 Task: Open an excel sheet with  and write heading  'Weekly Attendance Record', containing 10 values:  ' Lucas Wilson, Harper Thomas, Aiden Garcia, Charlotte Martinez, Jackson Robinson, Amelia Thompson, Samuel Clark, Abigail Rodriguez, Benjamin Lewis, Emily Hall,'Lucas Wilson 'is present on Monday,Wednesday,Thursday,Friday & Saturday but absent on Tuesday'Harper Thomas is present on Monday,Tuesday,Thursday,Friday & Saturday but absent on wednesdayAiden Garcia is present on Monday,Tuesday,wednesday,Friday & Saturday but absent on ThursdayCharlotte Martinez 'is present on Monday,tuesday,Thursday,Friday & Saturday but absent on Wednesday'Jackson Robinson 'is present on Monday, Tuesday,Thursday,Friday & Saturday but absent on Wednesday'Amelia Thompson is present on Tuesday,wednesday,Thursday,Friday & Saturday but absent on MondaySamuel Clark is present on Monday,Tuesday,Wednesday,Thursday,& Saturday but absent on friday Abigail Rodriguez is present on Monday, Wednesday,Thursday,Friday & Saturday but absent on TuesdayBenjamin Lewis is present on Monday,Tuesday,Wednesday,& Friday & Saturday but absent on ThursdayEmily Hall is present on Monday,Tuesday,Wednesday,Thursday,& Friday but absent on SaturdayIn this sheet Sunday is 'holiday'  MarkH for holiday. Mark A on absent & Mark P for persent. Save page Data Collection Workbook Templatebook
Action: Mouse moved to (1102, 709)
Screenshot: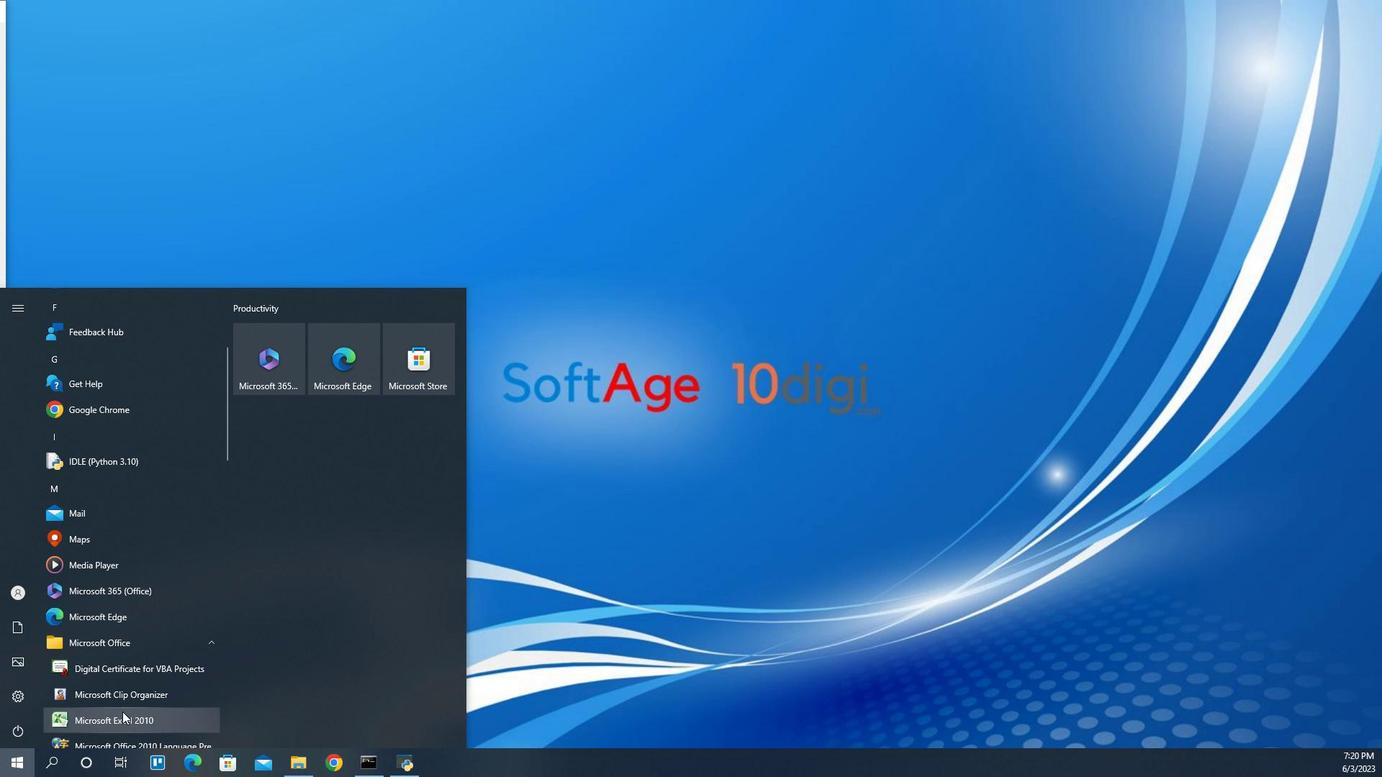 
Action: Mouse pressed left at (1102, 709)
Screenshot: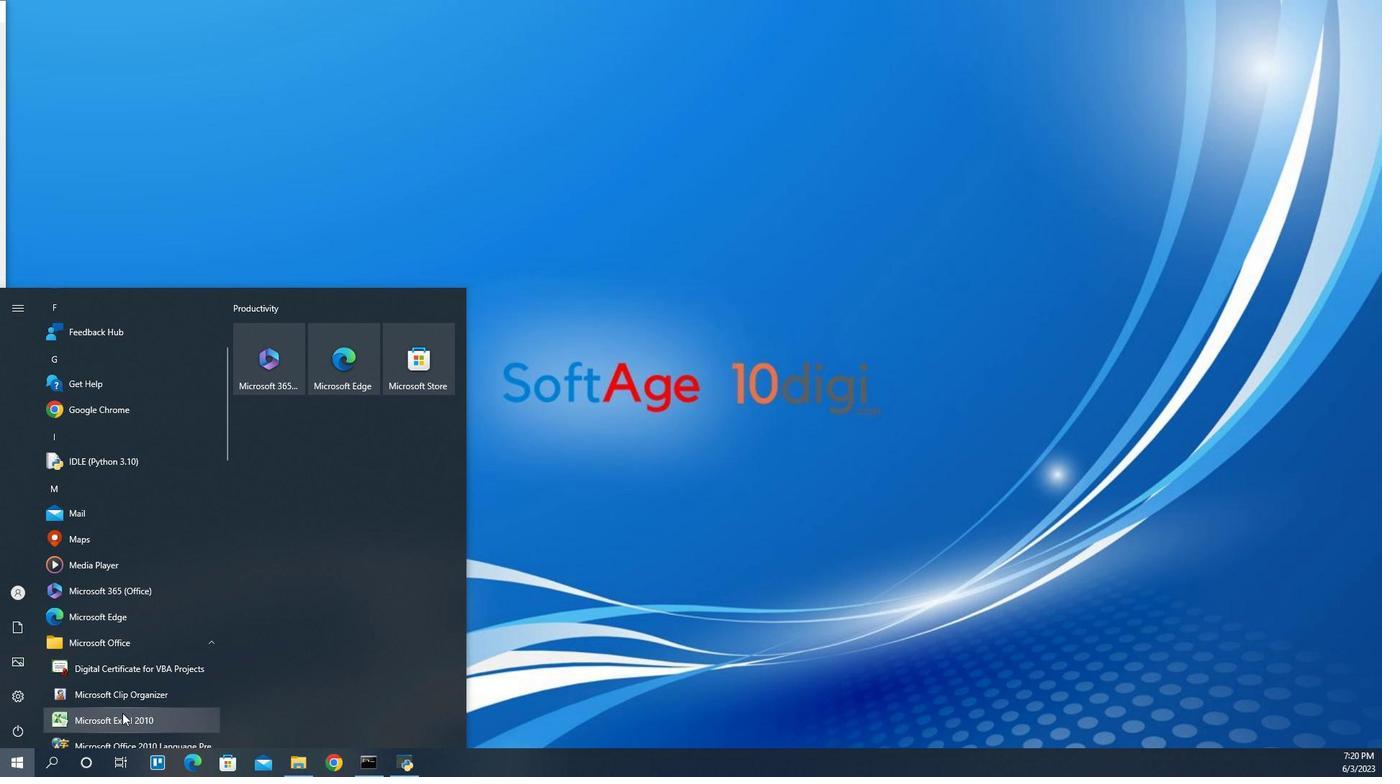 
Action: Mouse moved to (1026, 138)
Screenshot: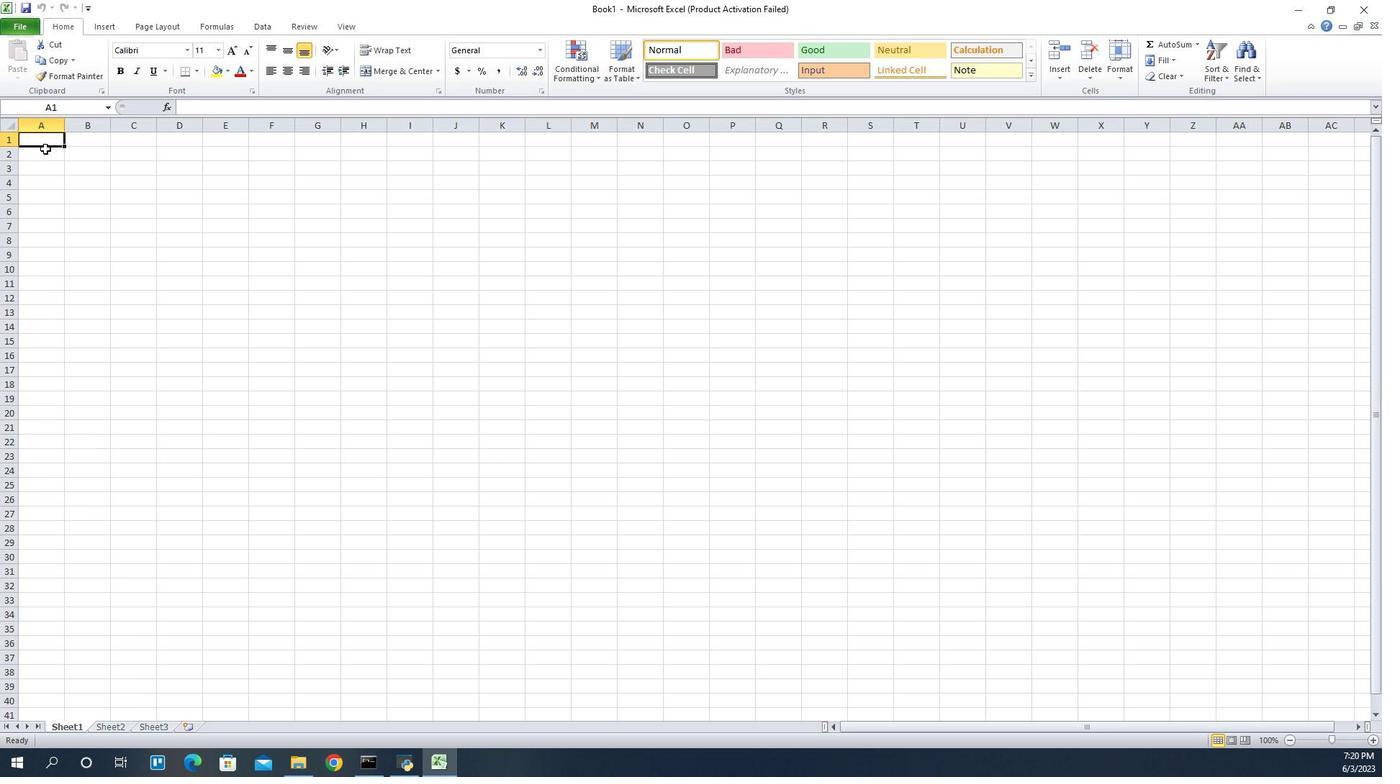 
Action: Key pressed <Key.caps_lock>W<Key.caps_lock>eekly<Key.space><Key.caps_lock>A<Key.caps_lock>ttendance<Key.space><Key.caps_lock>R<Key.caps_lock>ecord<Key.enter><Key.caps_lock>C<Key.caps_lock>
Screenshot: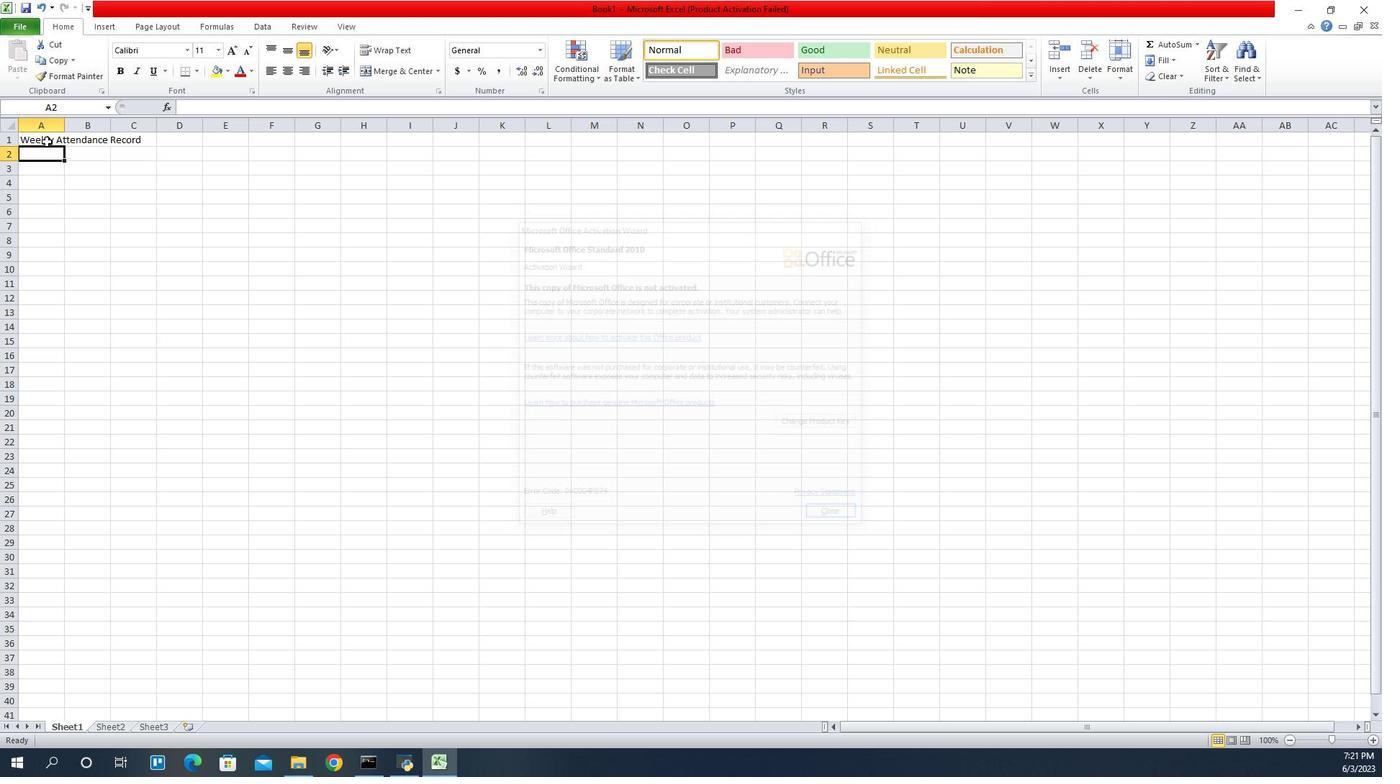 
Action: Mouse moved to (1026, 149)
Screenshot: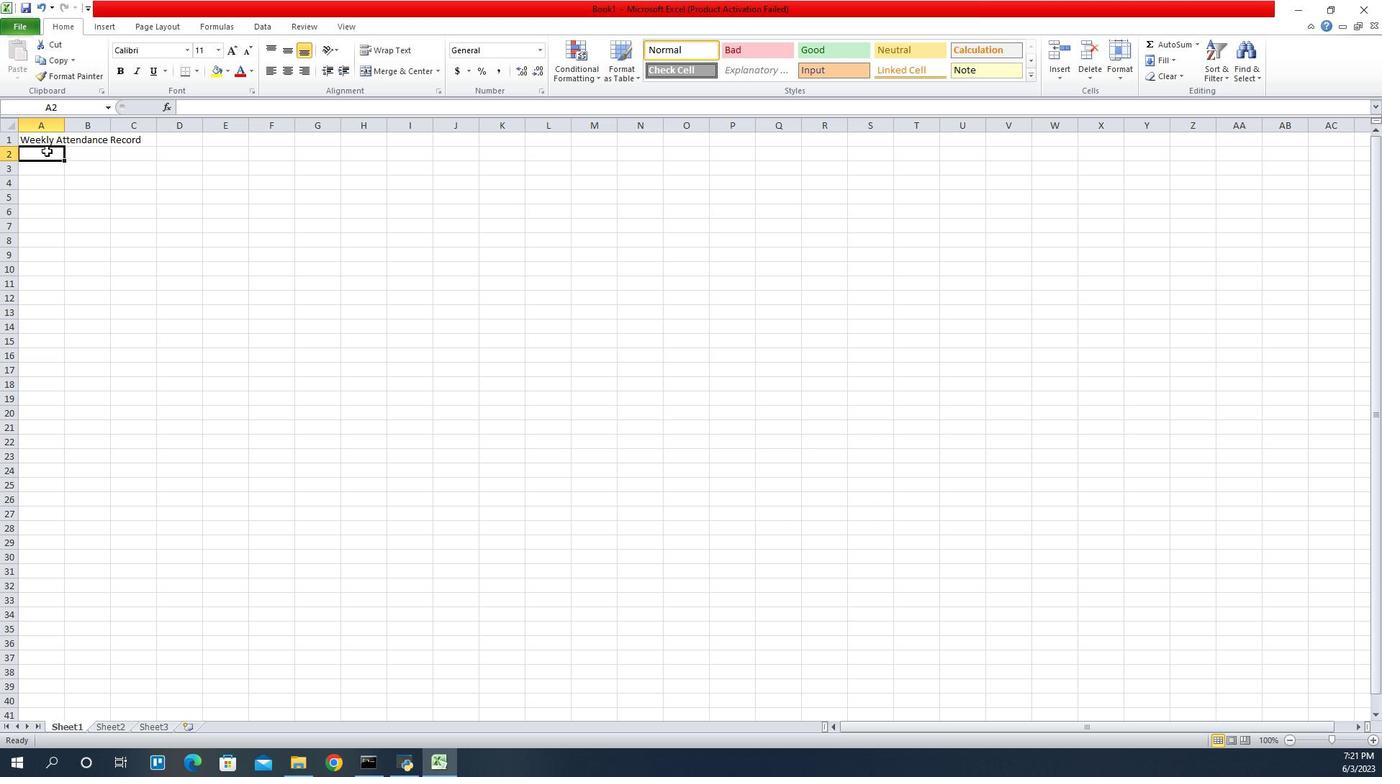 
Action: Mouse pressed left at (1026, 149)
Screenshot: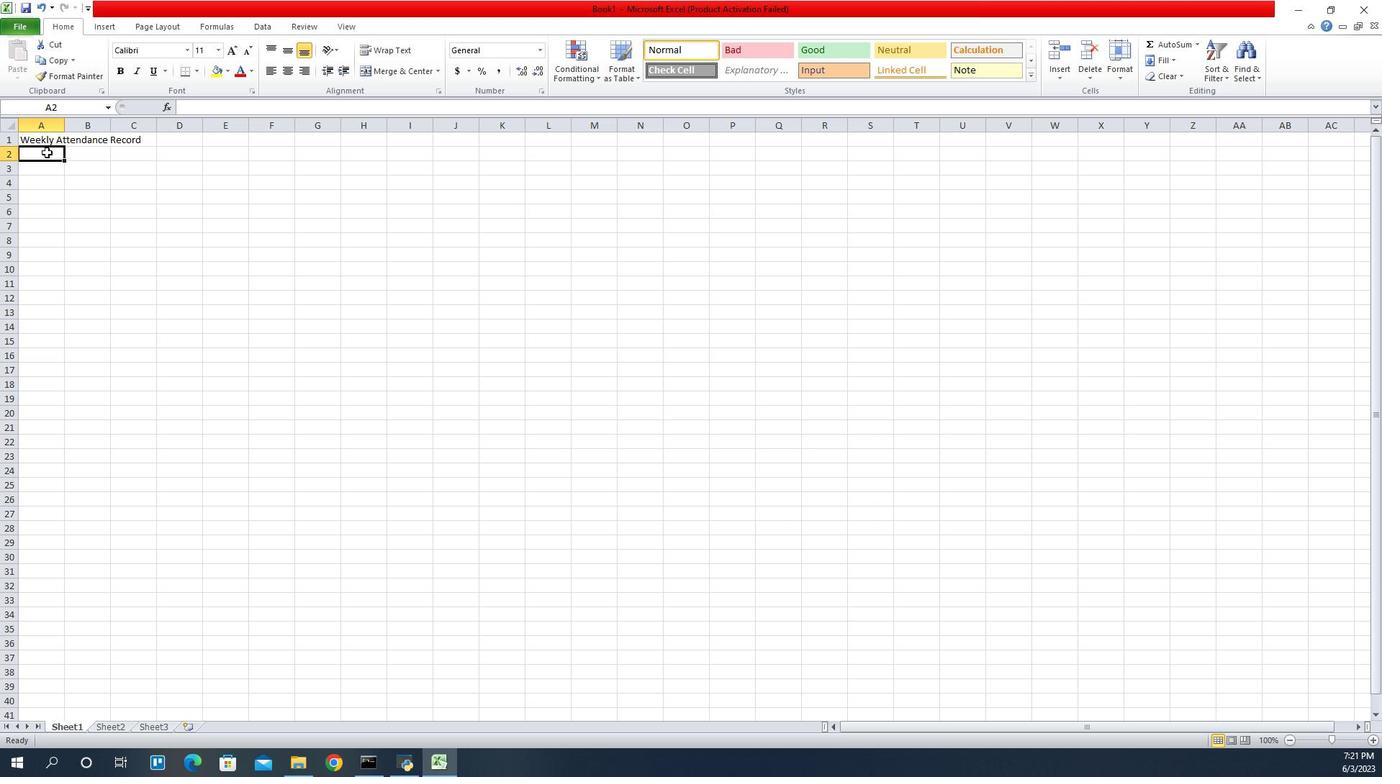 
Action: Key pressed <Key.caps_lock>C<Key.caps_lock>ontaining<Key.enter><Key.caps_lock>L<Key.caps_lock>ucas<Key.space><Key.caps_lock>W<Key.caps_lock>ilson<Key.enter><Key.caps_lock>H<Key.caps_lock>arper<Key.space><Key.caps_lock>T<Key.caps_lock>homas<Key.enter><Key.caps_lock>A<Key.caps_lock>iden<Key.space><Key.caps_lock>G<Key.caps_lock>arcia<Key.enter><Key.caps_lock>C<Key.caps_lock>harlotte<Key.space><Key.caps_lock>M<Key.caps_lock>artinez<Key.enter><Key.caps_lock>J<Key.caps_lock>ackson<Key.space><Key.caps_lock>R<Key.caps_lock>obinson<Key.enter><Key.caps_lock>A<Key.caps_lock>melia<Key.space><Key.caps_lock>T<Key.caps_lock>hompson<Key.enter><Key.caps_lock>S<Key.caps_lock>amuel<Key.space><Key.caps_lock>C<Key.caps_lock>lark<Key.enter><Key.caps_lock>A<Key.caps_lock>bigail<Key.space><Key.caps_lock>T<Key.caps_lock>hompson<Key.enter><Key.up><Key.backspace><Key.caps_lock>A<Key.caps_lock>bigail<Key.space><Key.caps_lock>R<Key.caps_lock>odriguez<Key.enter><Key.caps_lock>B<Key.caps_lock>enjamin<Key.space><Key.caps_lock>L<Key.caps_lock>ewis<Key.enter><Key.caps_lock>E<Key.caps_lock>mily<Key.space><Key.caps_lock>H<Key.caps_lock>all
Screenshot: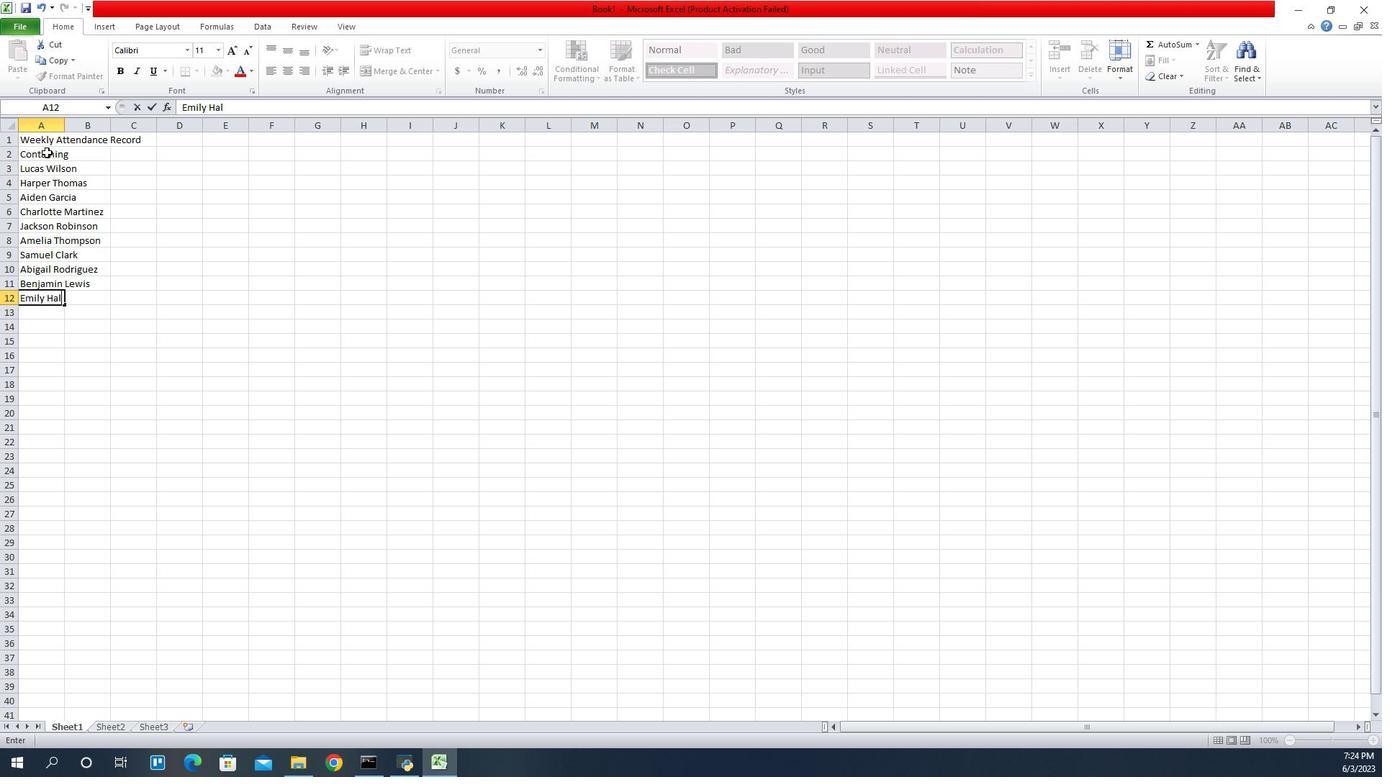 
Action: Mouse moved to (1046, 123)
Screenshot: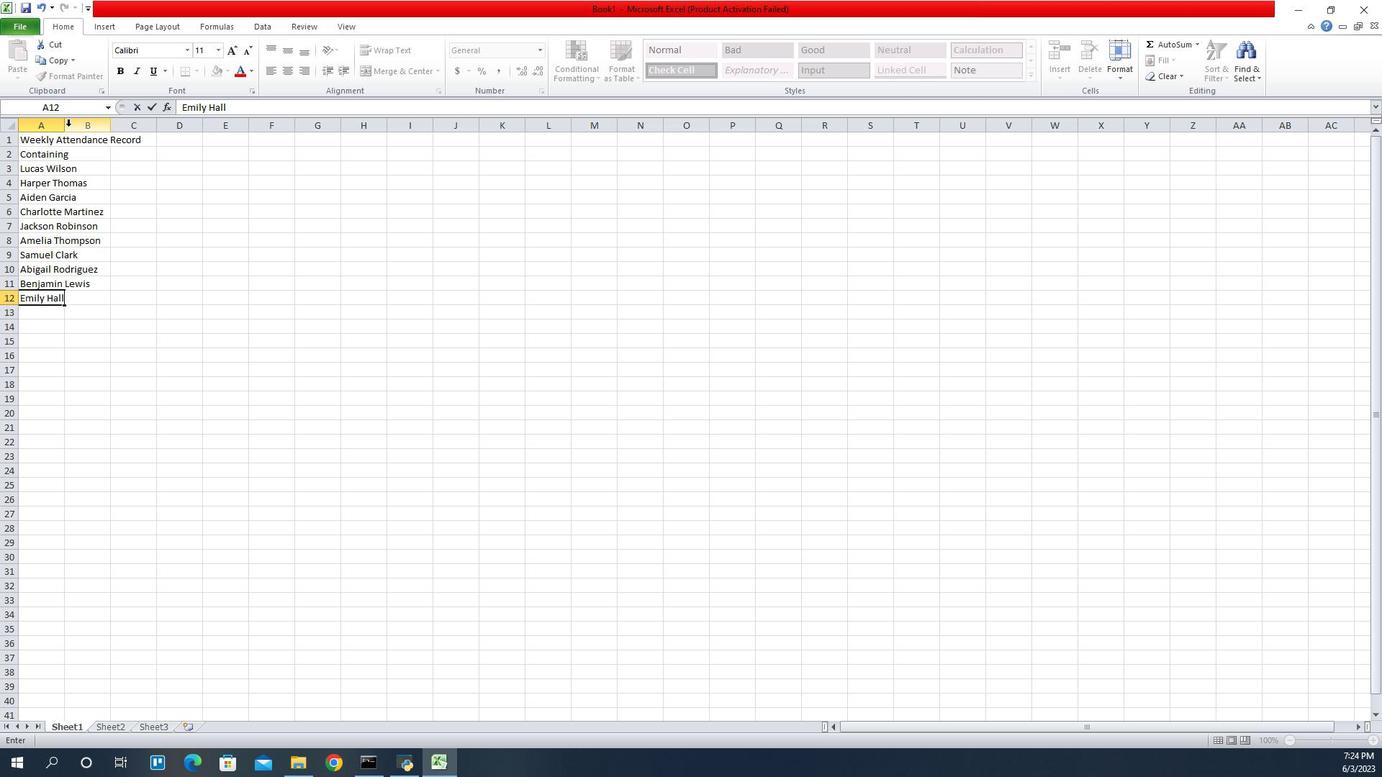 
Action: Mouse pressed left at (1046, 123)
Screenshot: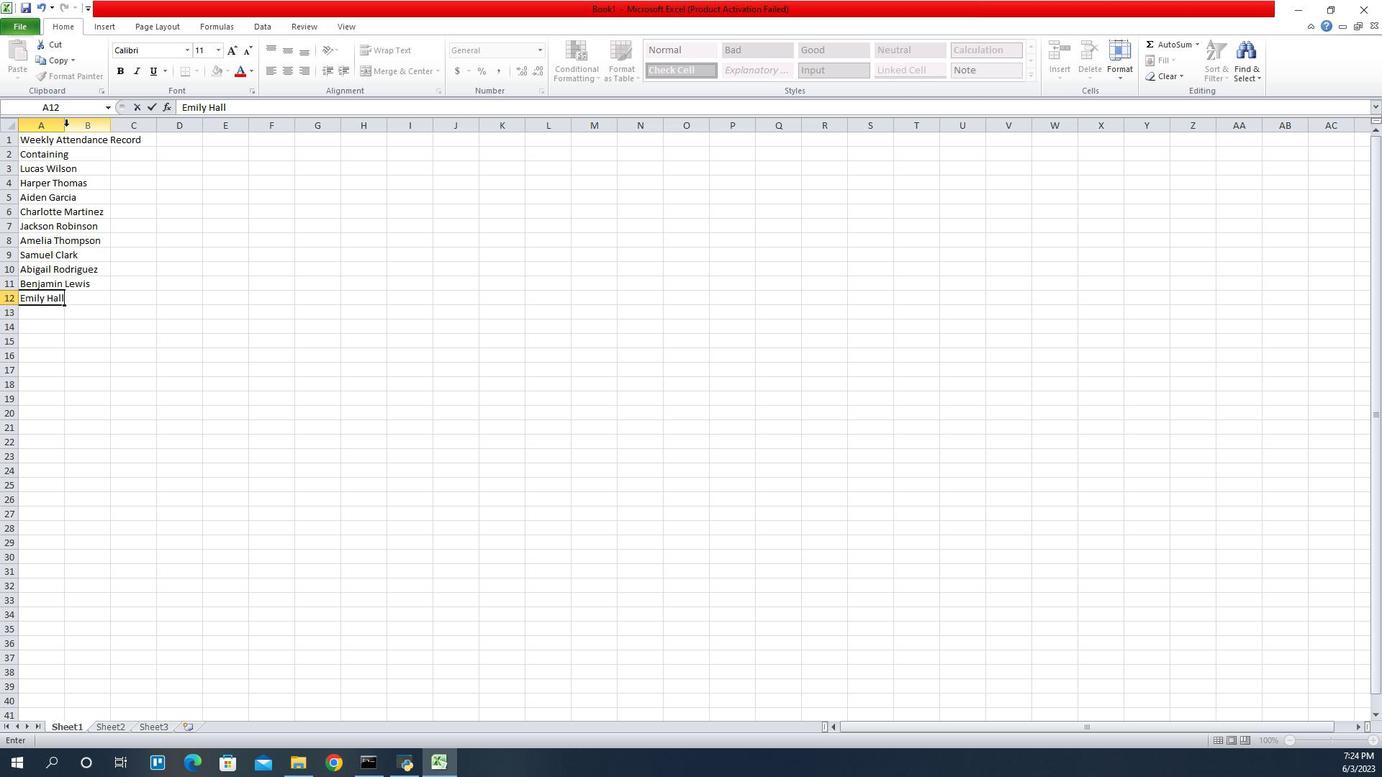 
Action: Mouse pressed left at (1046, 123)
Screenshot: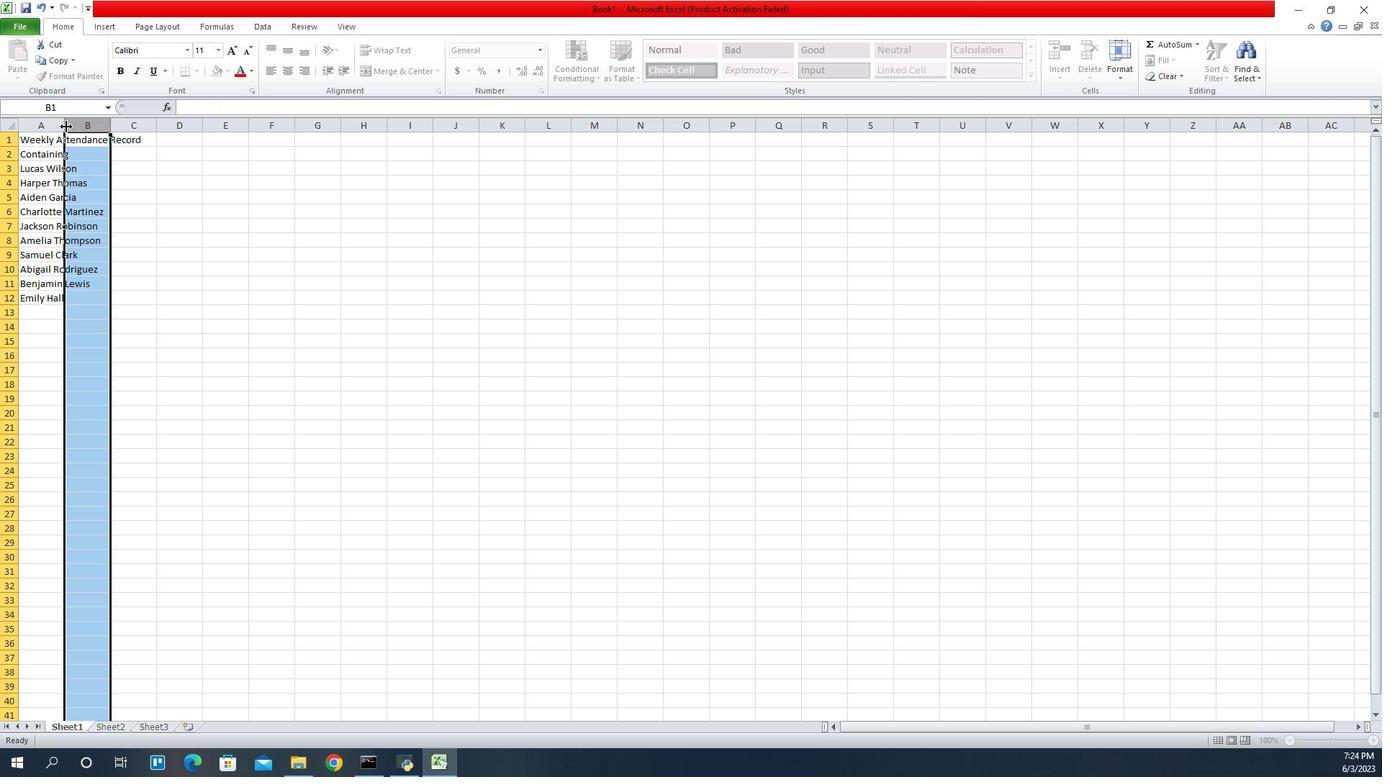 
Action: Mouse moved to (1154, 151)
Screenshot: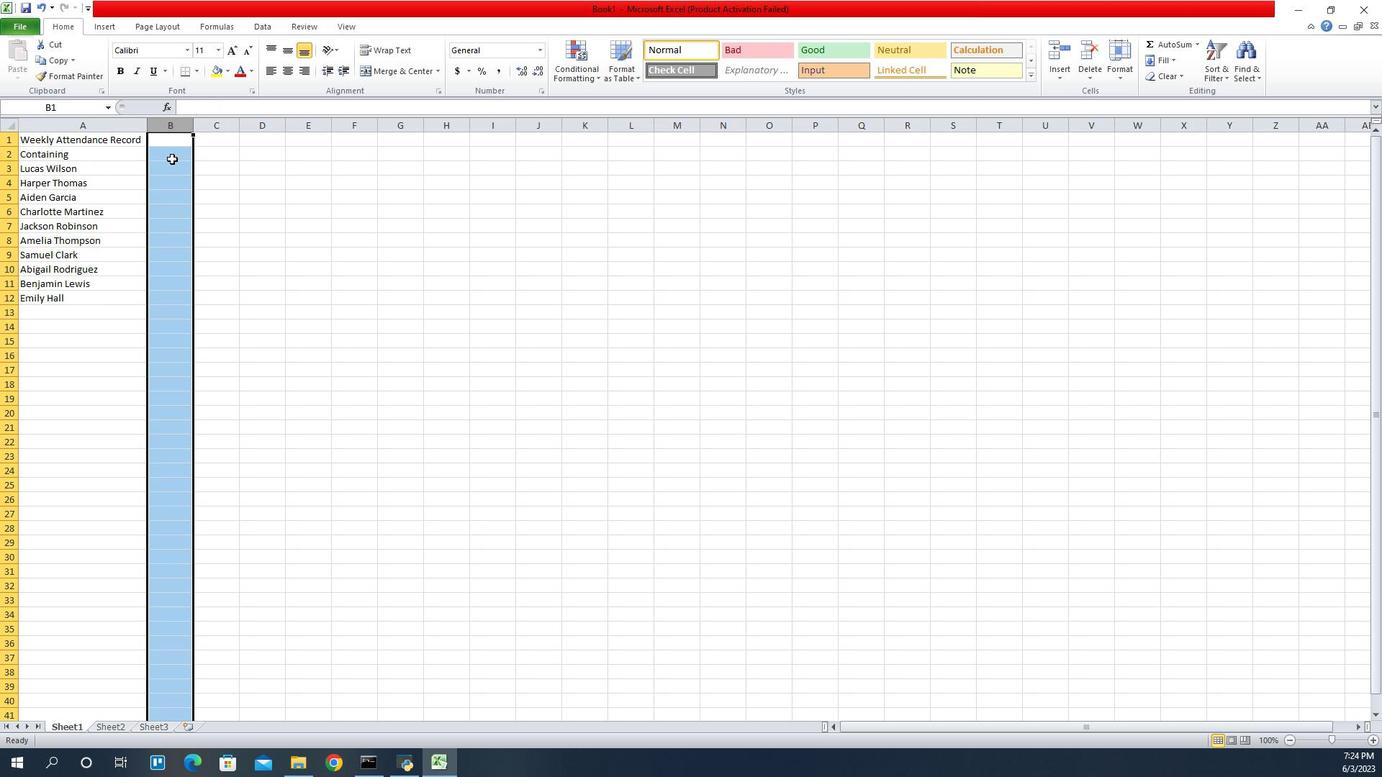 
Action: Mouse pressed left at (1154, 151)
Screenshot: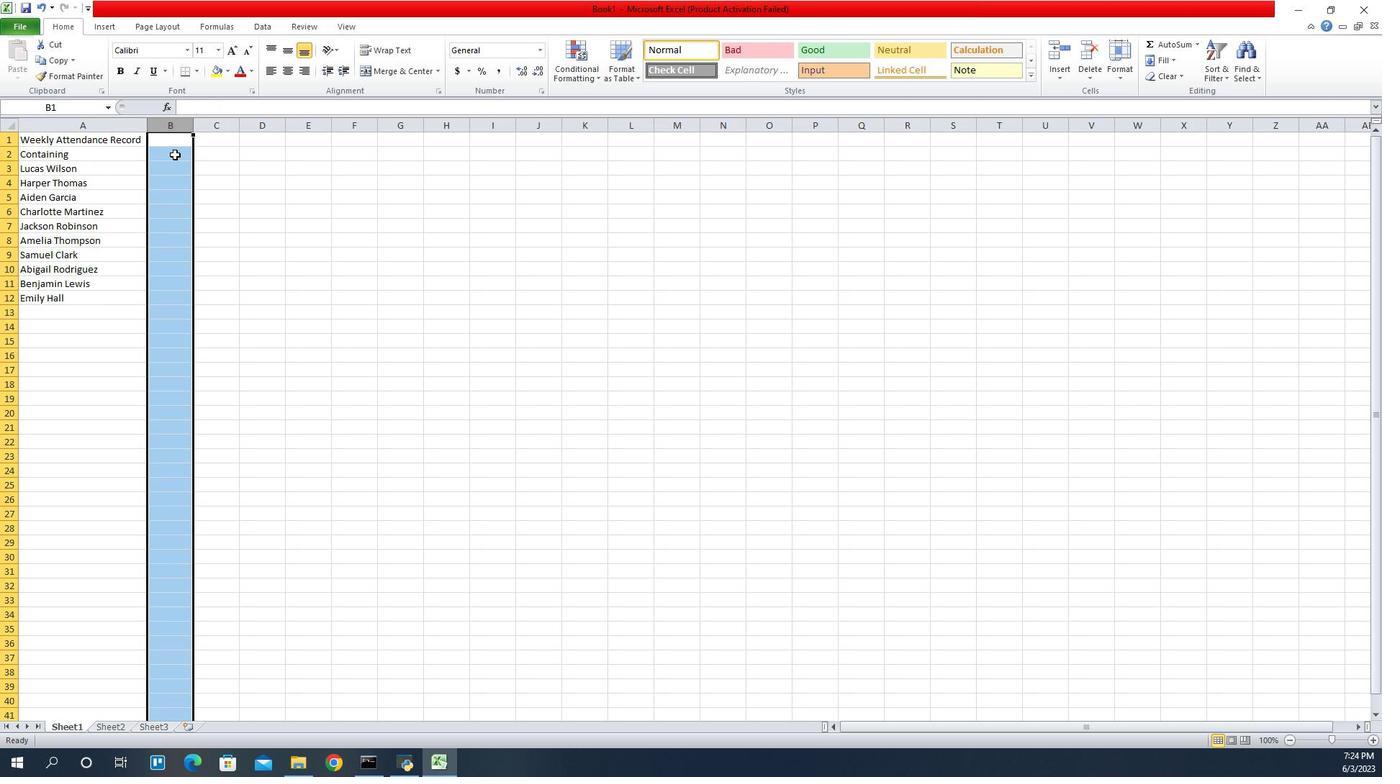 
Action: Key pressed <Key.caps_lock>M<Key.caps_lock>onday<Key.right><Key.caps_lock>T<Key.caps_lock>uesday<Key.right><Key.caps_lock>W<Key.caps_lock>ednesday<Key.right><Key.caps_lock>T<Key.caps_lock>hurday<Key.left><Key.right>
Screenshot: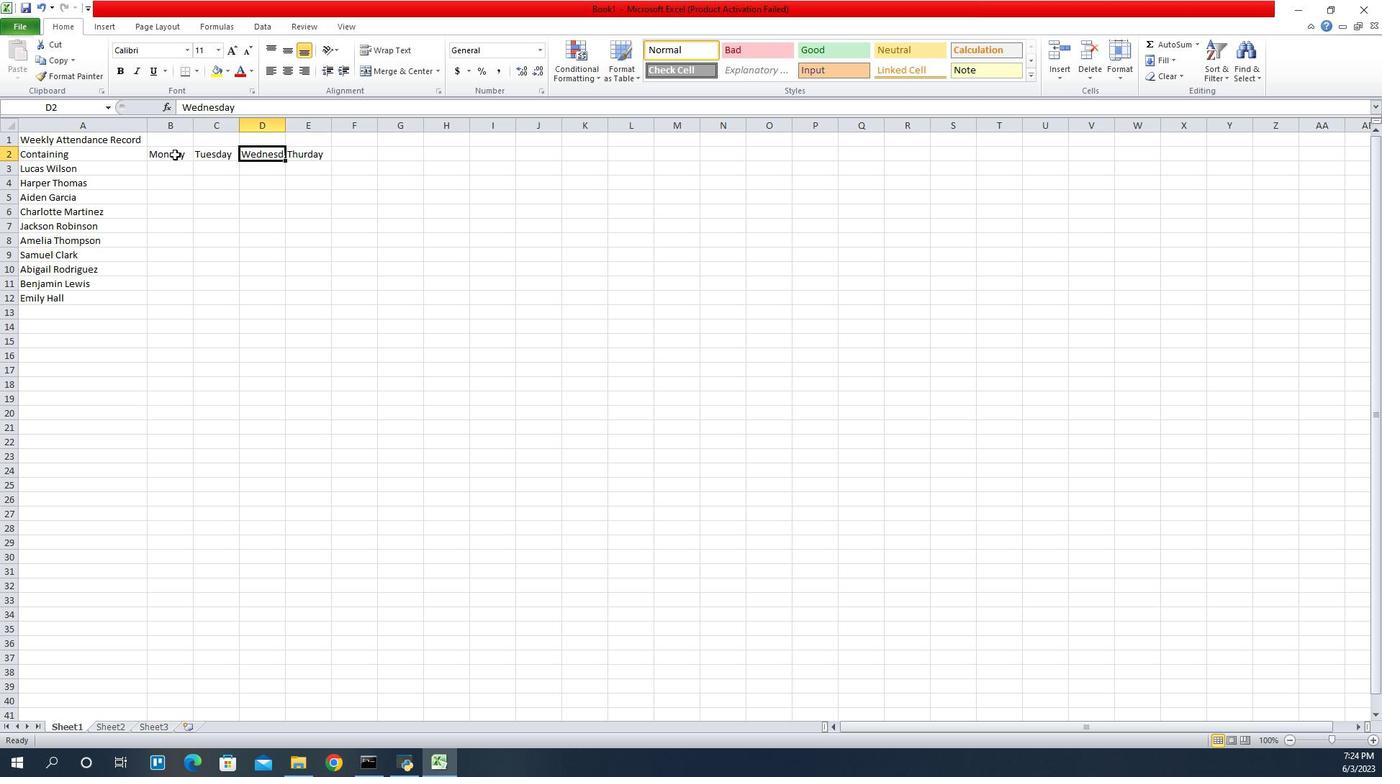 
Action: Mouse moved to (1180, 156)
Screenshot: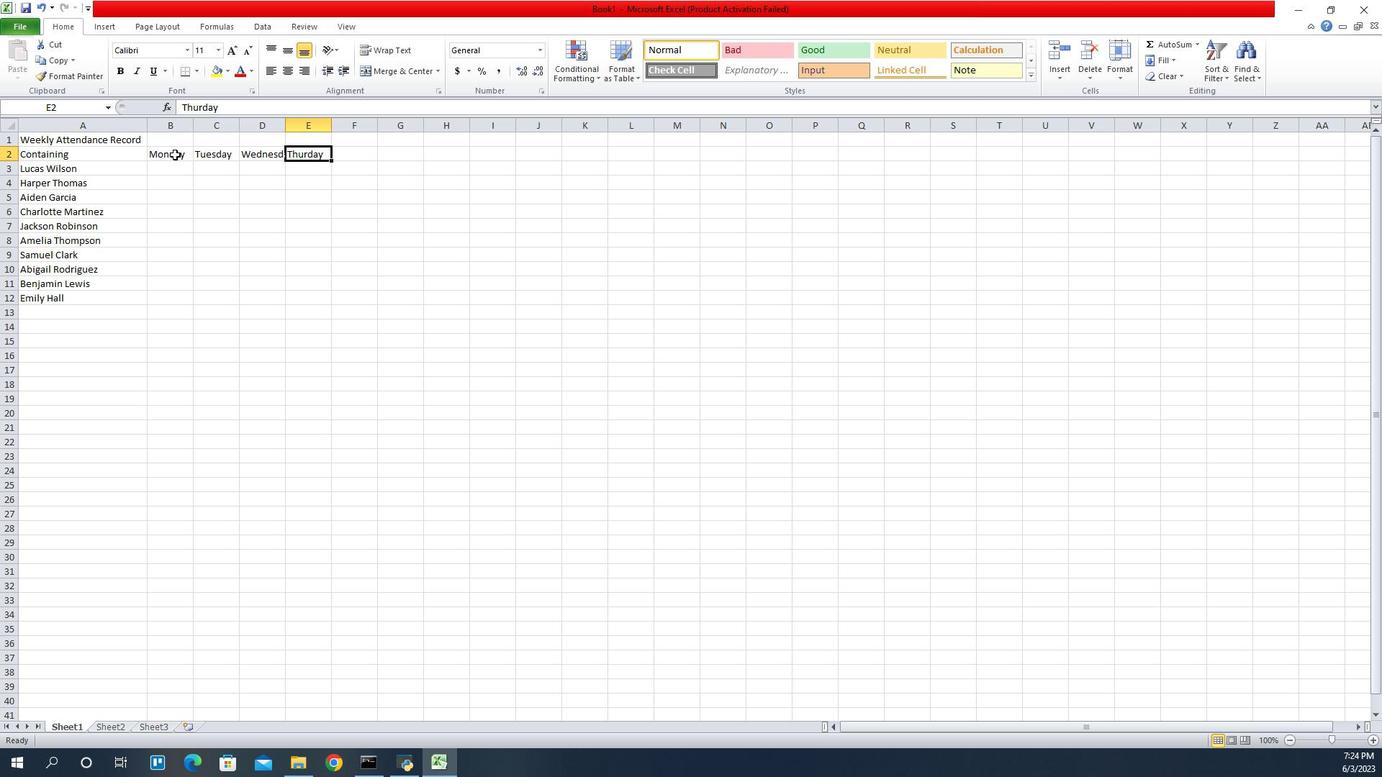 
Action: Key pressed <Key.backspace><Key.caps_lock>T<Key.caps_lock>hursday<Key.right><Key.caps_lock>F<Key.caps_lock>riday<Key.right><Key.caps_lock>S<Key.caps_lock>aturday
Screenshot: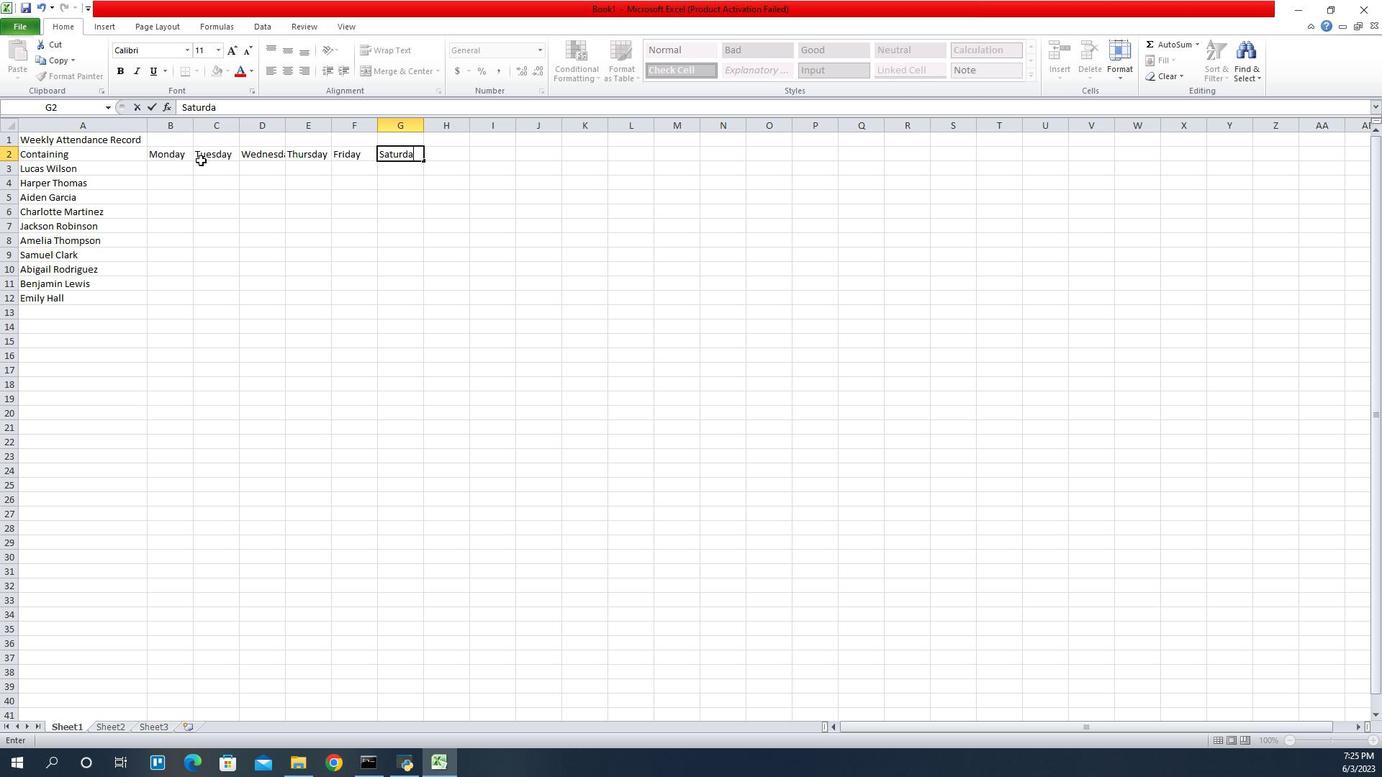 
Action: Mouse moved to (1155, 164)
Screenshot: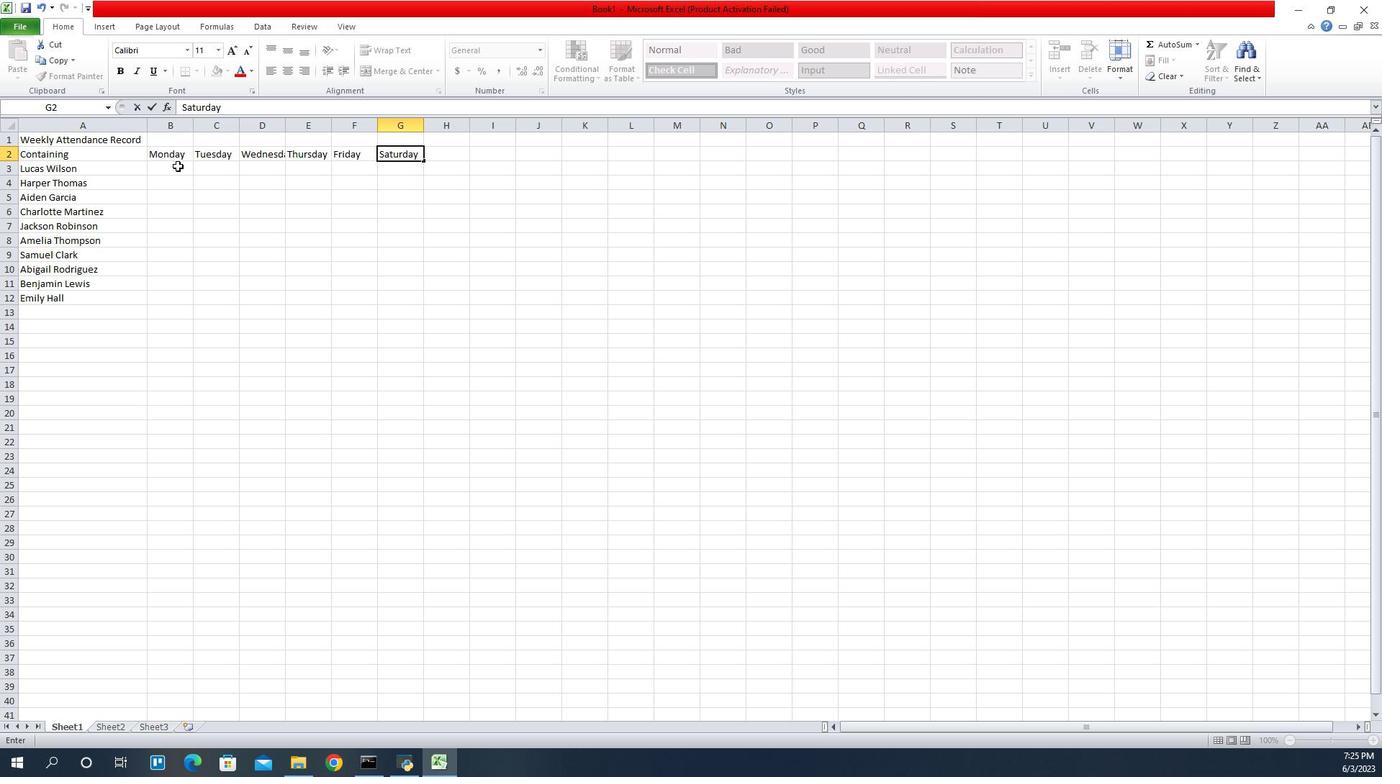 
Action: Mouse pressed left at (1155, 164)
Screenshot: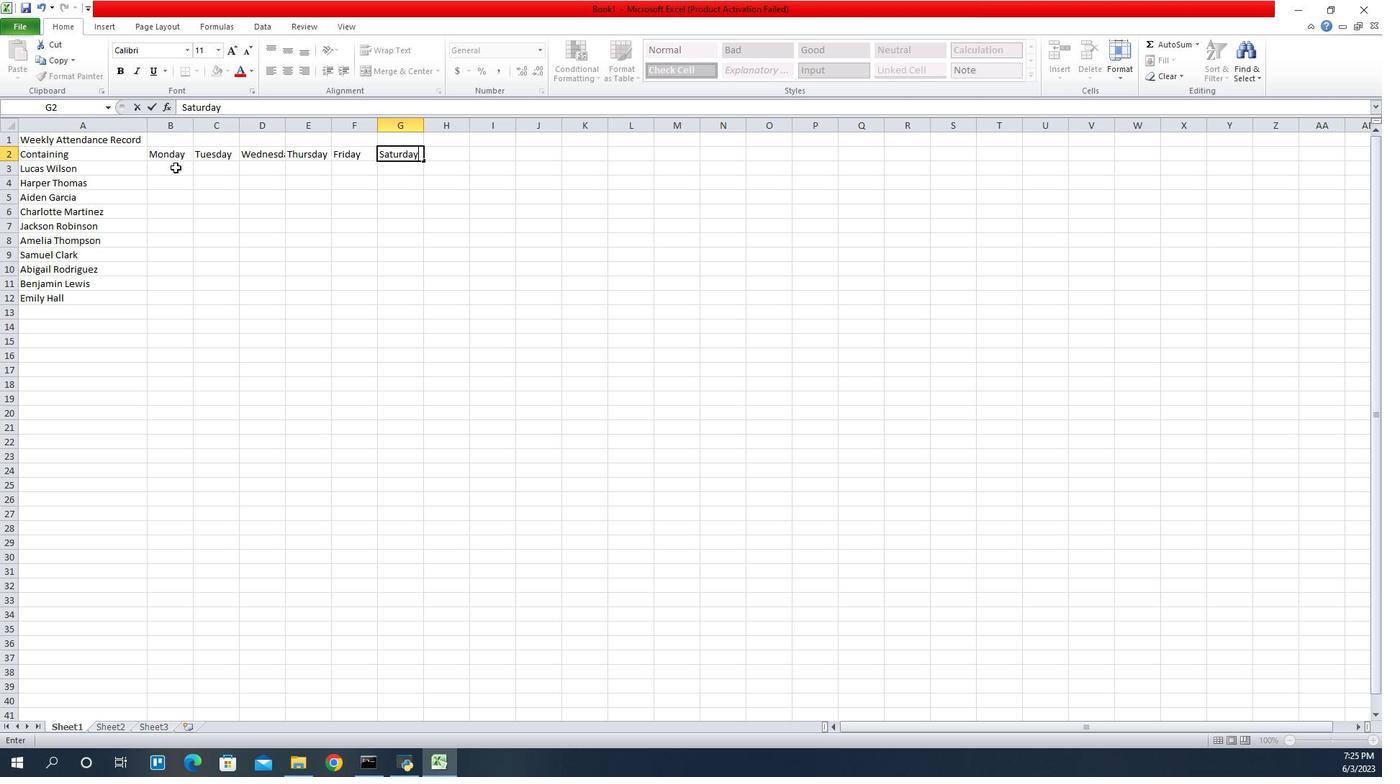 
Action: Mouse pressed left at (1155, 164)
Screenshot: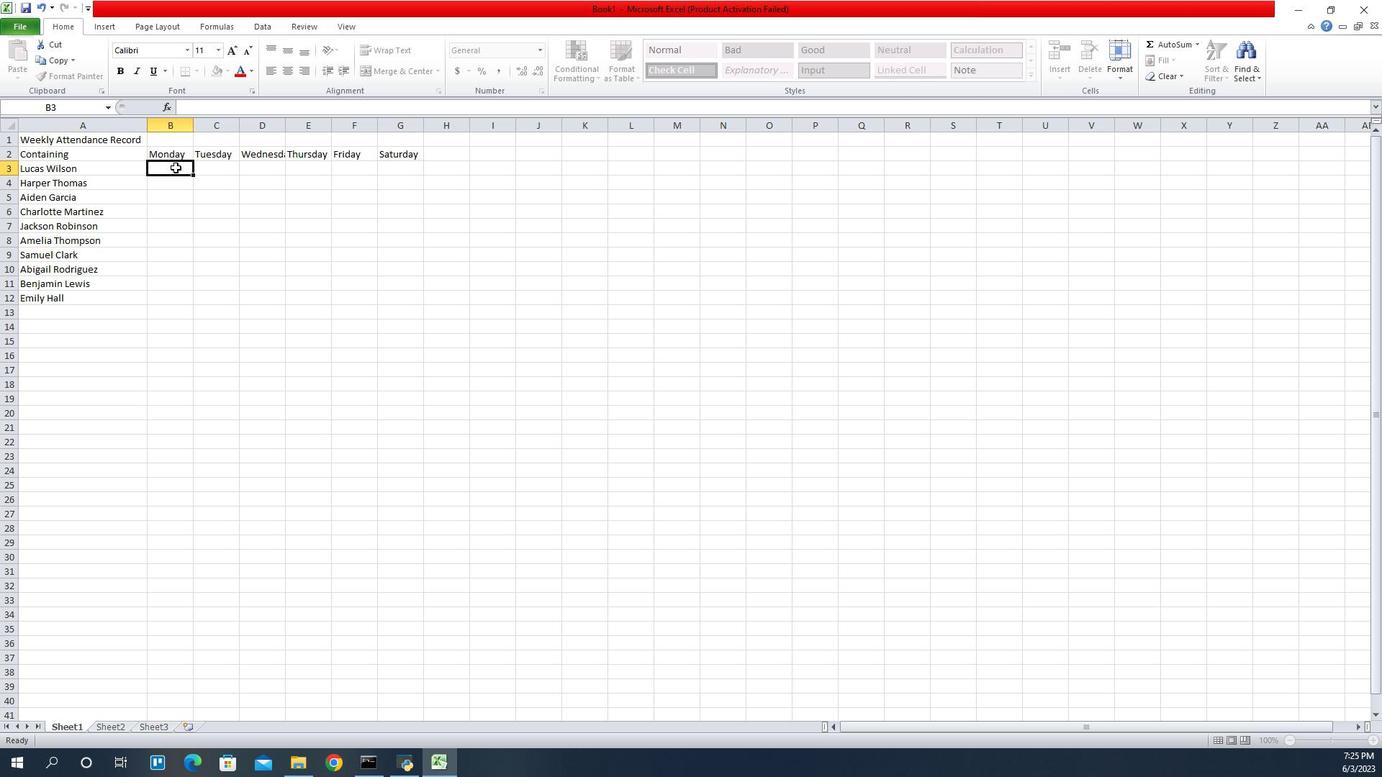 
Action: Key pressed <Key.caps_lock>P
Screenshot: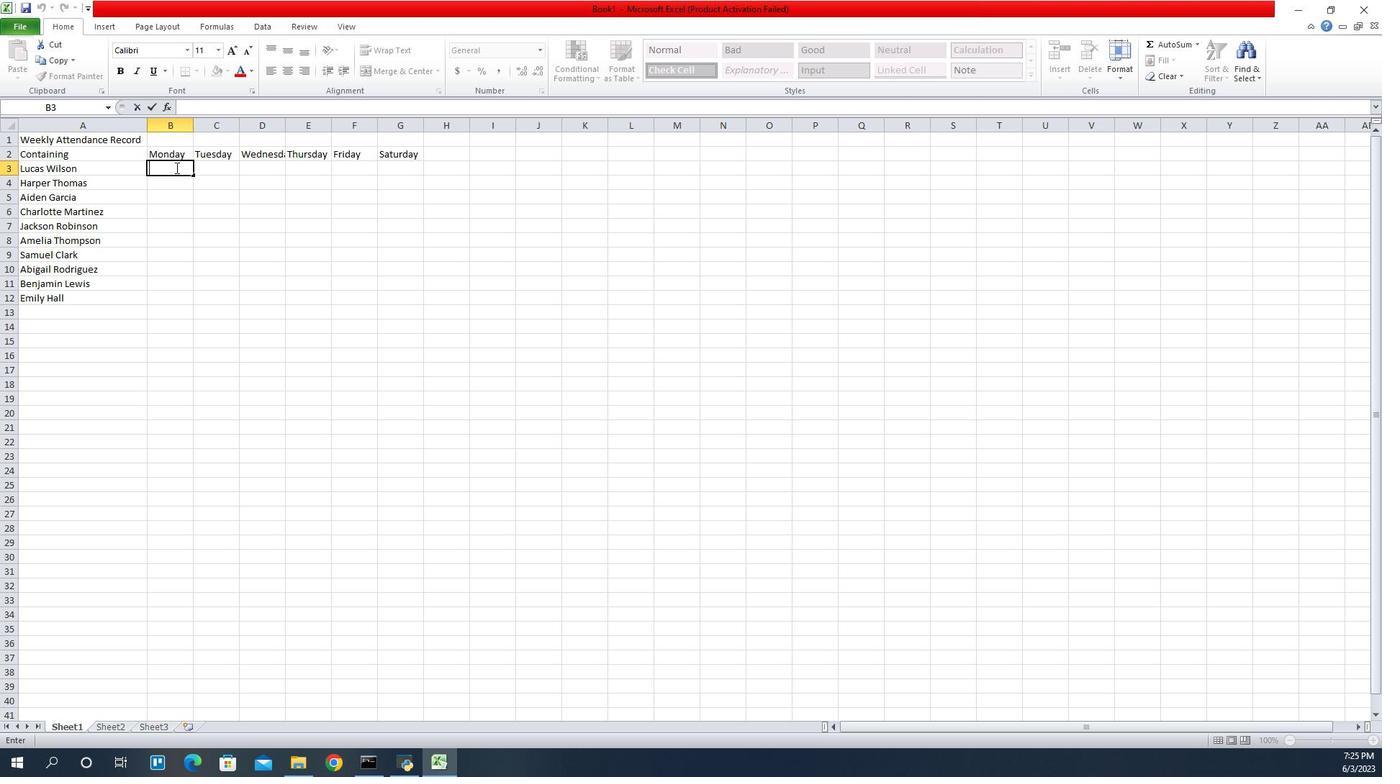 
Action: Mouse moved to (1200, 169)
Screenshot: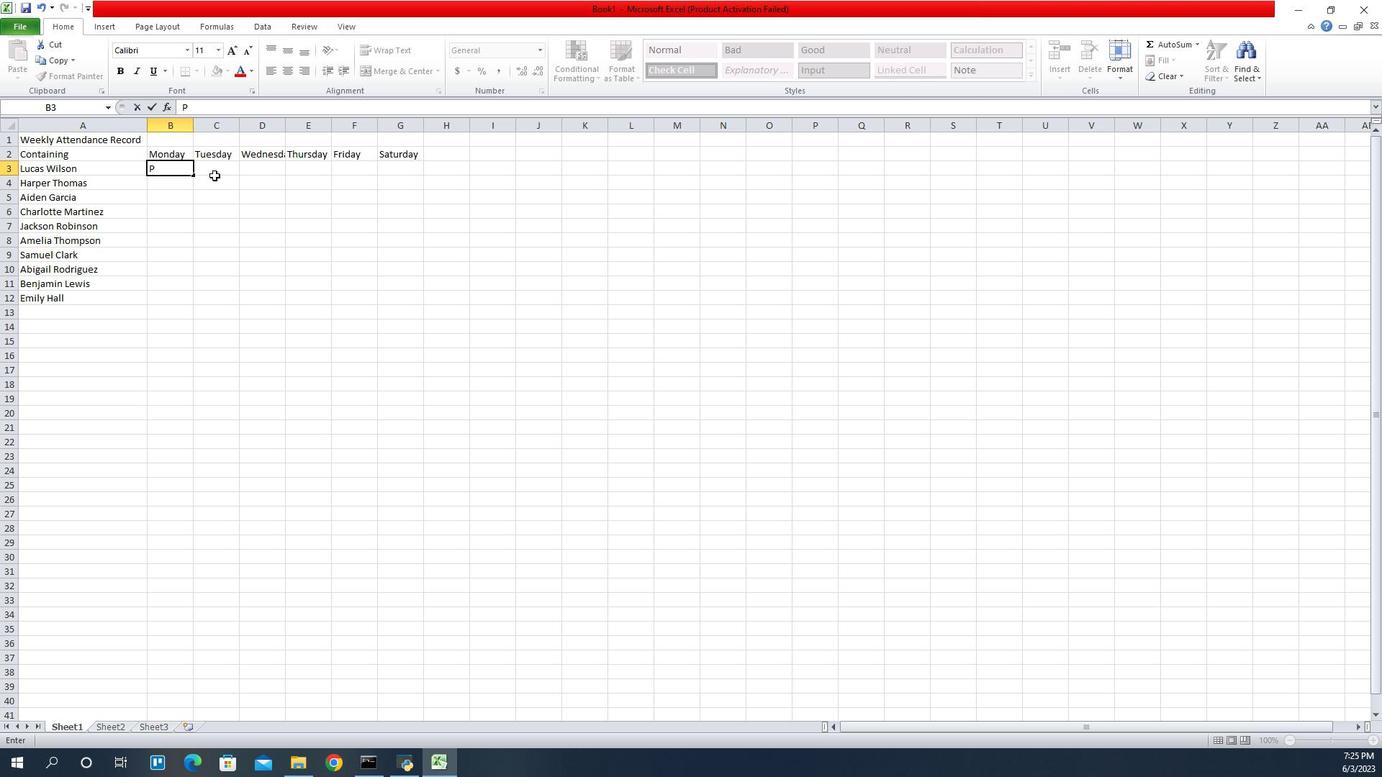 
Action: Mouse pressed left at (1200, 169)
Screenshot: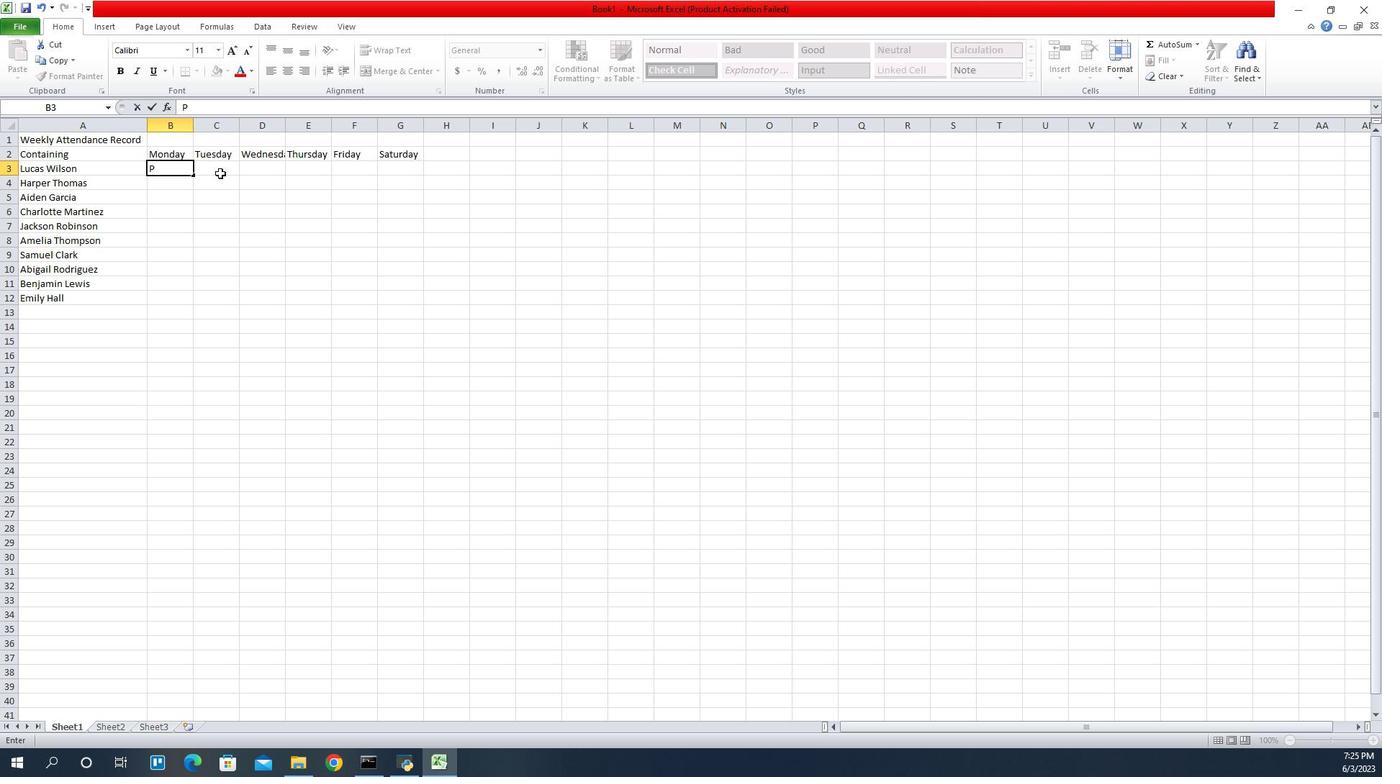 
Action: Key pressed A
Screenshot: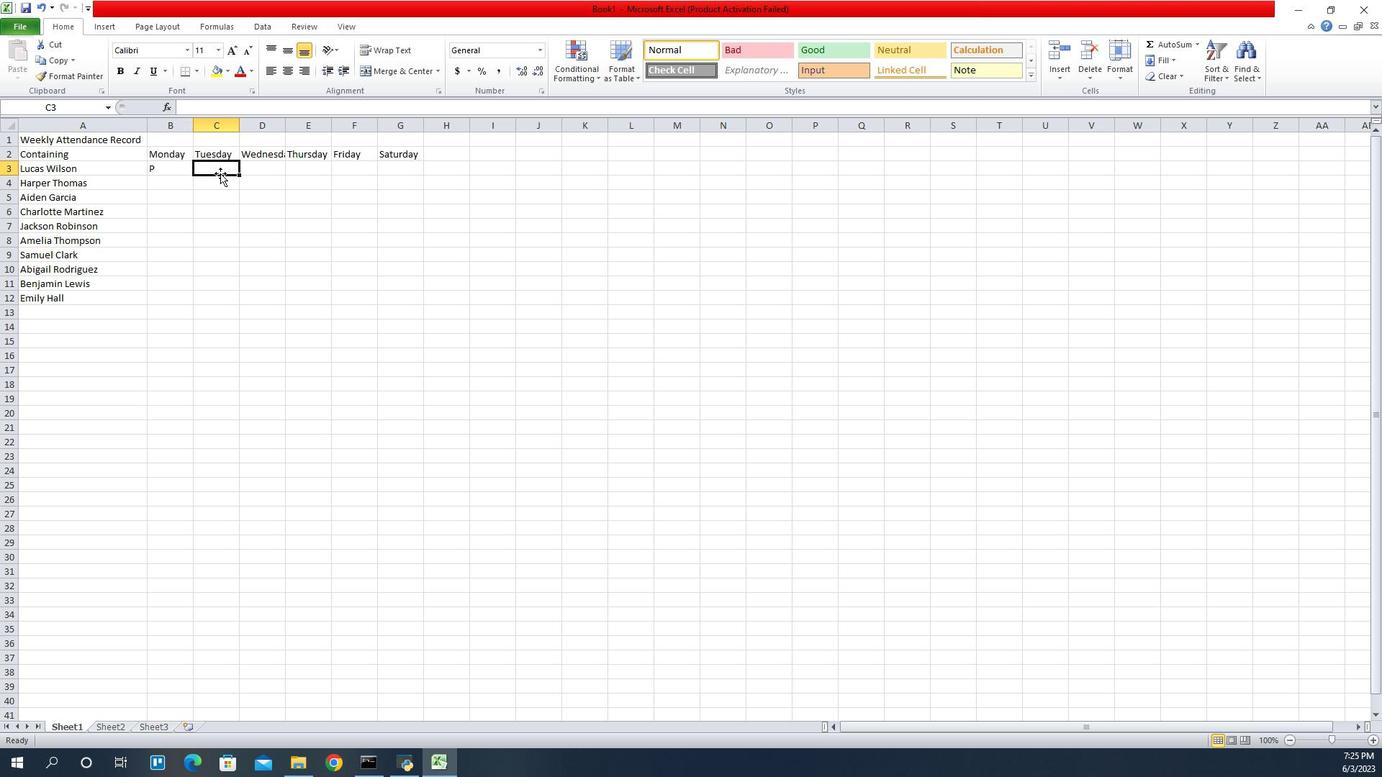 
Action: Mouse moved to (1242, 169)
Screenshot: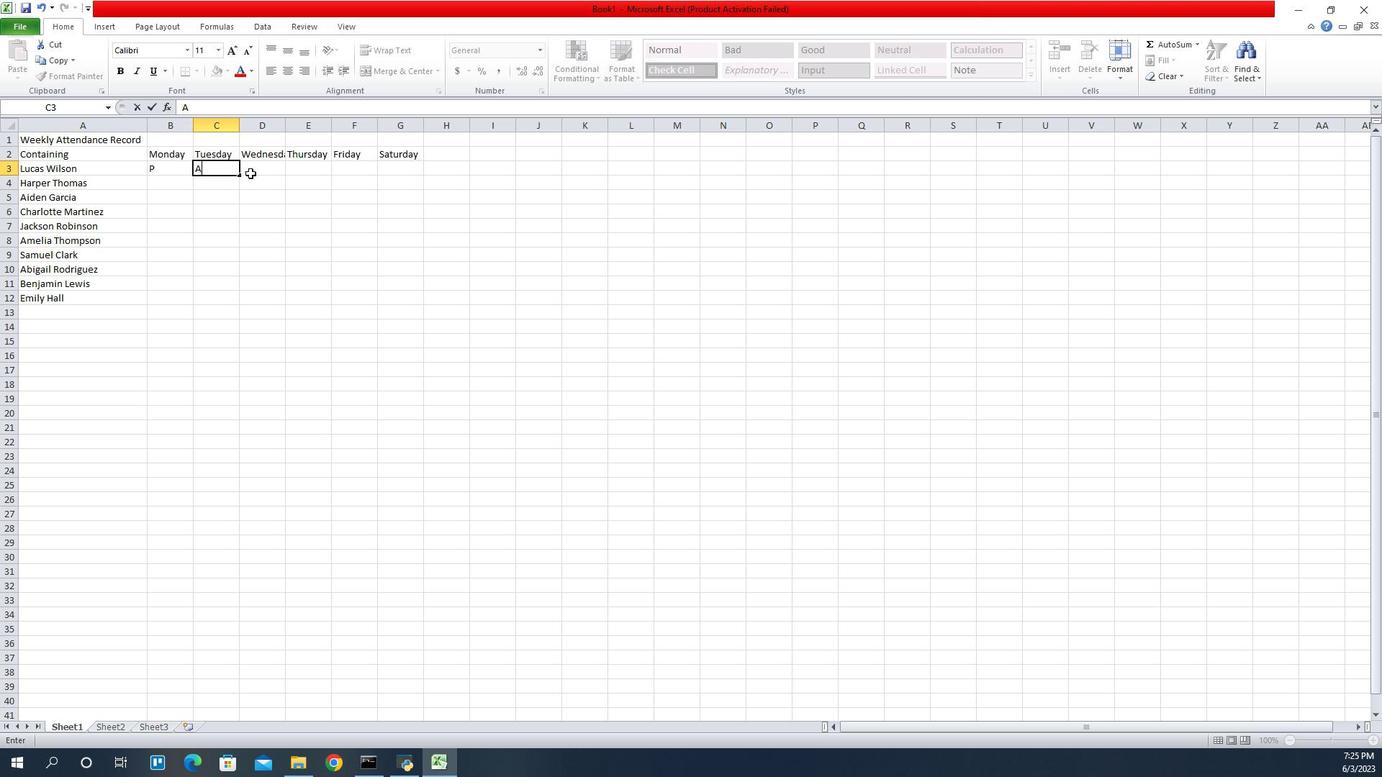 
Action: Mouse pressed left at (1242, 169)
Screenshot: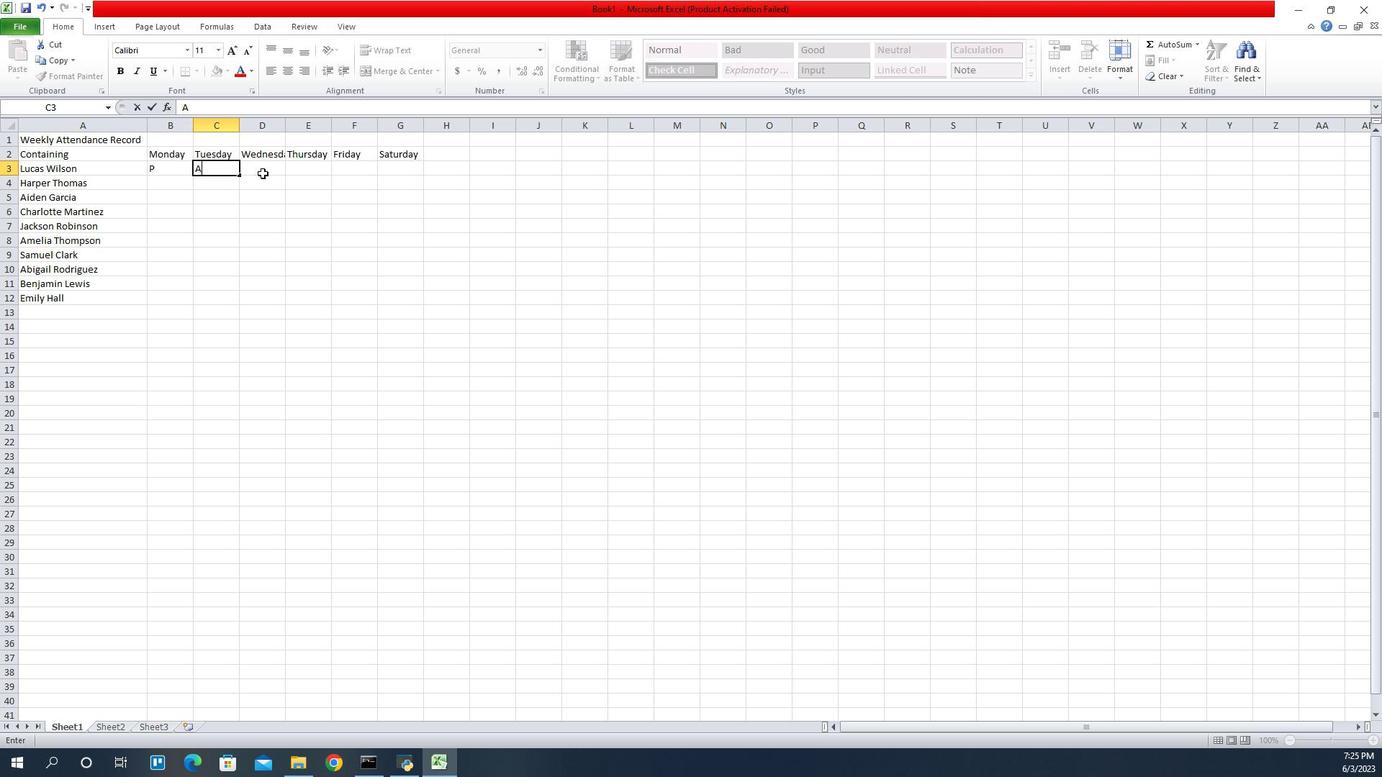 
Action: Key pressed P
Screenshot: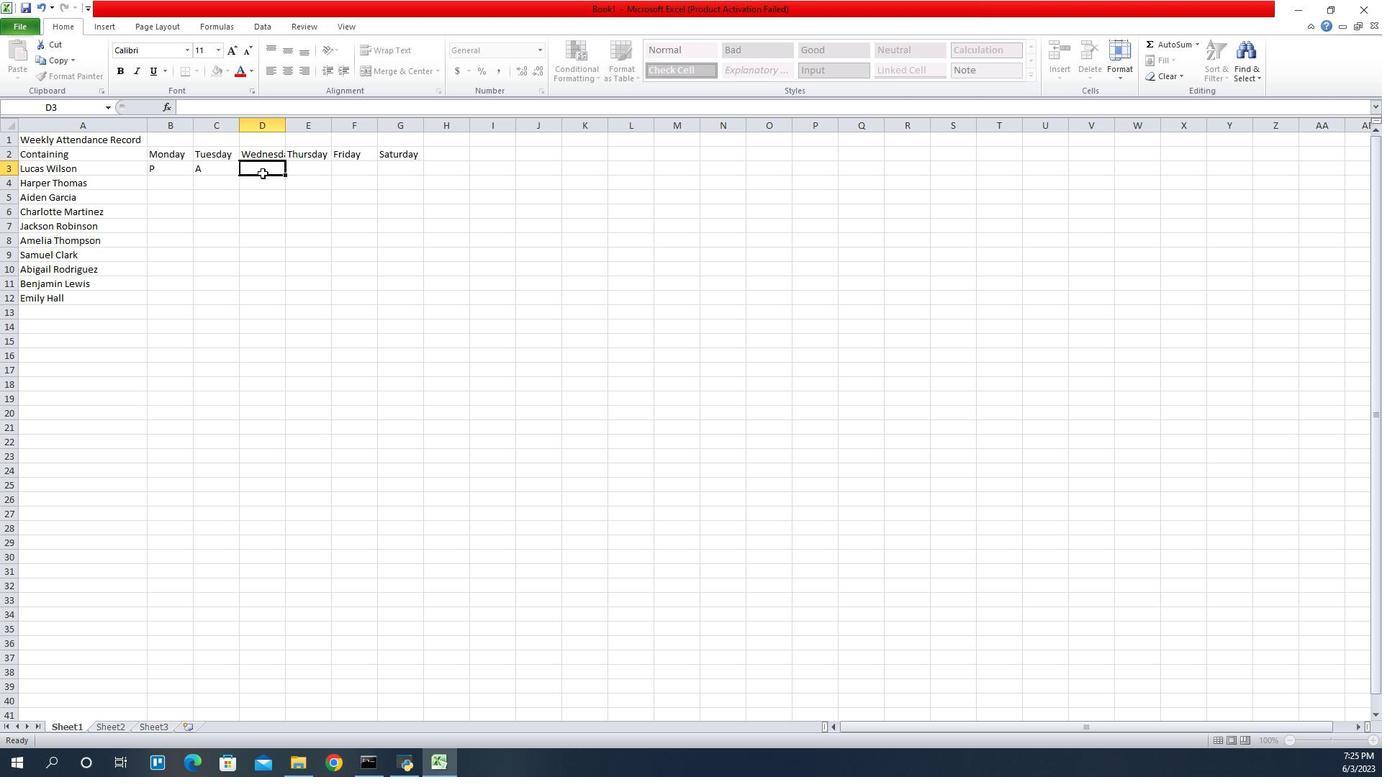 
Action: Mouse moved to (1305, 165)
Screenshot: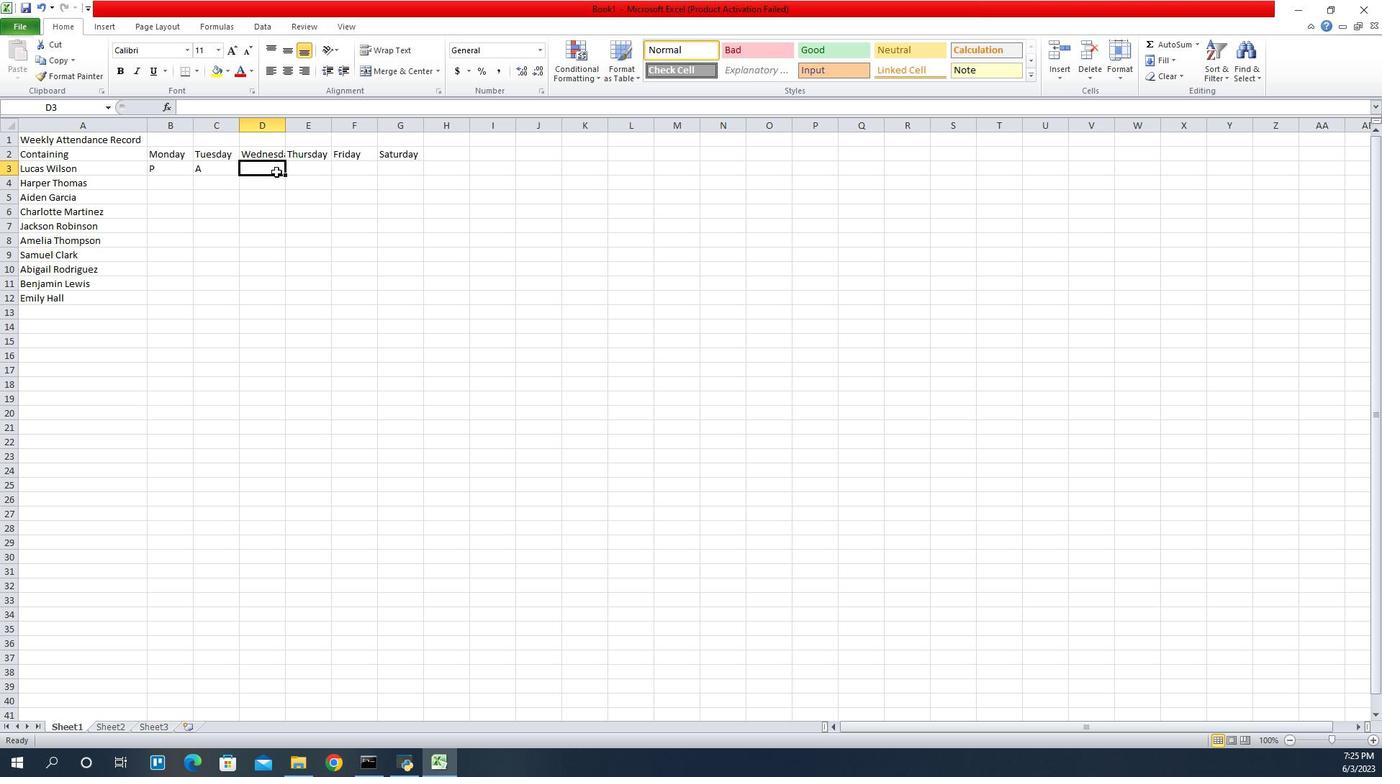
Action: Key pressed P
Screenshot: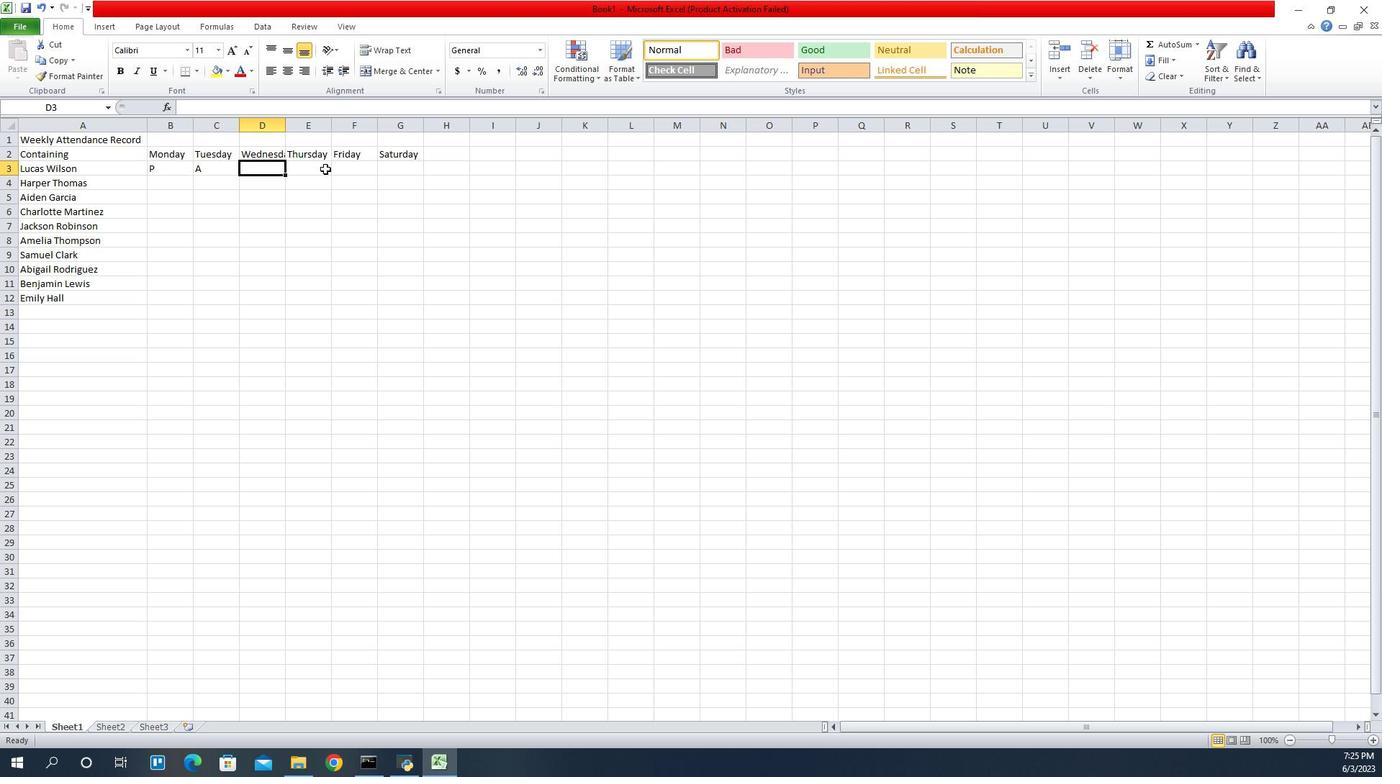 
Action: Mouse moved to (1297, 165)
Screenshot: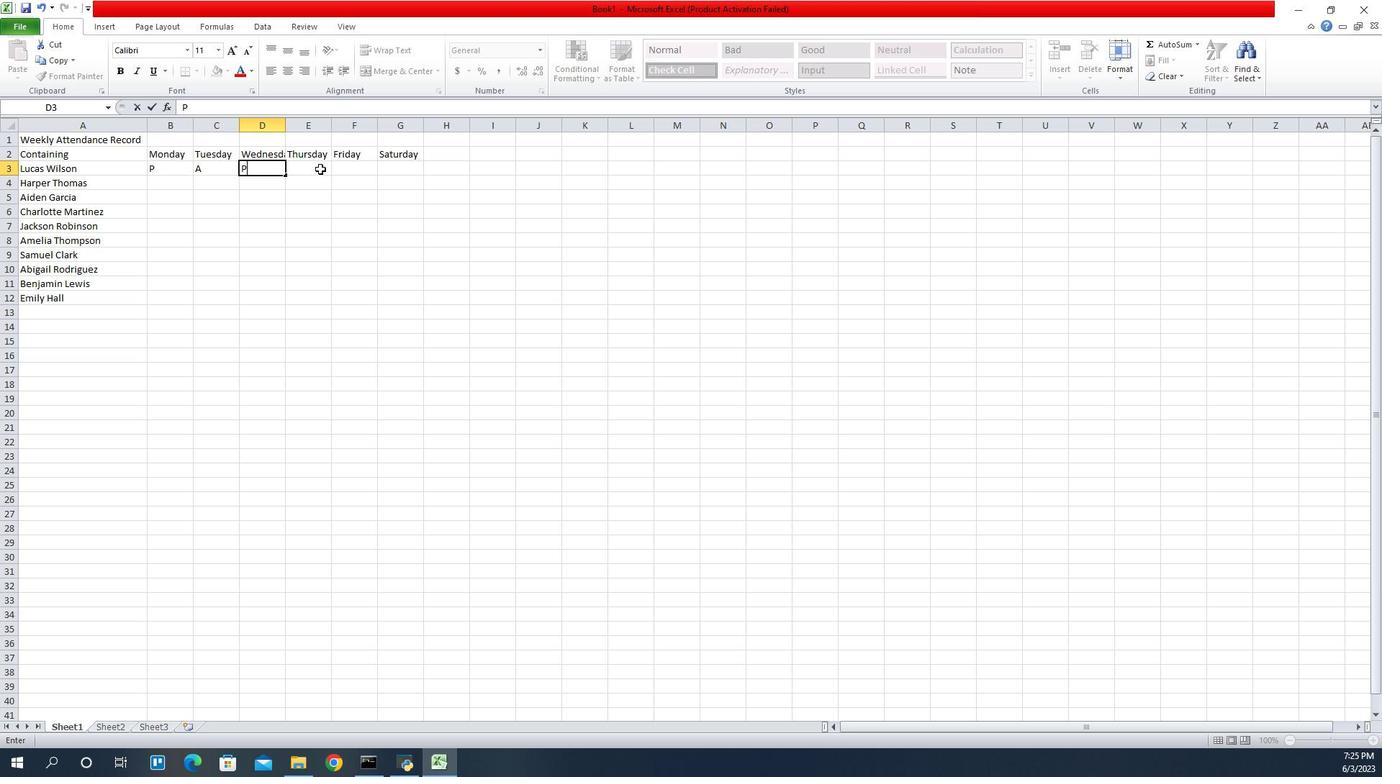 
Action: Mouse pressed left at (1297, 165)
Screenshot: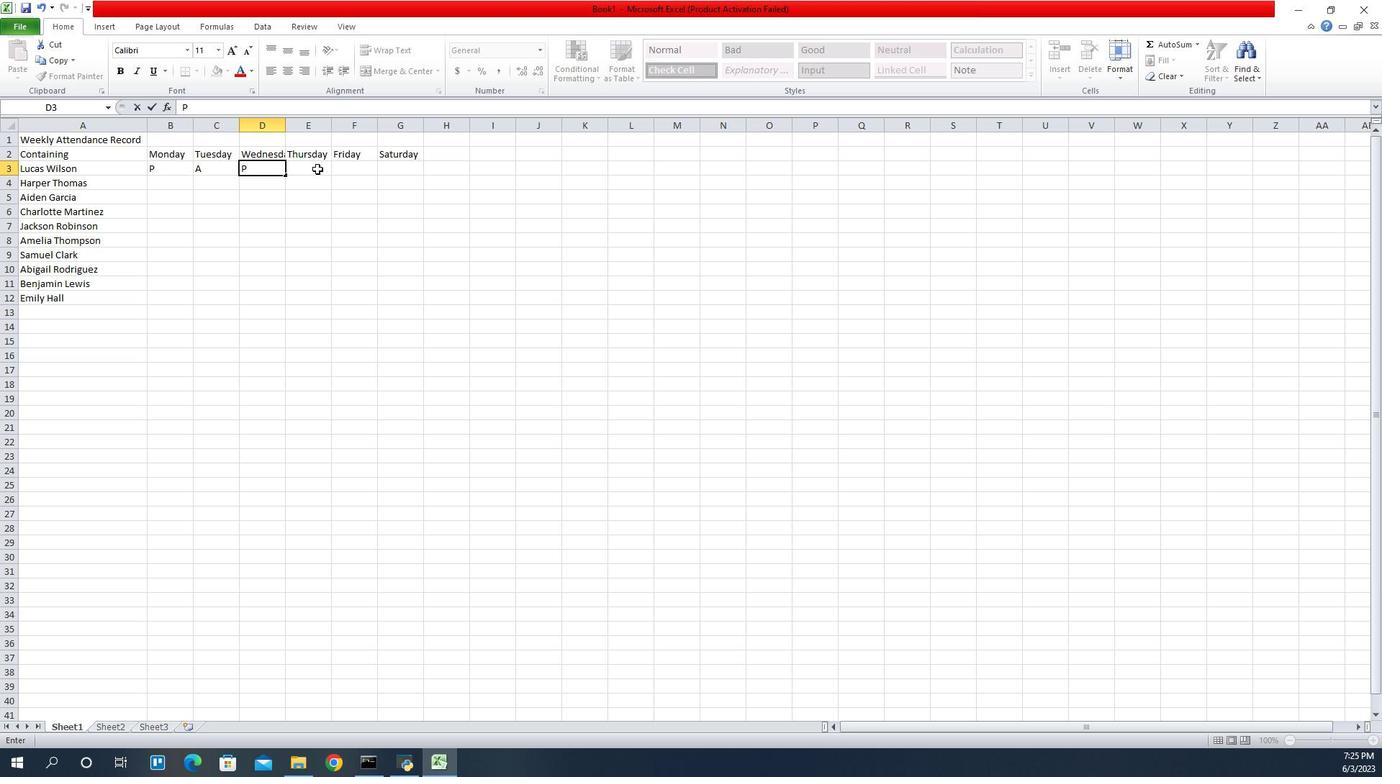 
Action: Key pressed P
Screenshot: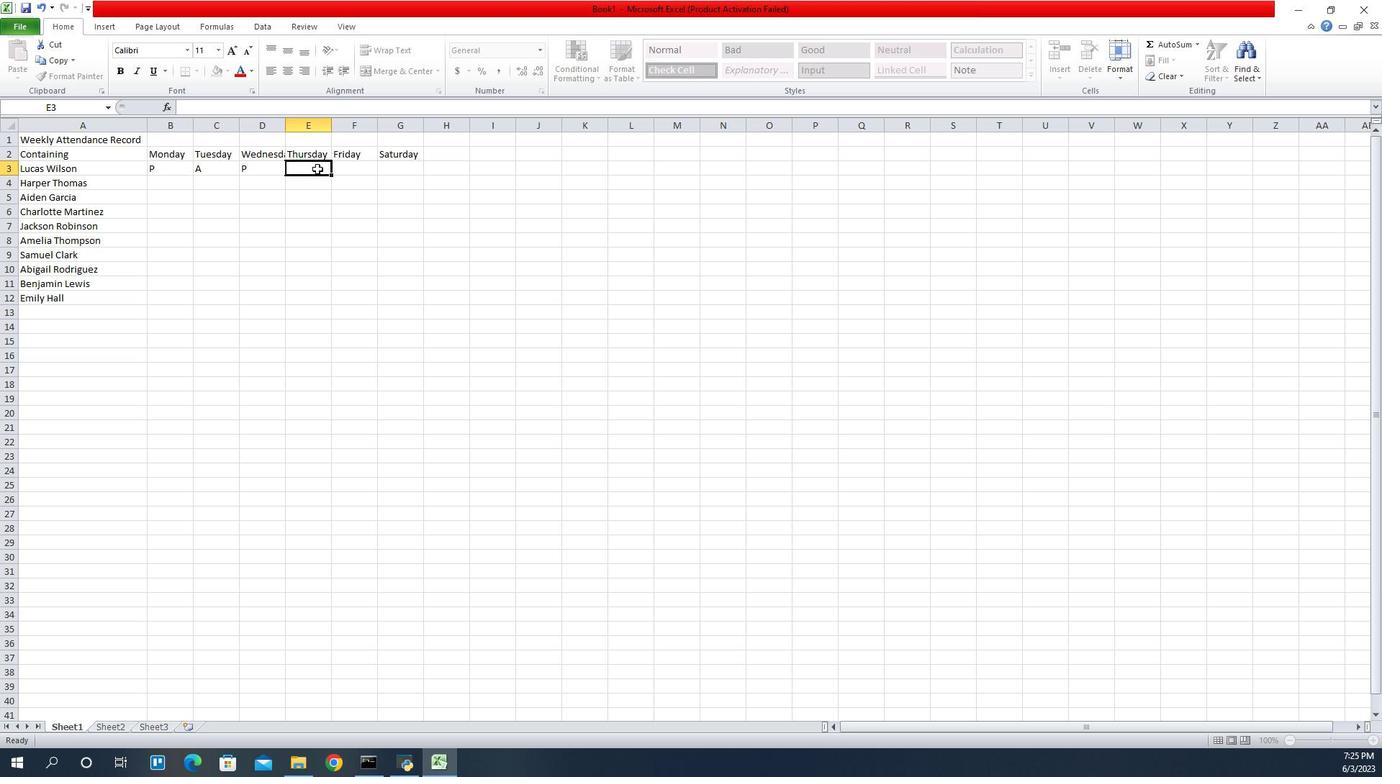 
Action: Mouse moved to (1318, 162)
Screenshot: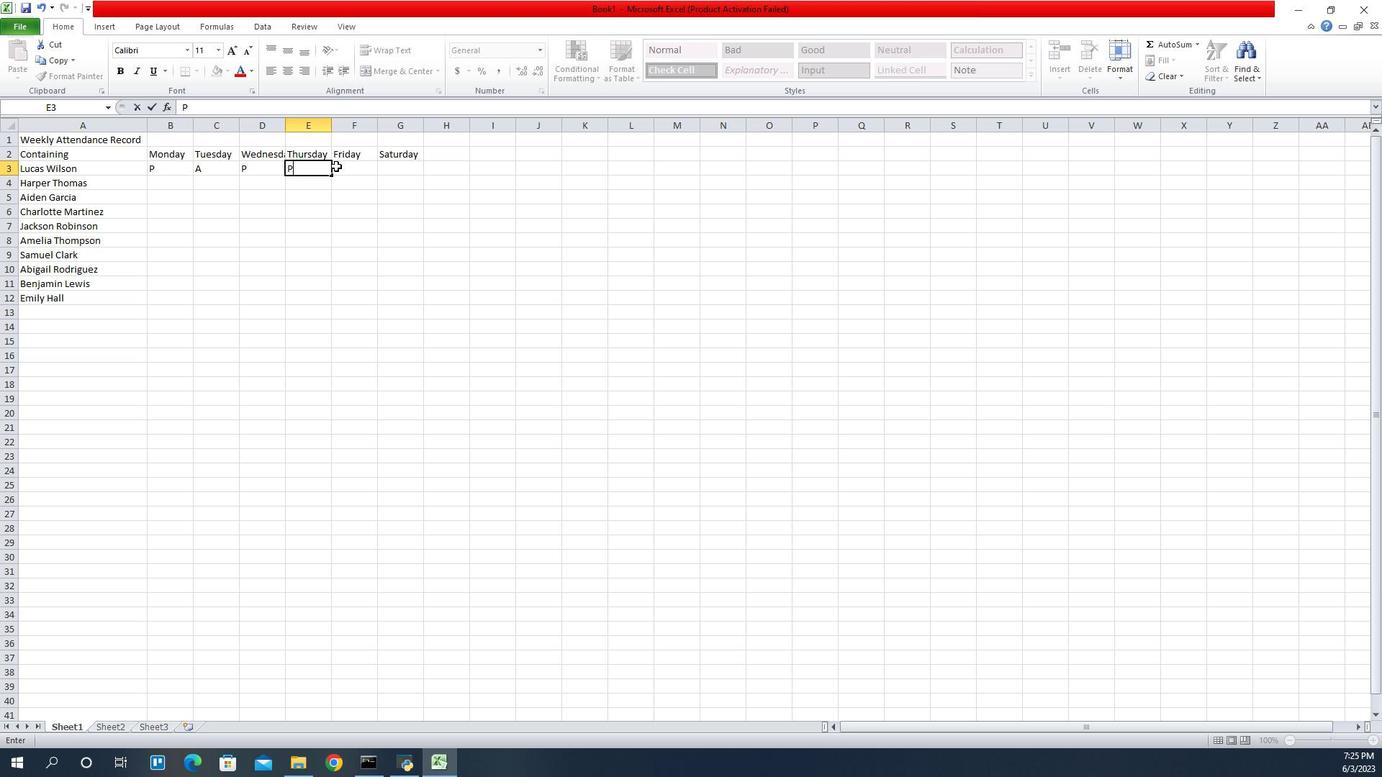 
Action: Mouse pressed left at (1318, 162)
Screenshot: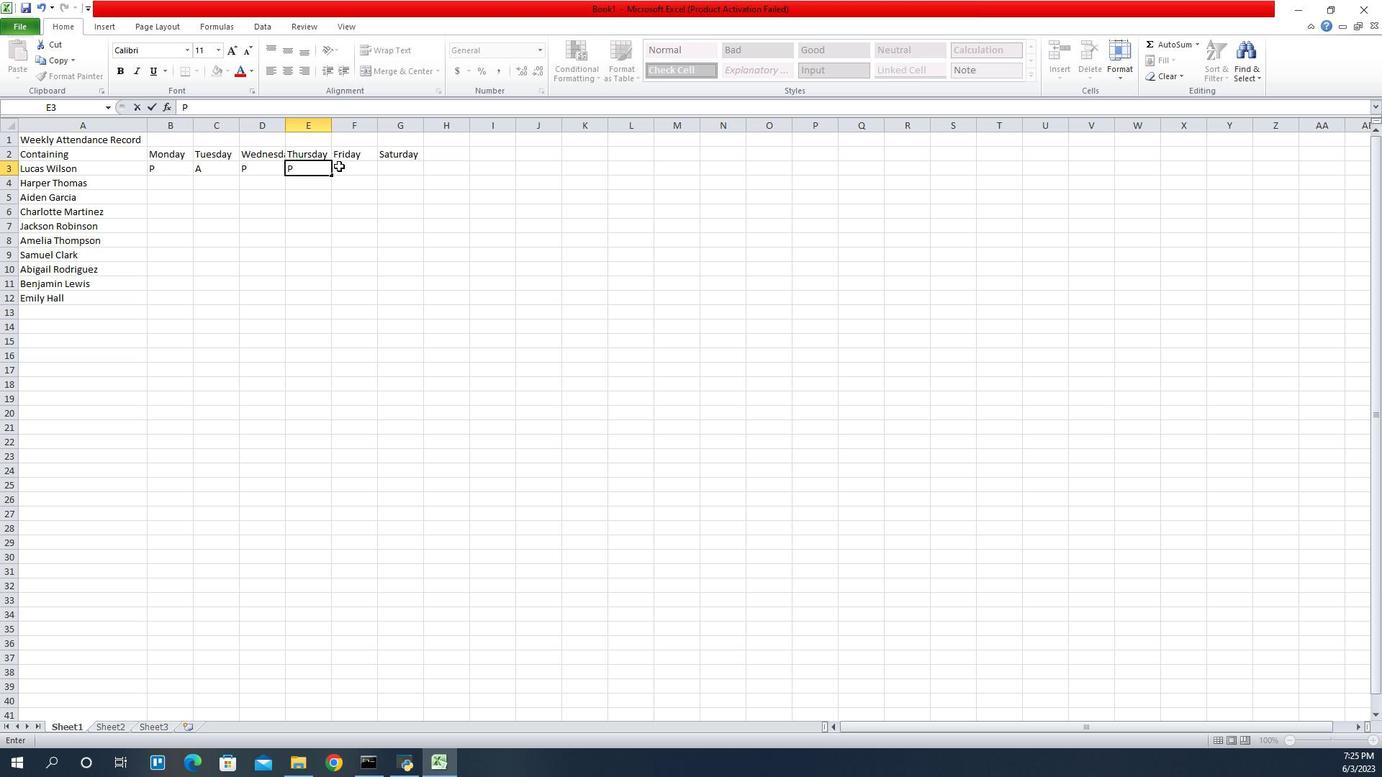 
Action: Key pressed P
Screenshot: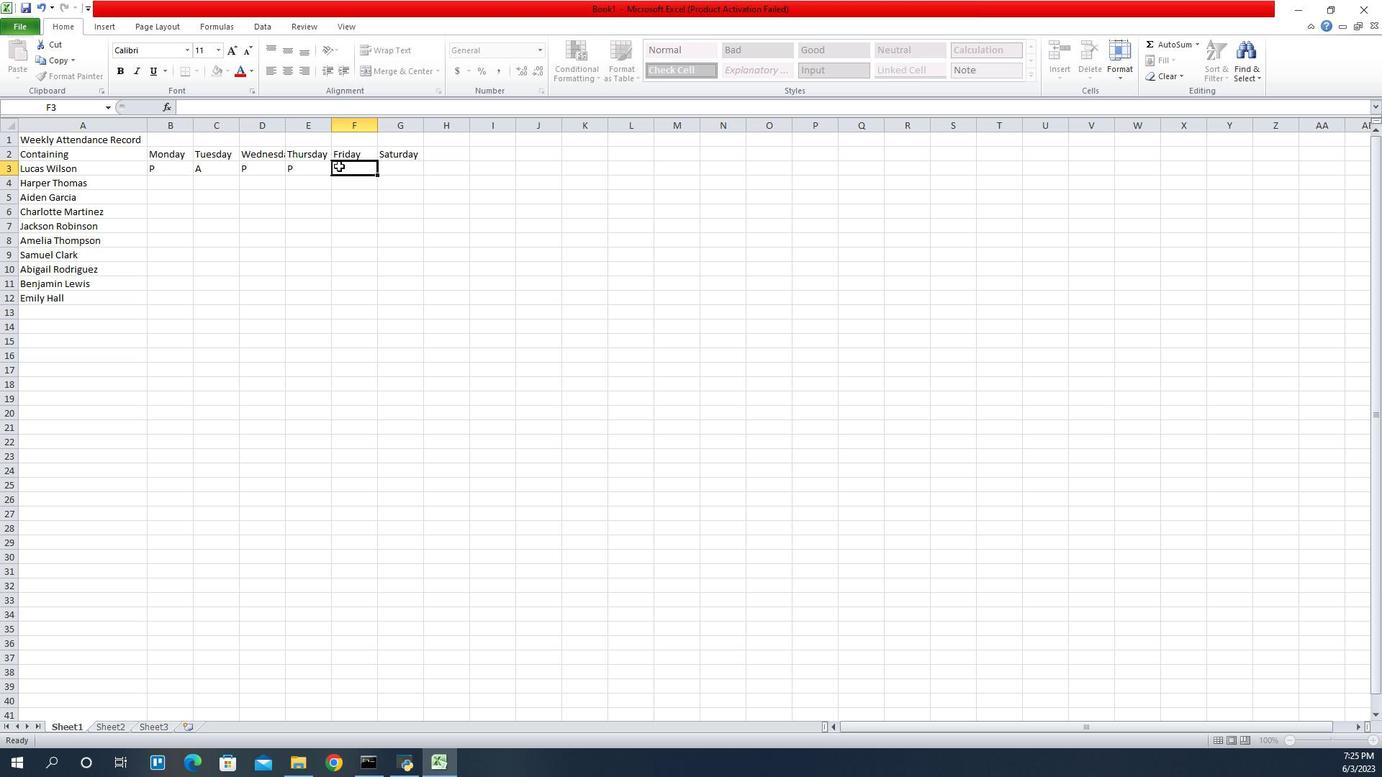 
Action: Mouse moved to (1381, 166)
Screenshot: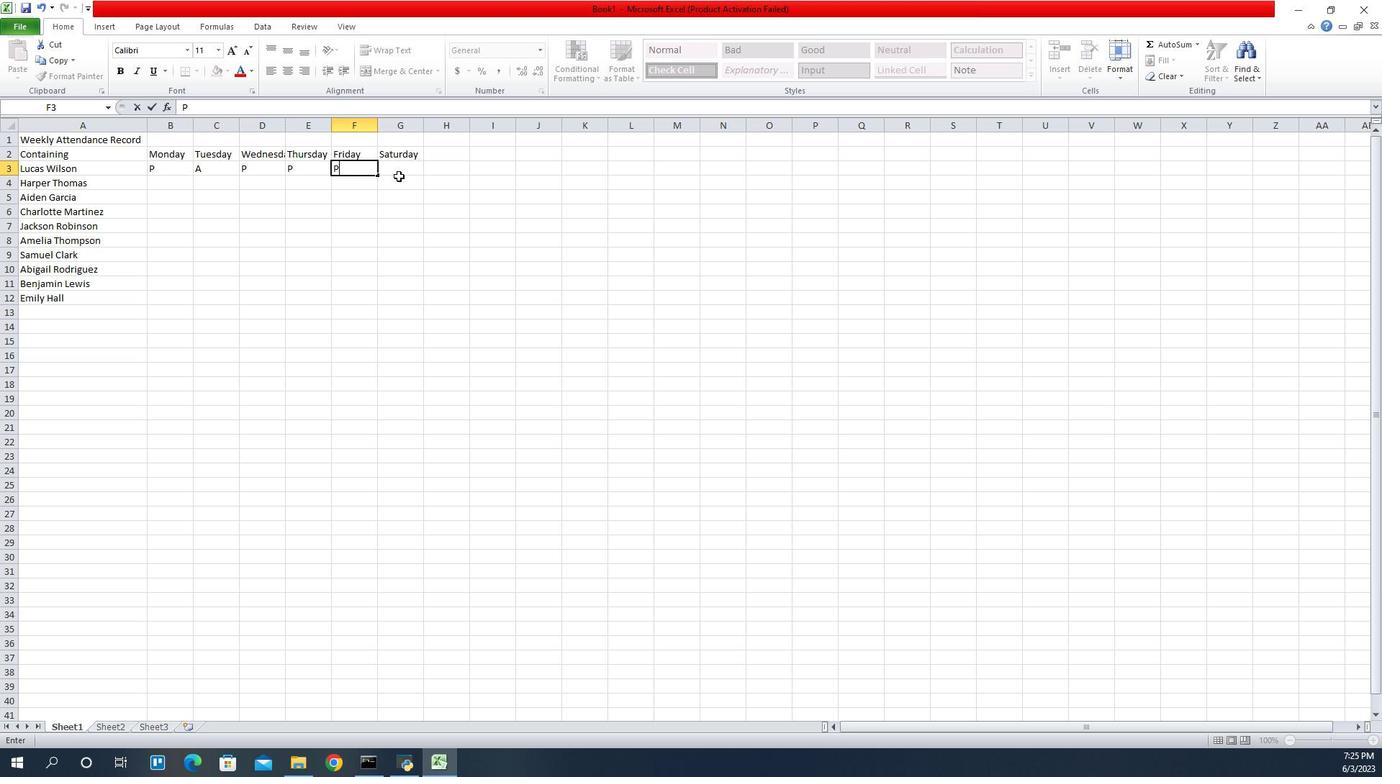 
Action: Mouse pressed left at (1381, 166)
Screenshot: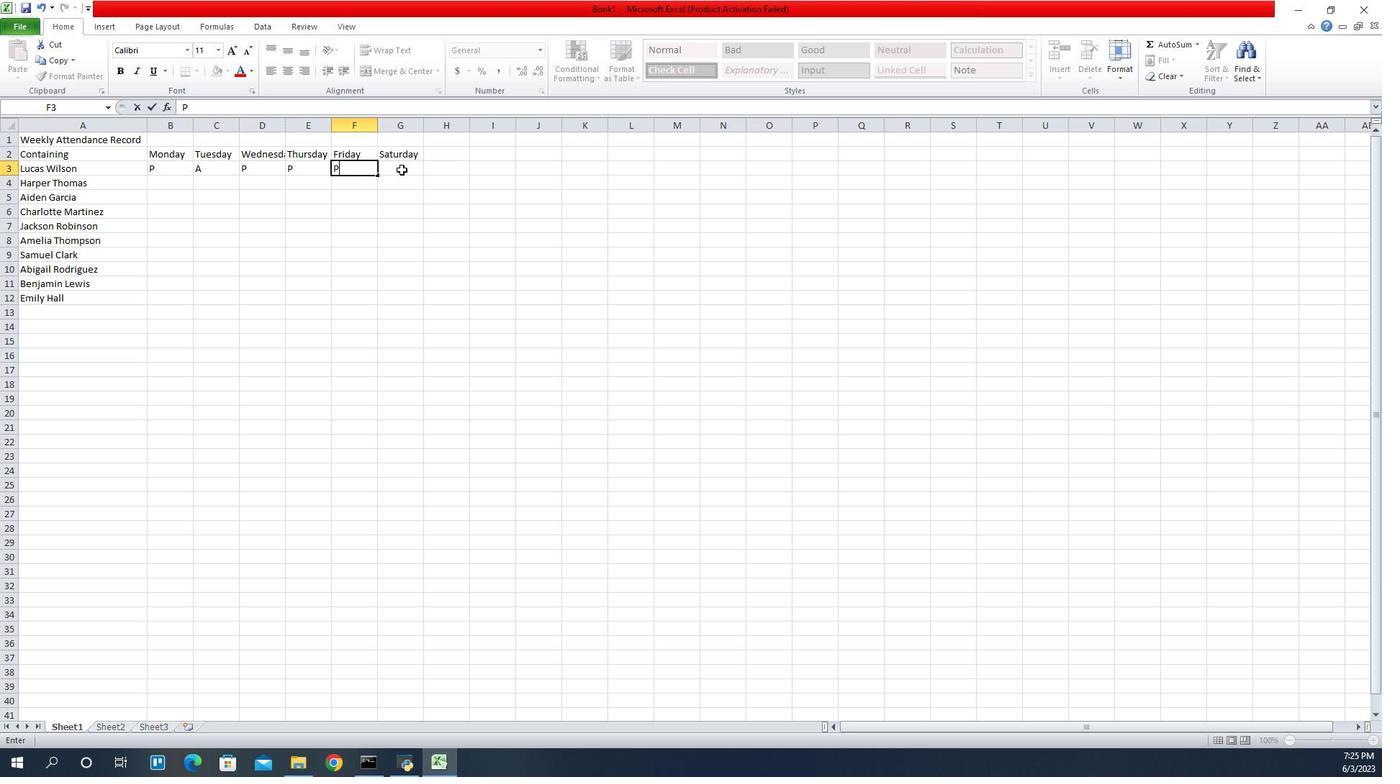 
Action: Key pressed P
Screenshot: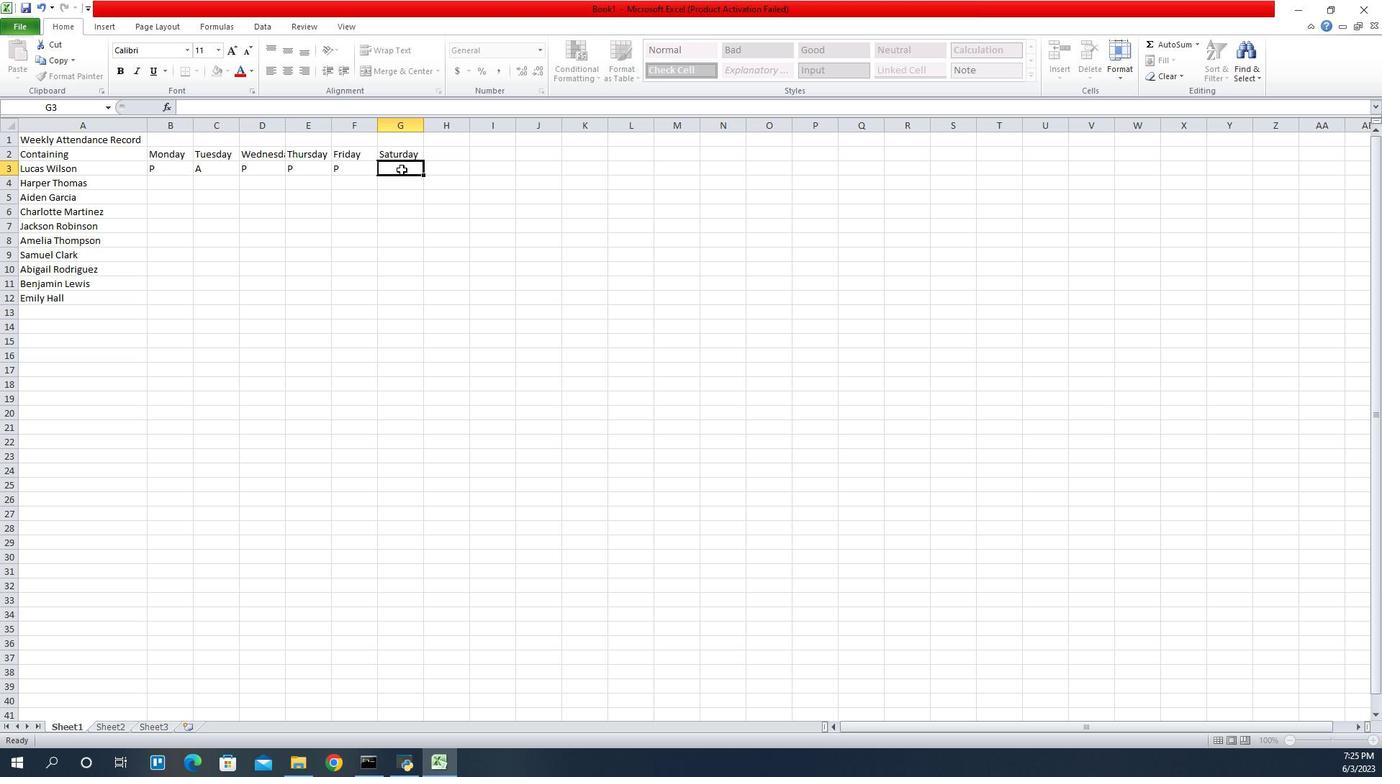 
Action: Mouse moved to (1152, 181)
Screenshot: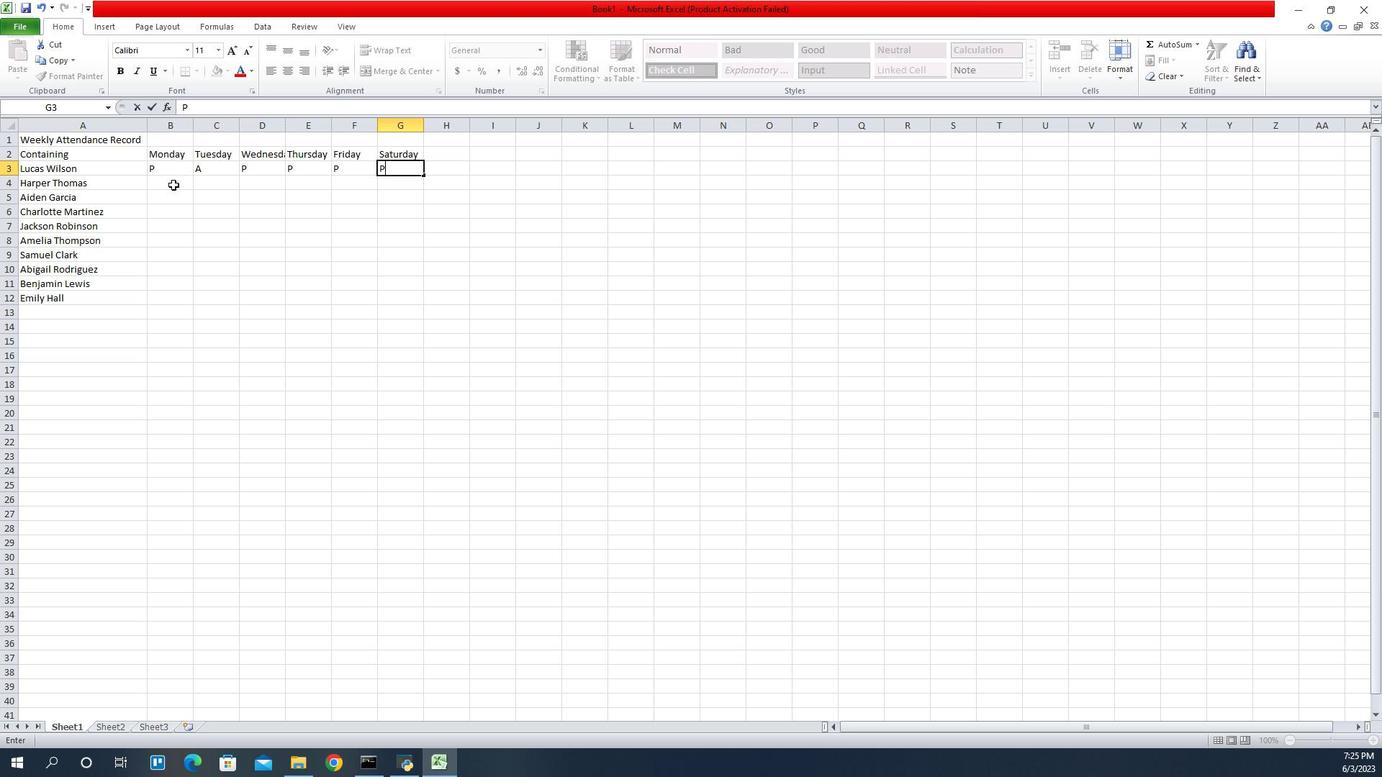 
Action: Mouse pressed left at (1152, 181)
Screenshot: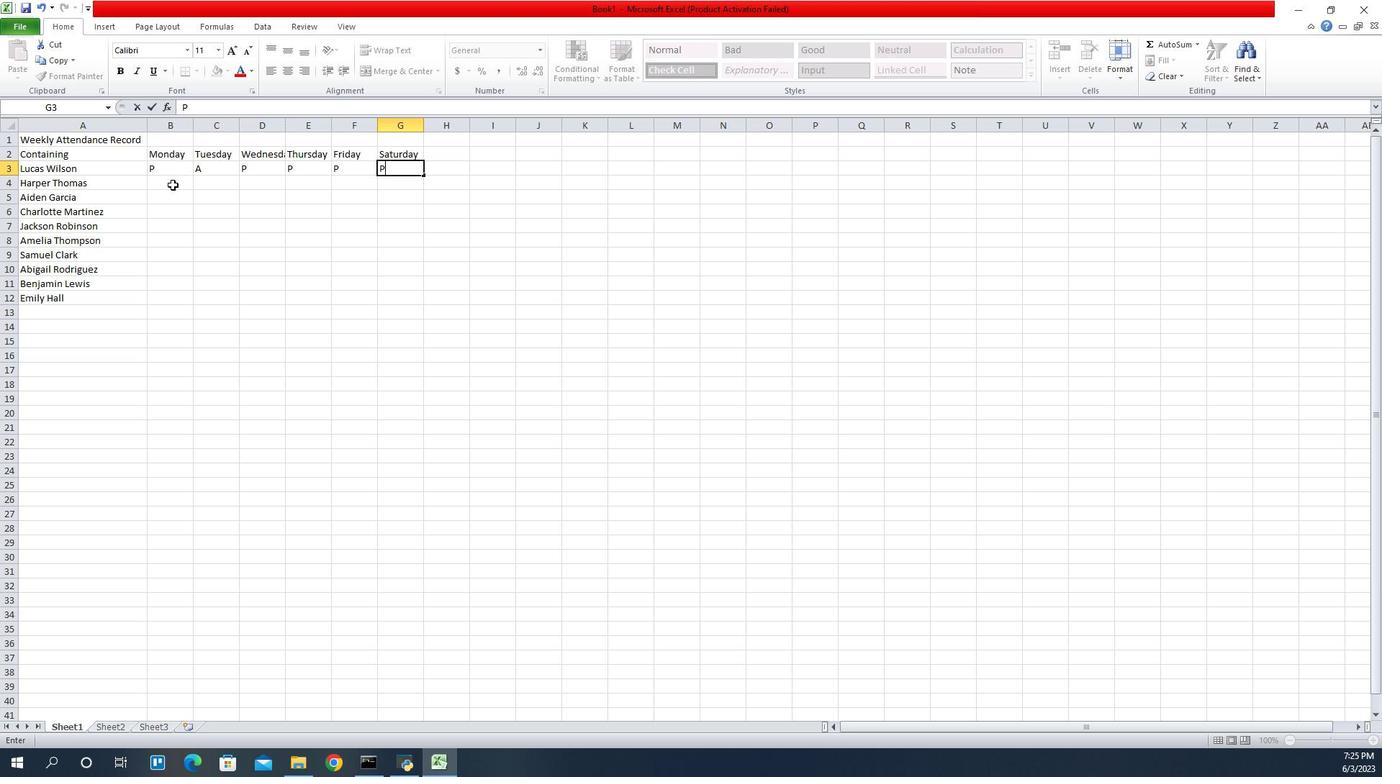 
Action: Key pressed P
Screenshot: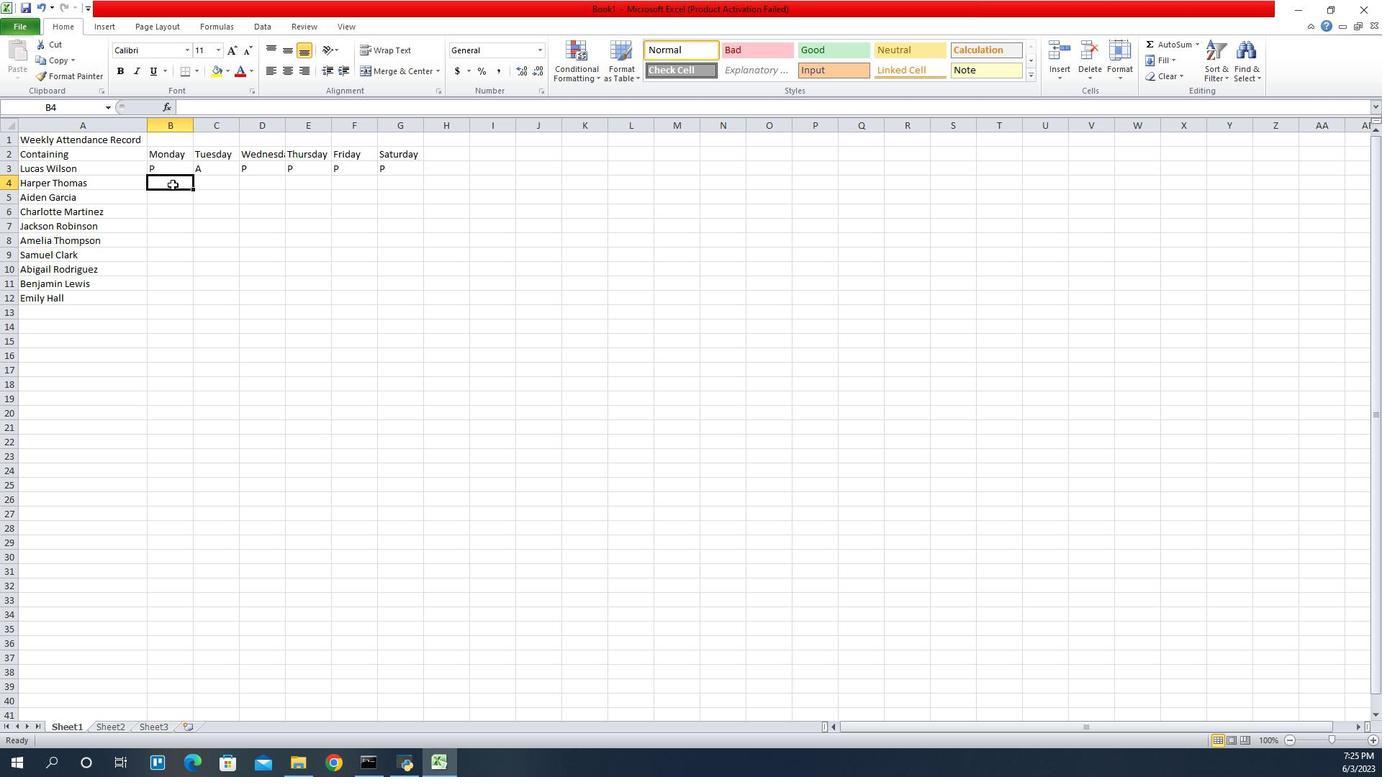 
Action: Mouse moved to (1185, 181)
Screenshot: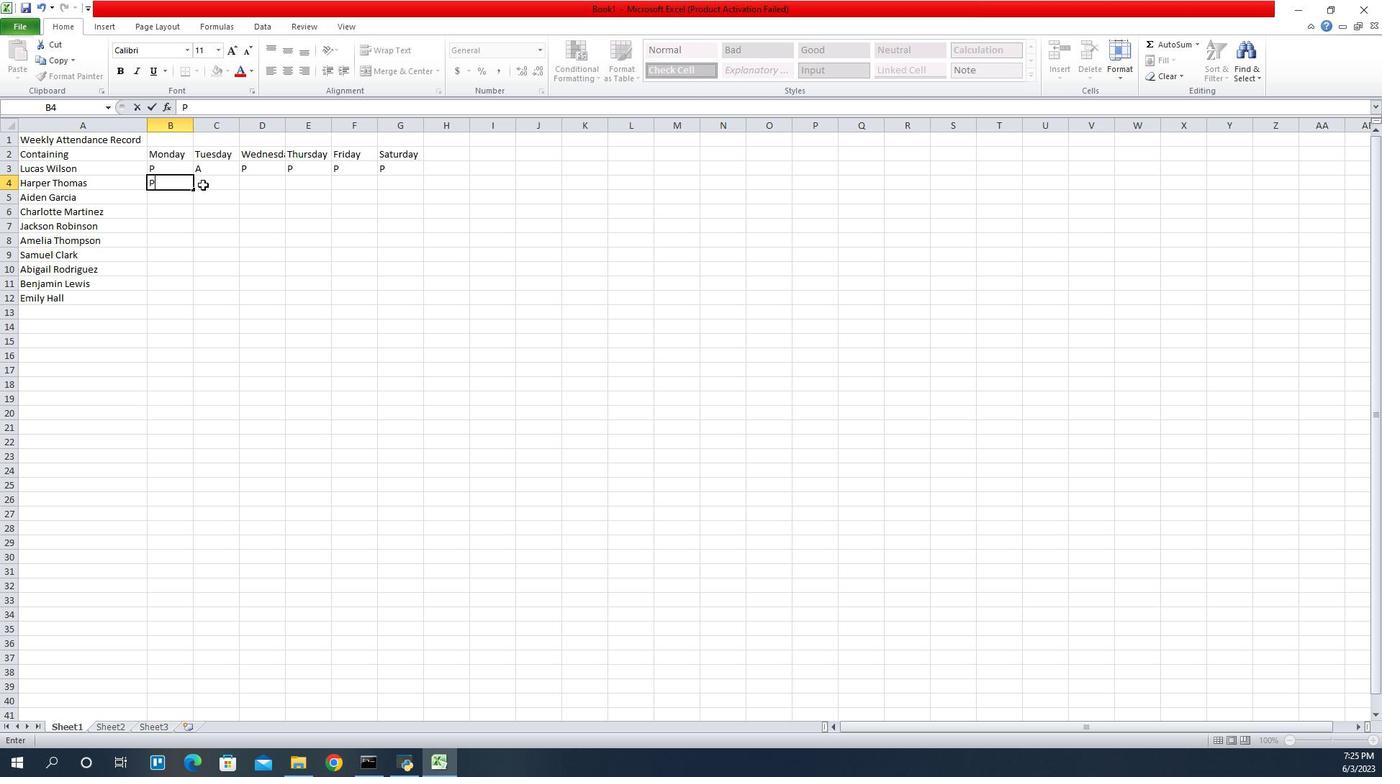 
Action: Mouse pressed left at (1185, 181)
Screenshot: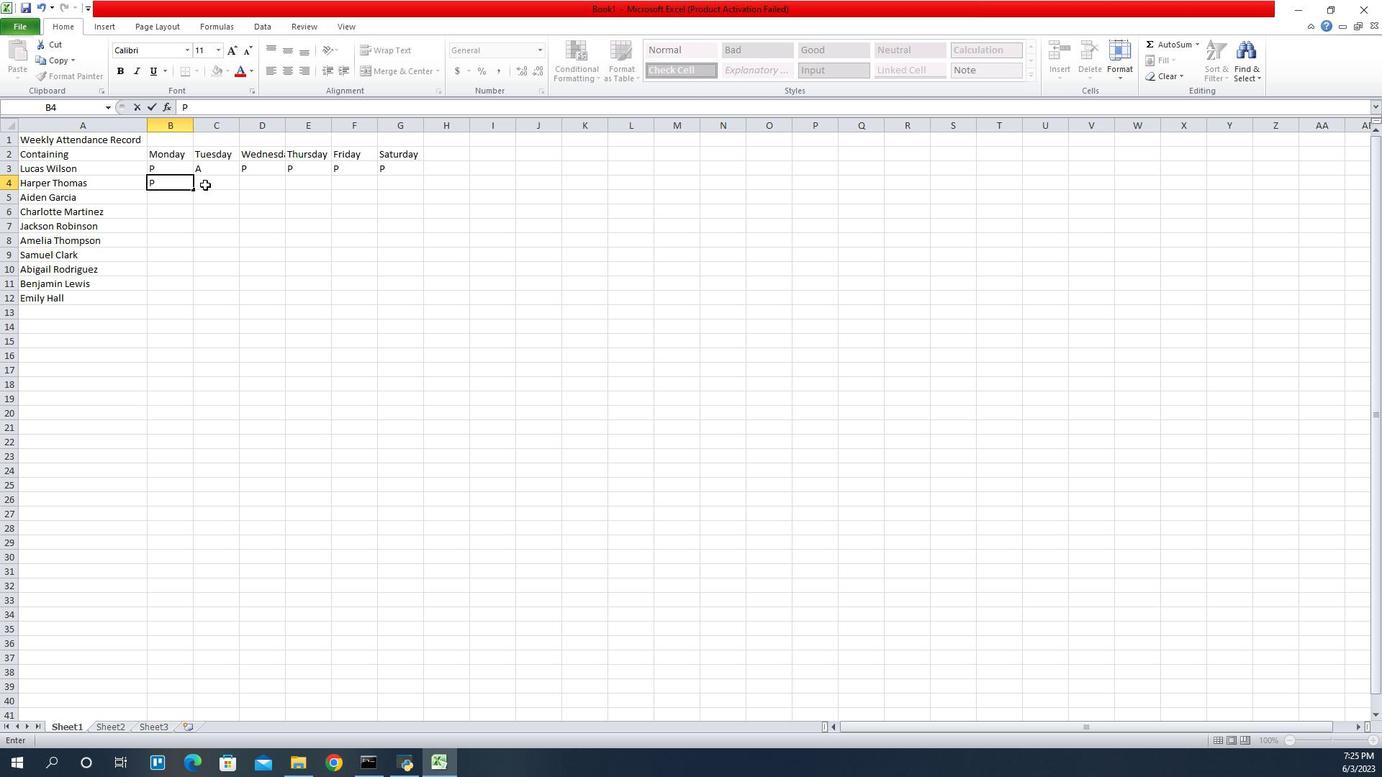
Action: Key pressed P
Screenshot: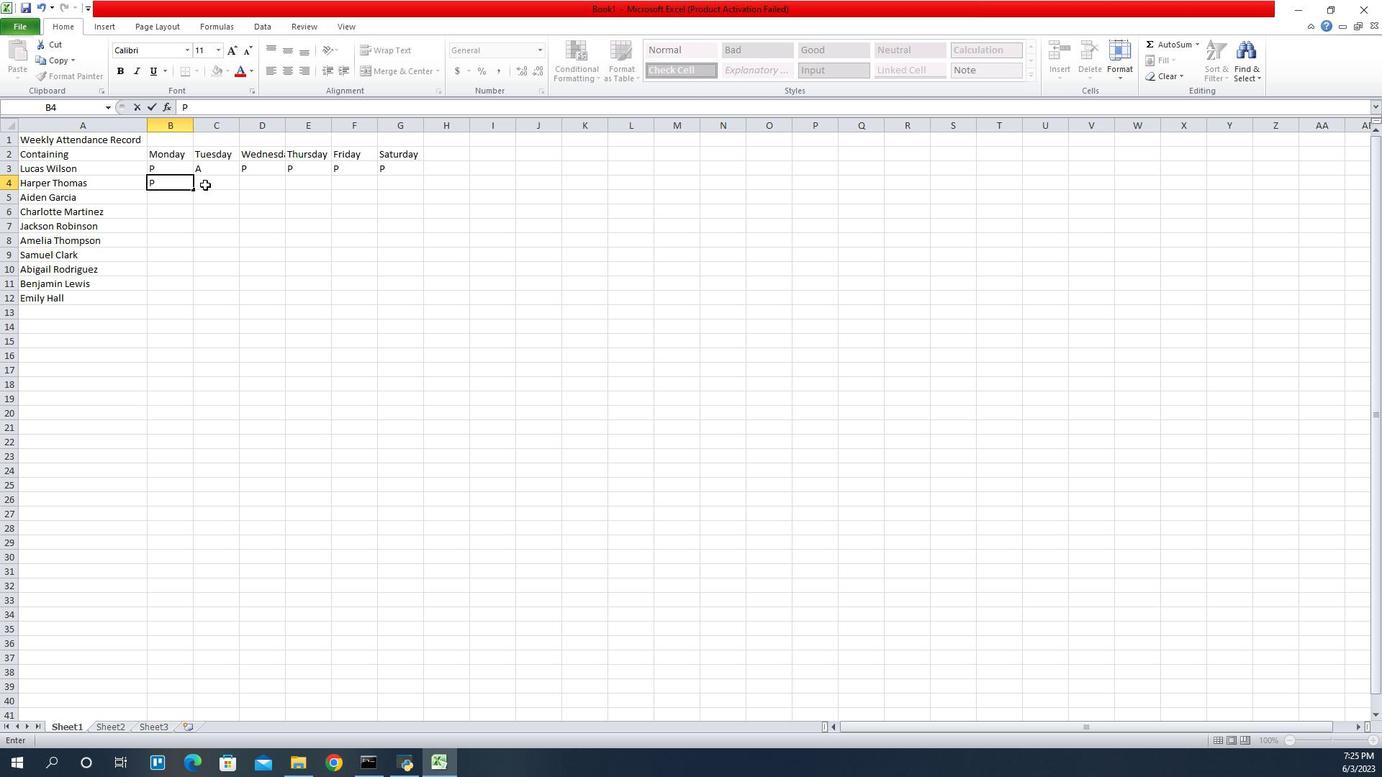 
Action: Mouse moved to (1228, 182)
Screenshot: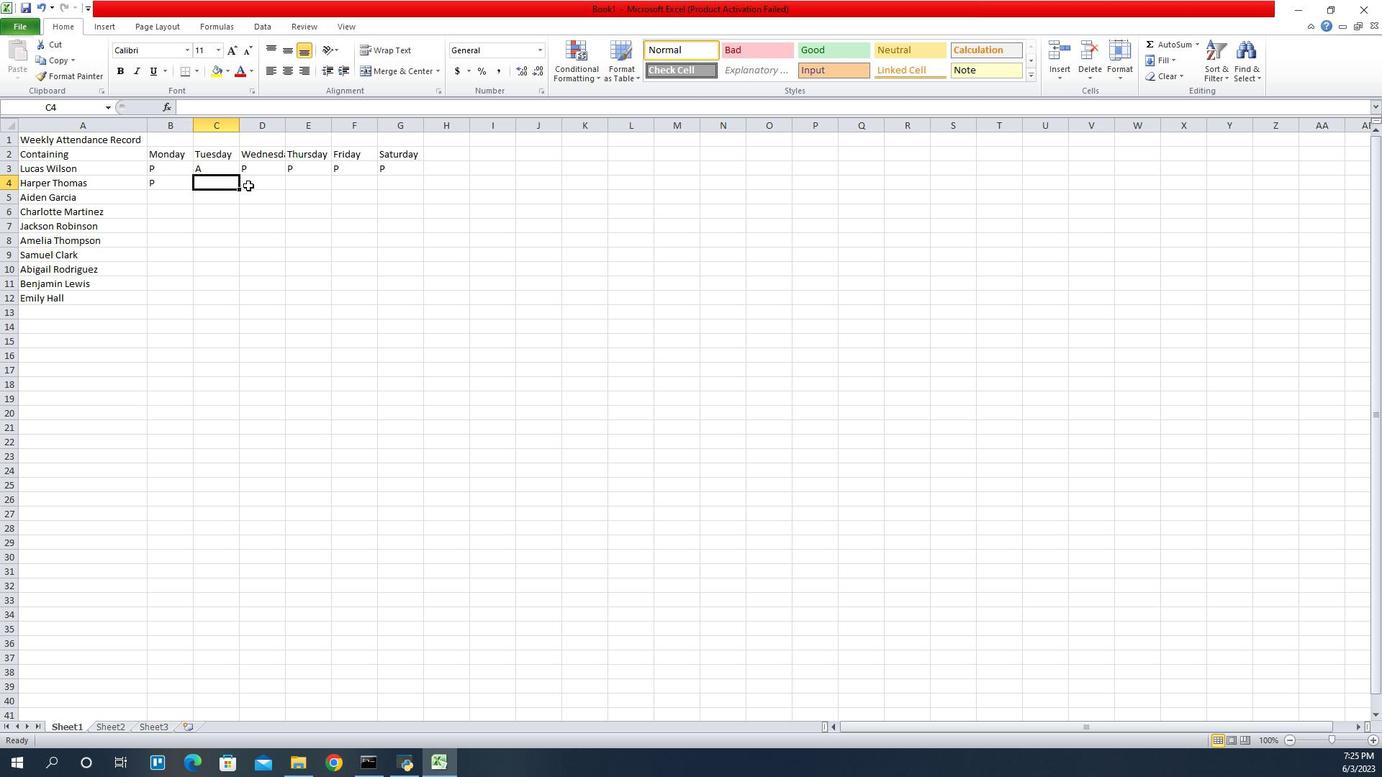 
Action: Key pressed P
Screenshot: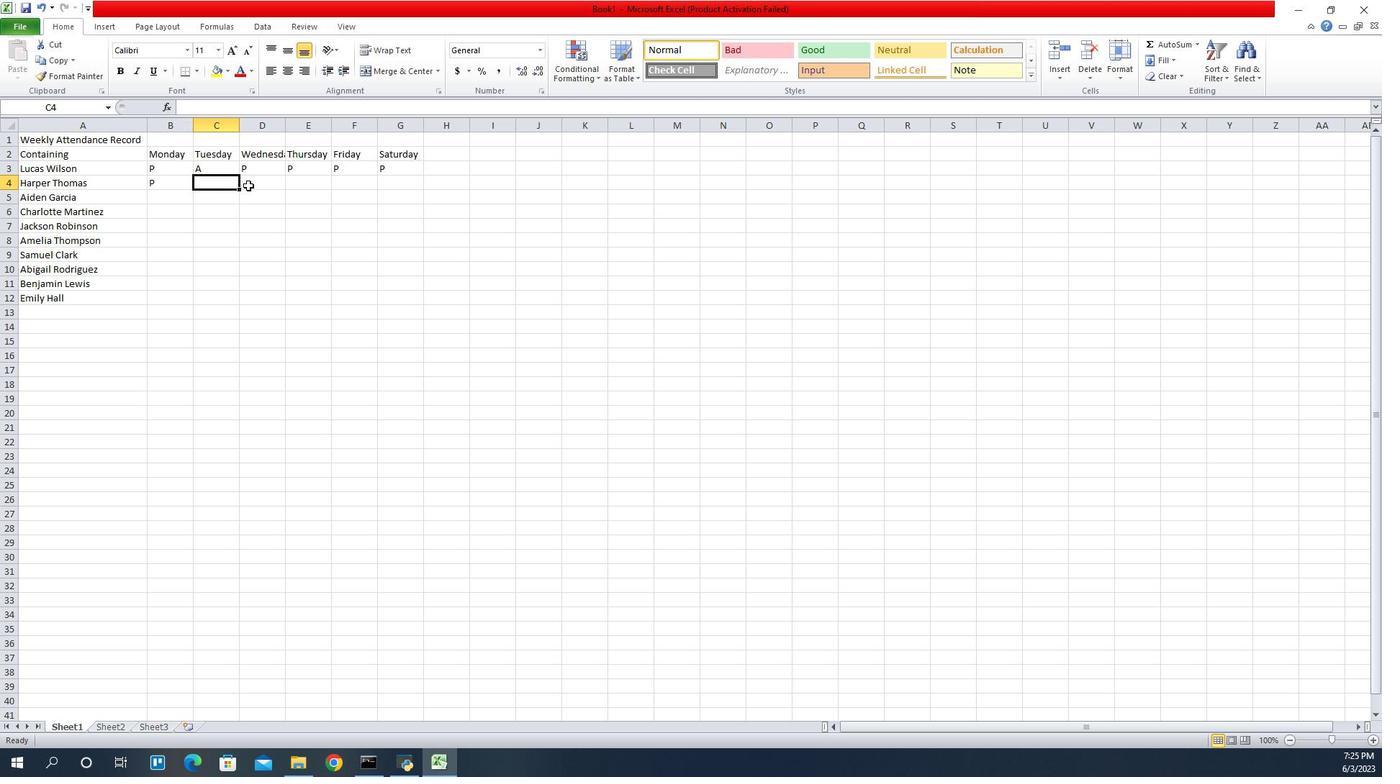 
Action: Mouse pressed left at (1228, 182)
Screenshot: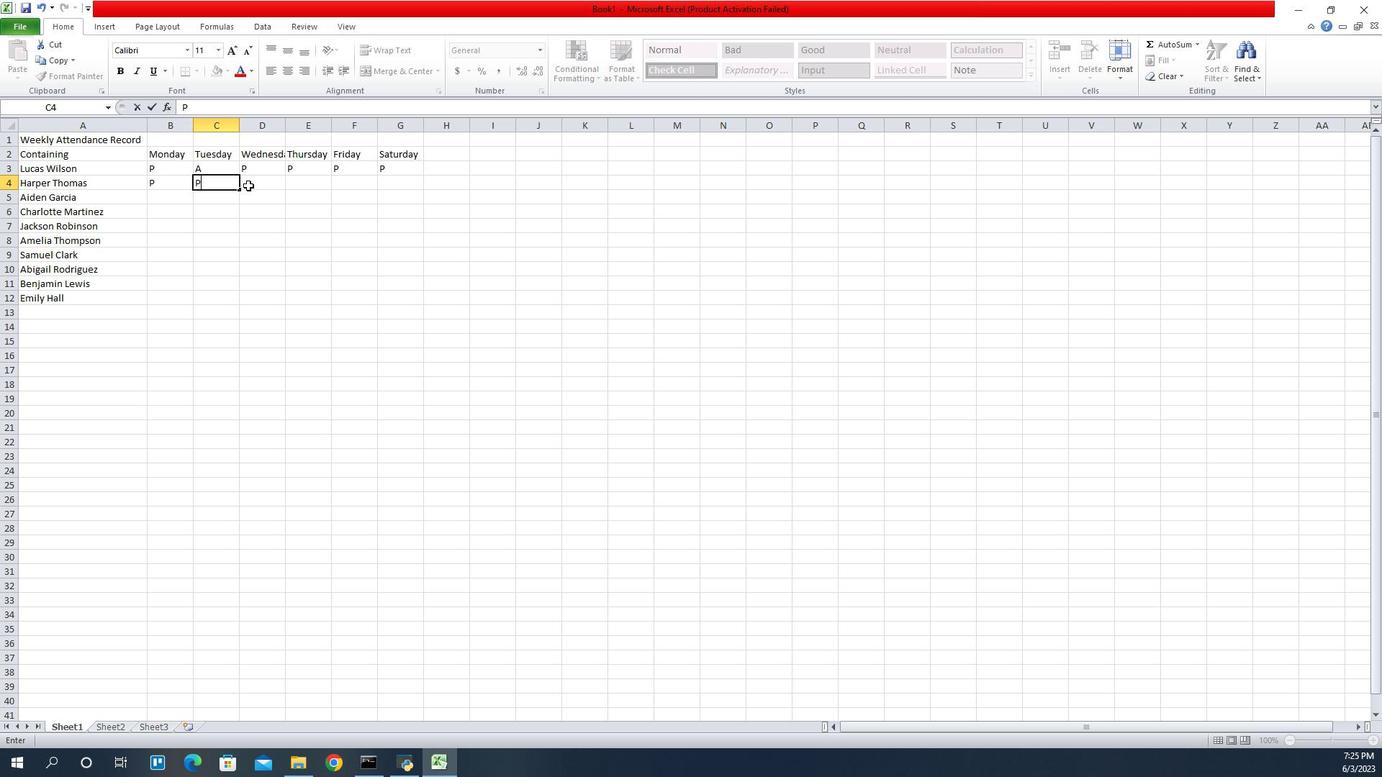 
Action: Key pressed A
Screenshot: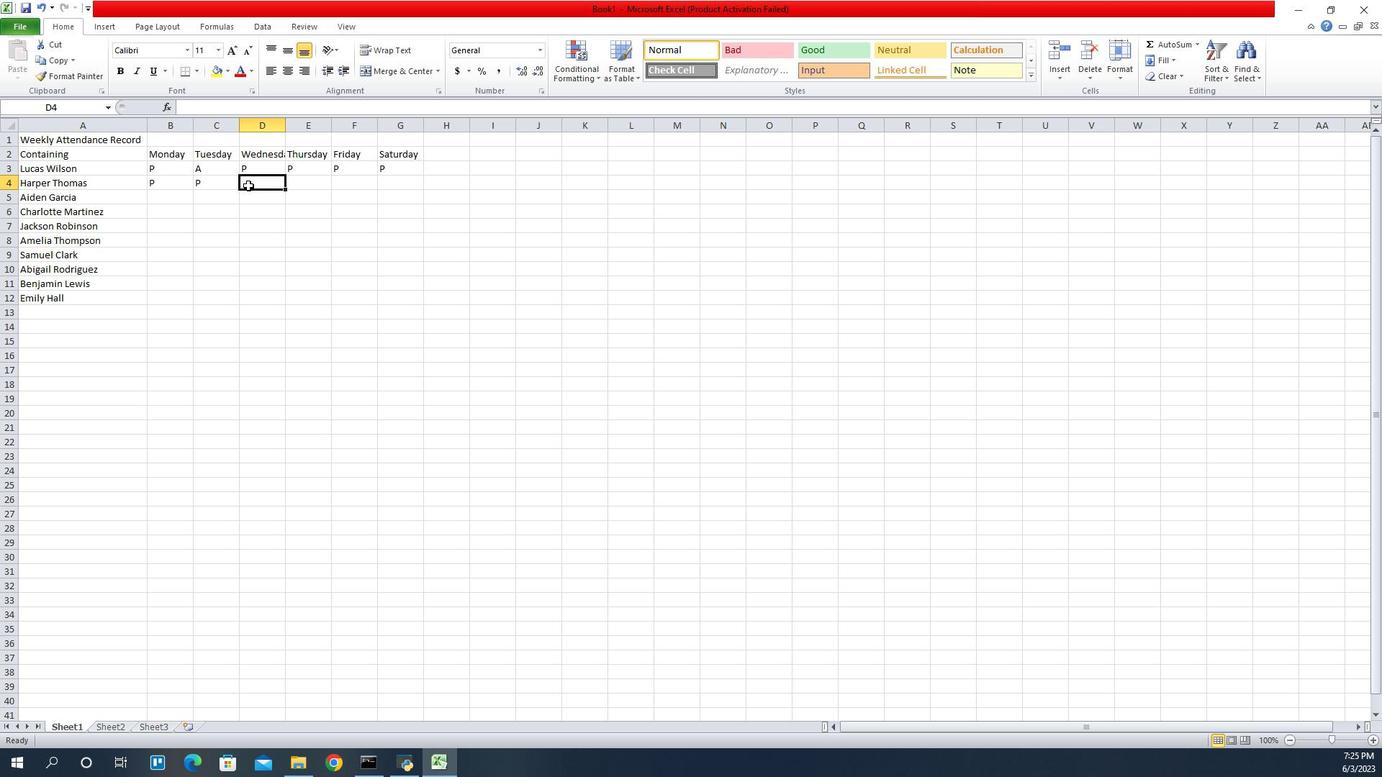 
Action: Mouse moved to (1293, 183)
Screenshot: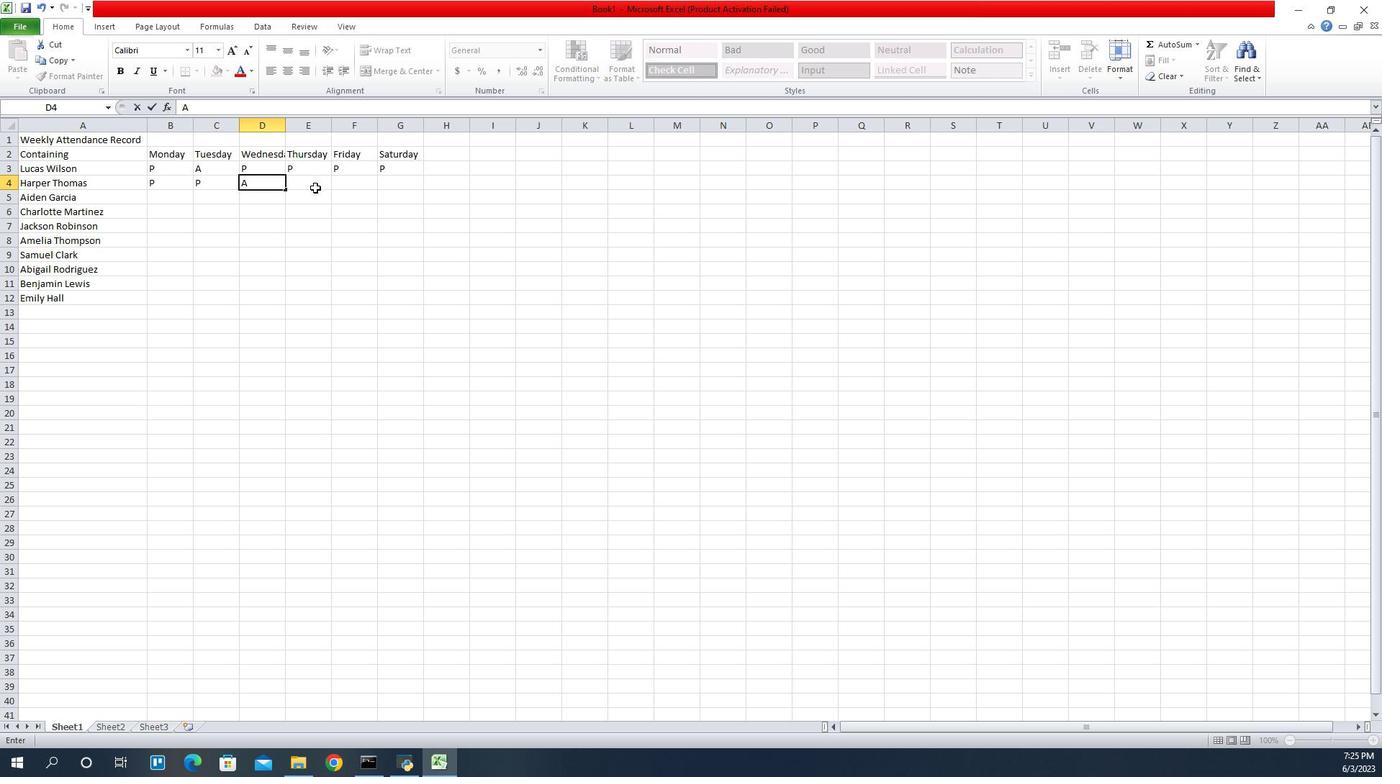 
Action: Mouse pressed left at (1293, 183)
Screenshot: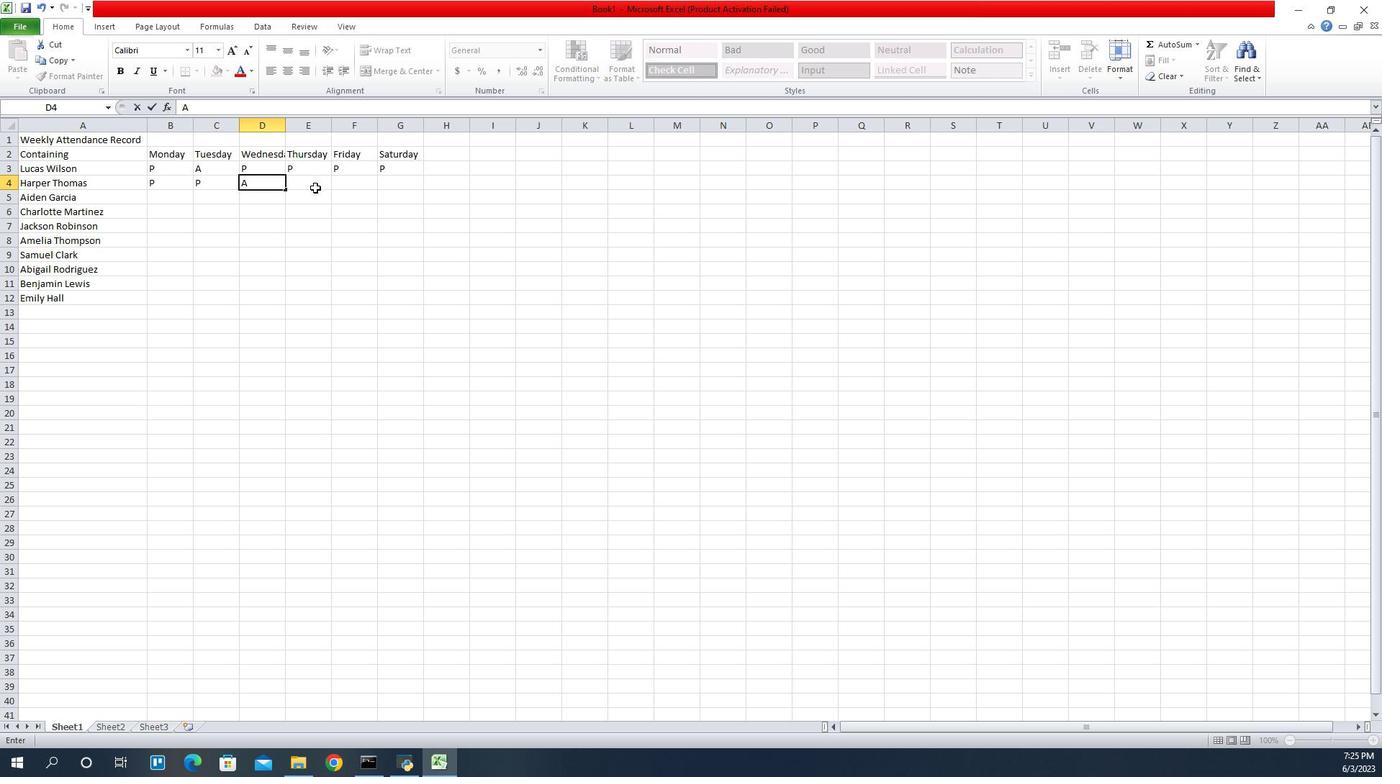 
Action: Key pressed P
Screenshot: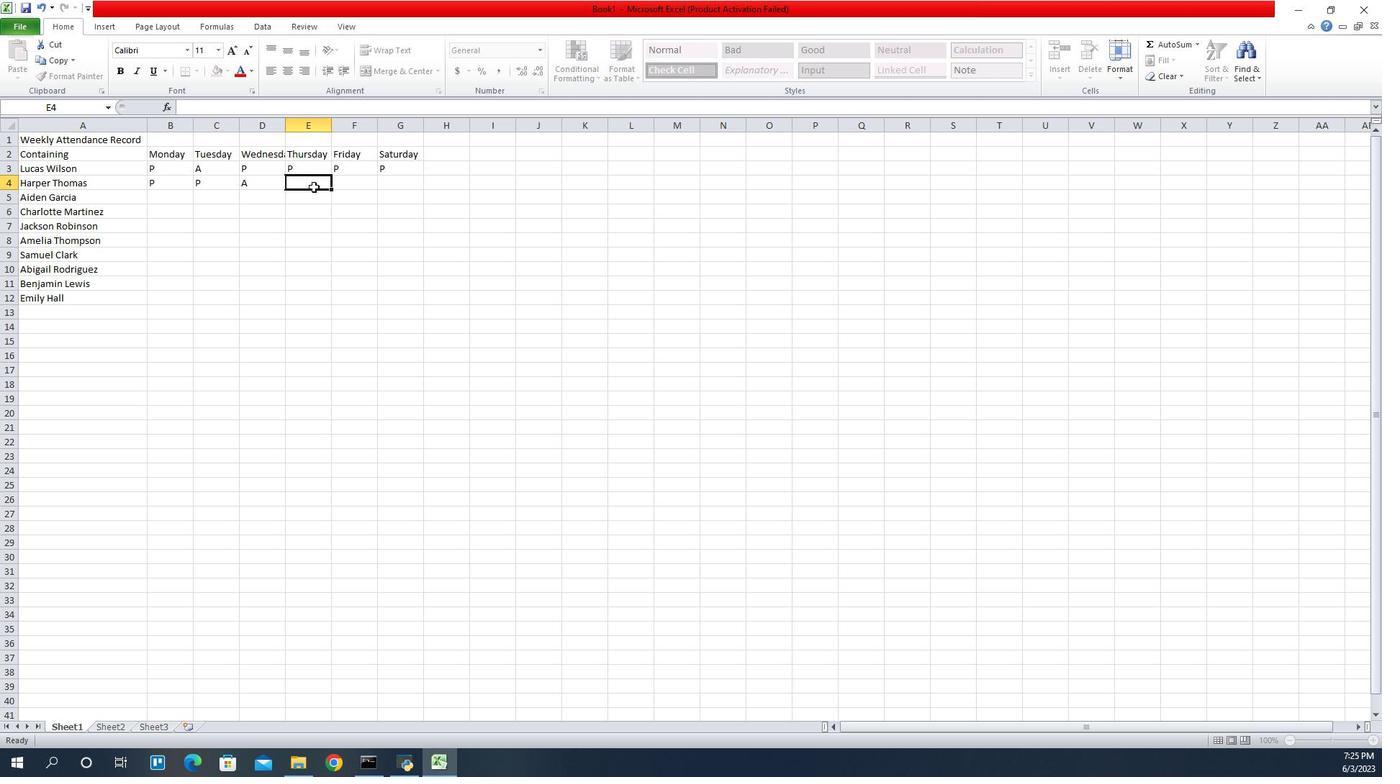 
Action: Mouse moved to (1320, 180)
Screenshot: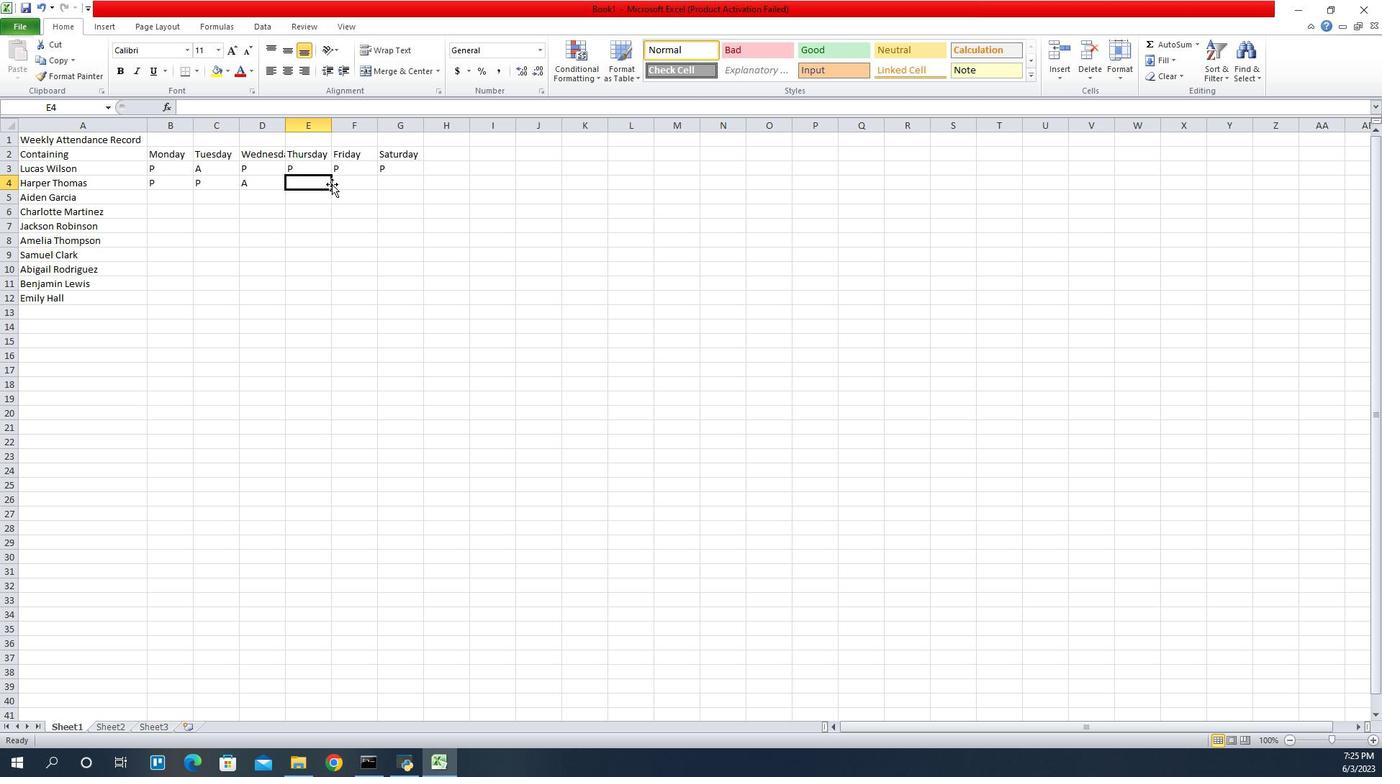 
Action: Key pressed P
Screenshot: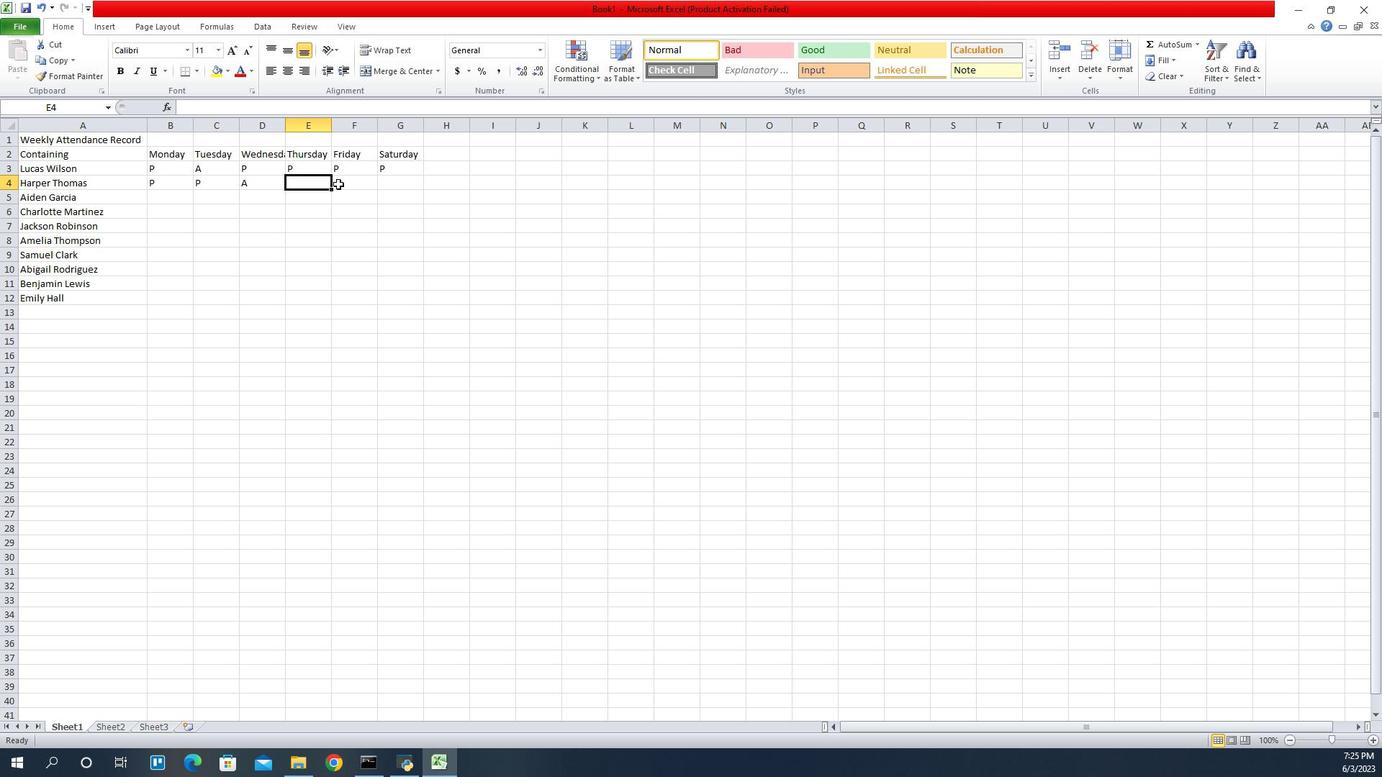 
Action: Mouse moved to (1323, 179)
Screenshot: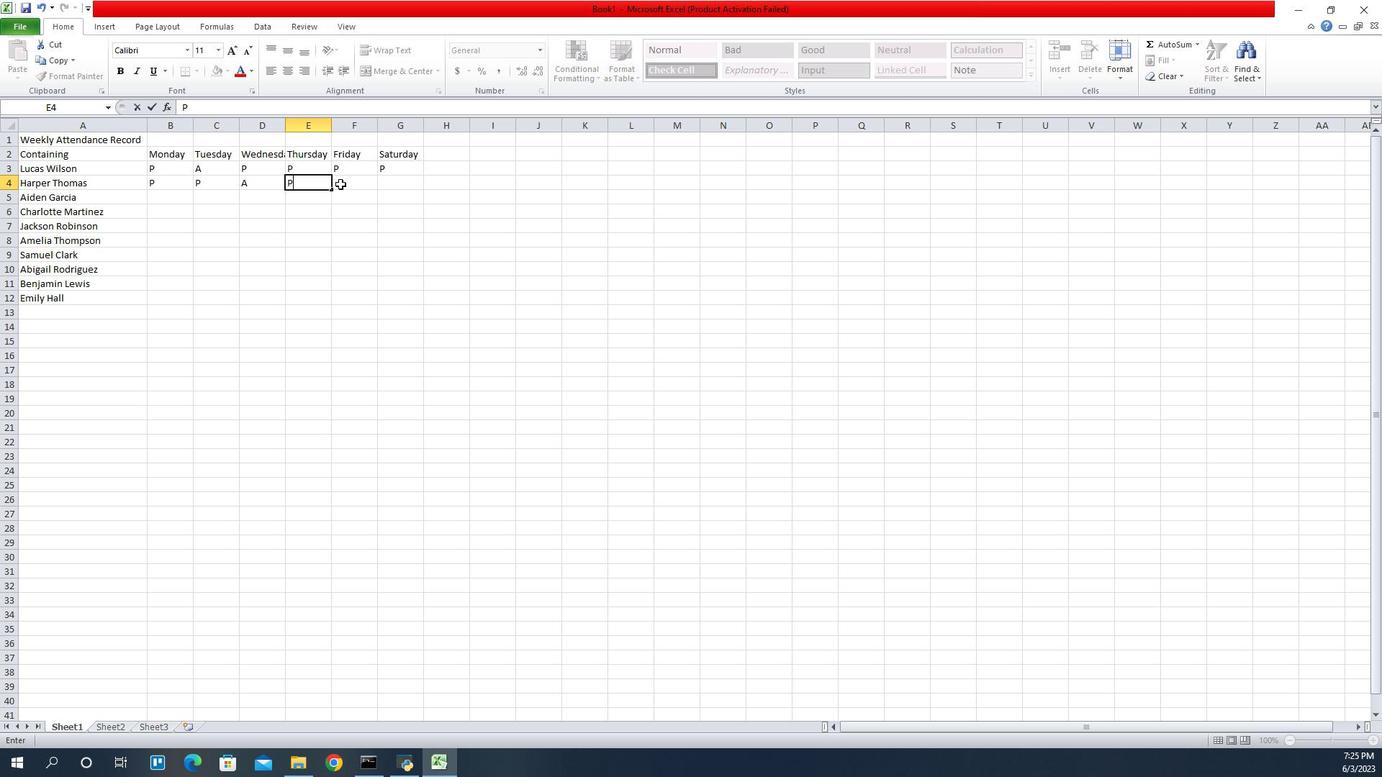 
Action: Mouse pressed left at (1323, 179)
Screenshot: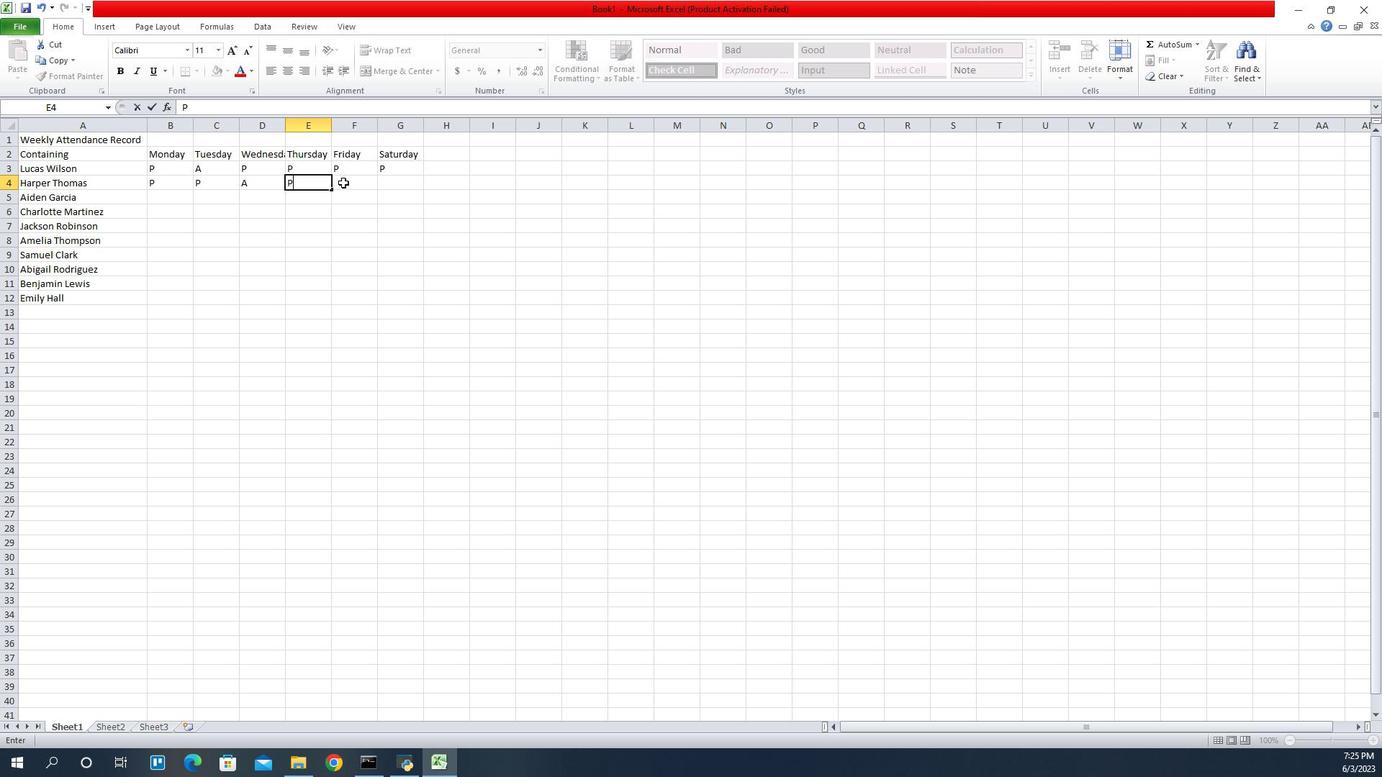 
Action: Mouse moved to (1384, 177)
Screenshot: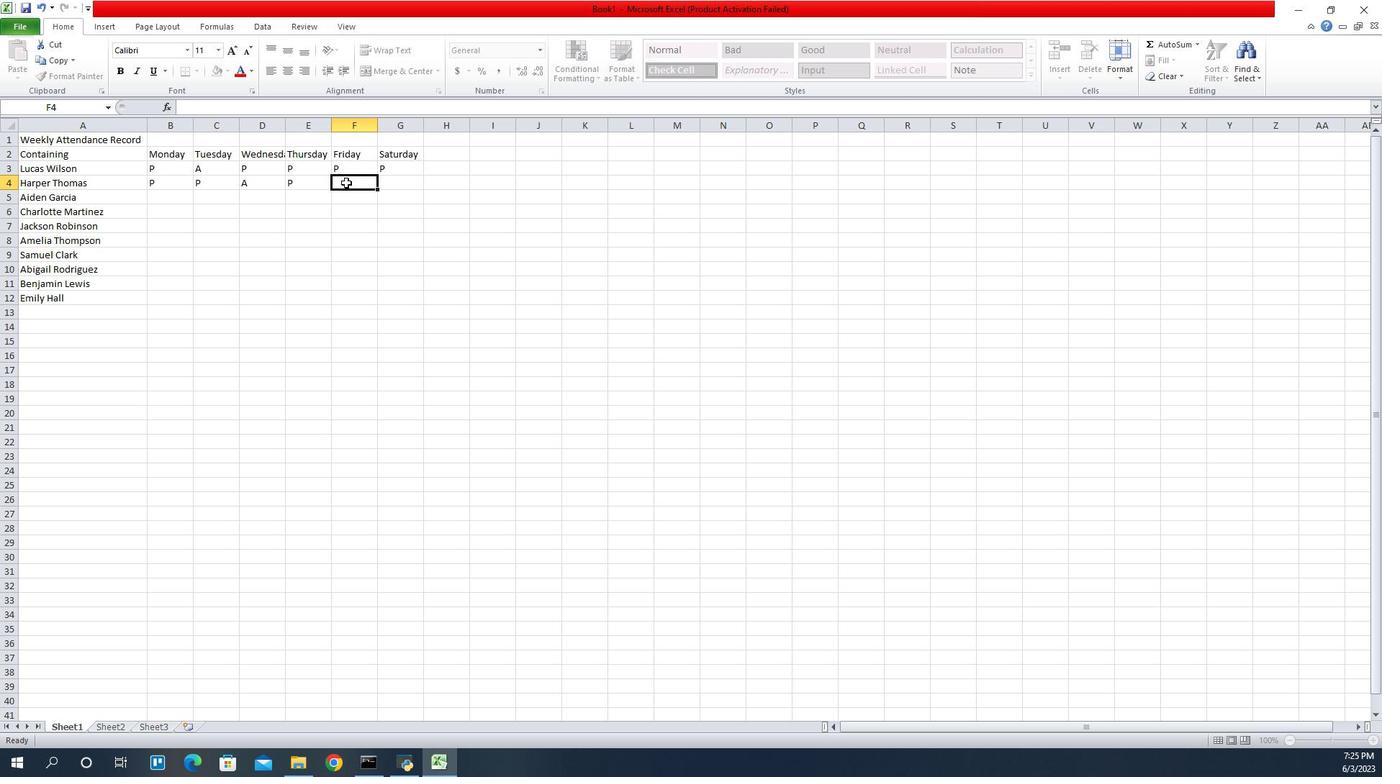 
Action: Key pressed P
Screenshot: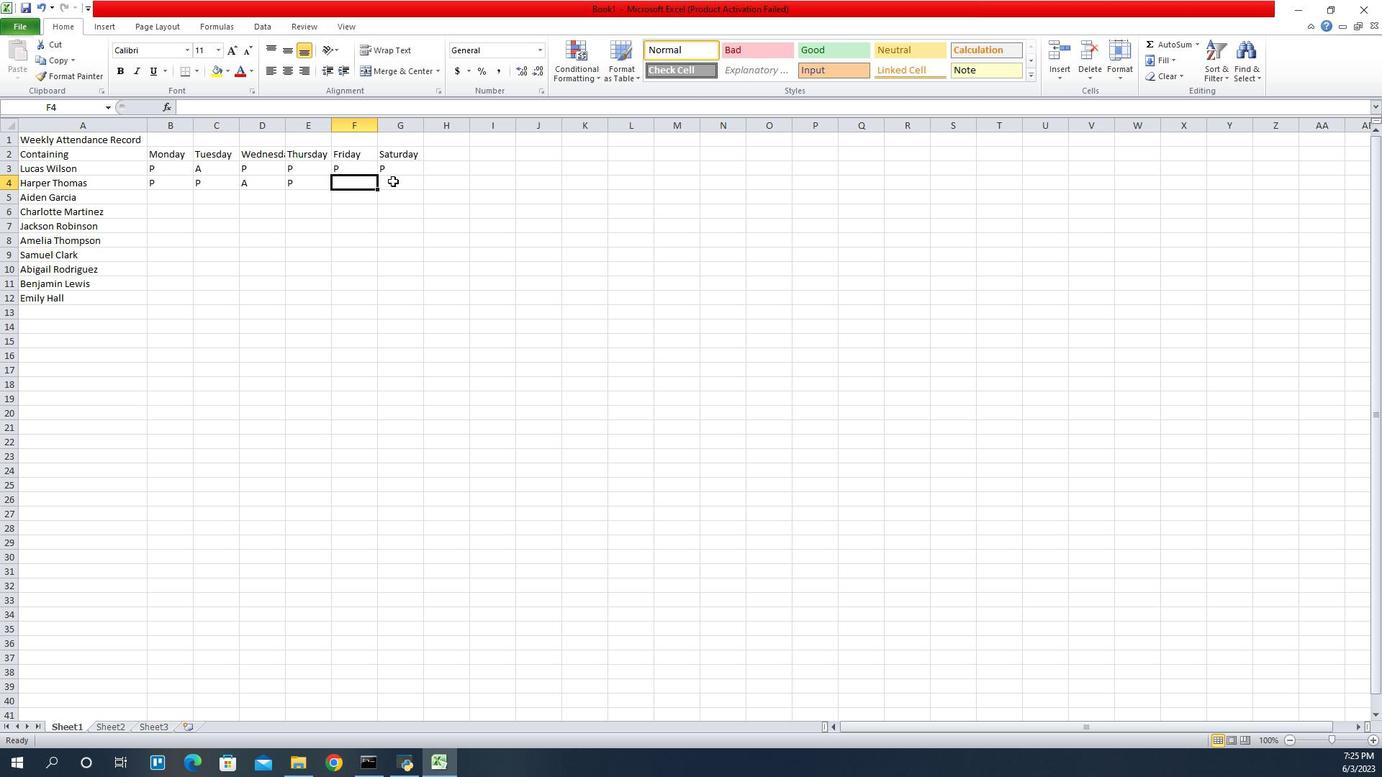 
Action: Mouse moved to (1387, 177)
Screenshot: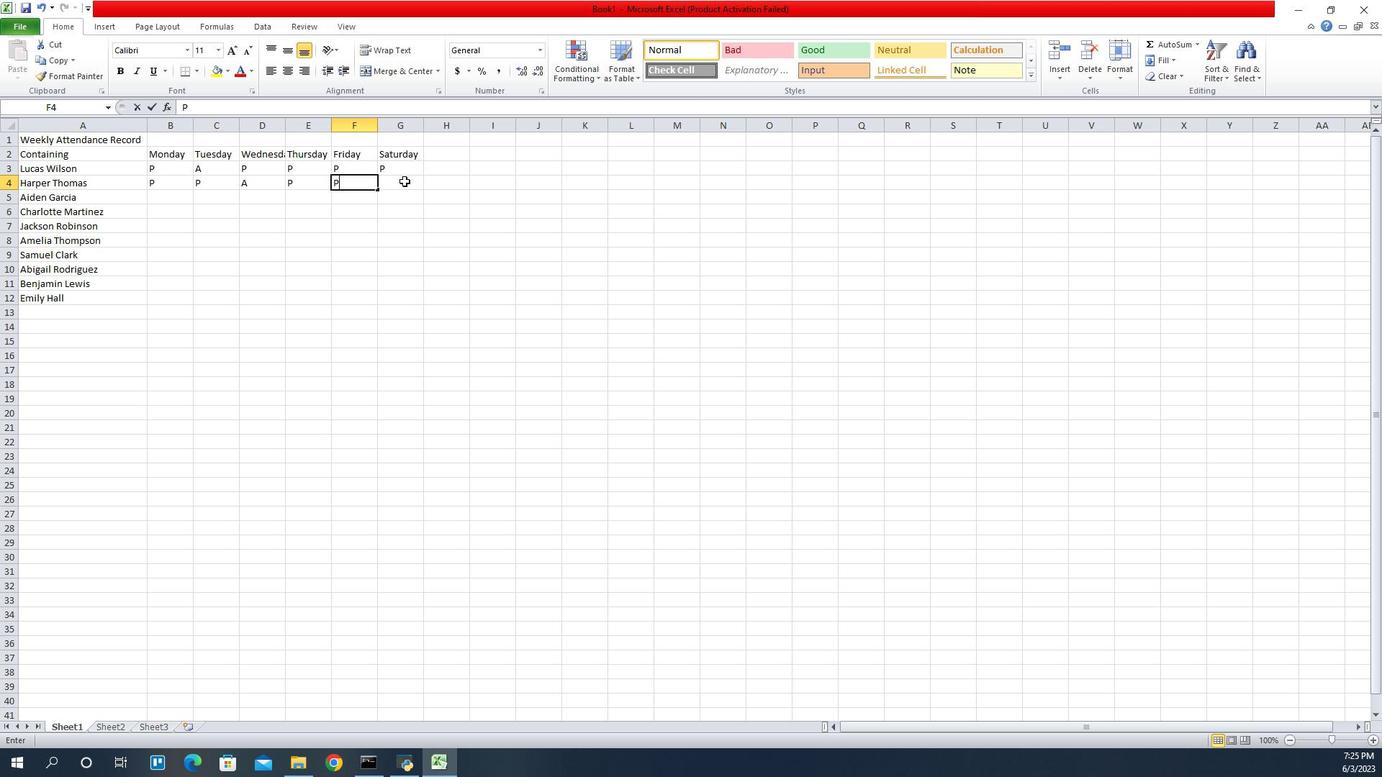 
Action: Mouse pressed left at (1387, 177)
Screenshot: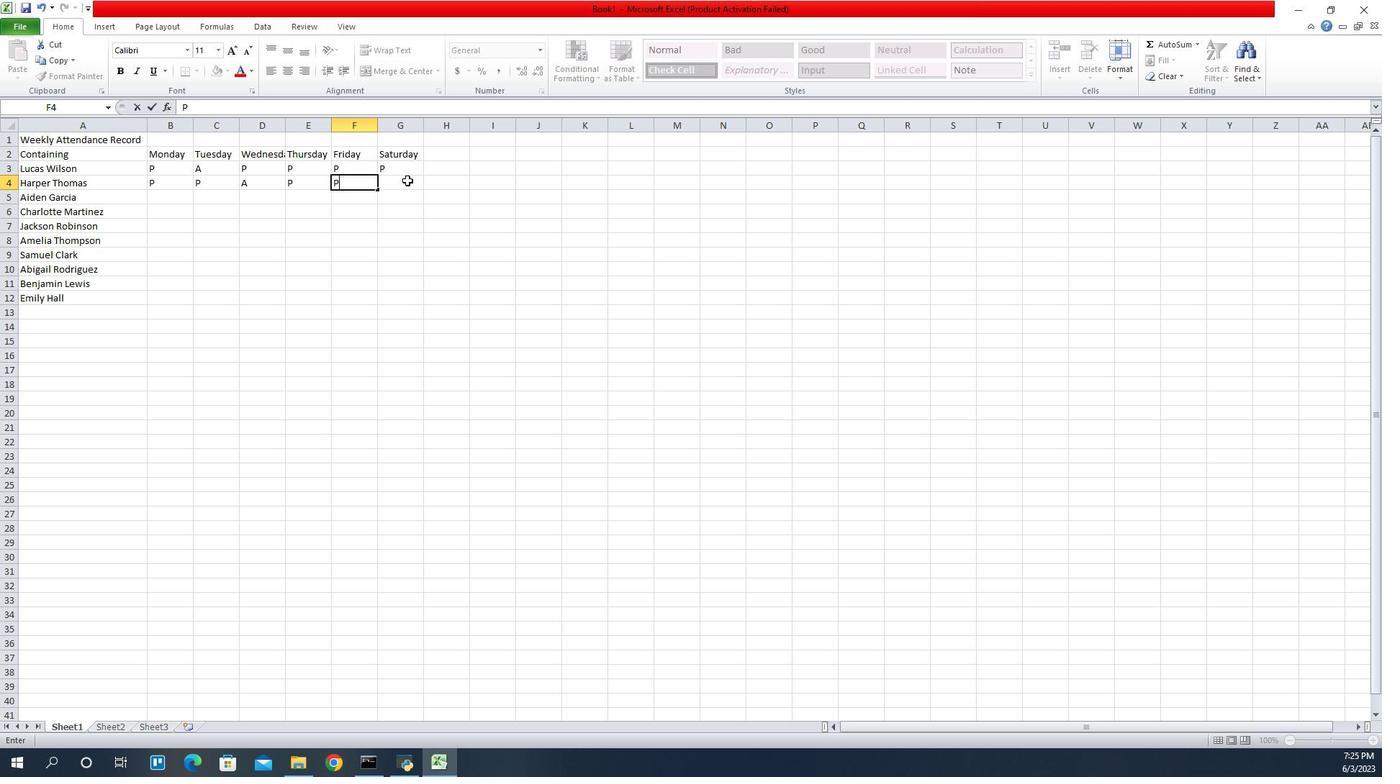 
Action: Key pressed P
Screenshot: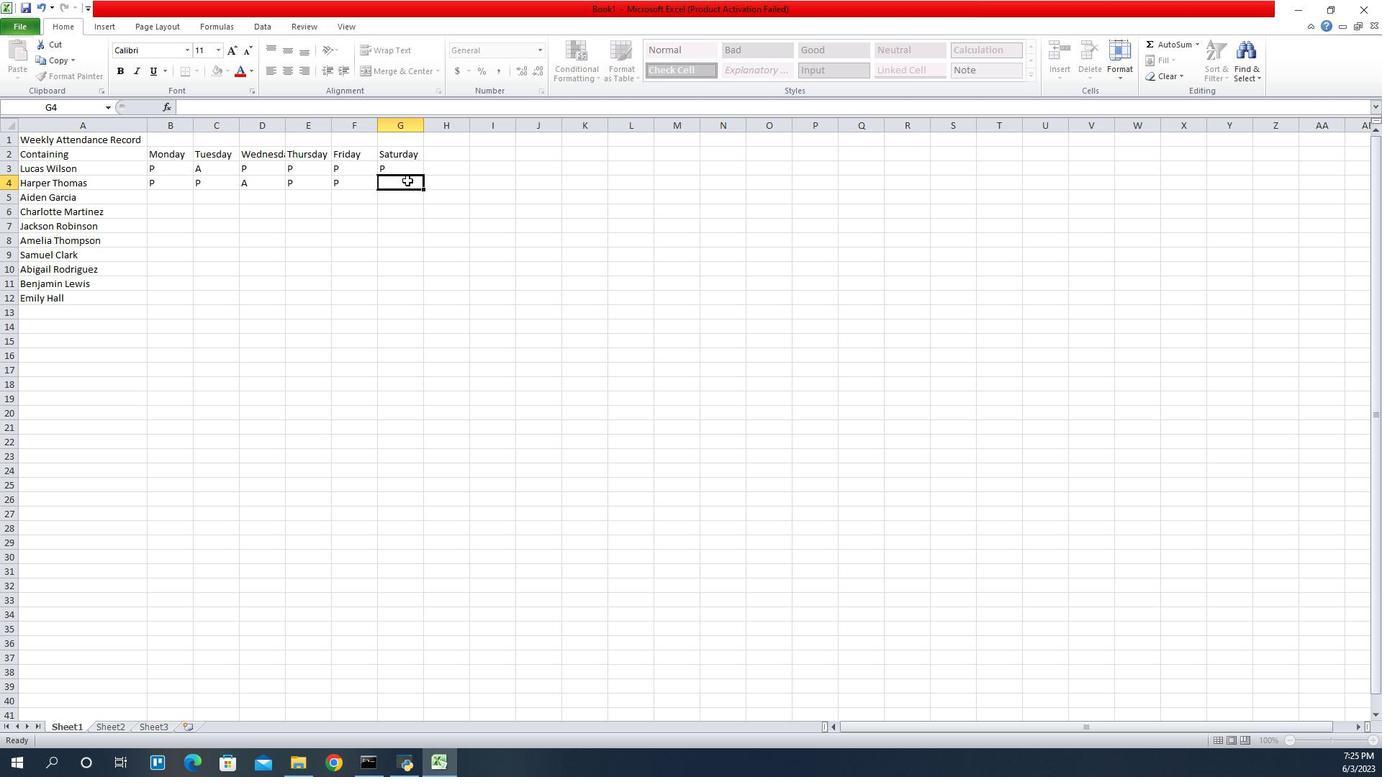 
Action: Mouse moved to (1287, 196)
Screenshot: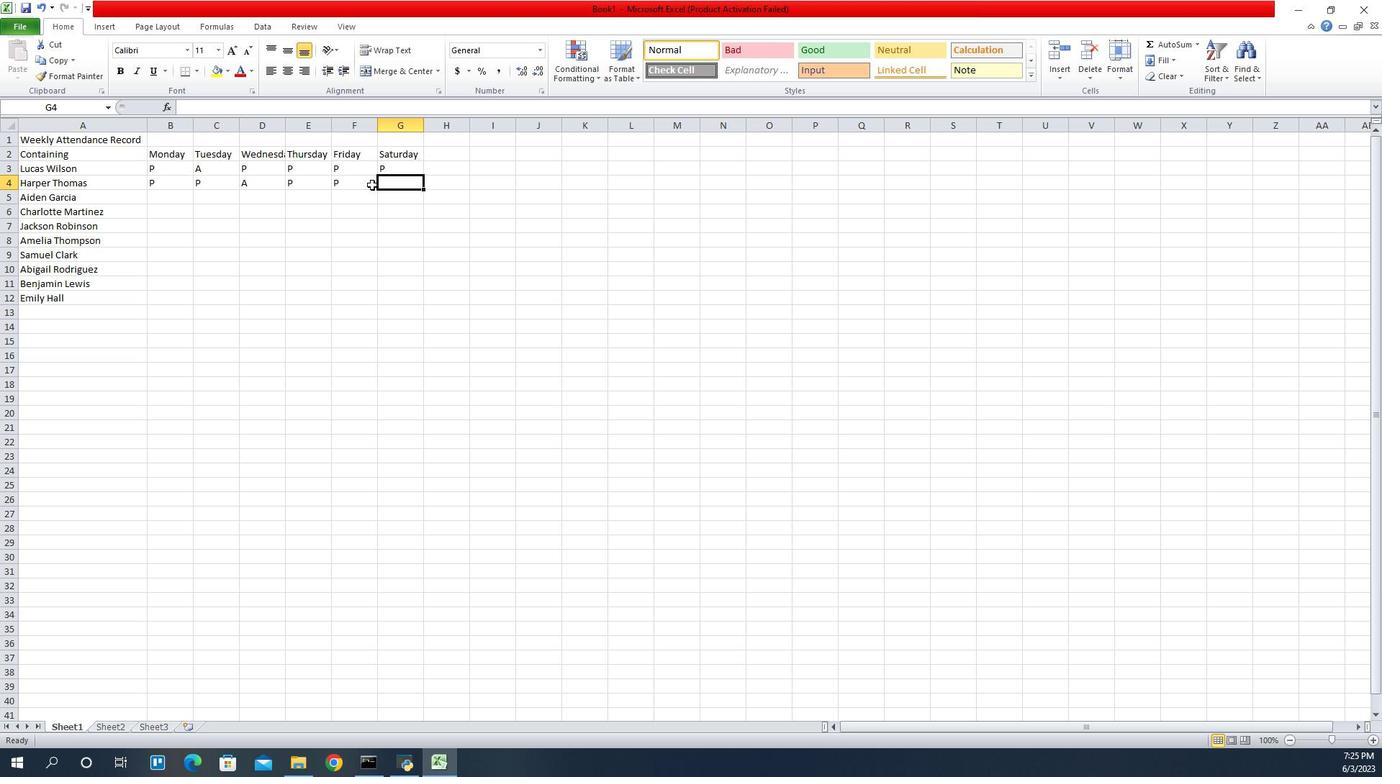 
Action: Key pressed P
Screenshot: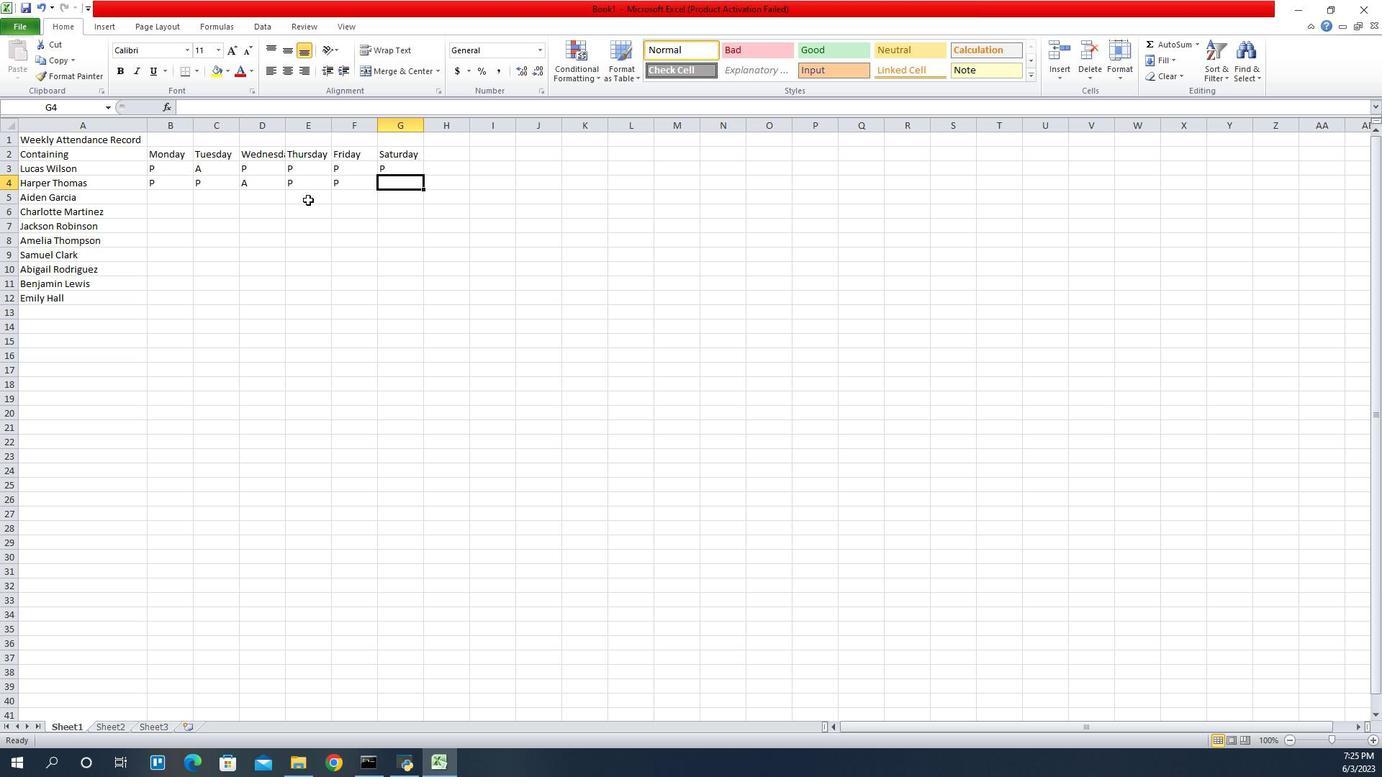 
Action: Mouse moved to (1131, 192)
Screenshot: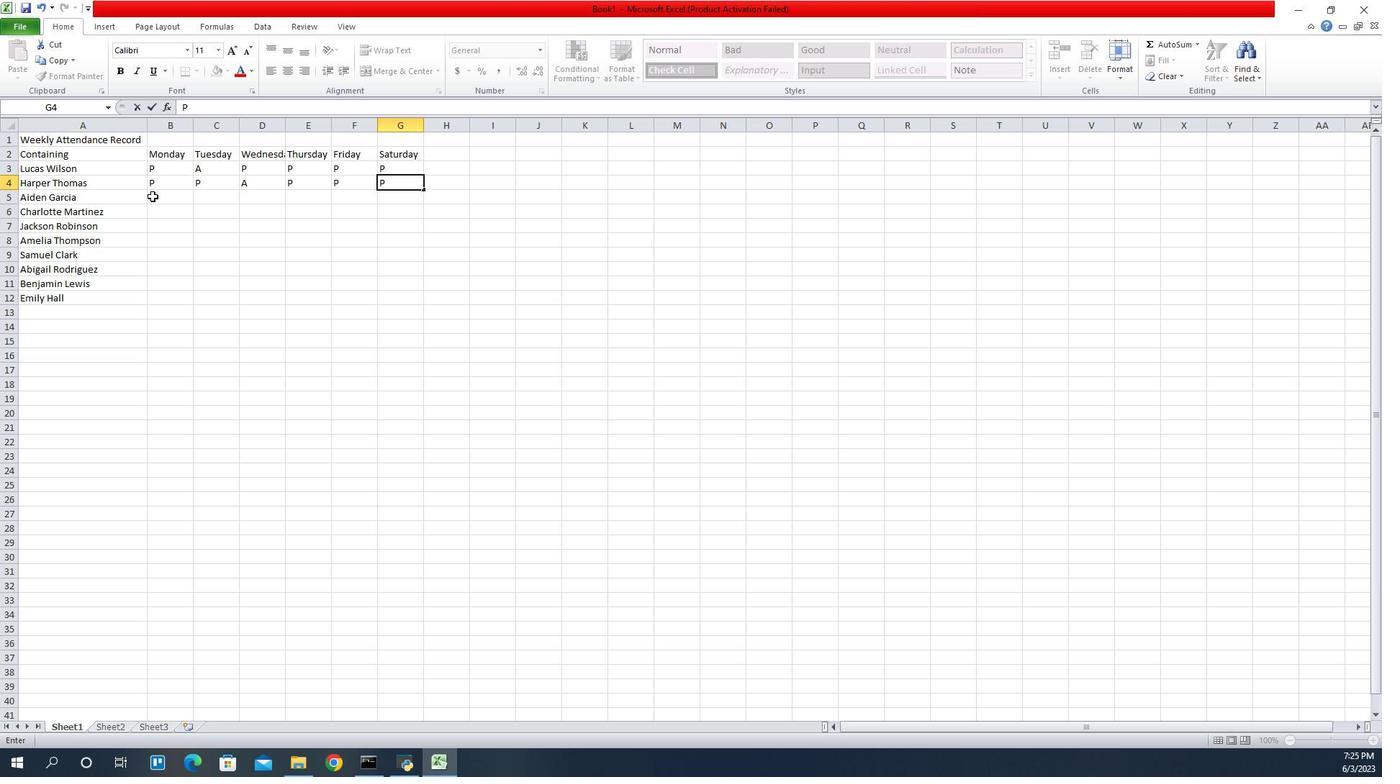 
Action: Mouse pressed left at (1131, 192)
Screenshot: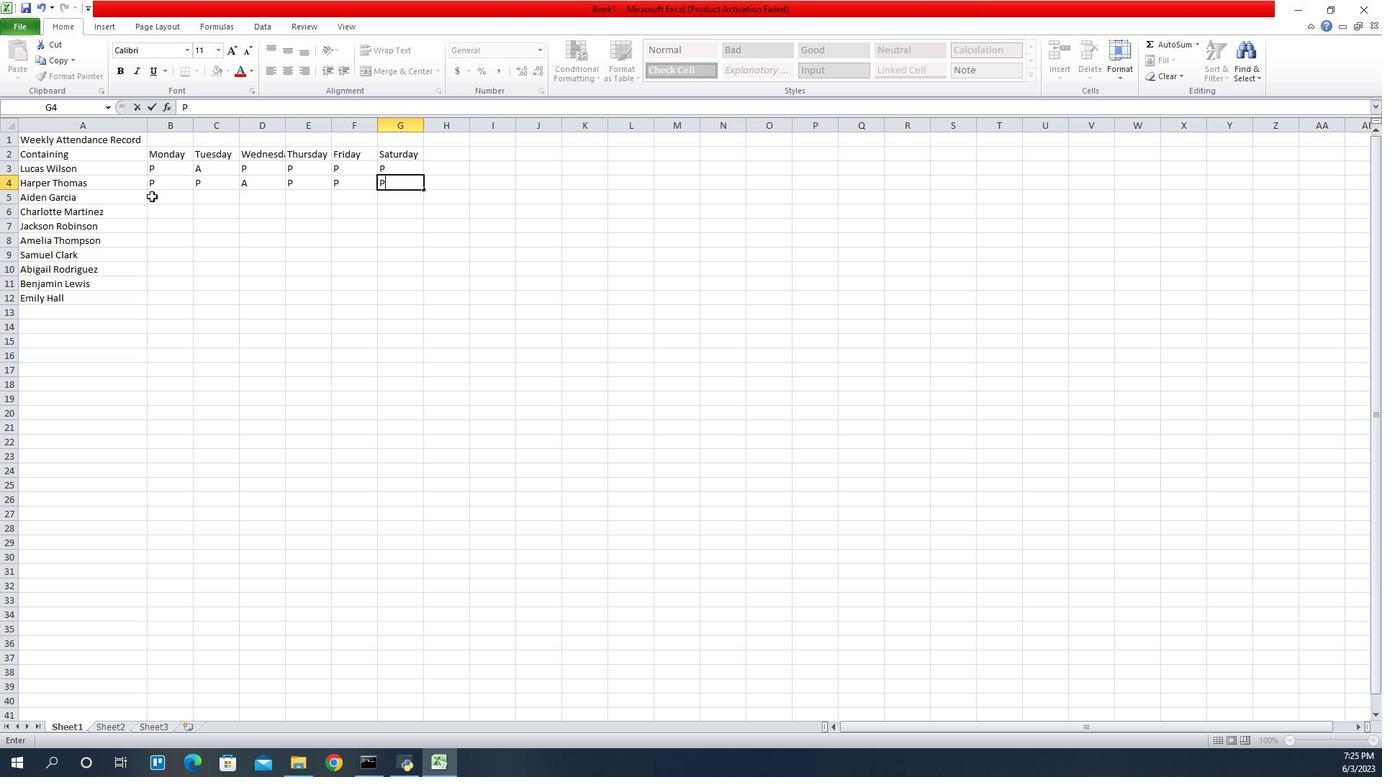 
Action: Mouse pressed left at (1131, 192)
Screenshot: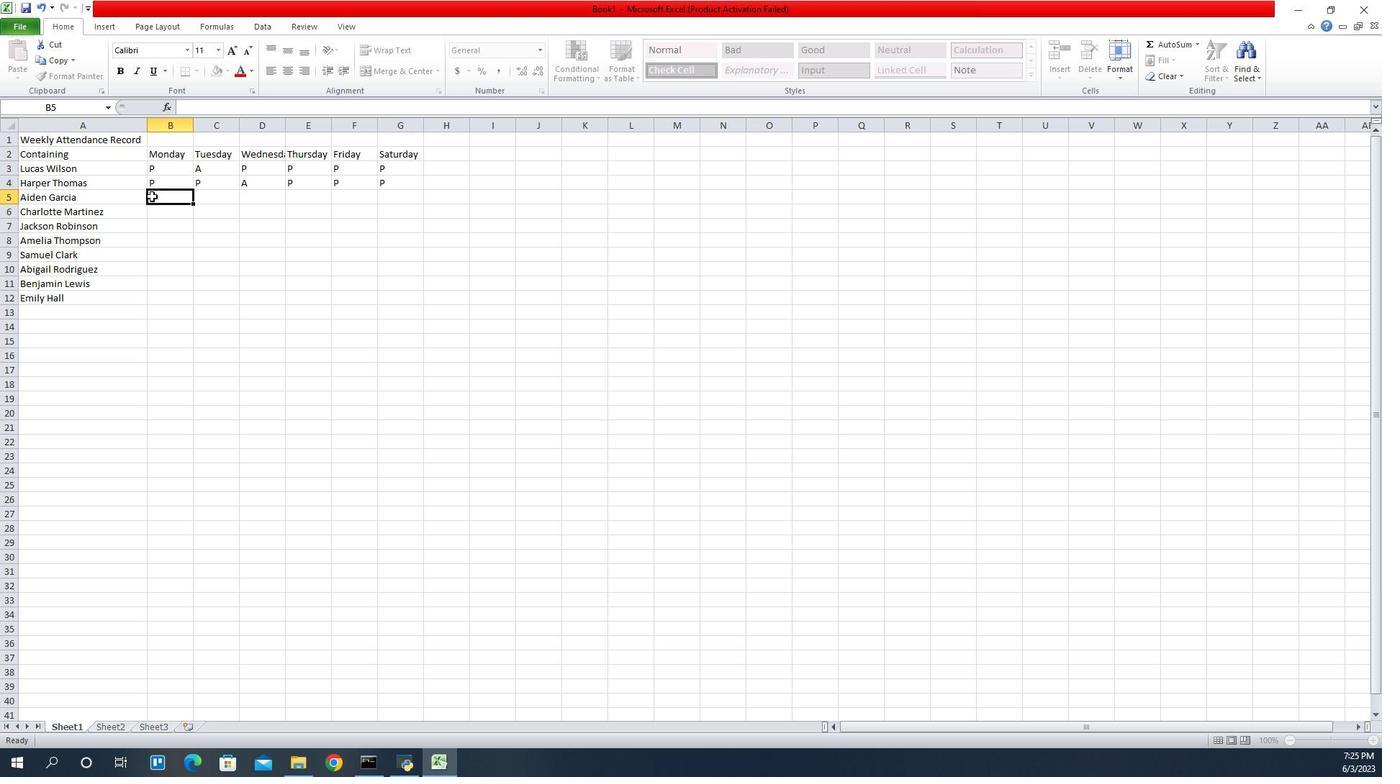 
Action: Key pressed P
Screenshot: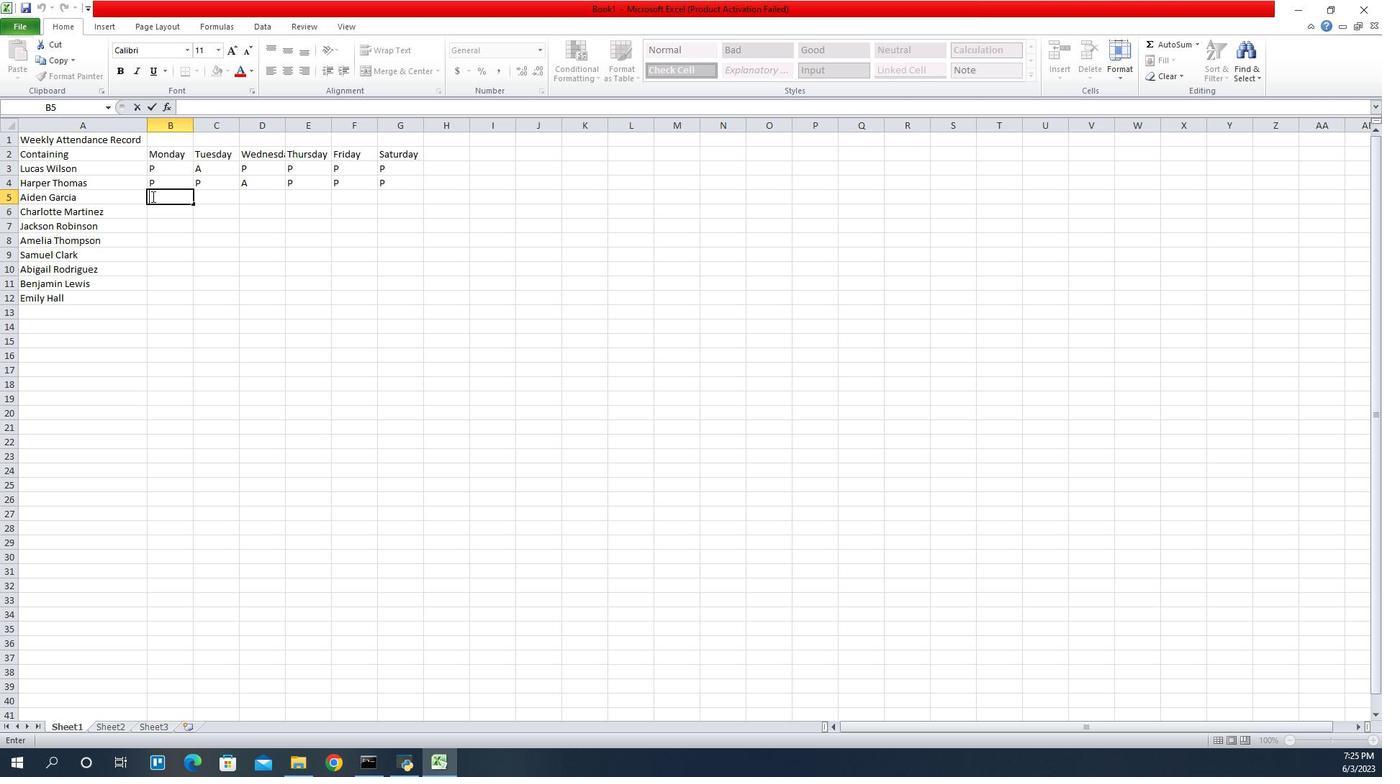 
Action: Mouse moved to (1203, 195)
Screenshot: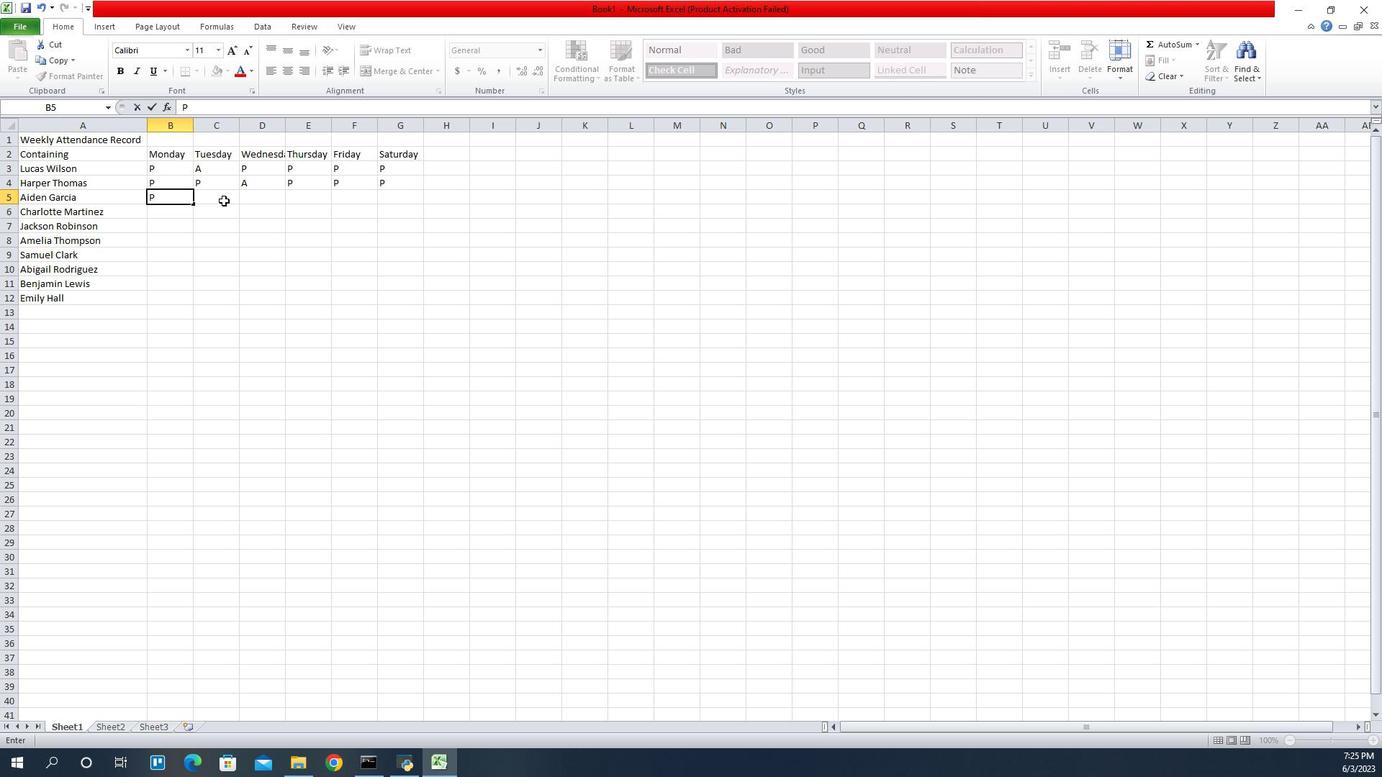 
Action: Mouse pressed left at (1203, 195)
Screenshot: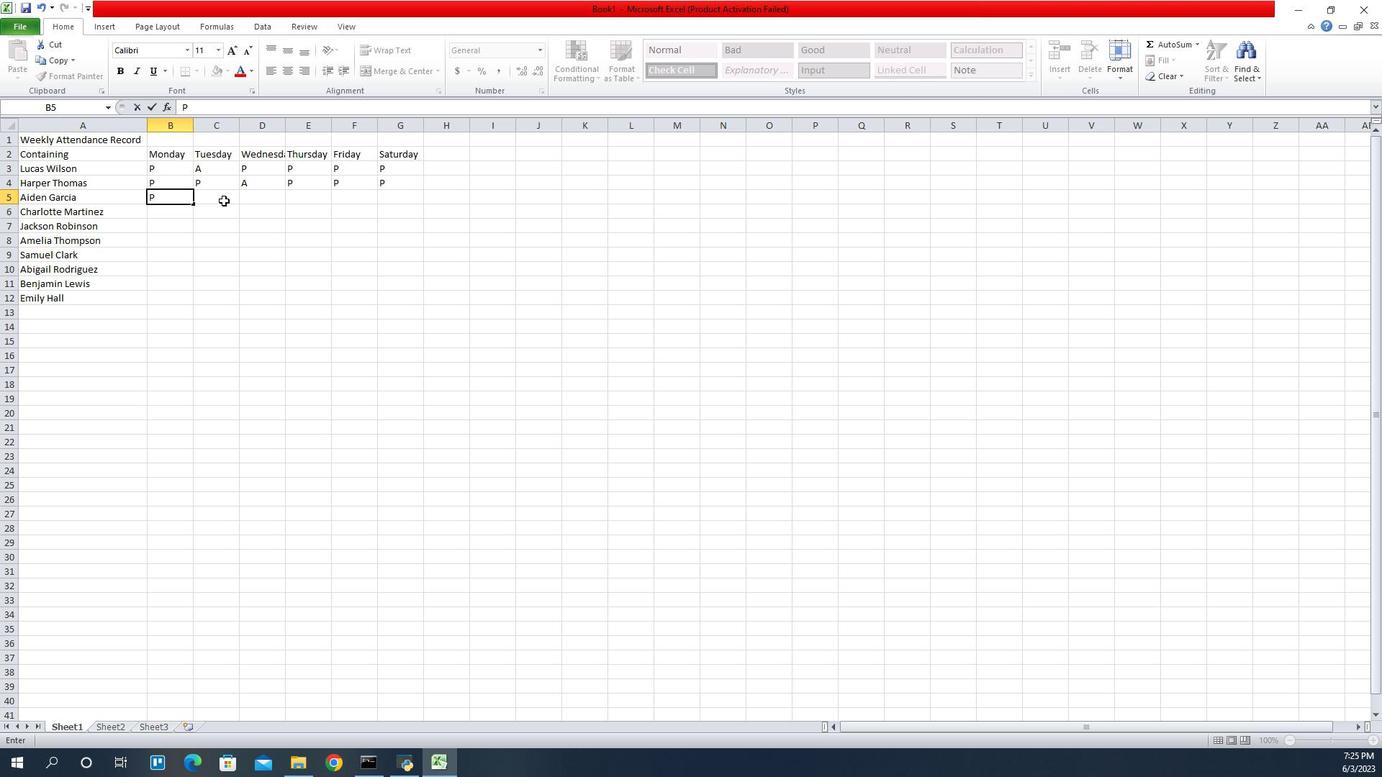 
Action: Key pressed P
Screenshot: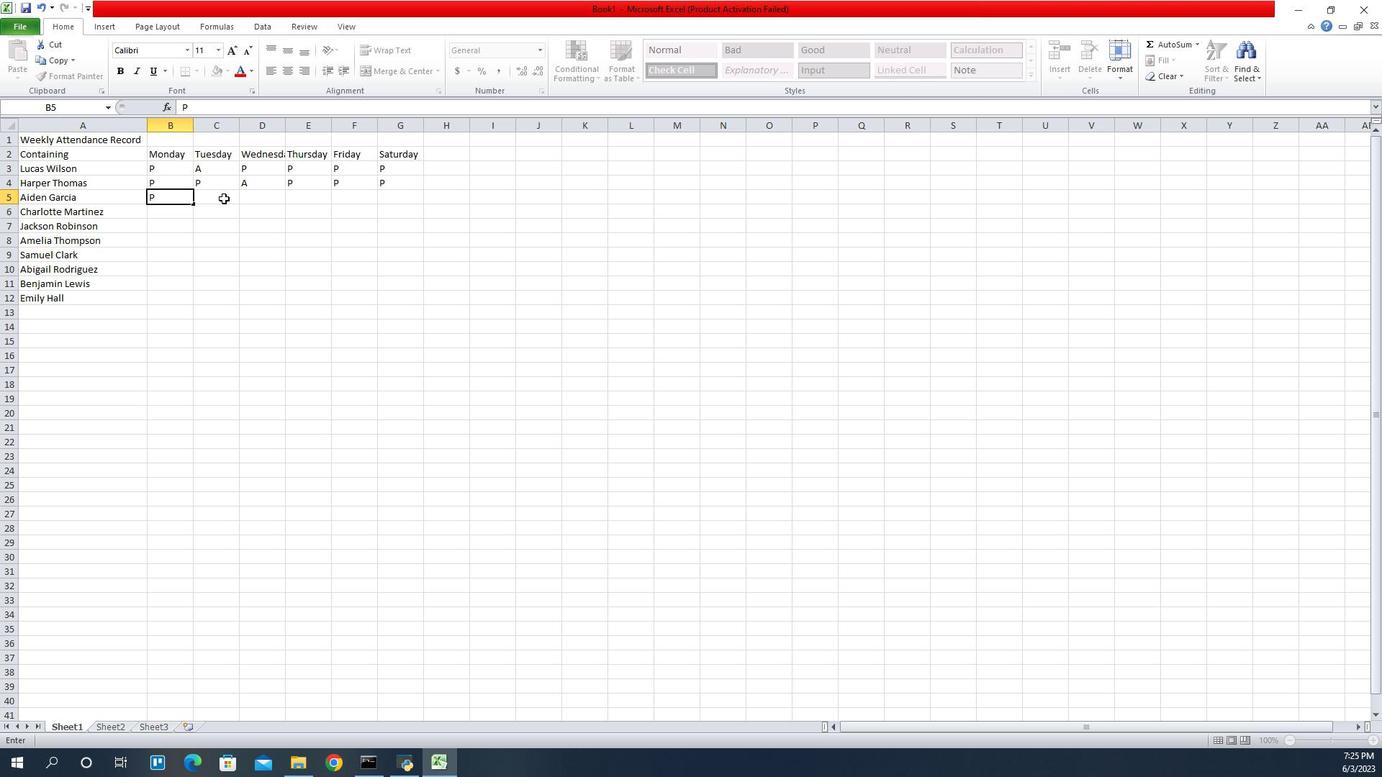 
Action: Mouse moved to (1249, 192)
Screenshot: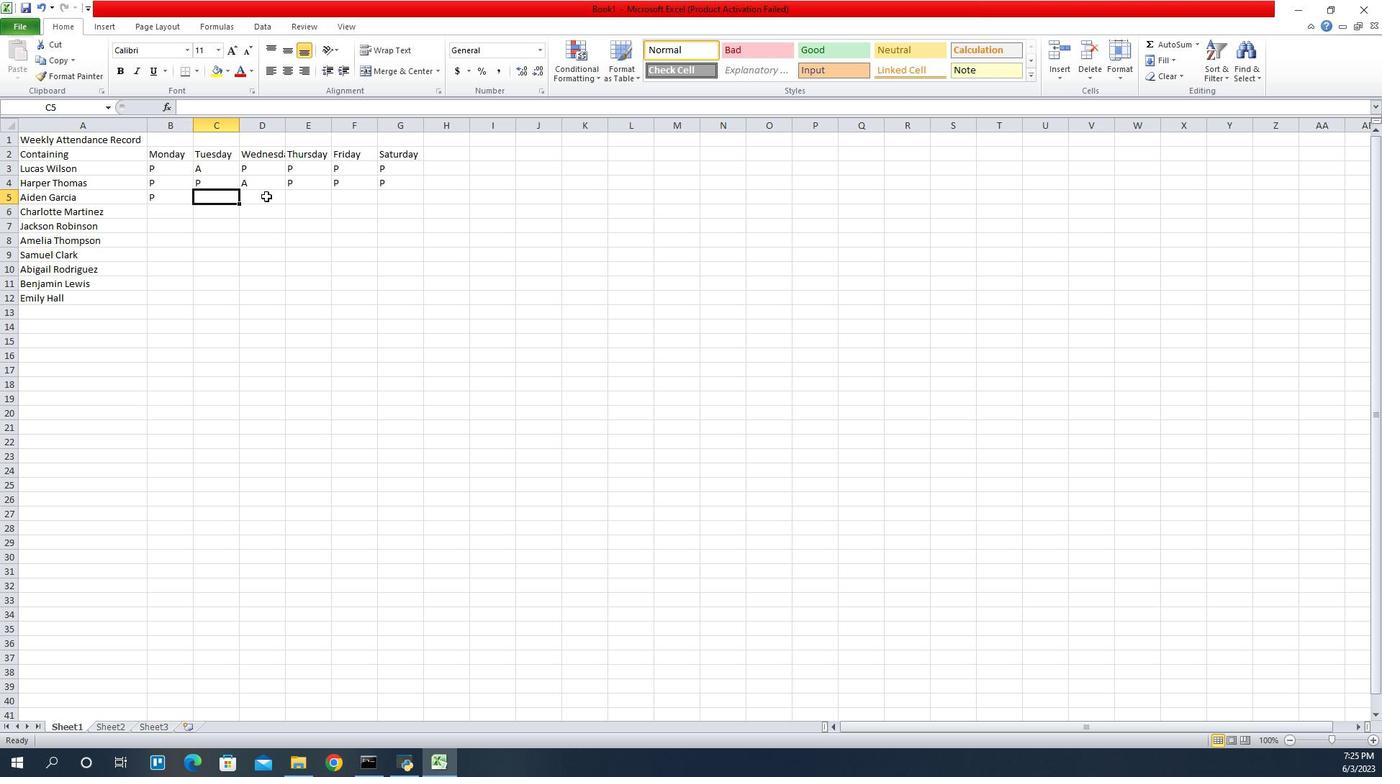 
Action: Key pressed P
Screenshot: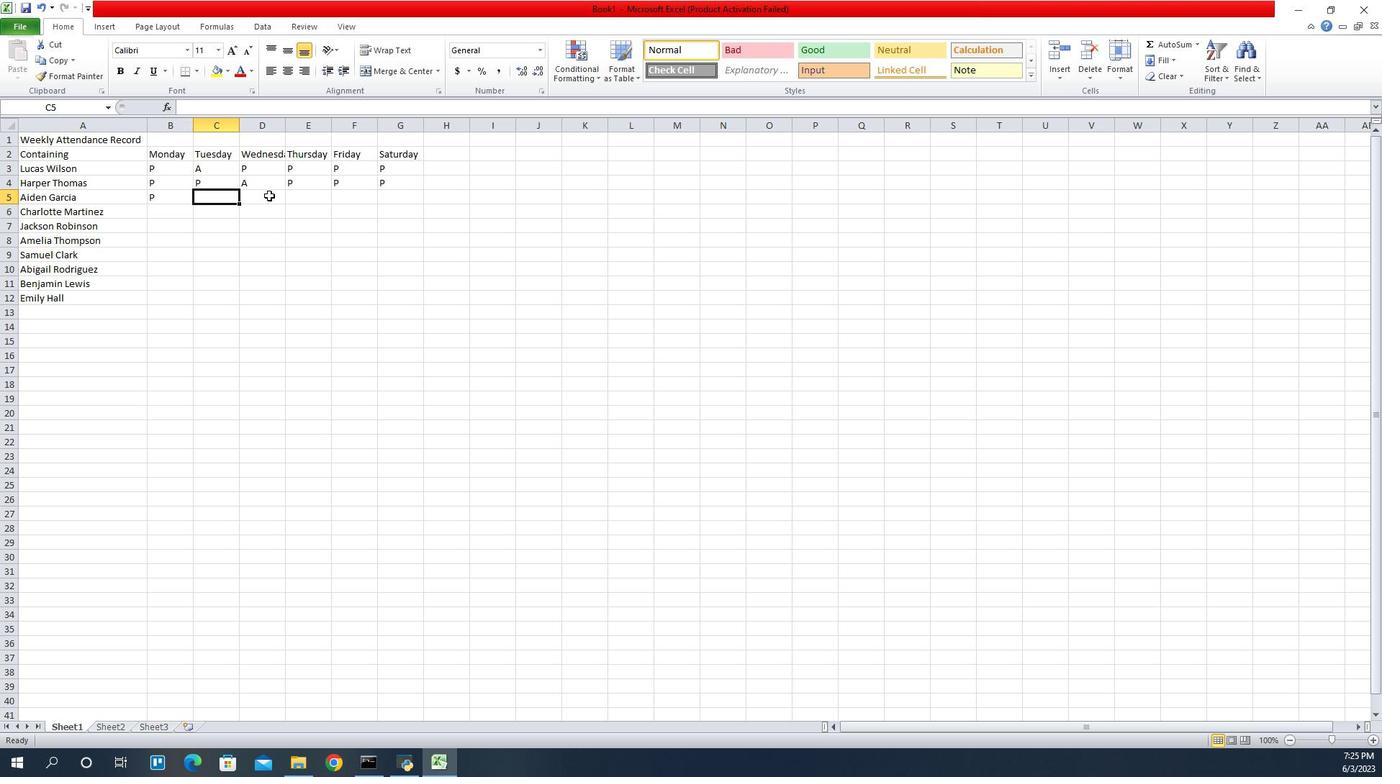 
Action: Mouse pressed left at (1249, 192)
Screenshot: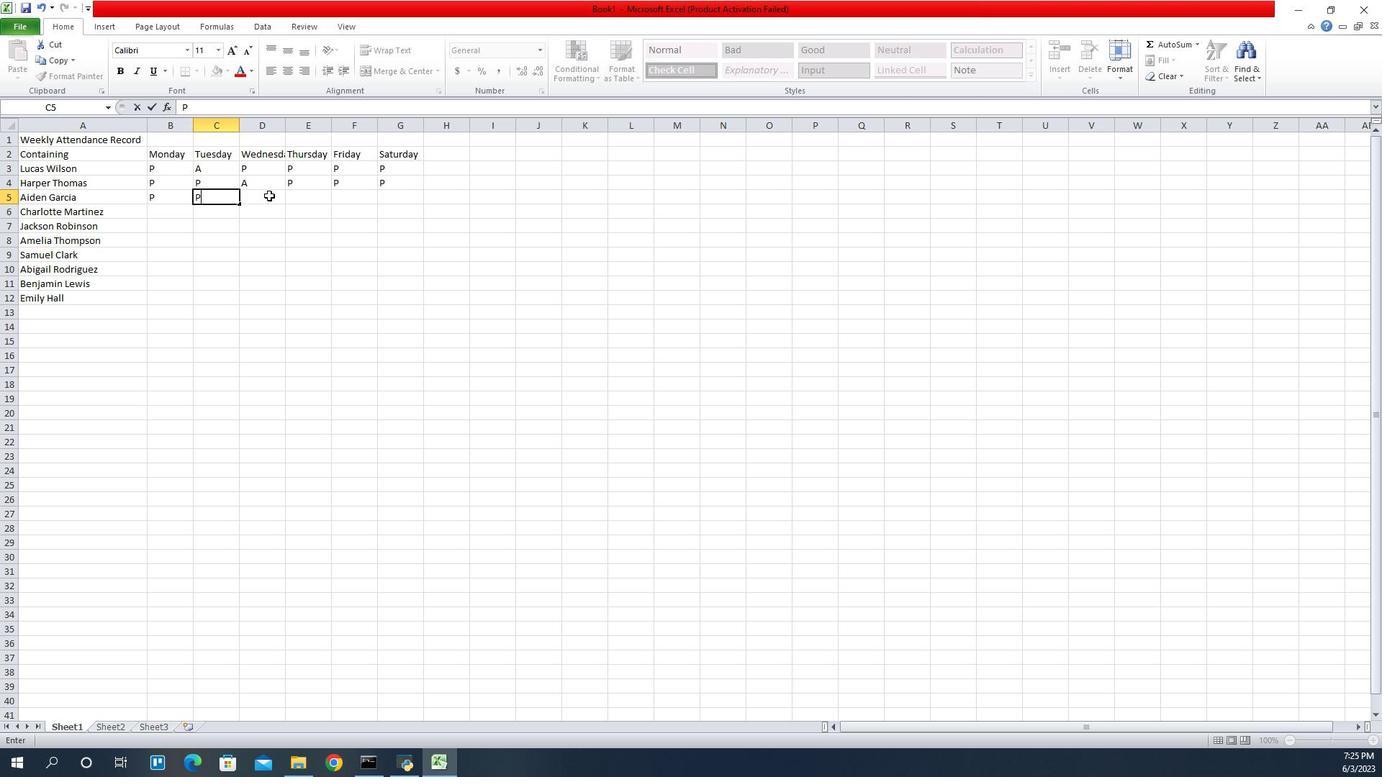 
Action: Key pressed P
Screenshot: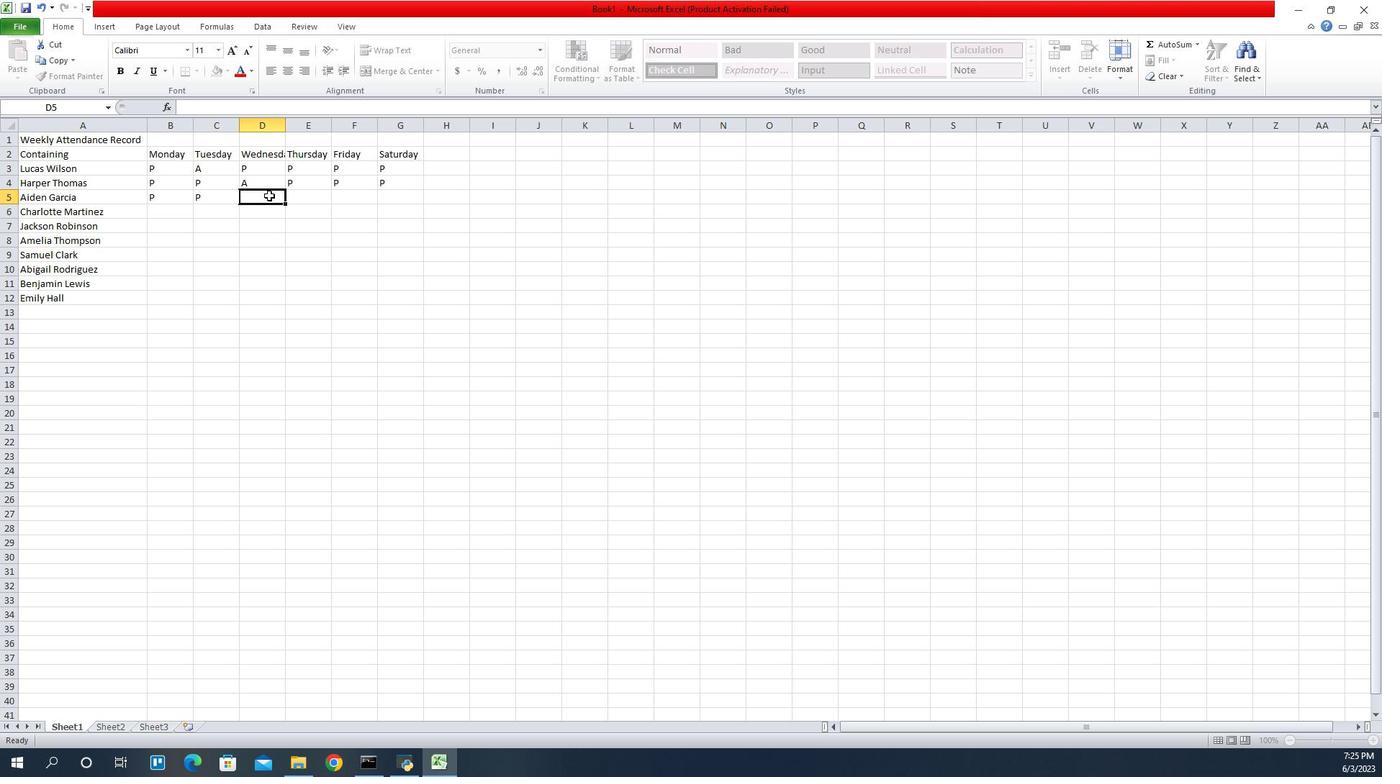 
Action: Mouse moved to (1280, 190)
Screenshot: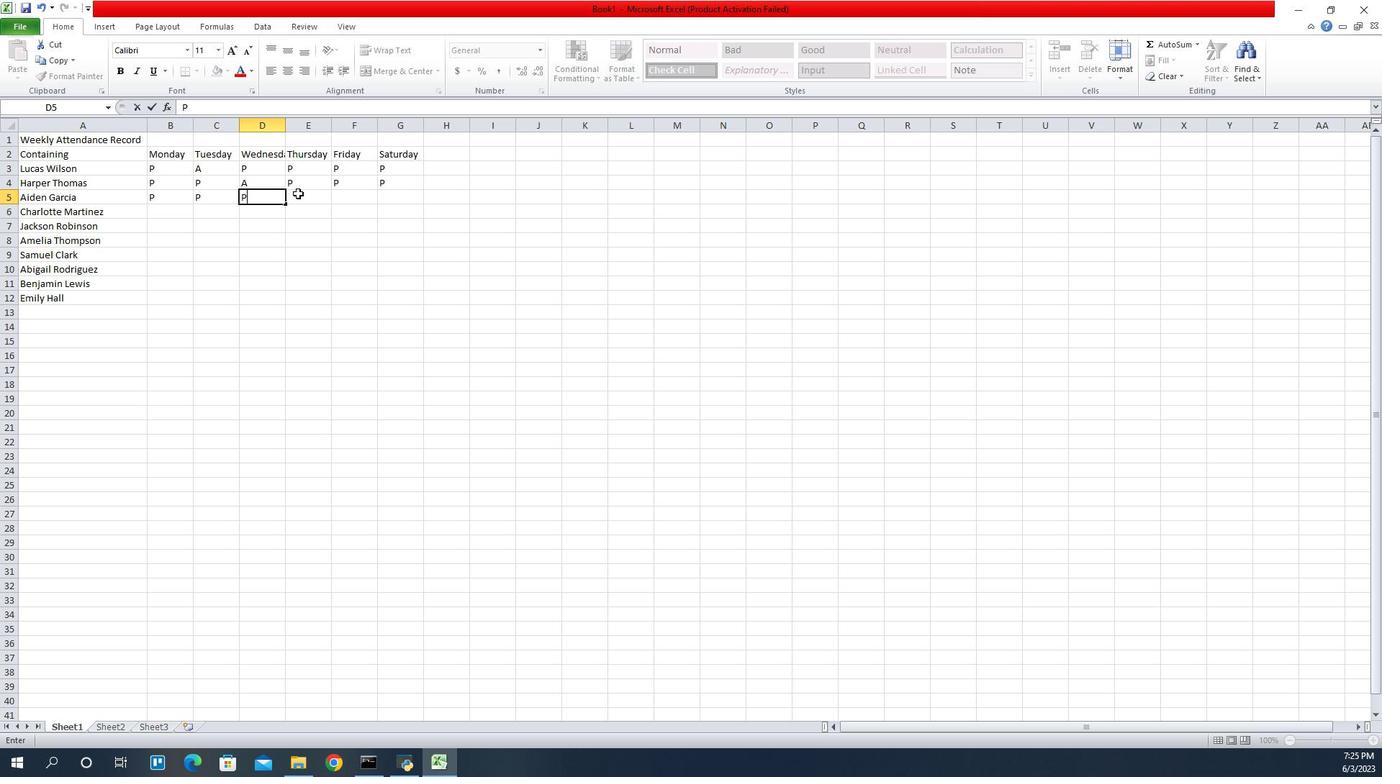 
Action: Mouse pressed left at (1280, 190)
Screenshot: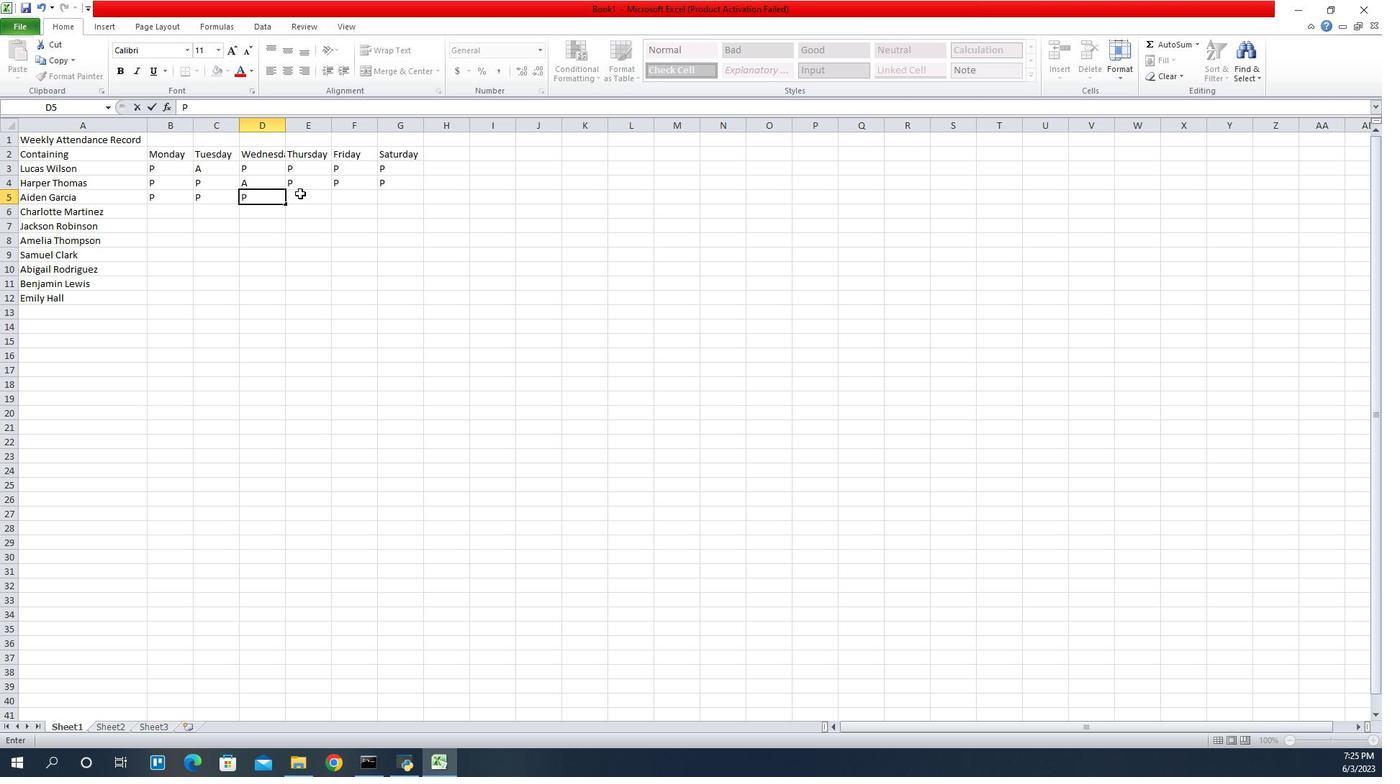 
Action: Key pressed A
Screenshot: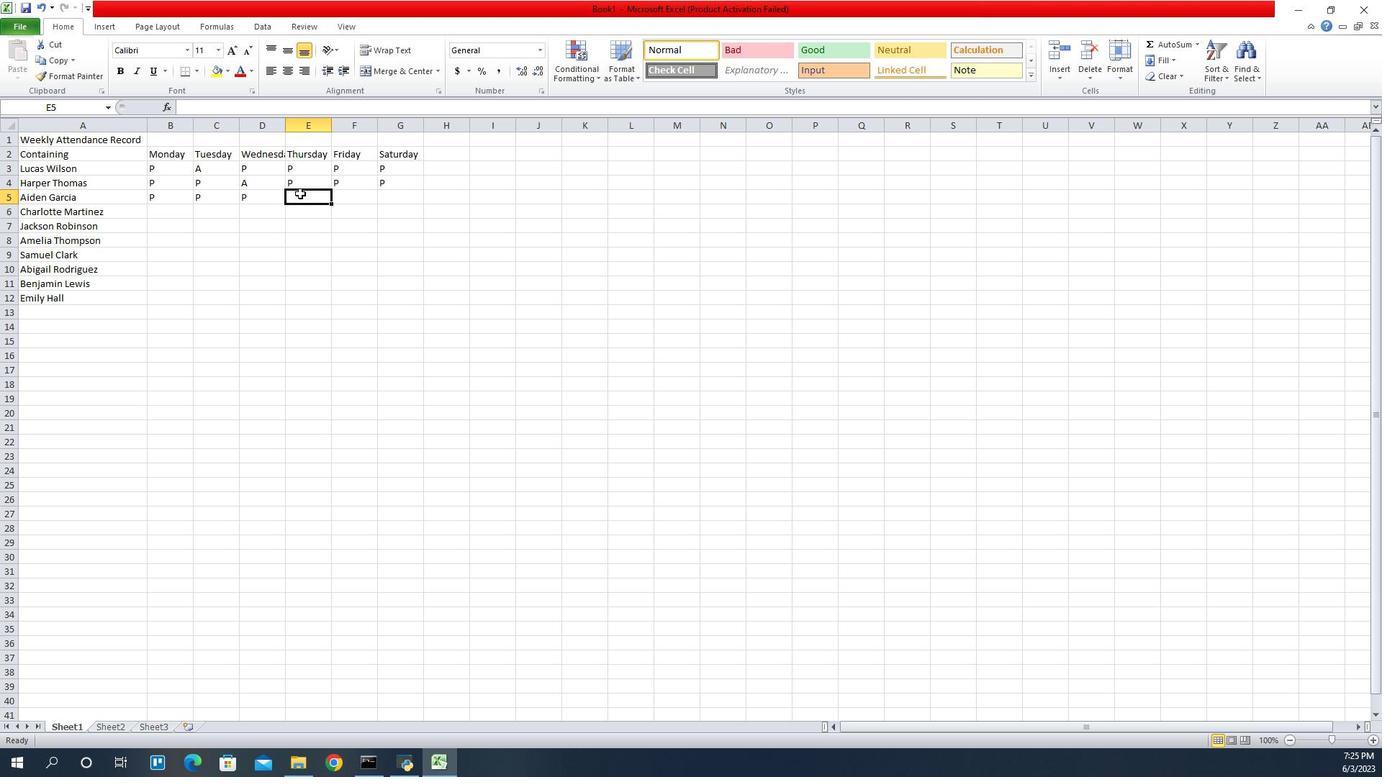 
Action: Mouse moved to (1326, 197)
Screenshot: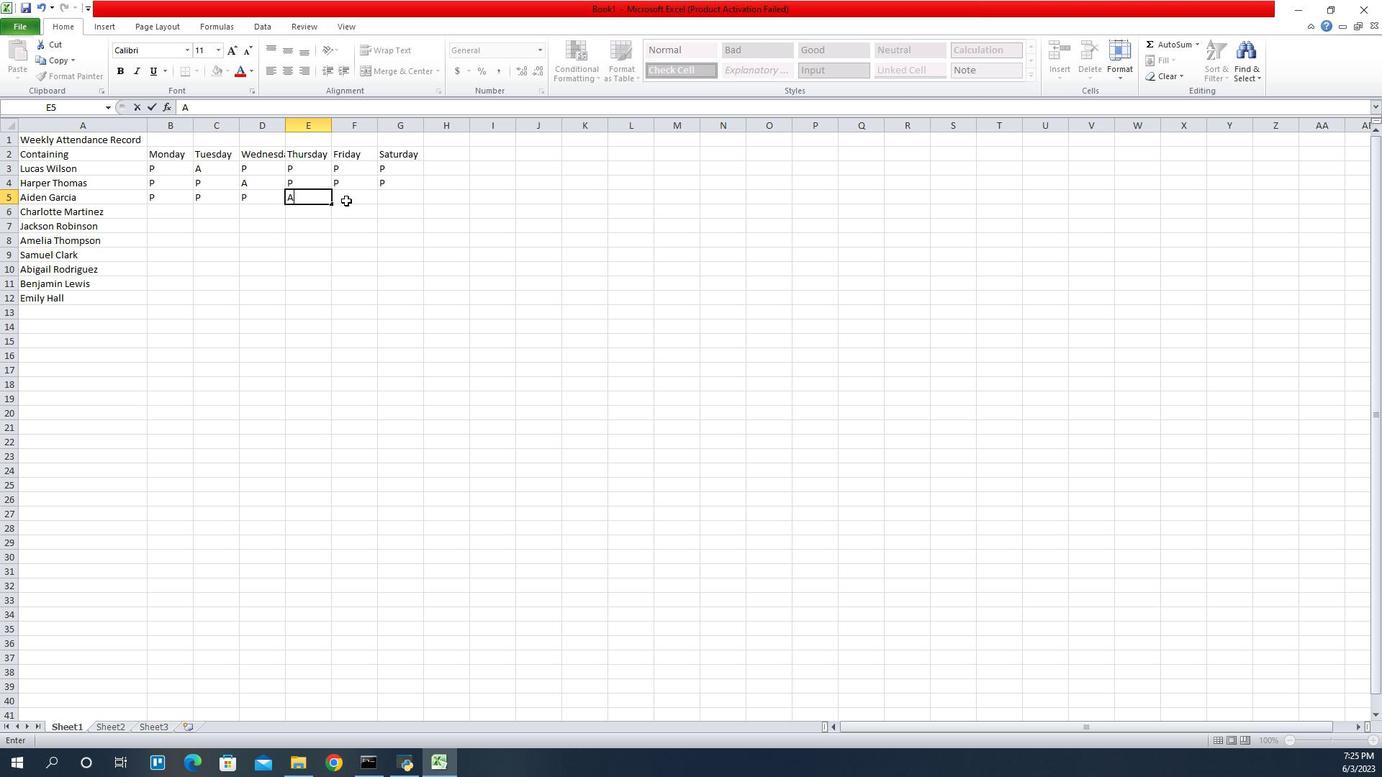 
Action: Mouse pressed left at (1326, 197)
Screenshot: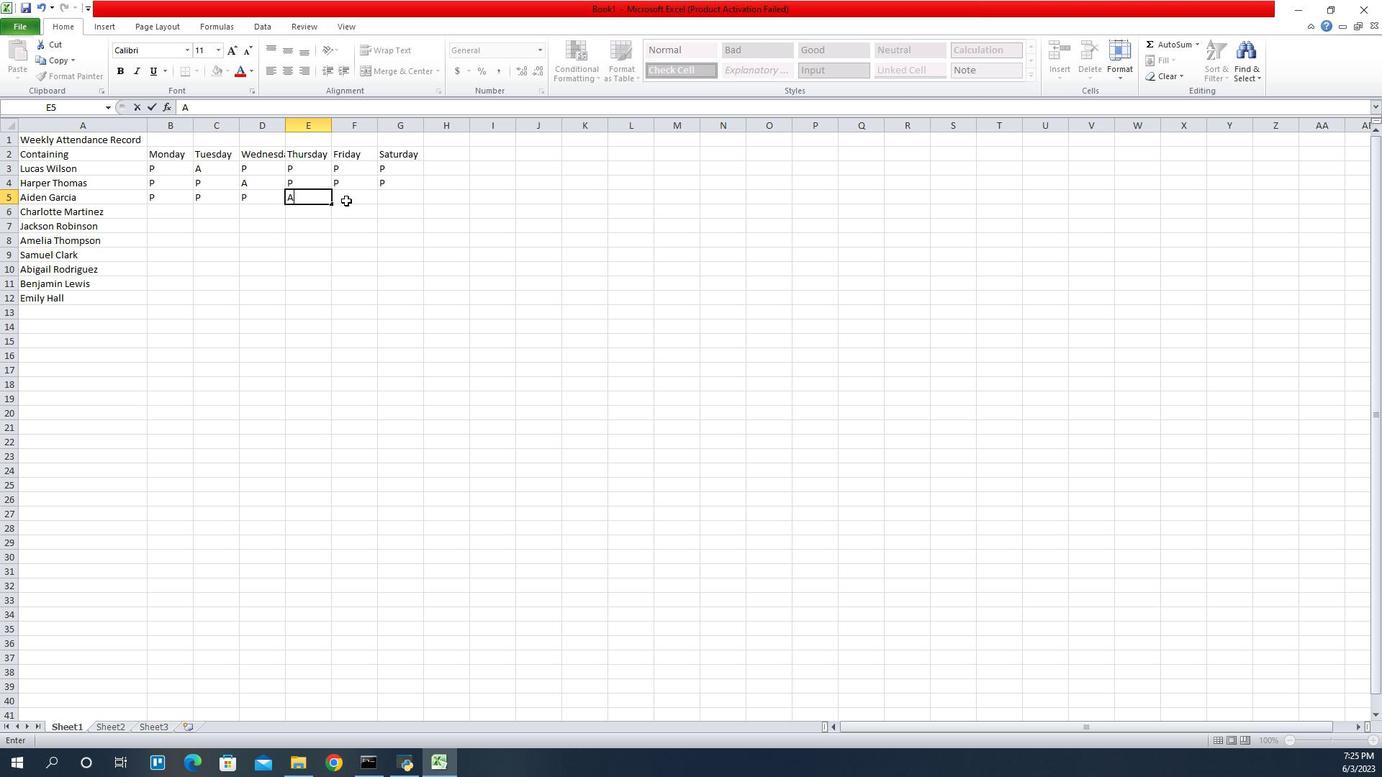 
Action: Key pressed P
Screenshot: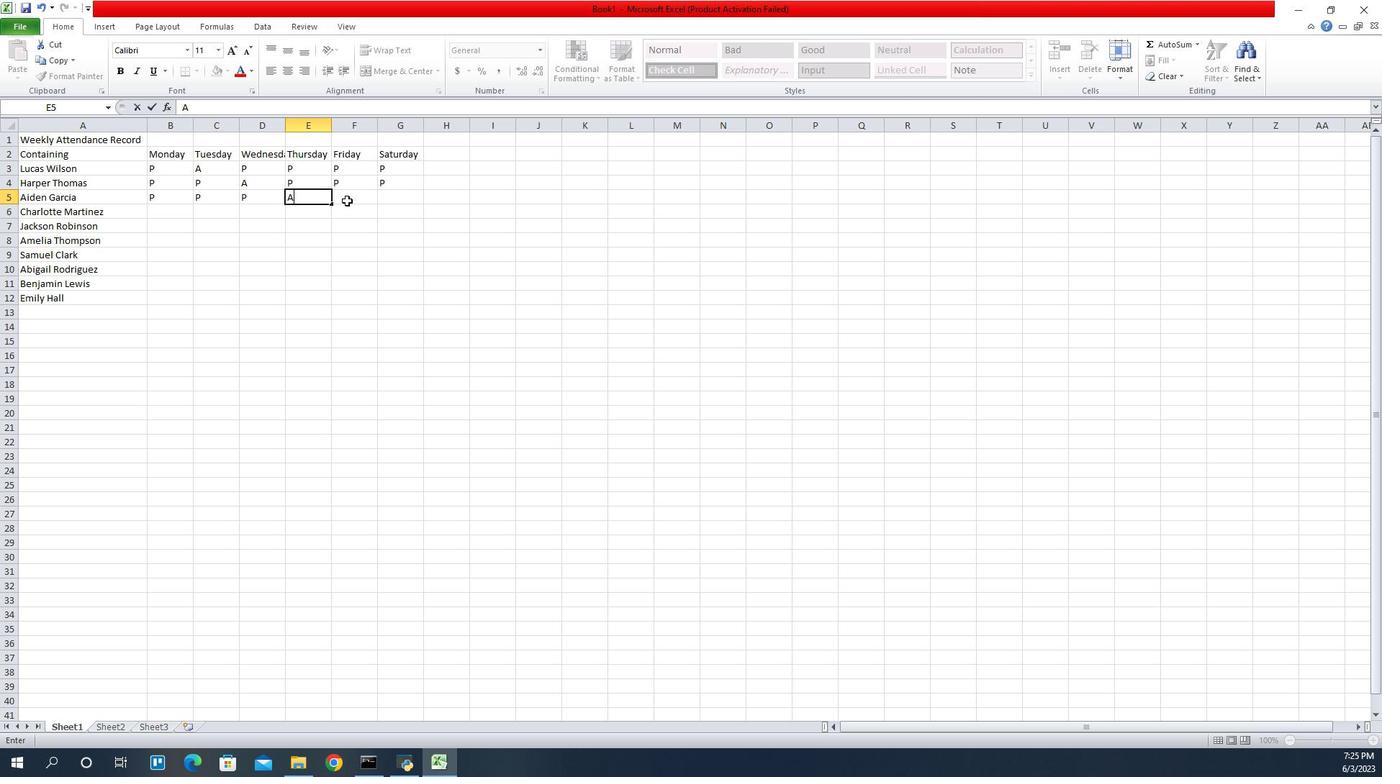 
Action: Mouse moved to (1375, 191)
Screenshot: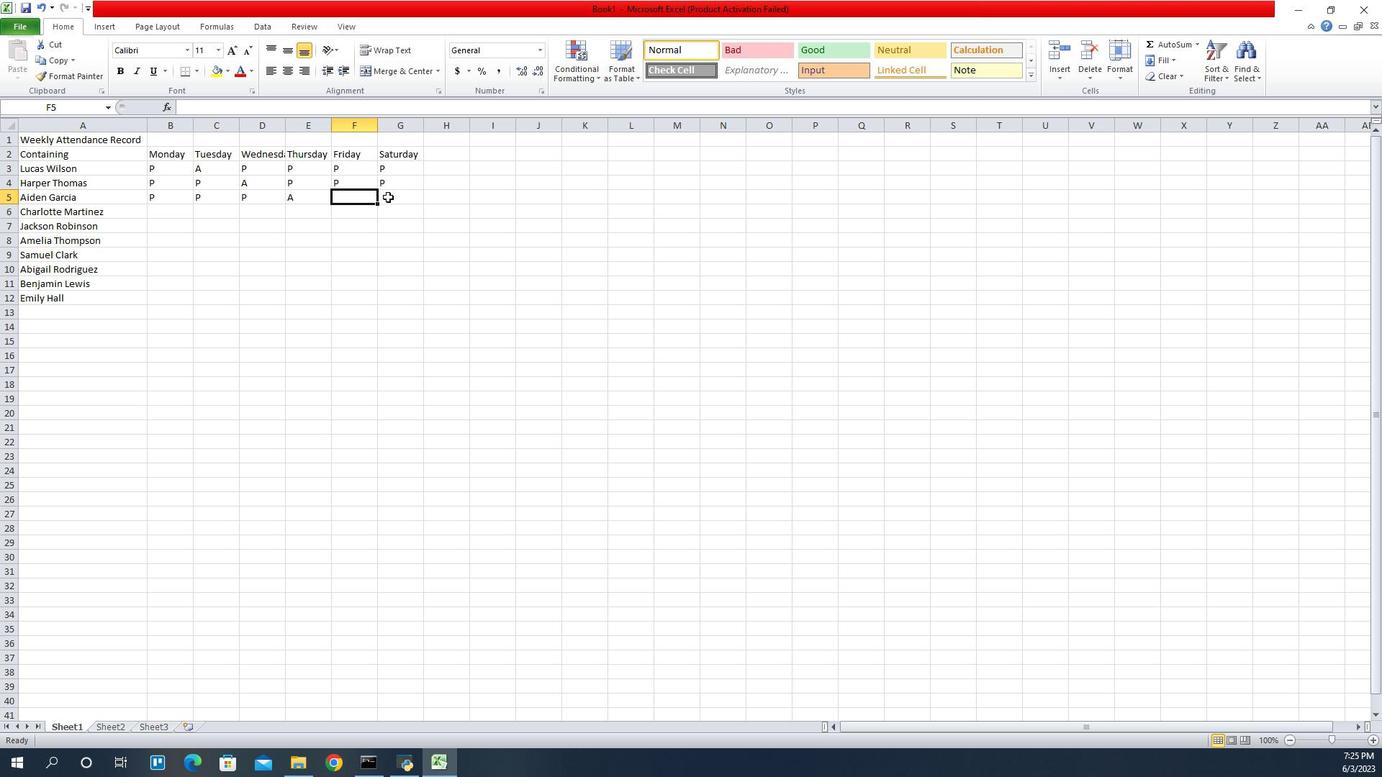
Action: Key pressed P
Screenshot: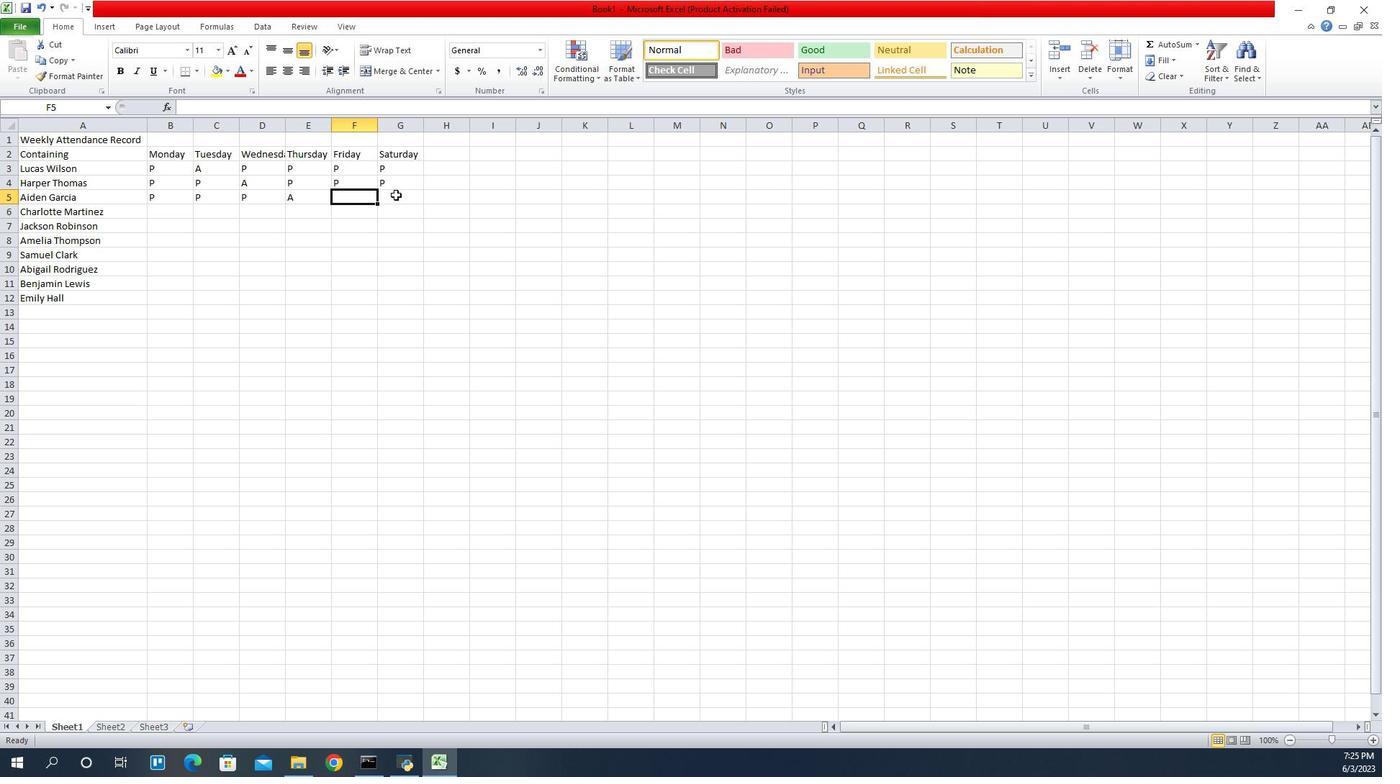 
Action: Mouse pressed left at (1375, 191)
Screenshot: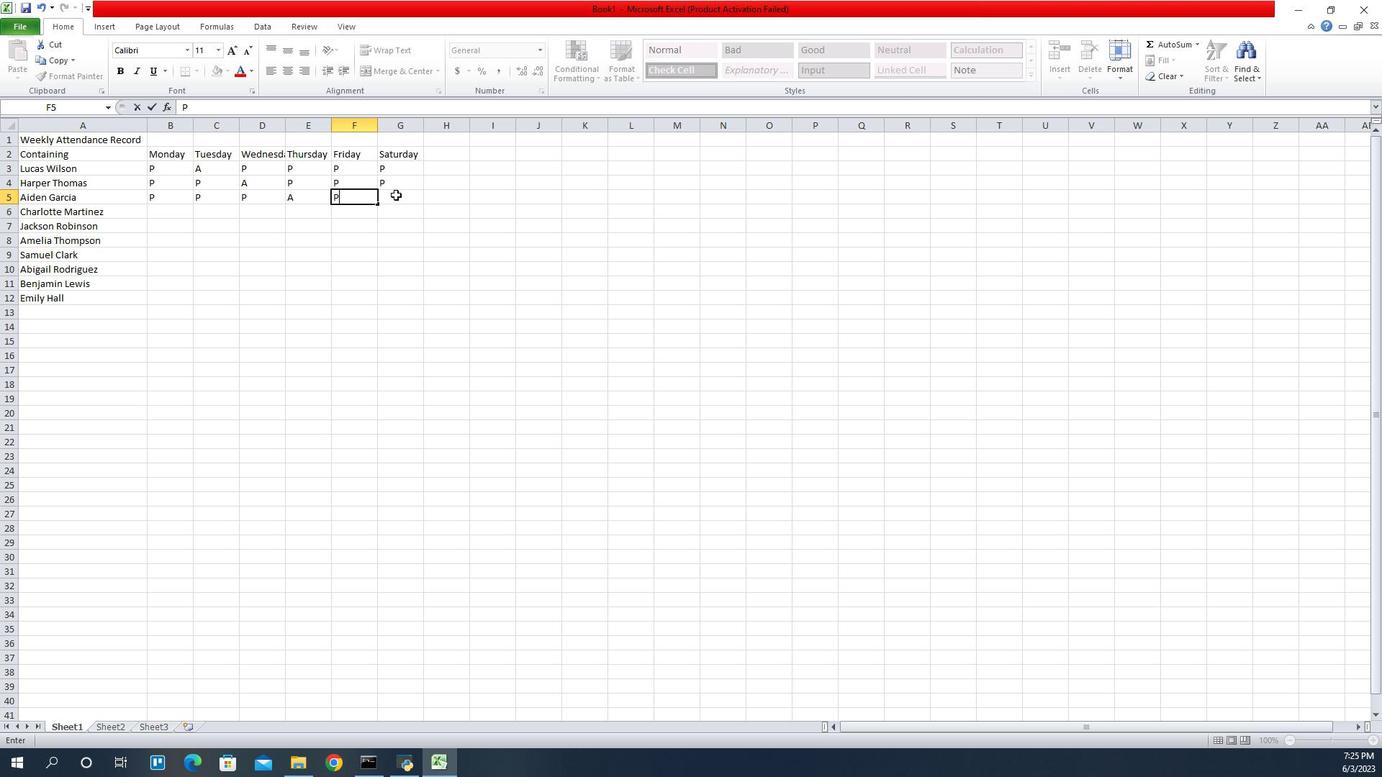 
Action: Mouse moved to (1272, 213)
Screenshot: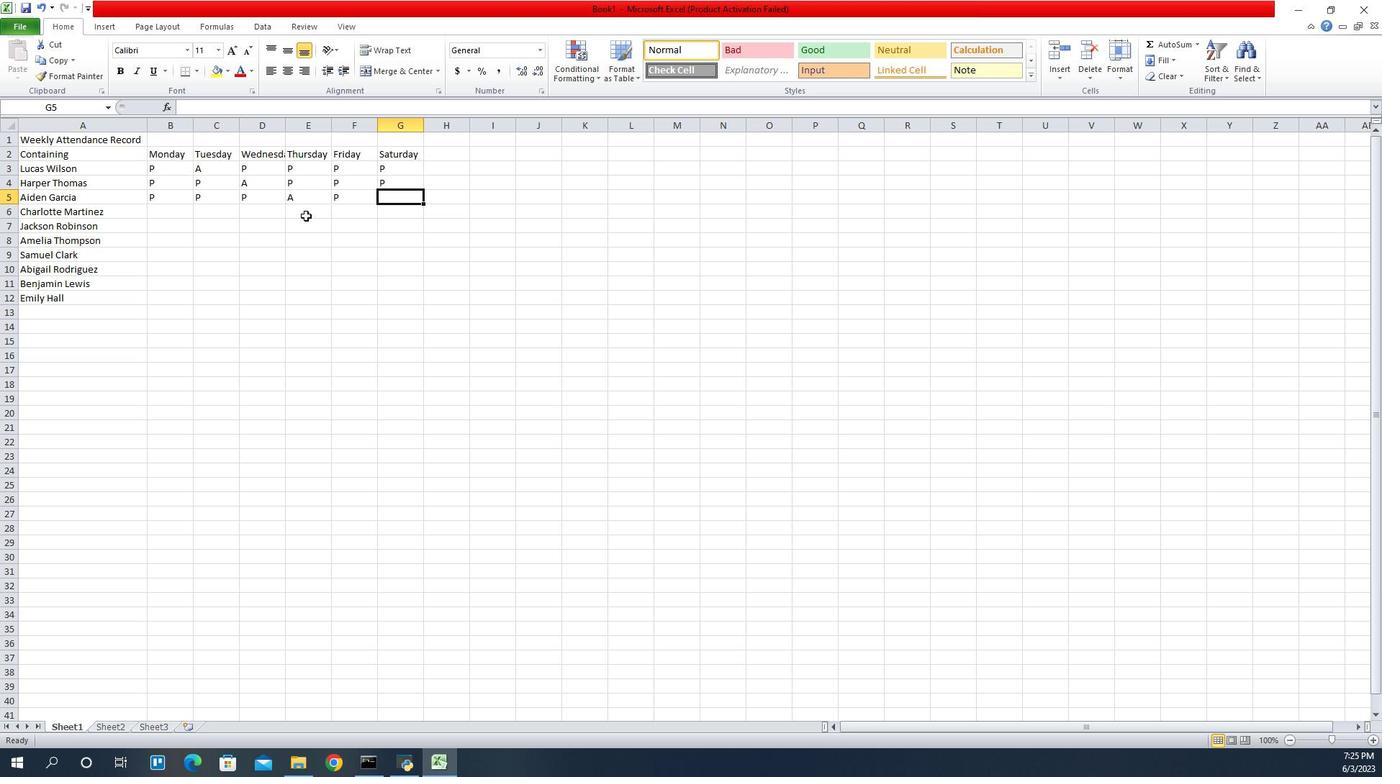 
Action: Key pressed P
Screenshot: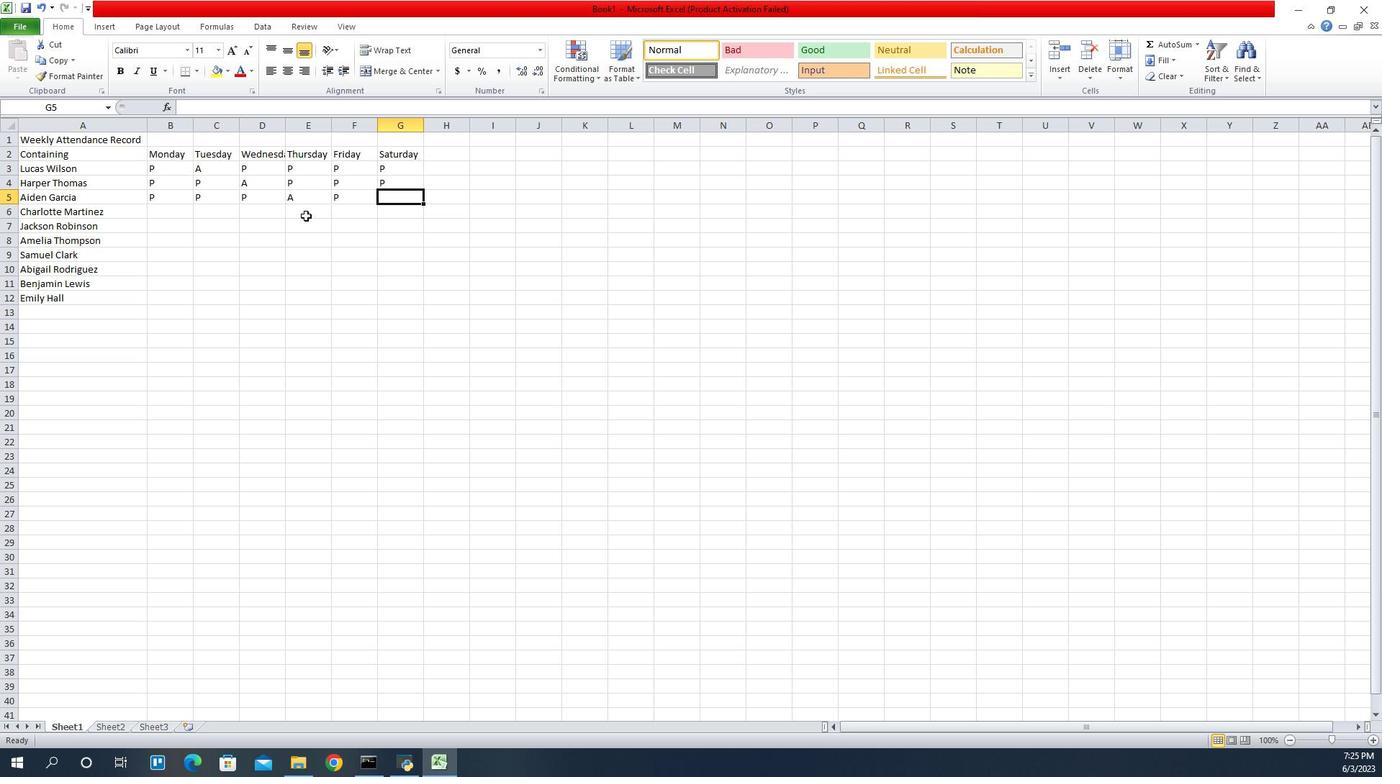 
Action: Mouse moved to (1136, 205)
Screenshot: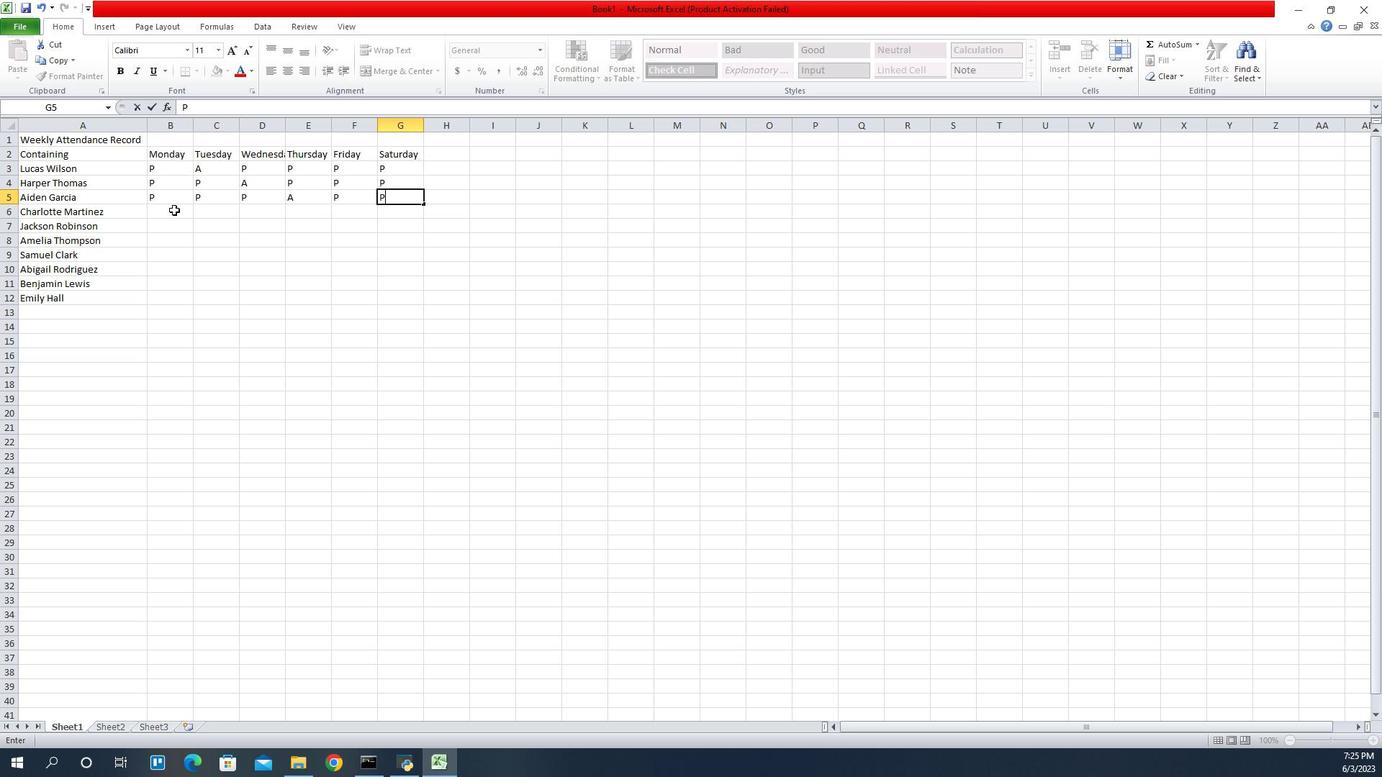 
Action: Mouse pressed left at (1136, 205)
Screenshot: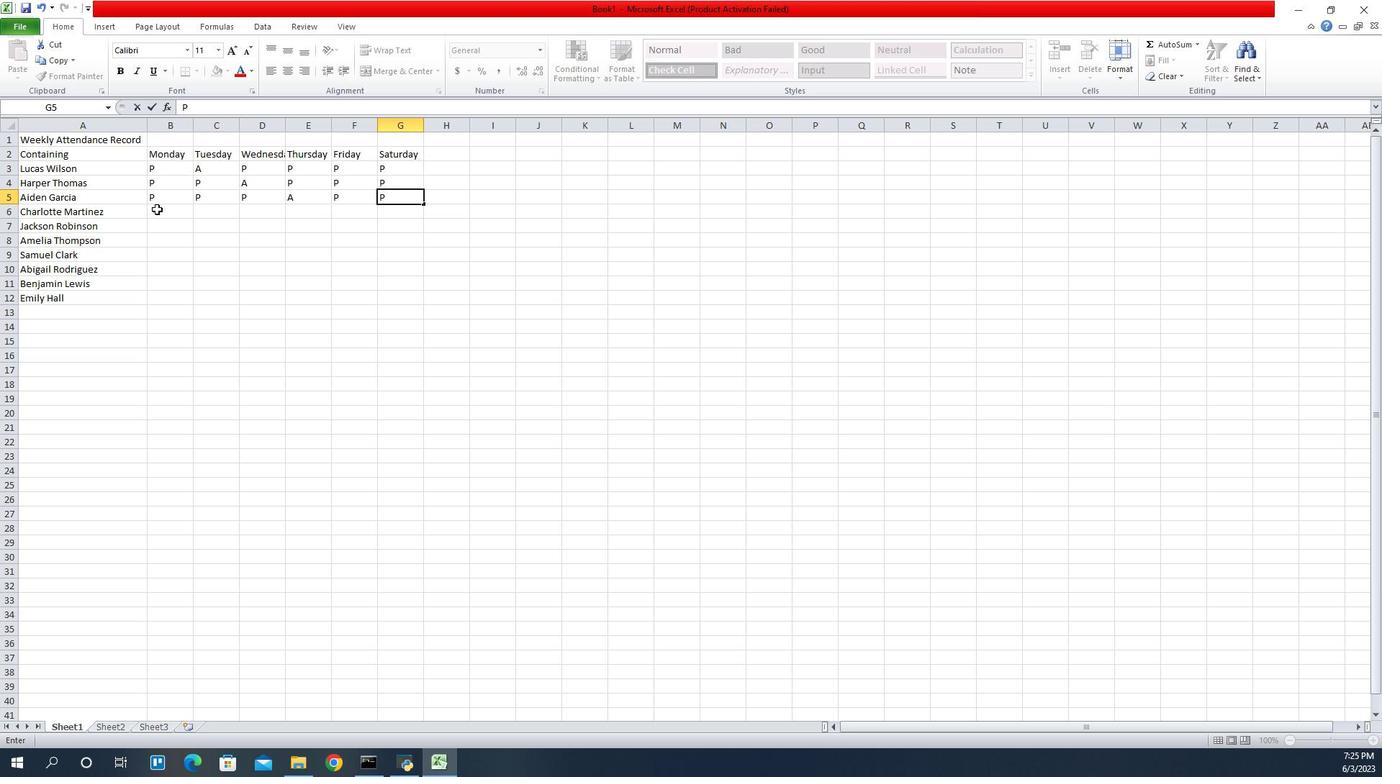 
Action: Mouse moved to (1136, 205)
Screenshot: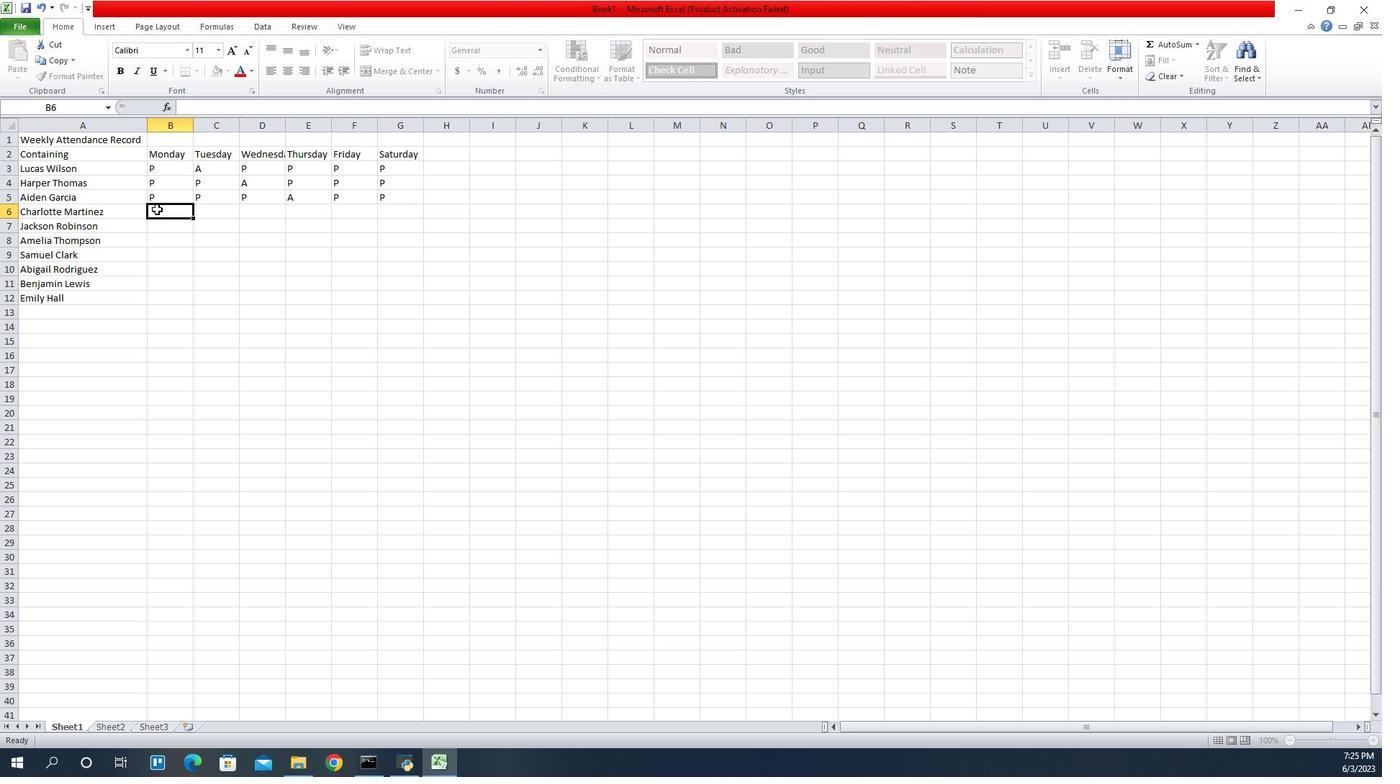 
Action: Key pressed P
Screenshot: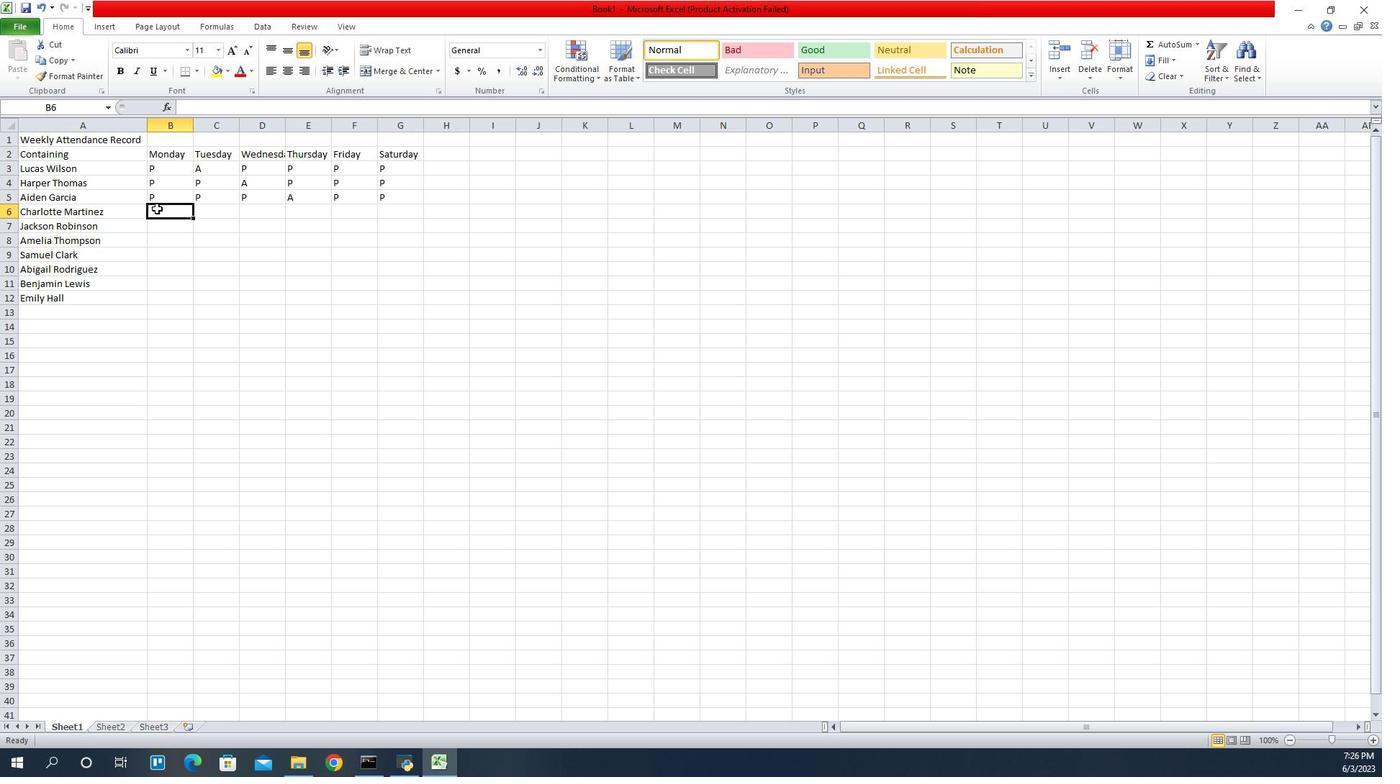 
Action: Mouse moved to (1190, 207)
Screenshot: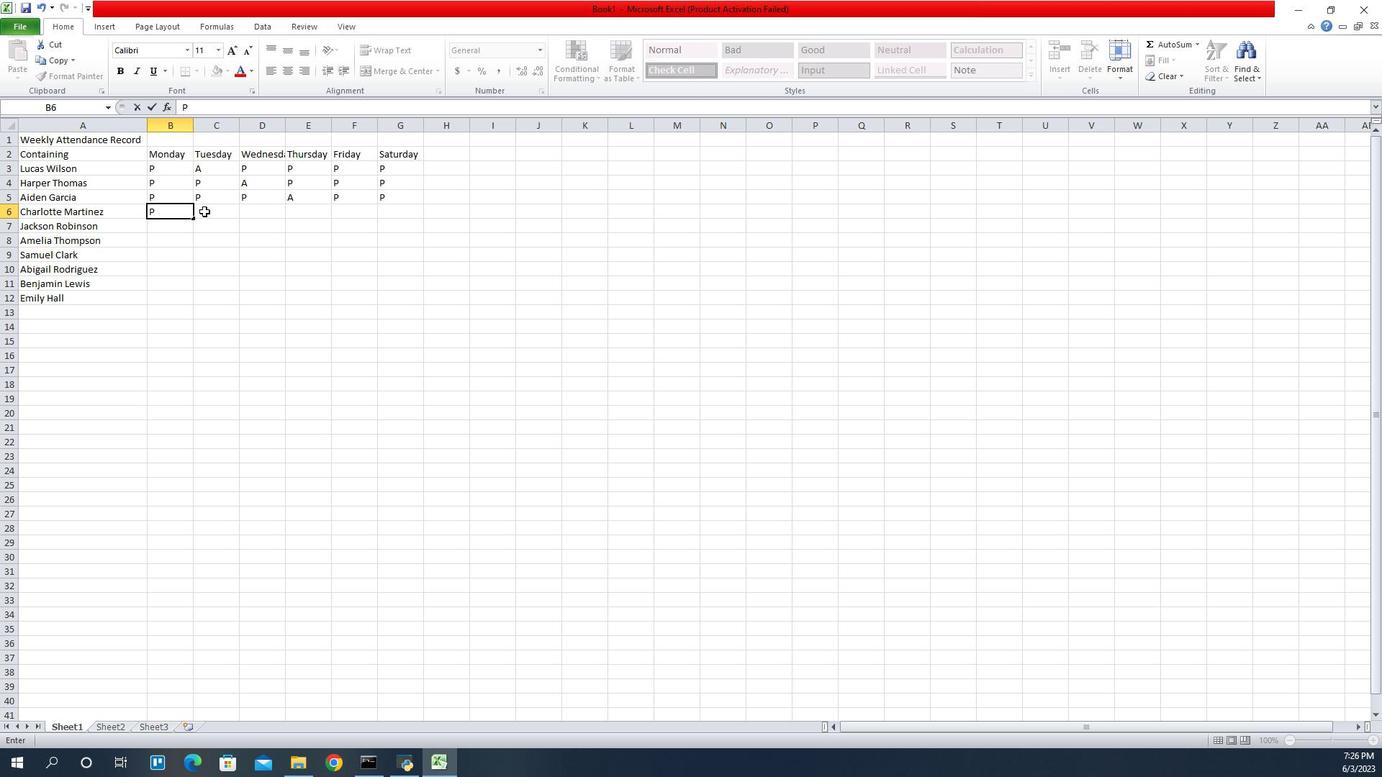 
Action: Mouse pressed left at (1190, 207)
Screenshot: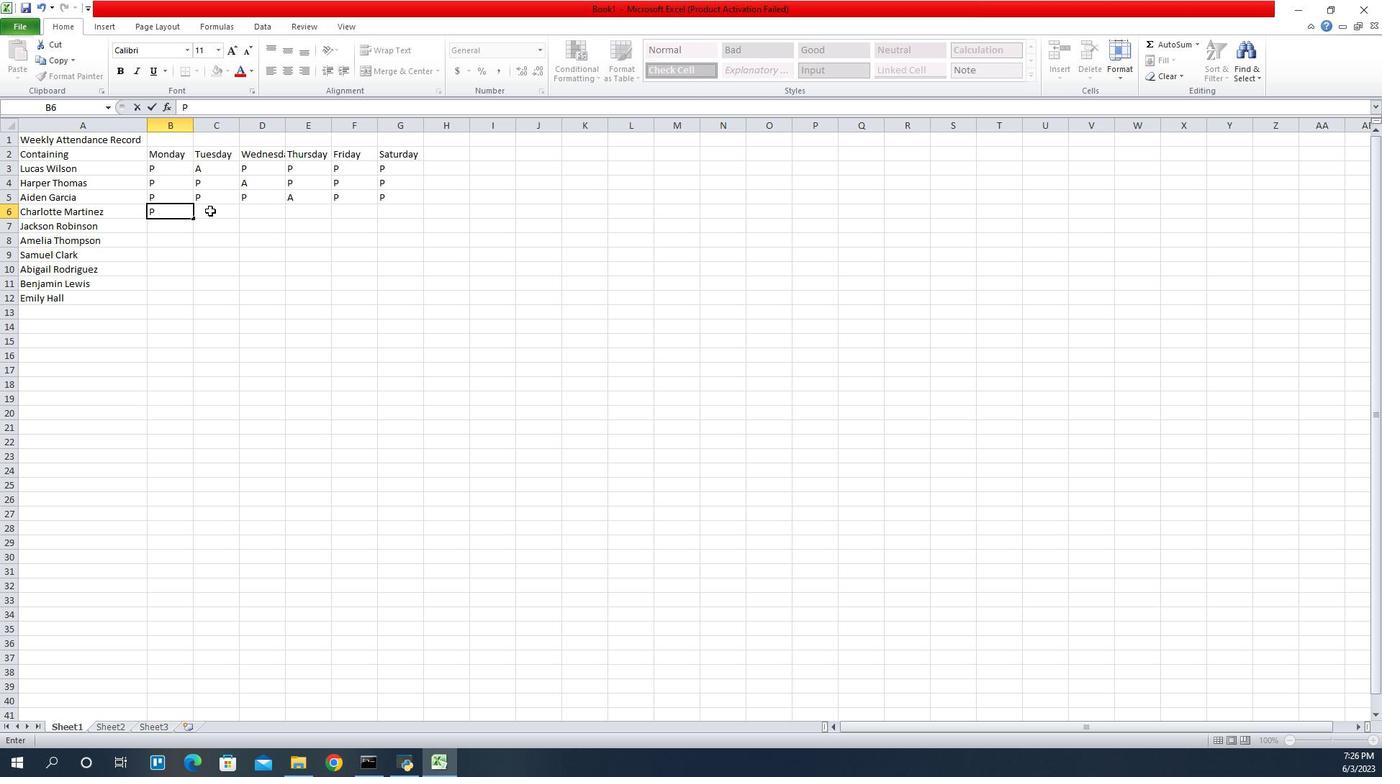 
Action: Key pressed P
Screenshot: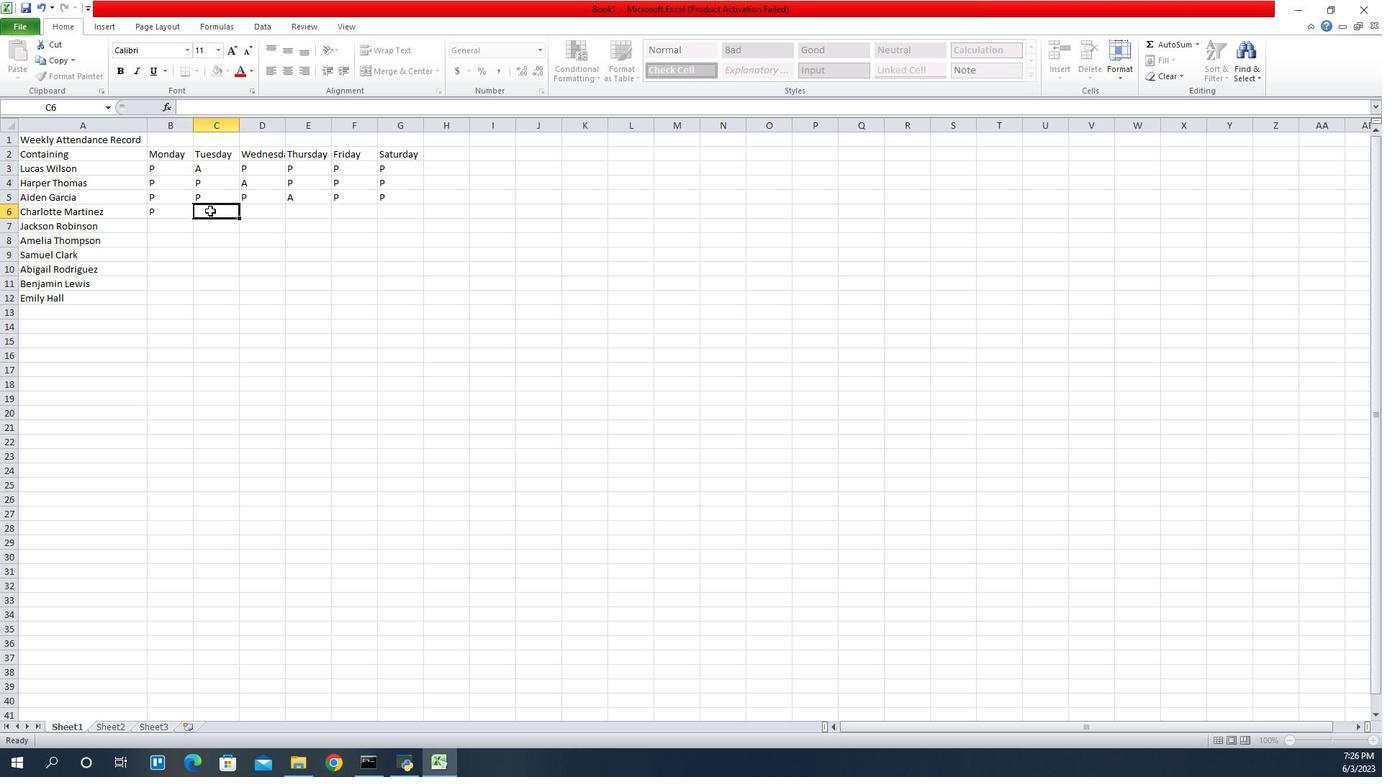 
Action: Mouse moved to (1223, 205)
Screenshot: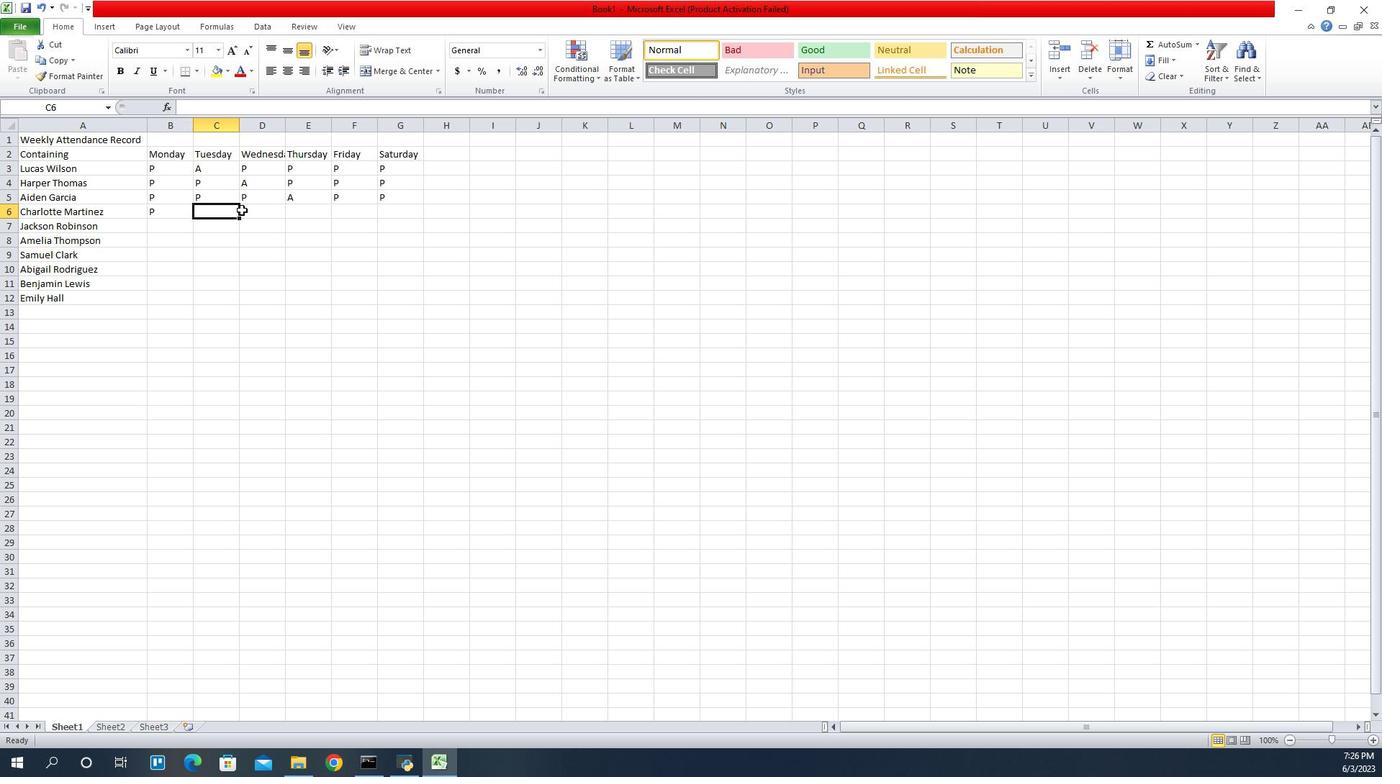 
Action: Key pressed P
Screenshot: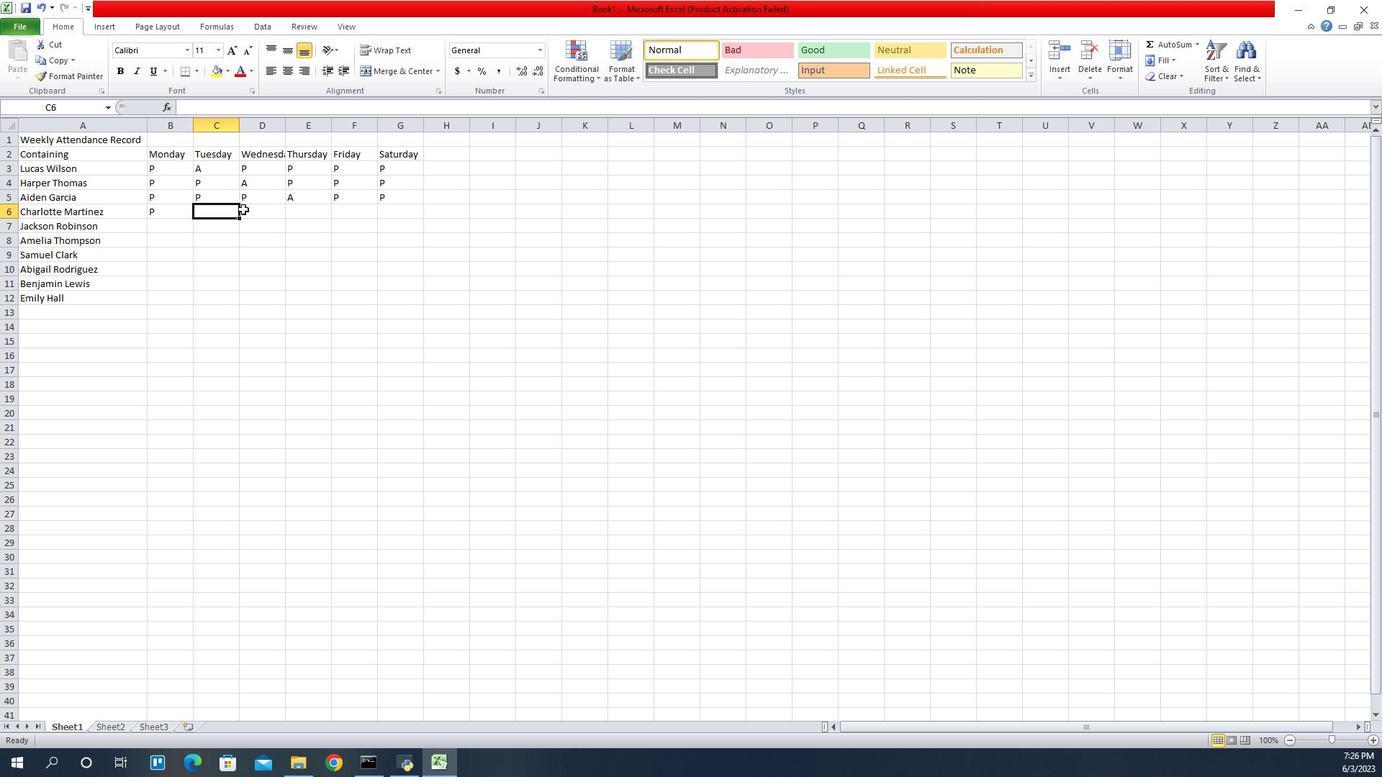 
Action: Mouse moved to (1226, 205)
Screenshot: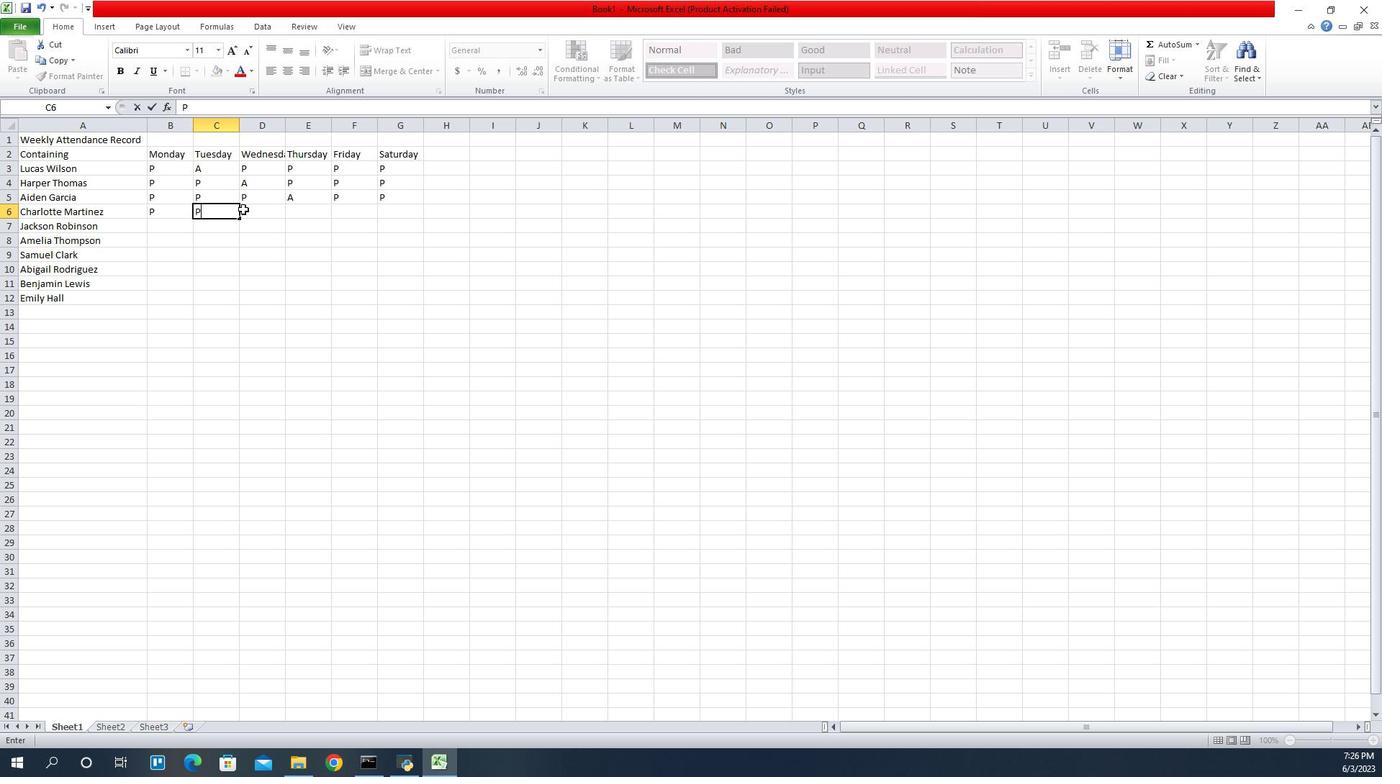 
Action: Mouse pressed left at (1226, 205)
Screenshot: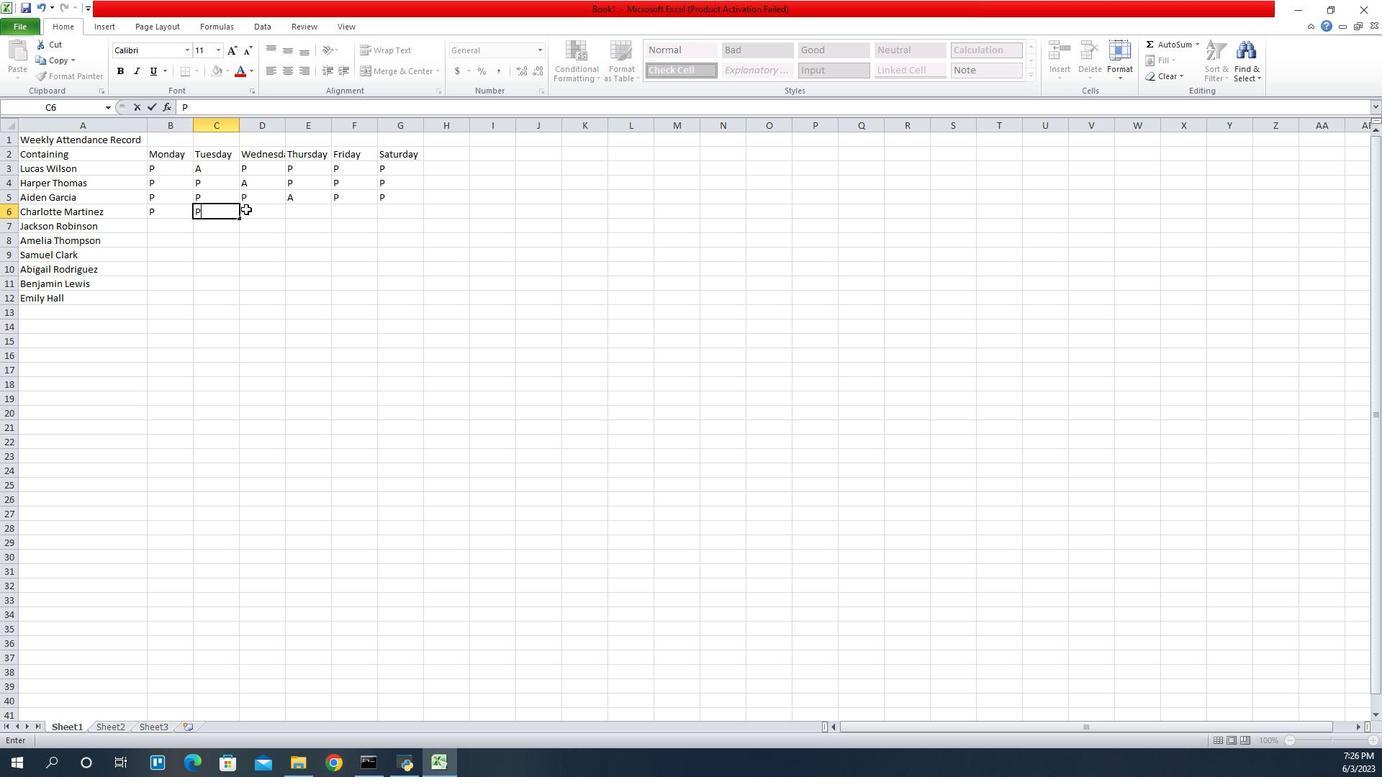 
Action: Key pressed A
Screenshot: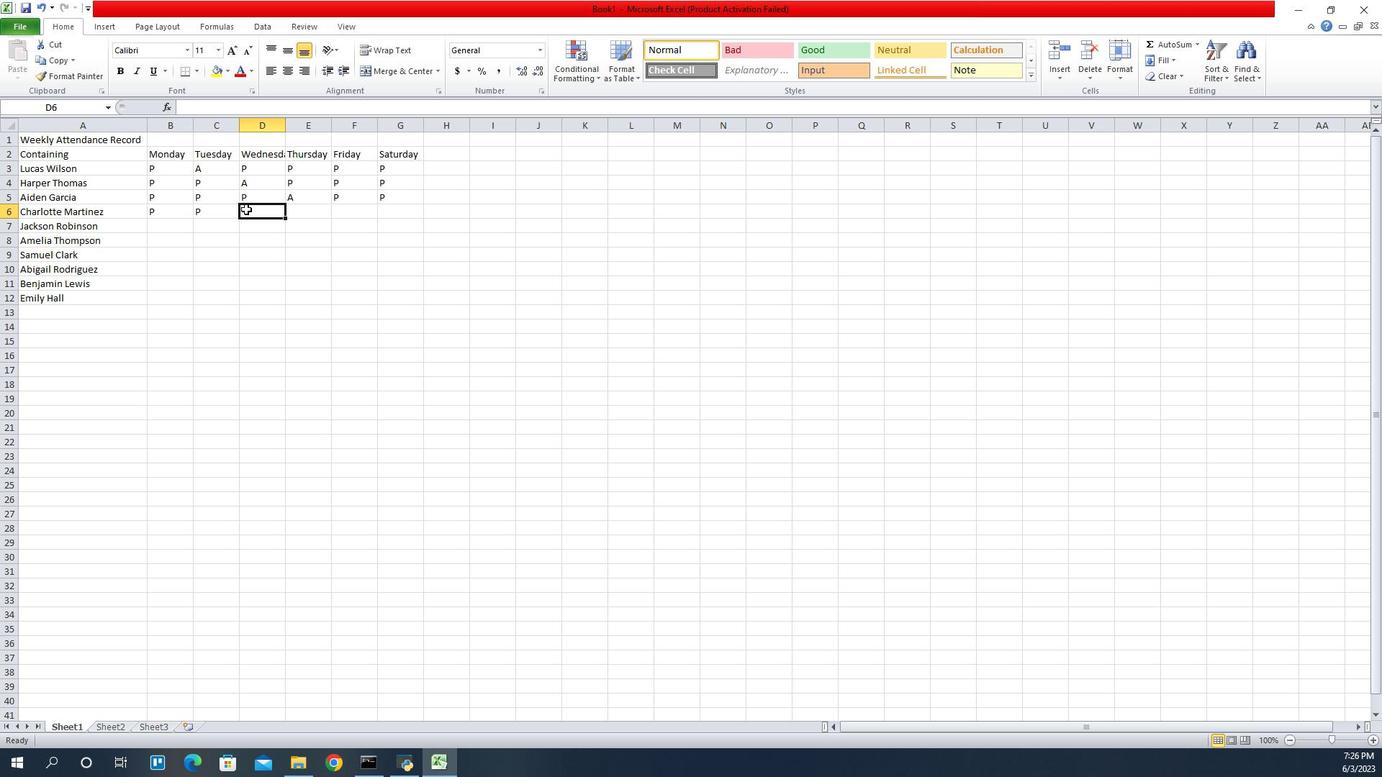 
Action: Mouse moved to (1286, 208)
Screenshot: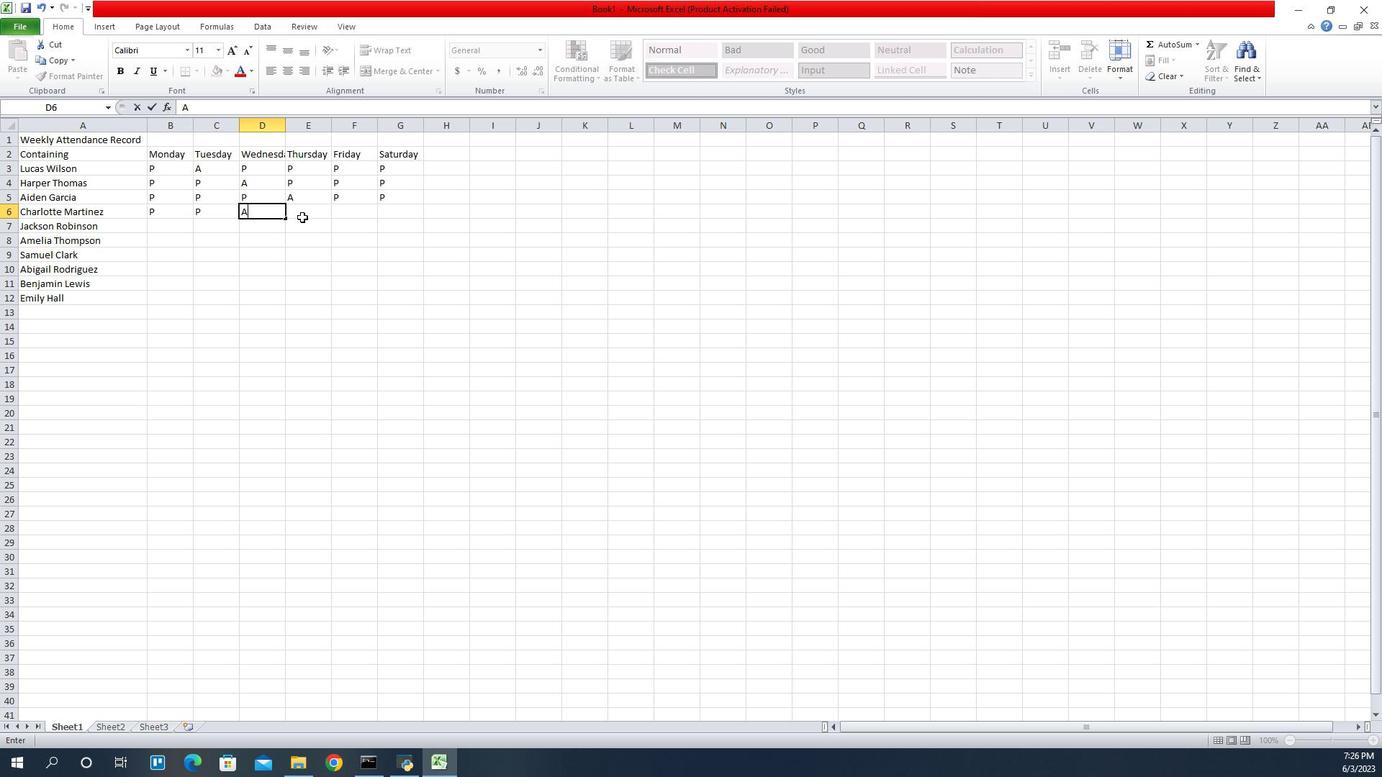
Action: Mouse pressed left at (1286, 208)
Screenshot: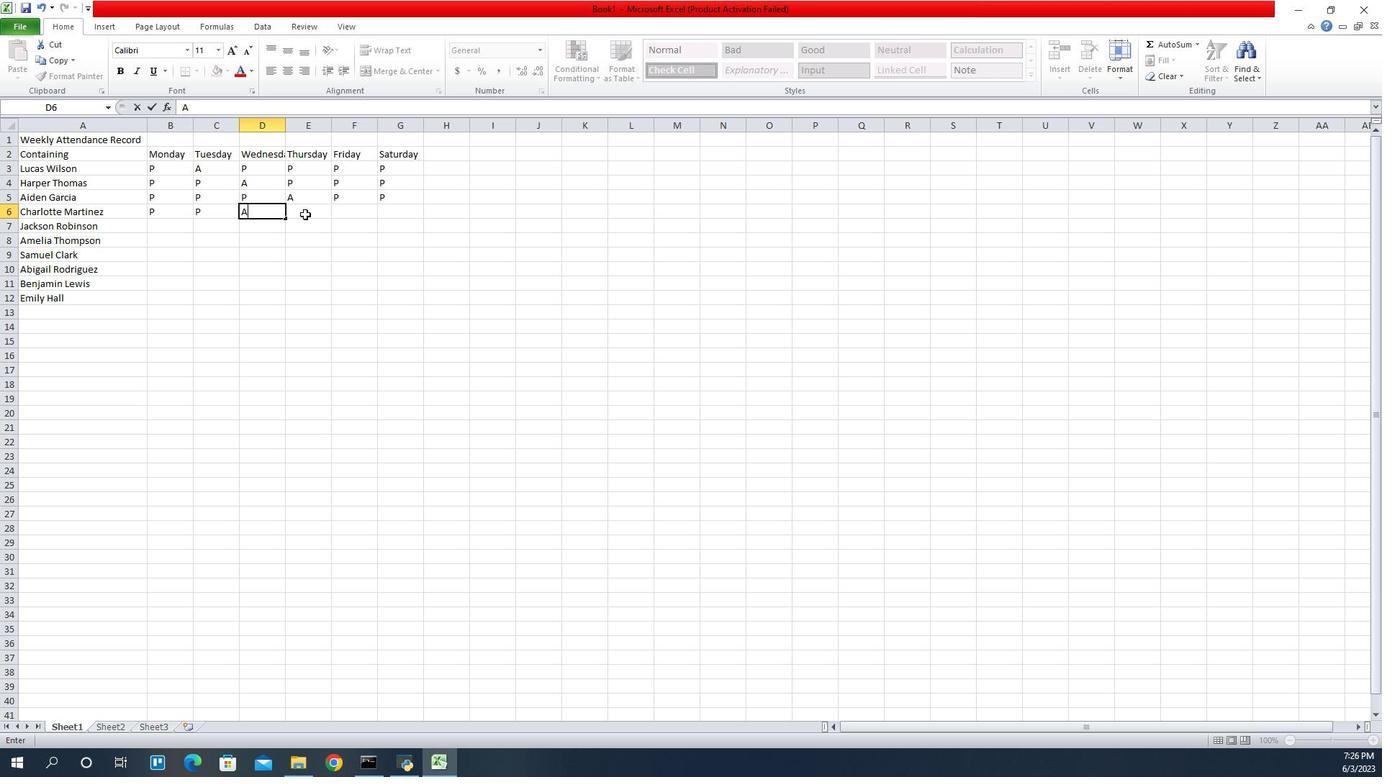 
Action: Key pressed P
Screenshot: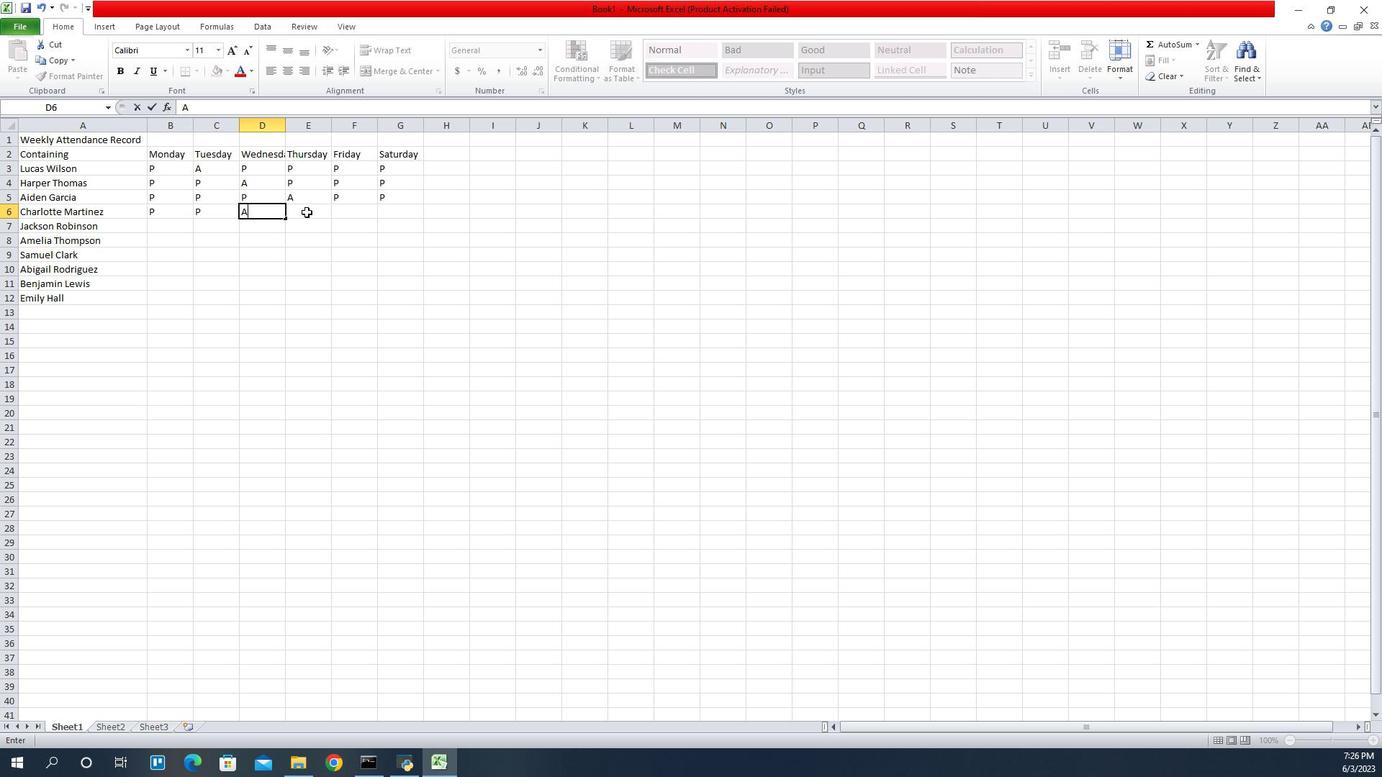 
Action: Mouse moved to (1347, 208)
Screenshot: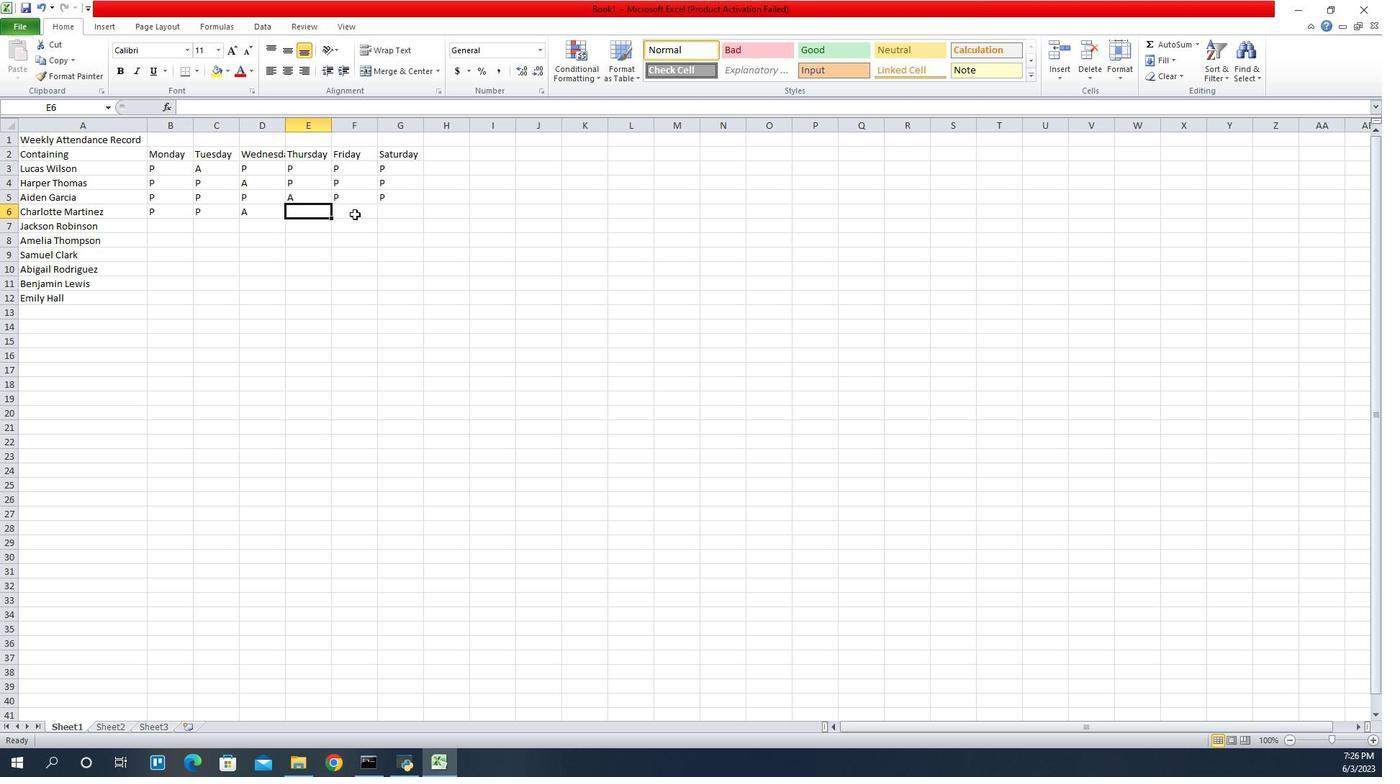 
Action: Key pressed P
Screenshot: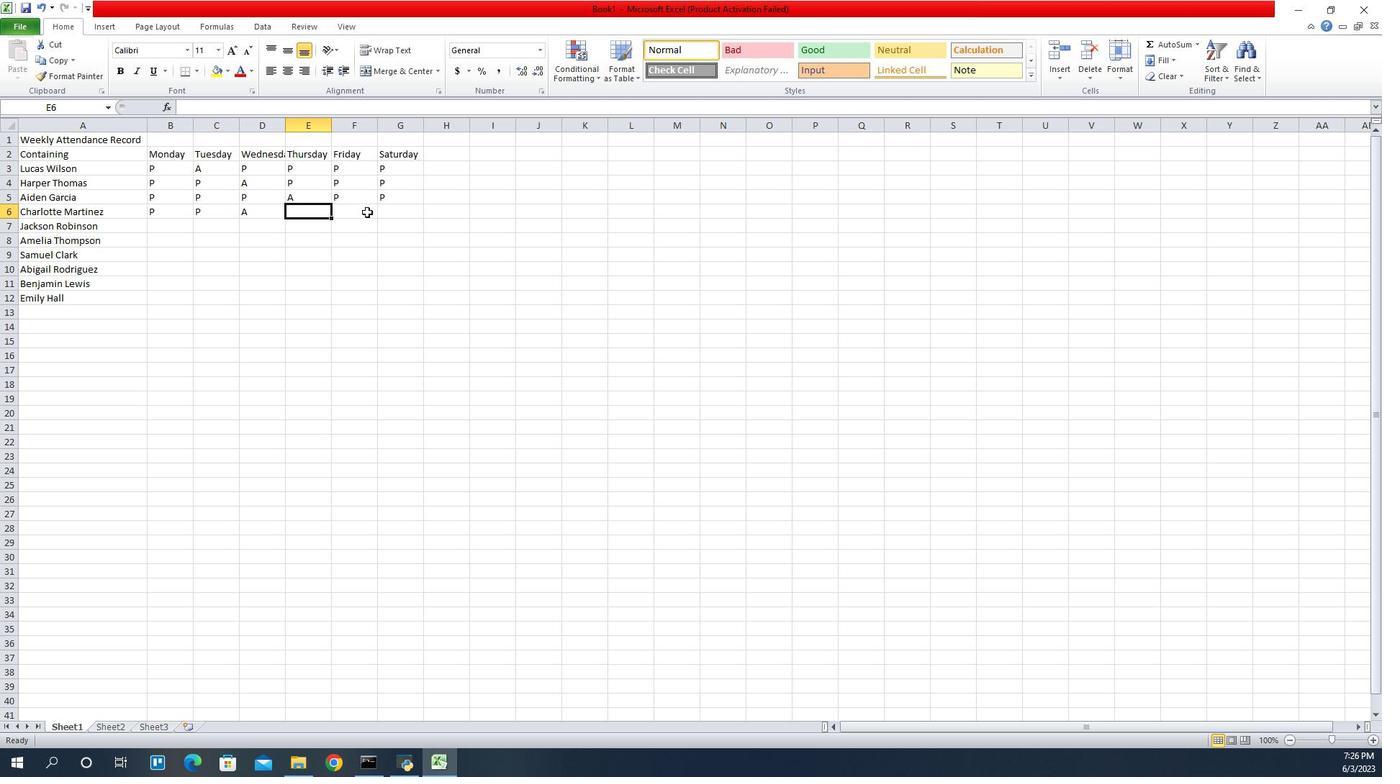 
Action: Mouse moved to (1347, 208)
Screenshot: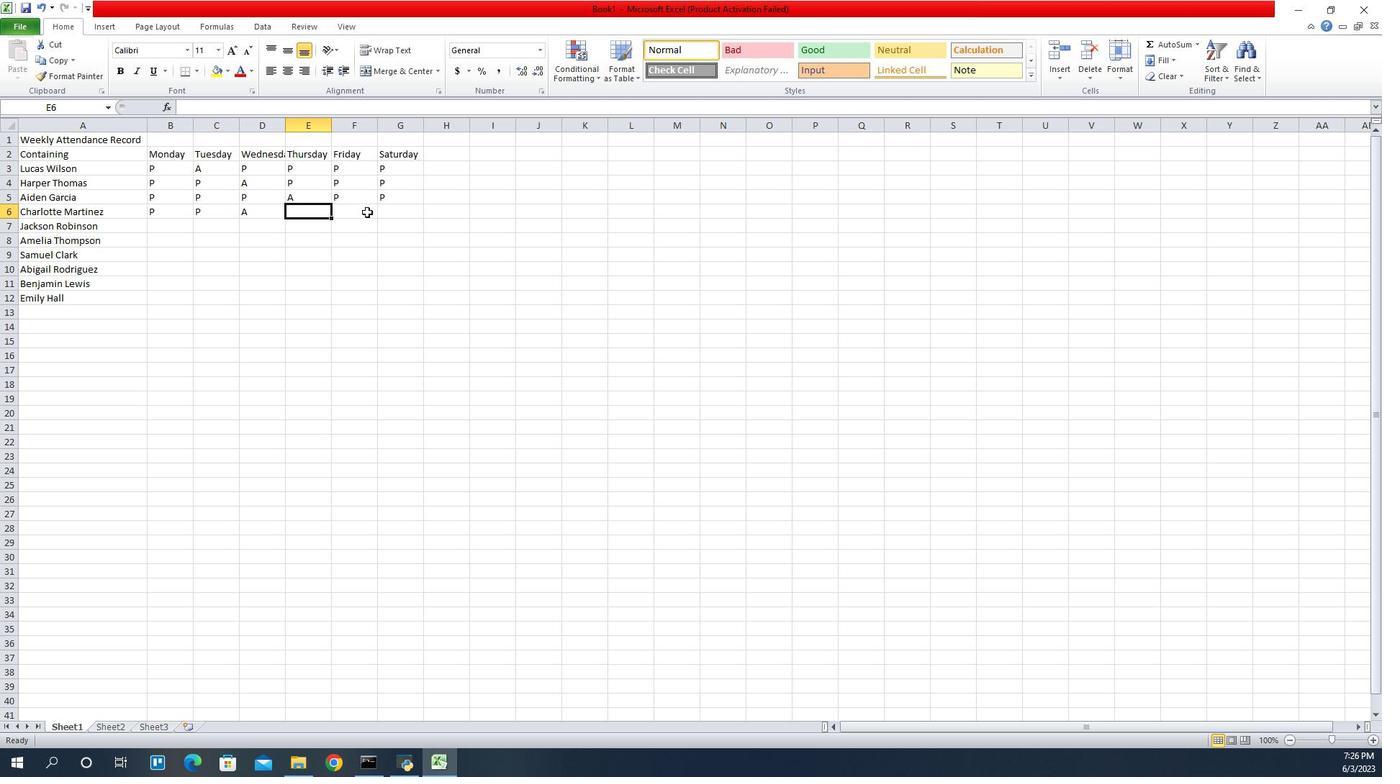 
Action: Mouse pressed left at (1347, 208)
Screenshot: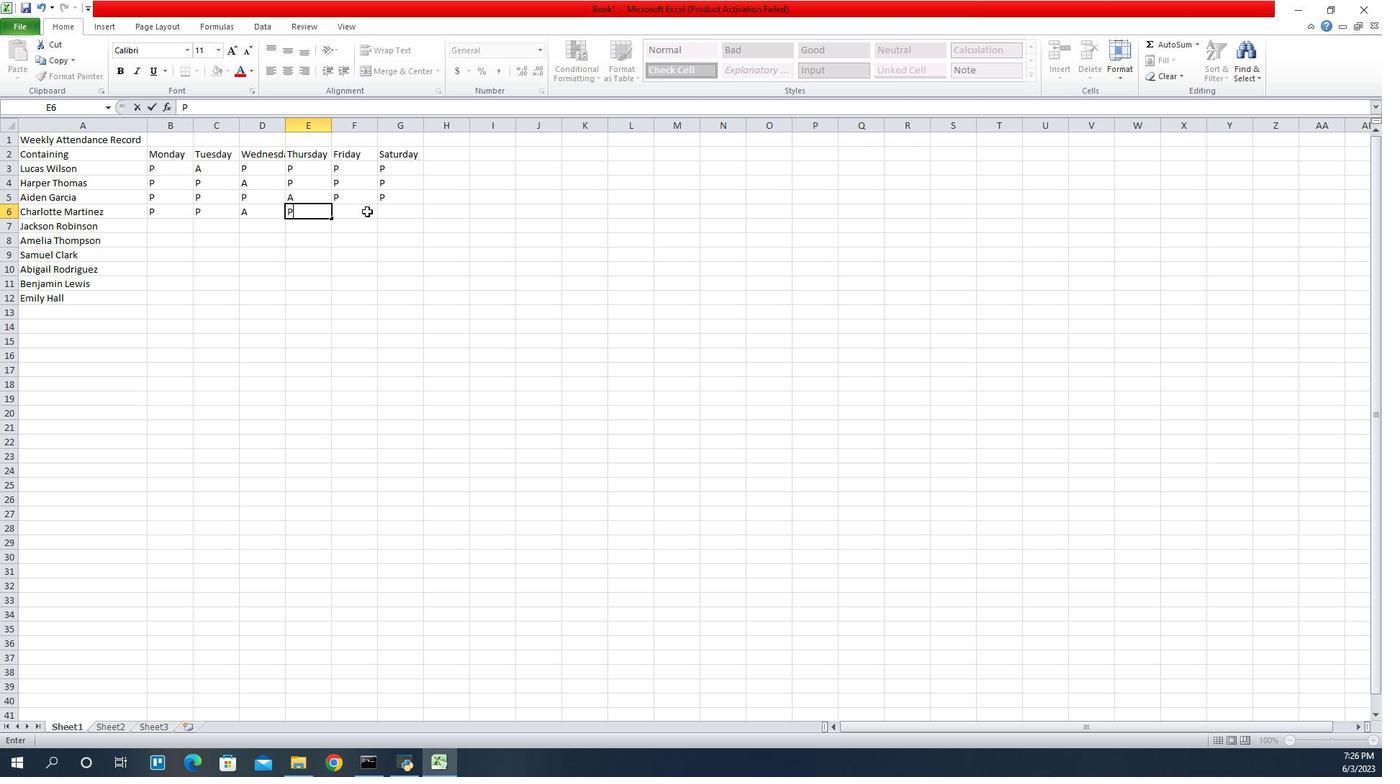 
Action: Key pressed P
Screenshot: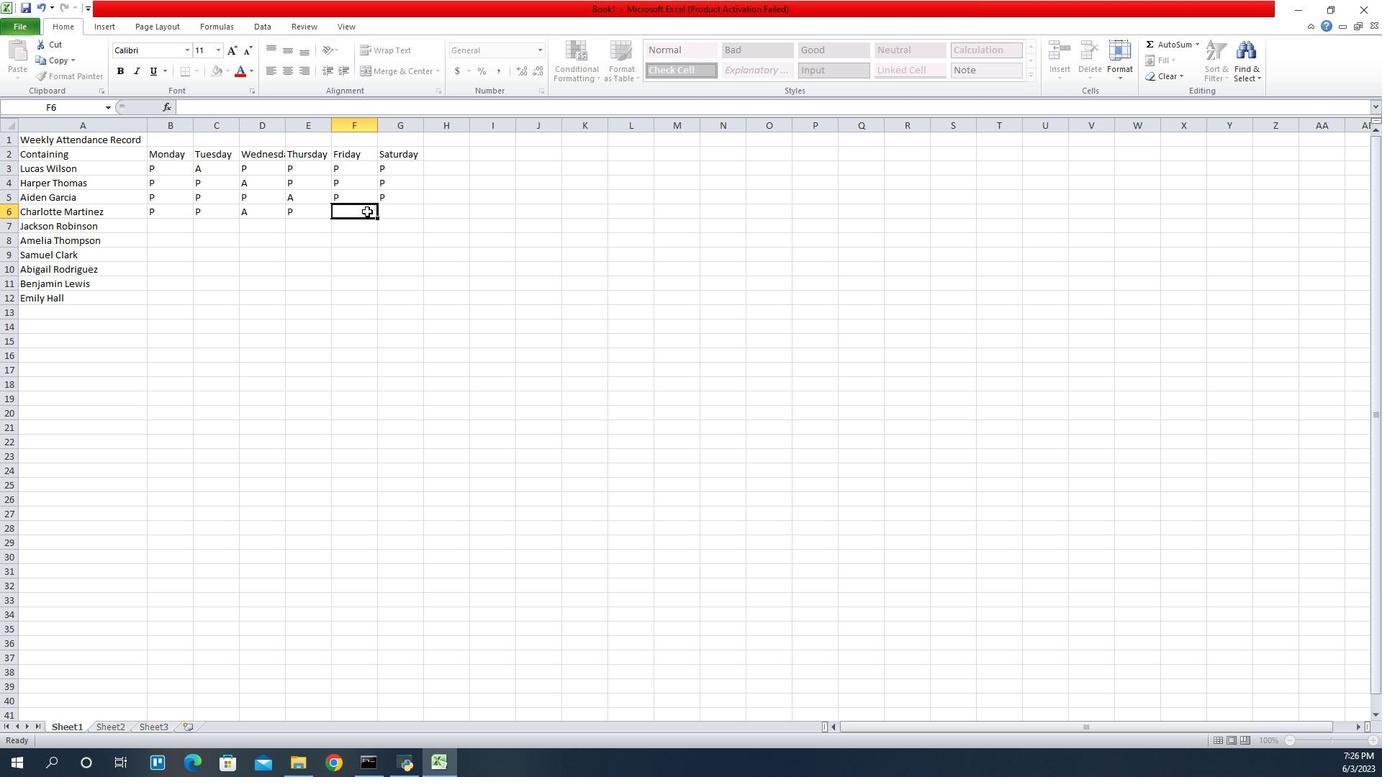 
Action: Mouse moved to (1377, 205)
Screenshot: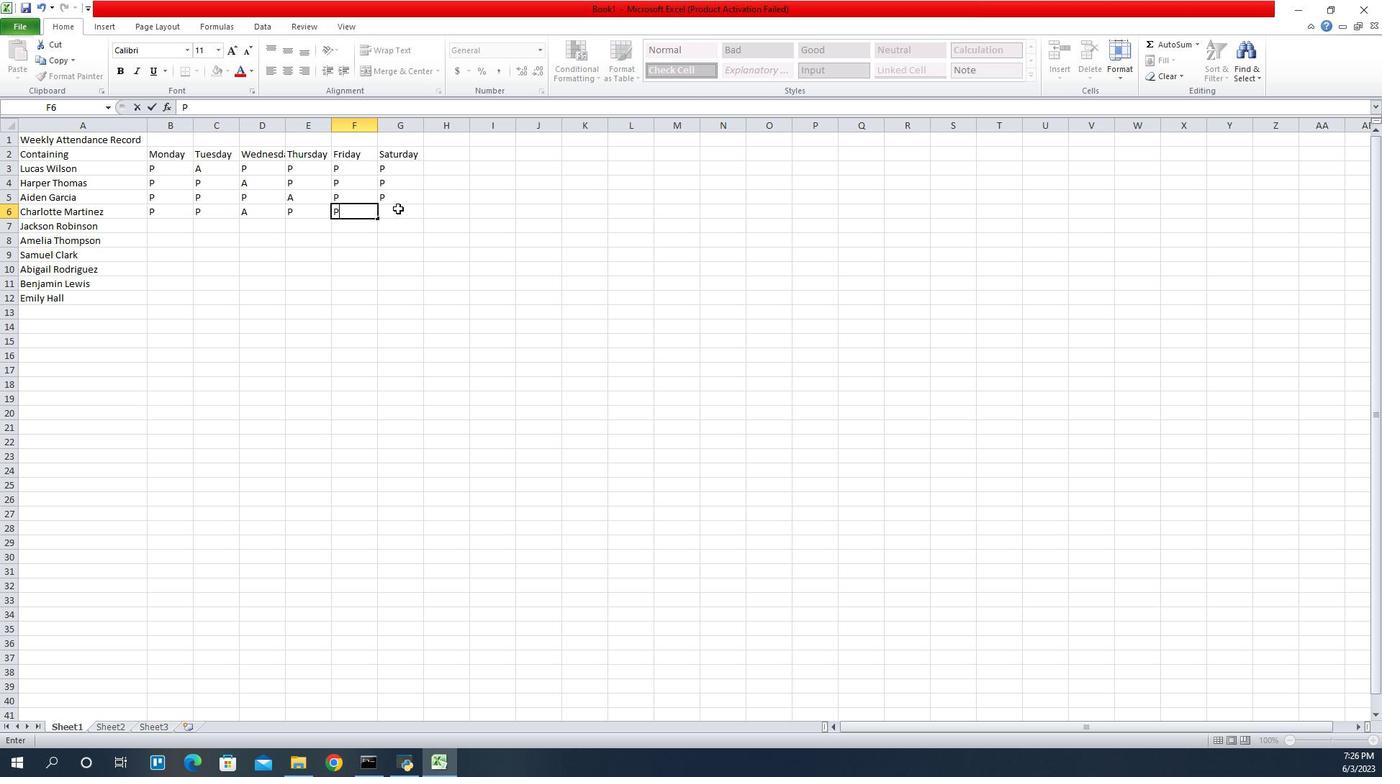 
Action: Mouse pressed left at (1377, 205)
Screenshot: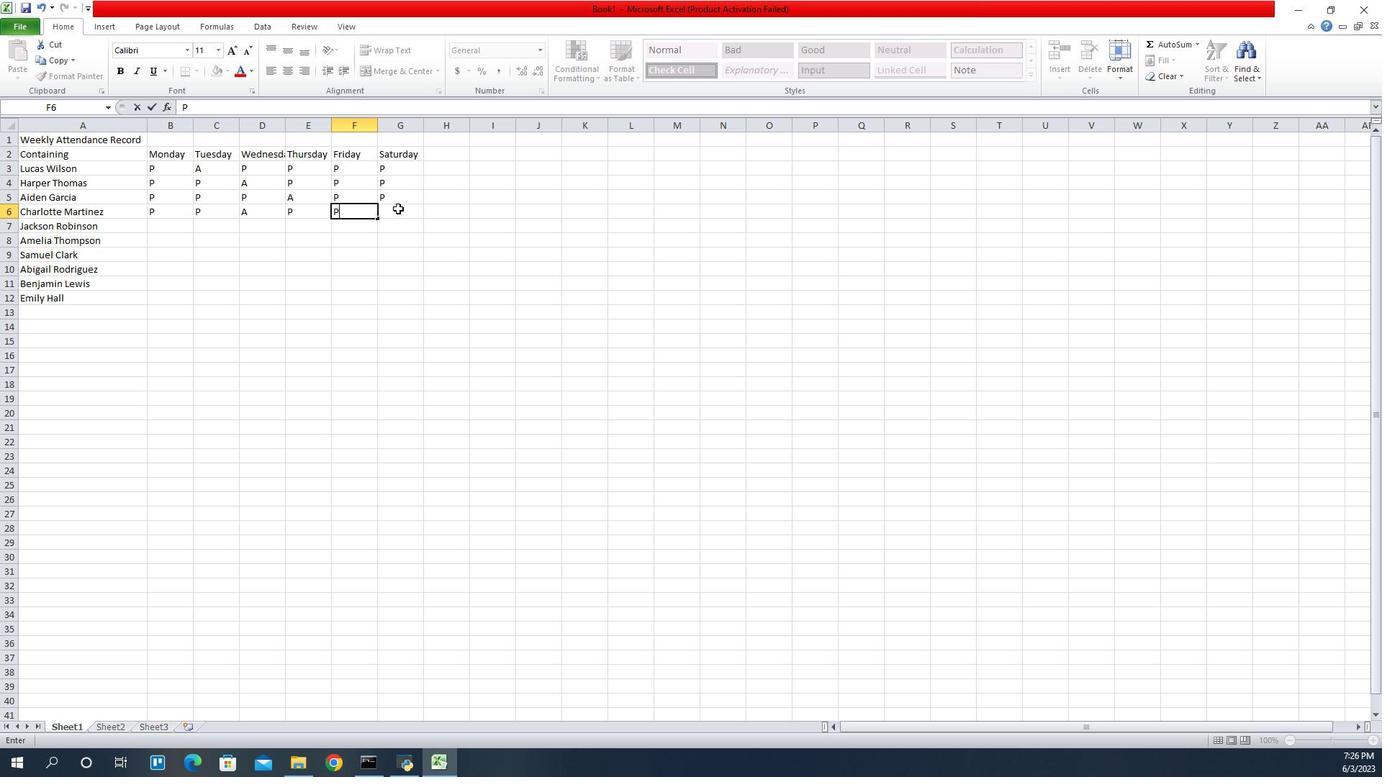 
Action: Key pressed P
Screenshot: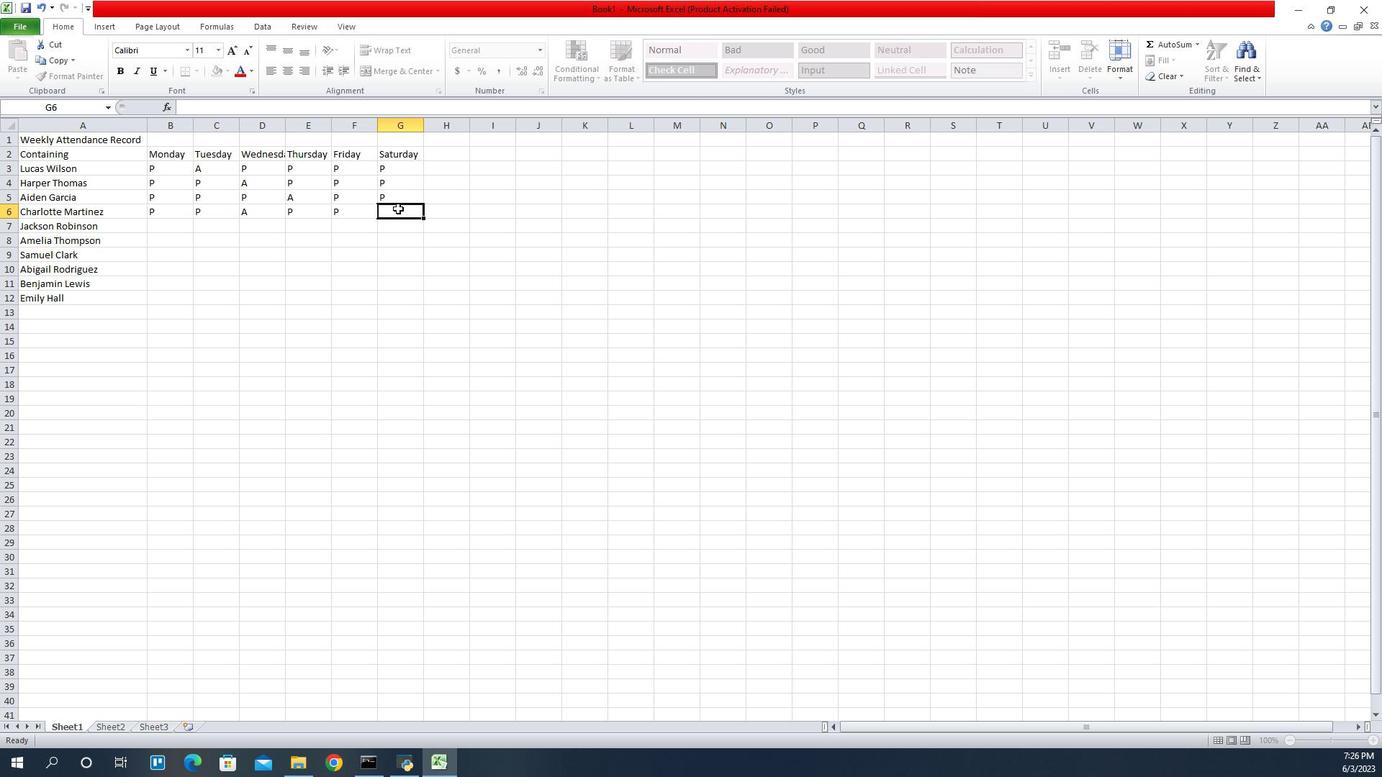 
Action: Mouse moved to (1144, 218)
Screenshot: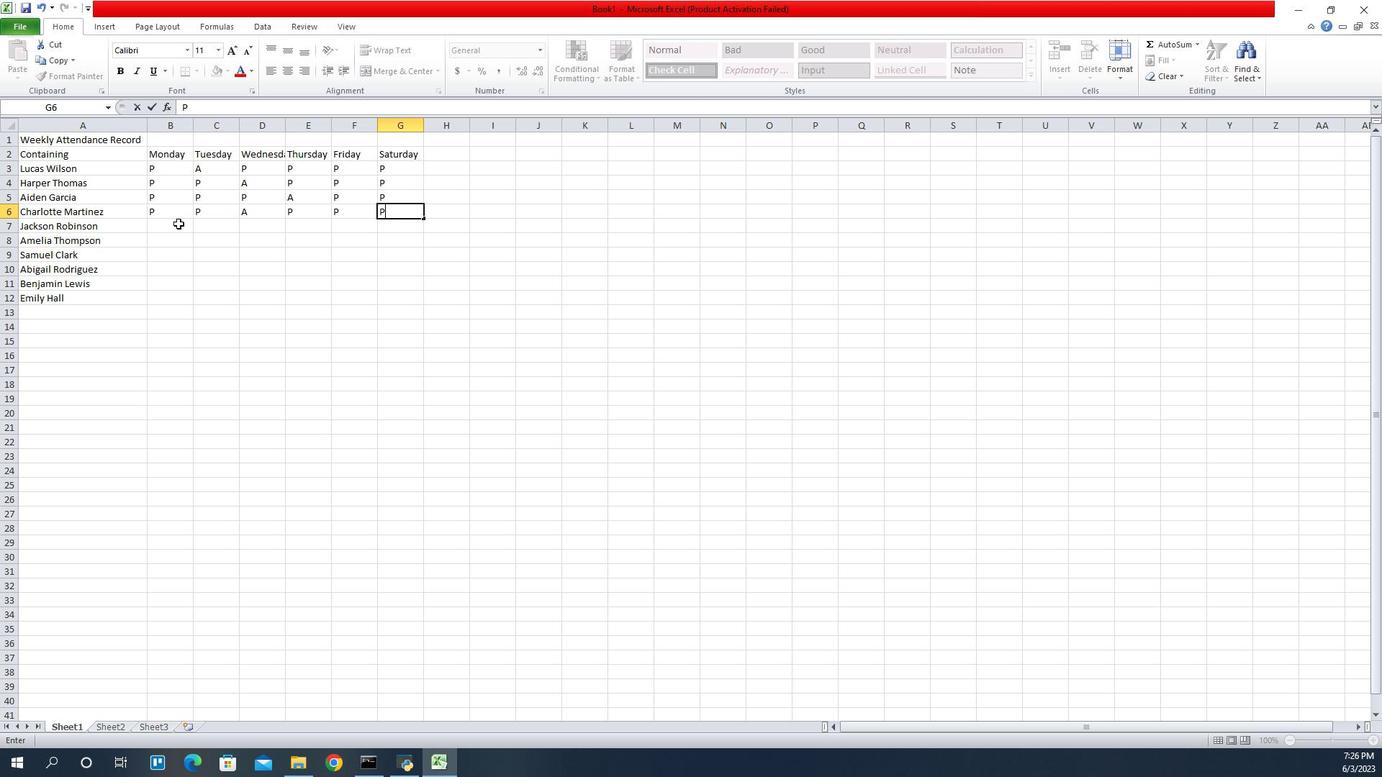 
Action: Mouse pressed left at (1144, 218)
Screenshot: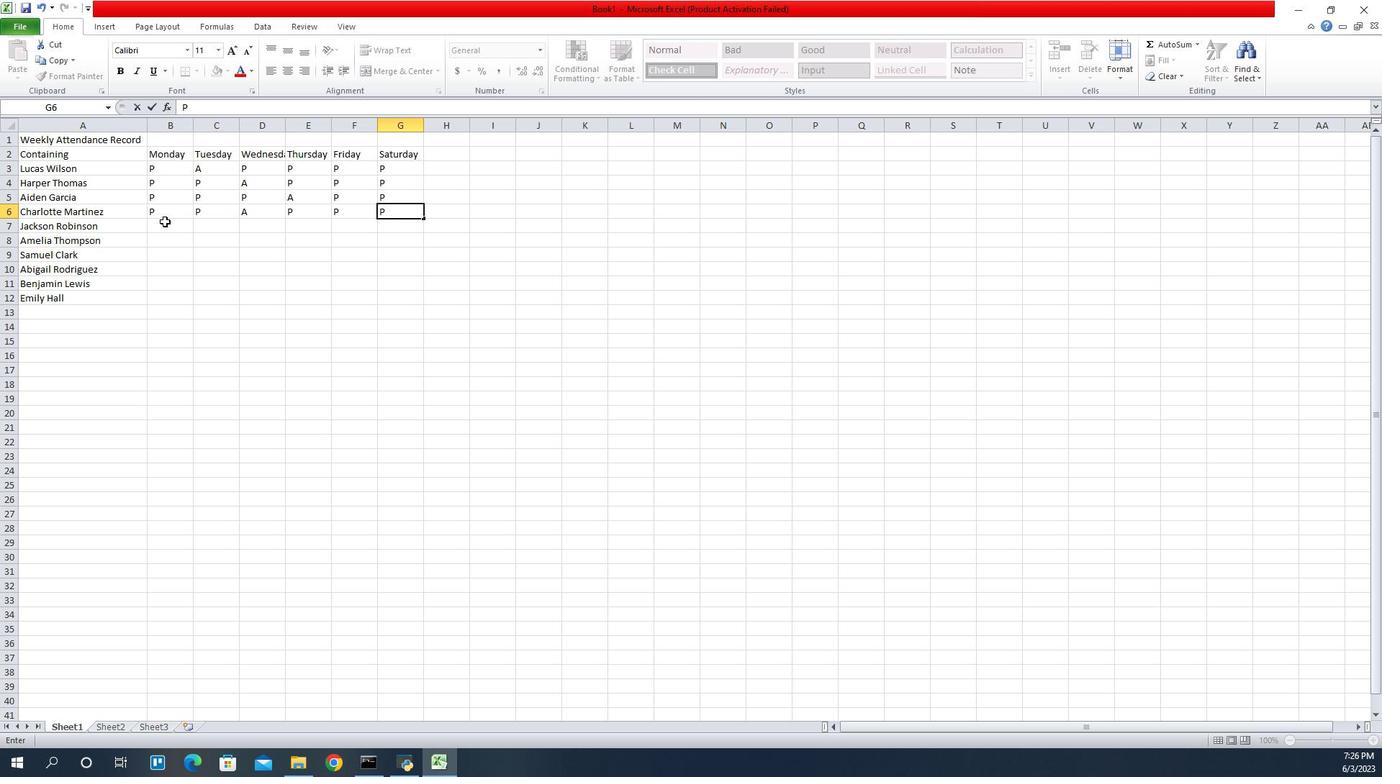 
Action: Mouse moved to (1141, 225)
Screenshot: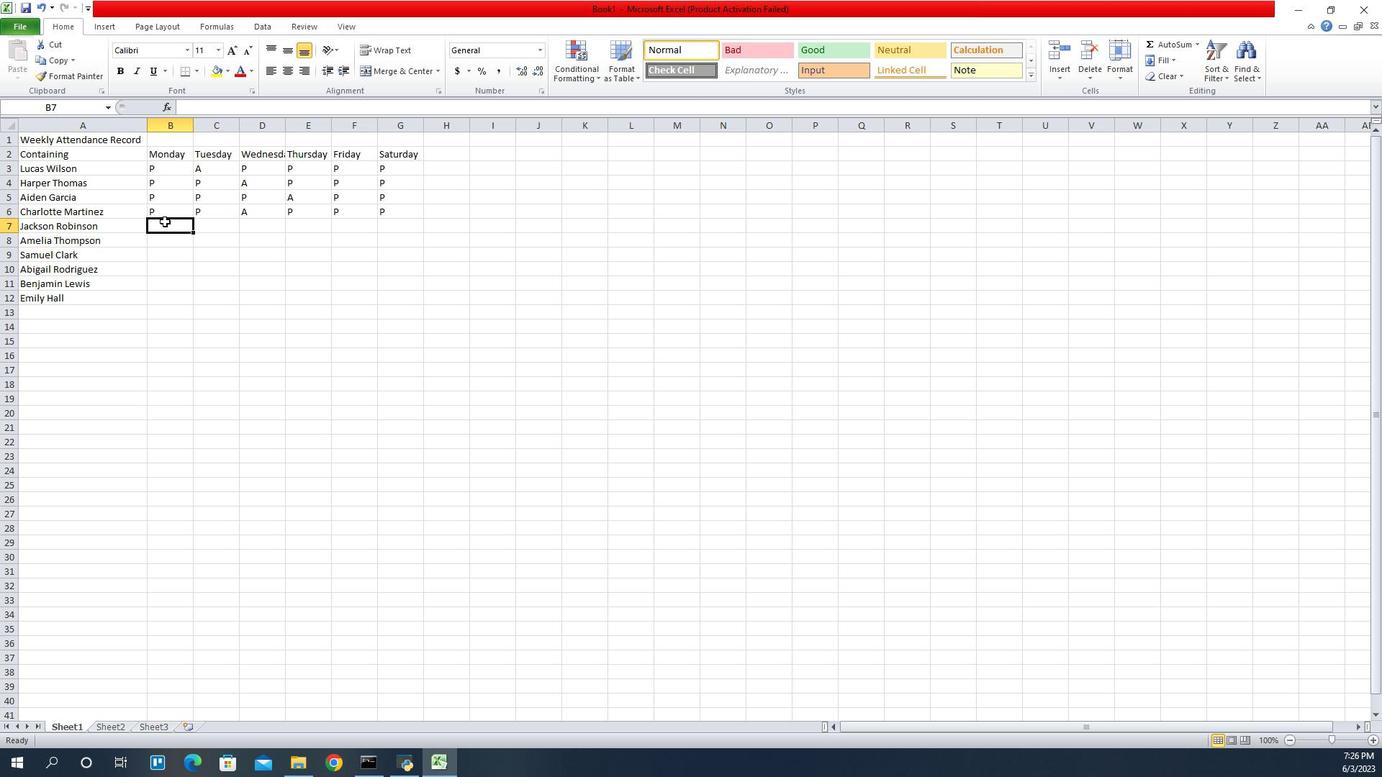 
Action: Key pressed P
Screenshot: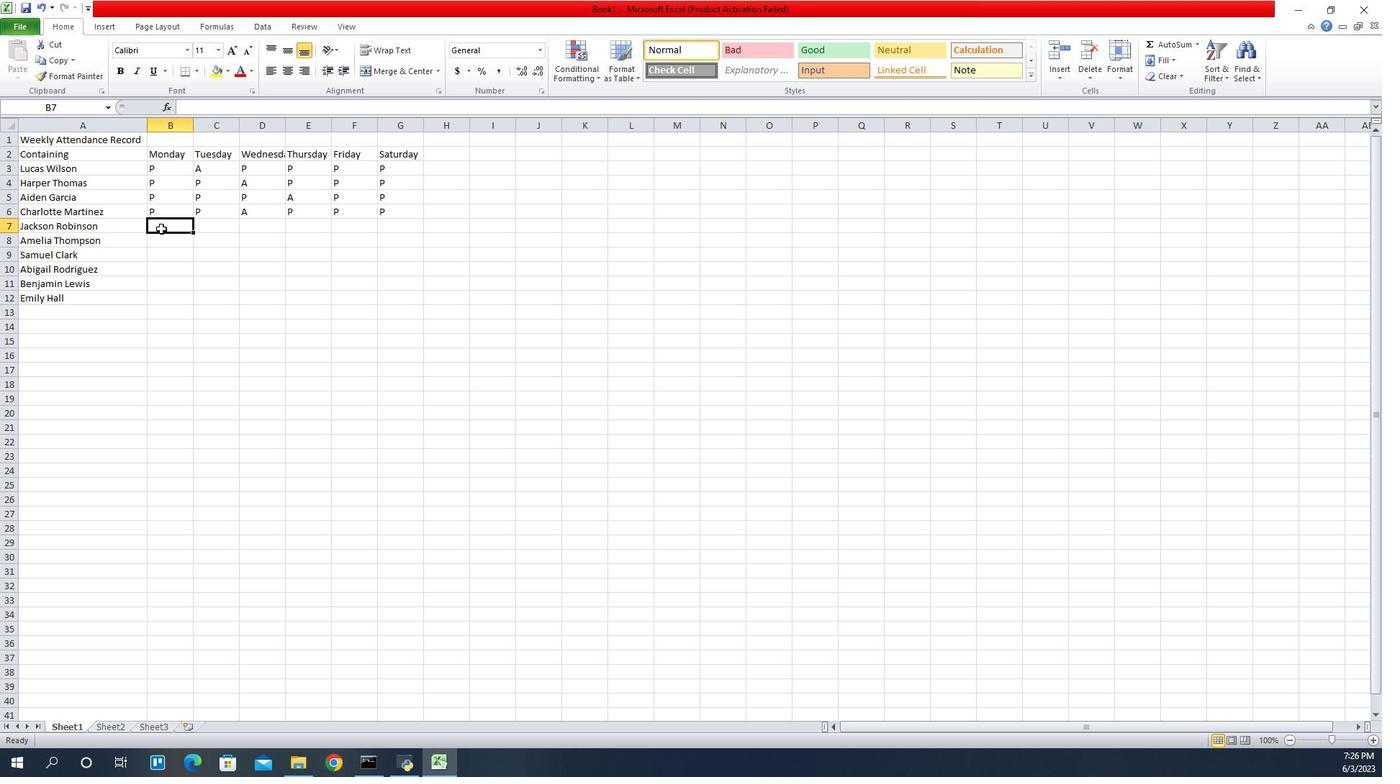 
Action: Mouse moved to (1190, 228)
Screenshot: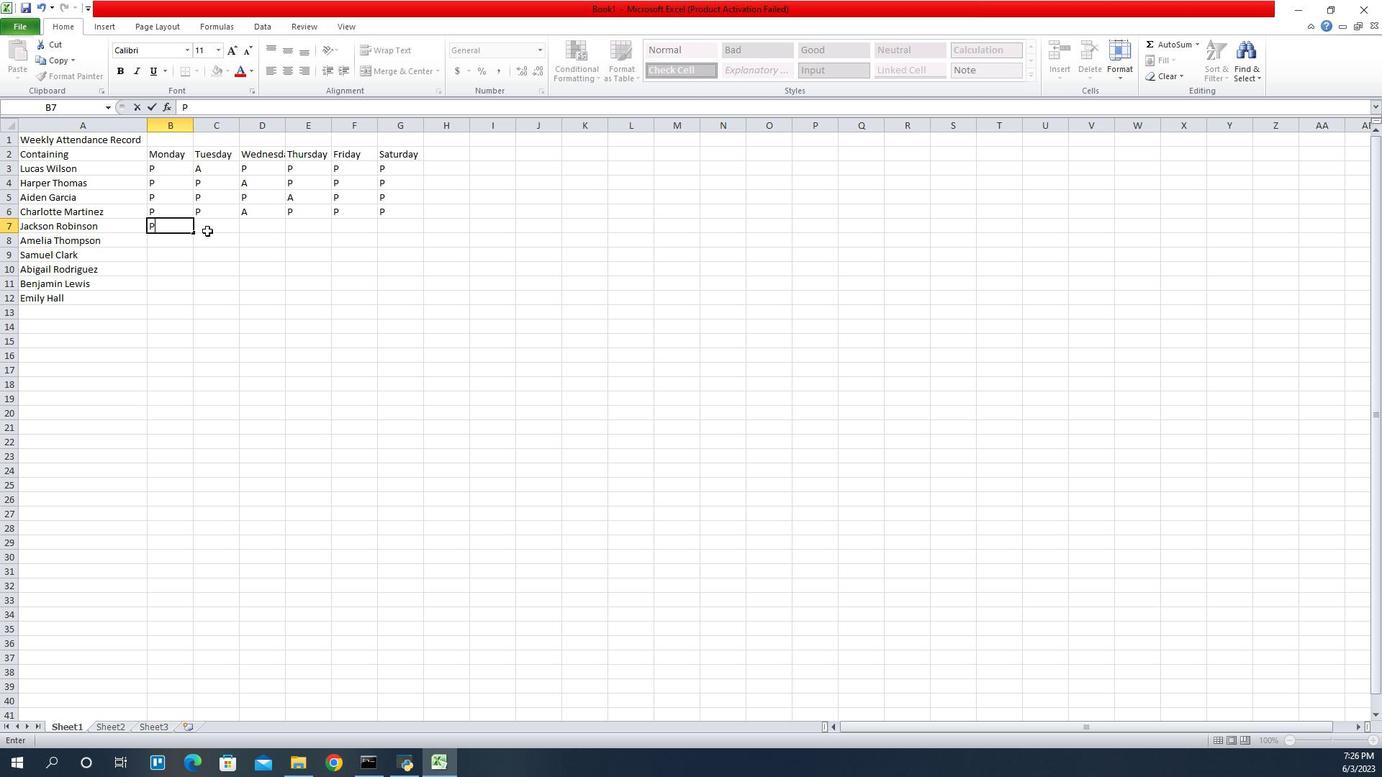 
Action: Mouse pressed left at (1190, 228)
Screenshot: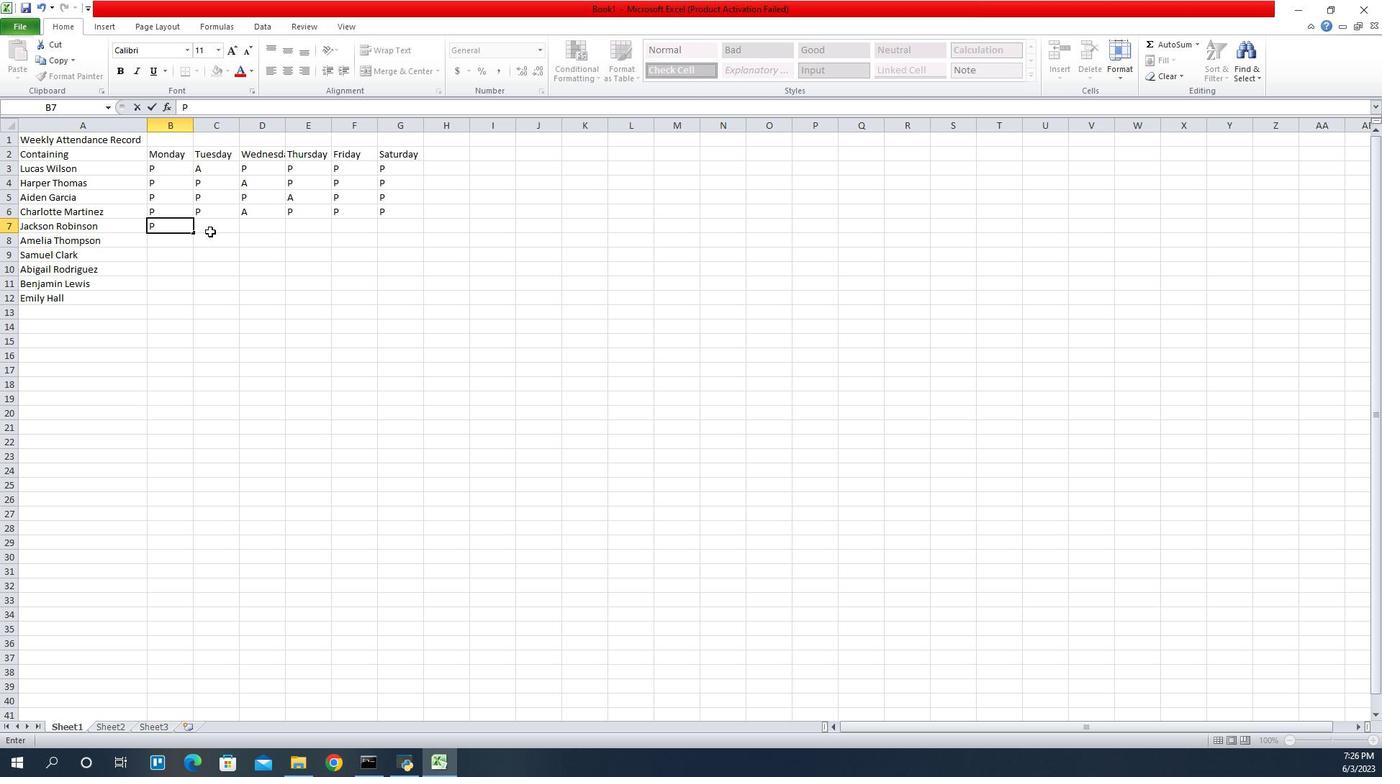 
Action: Key pressed P
Screenshot: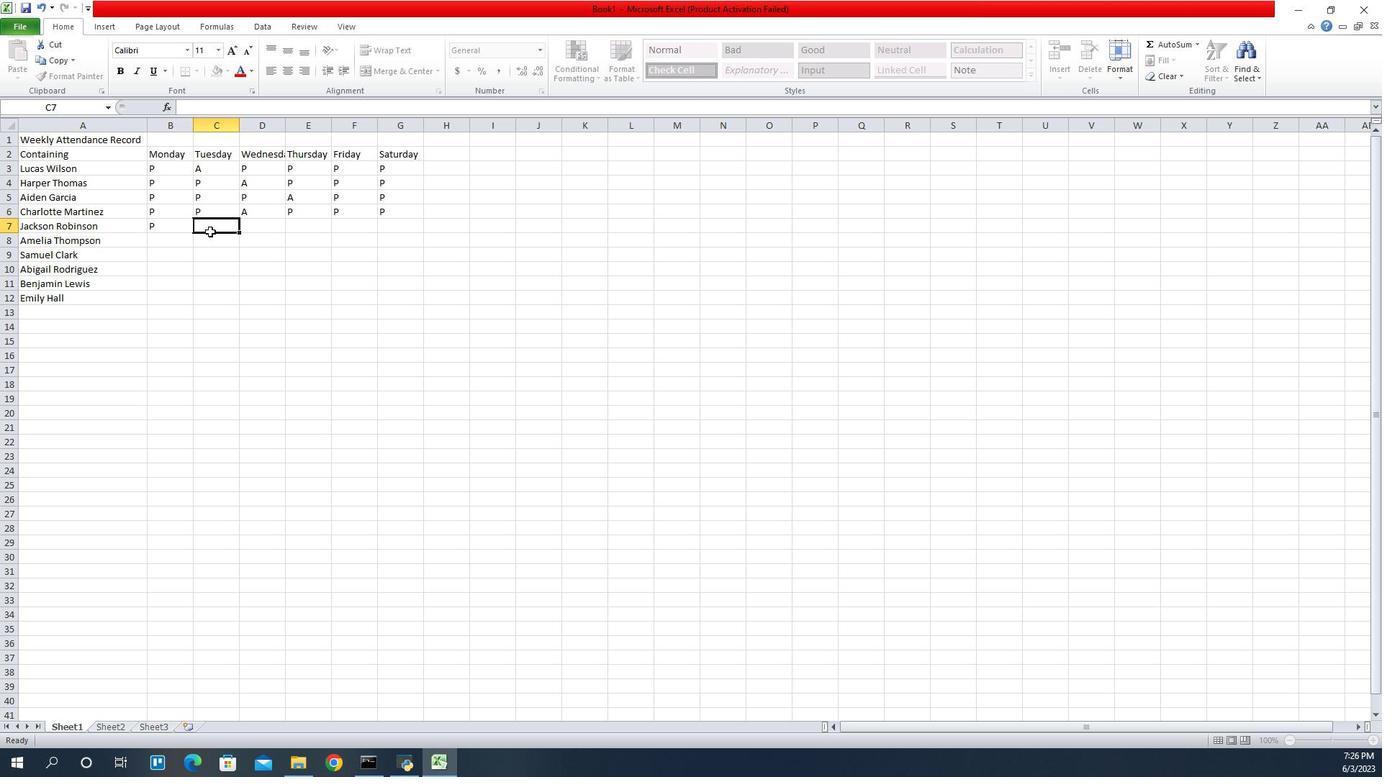 
Action: Mouse moved to (1203, 227)
Screenshot: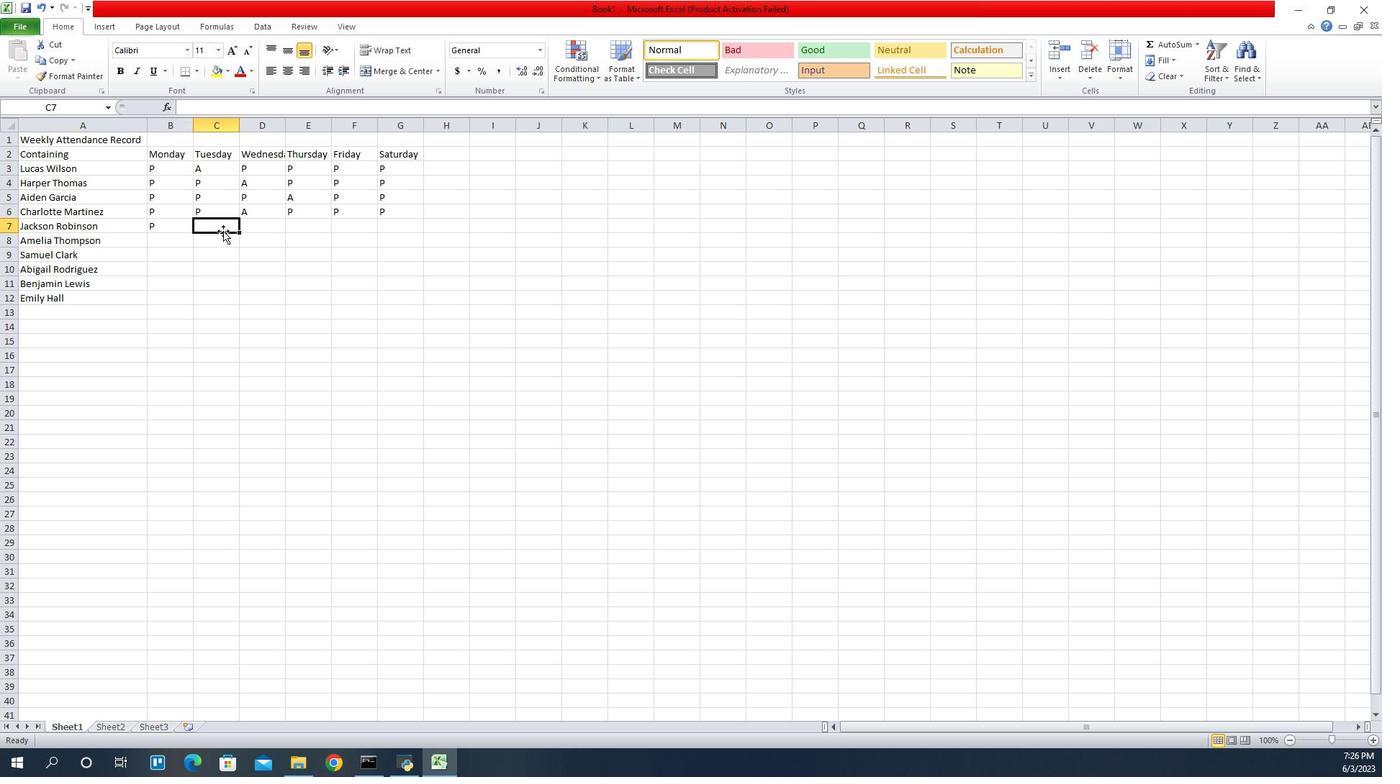 
Action: Key pressed P
Screenshot: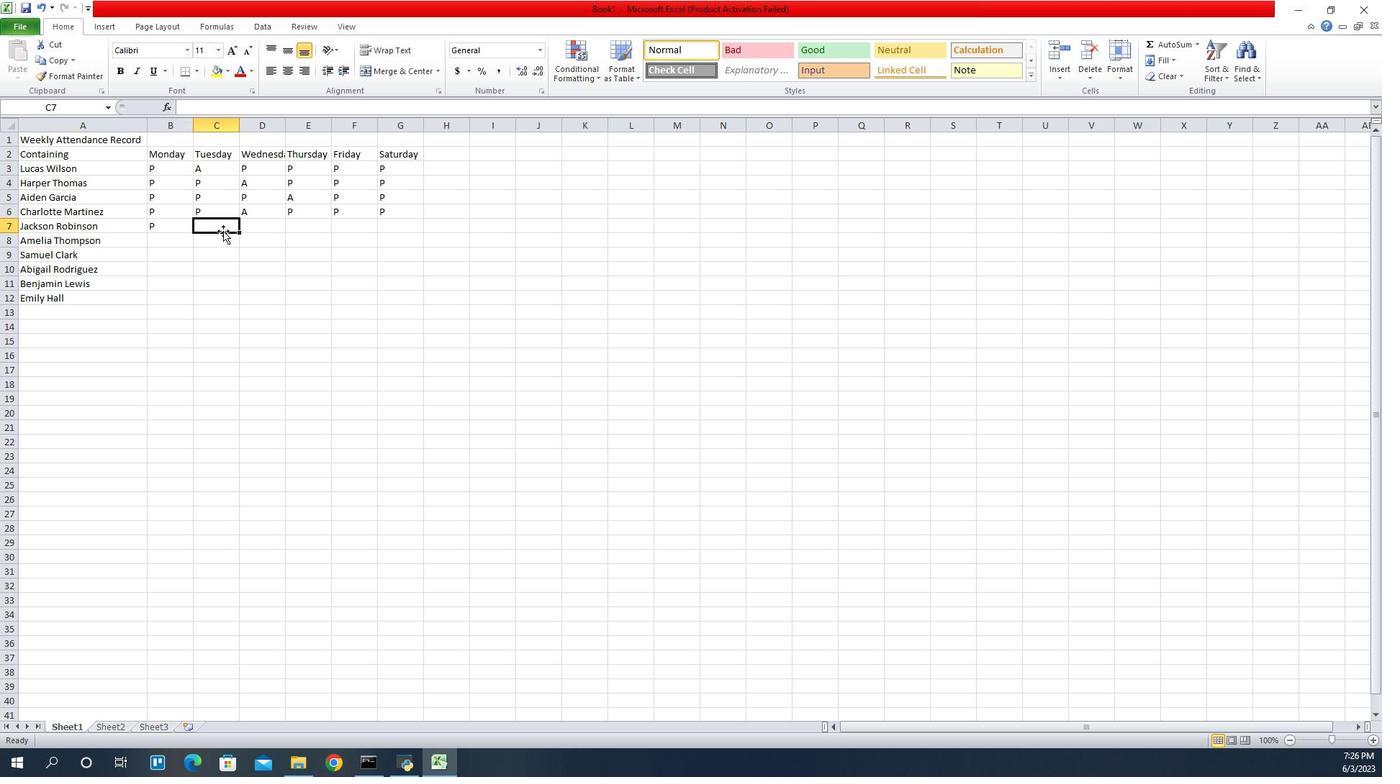 
Action: Mouse moved to (1230, 226)
Screenshot: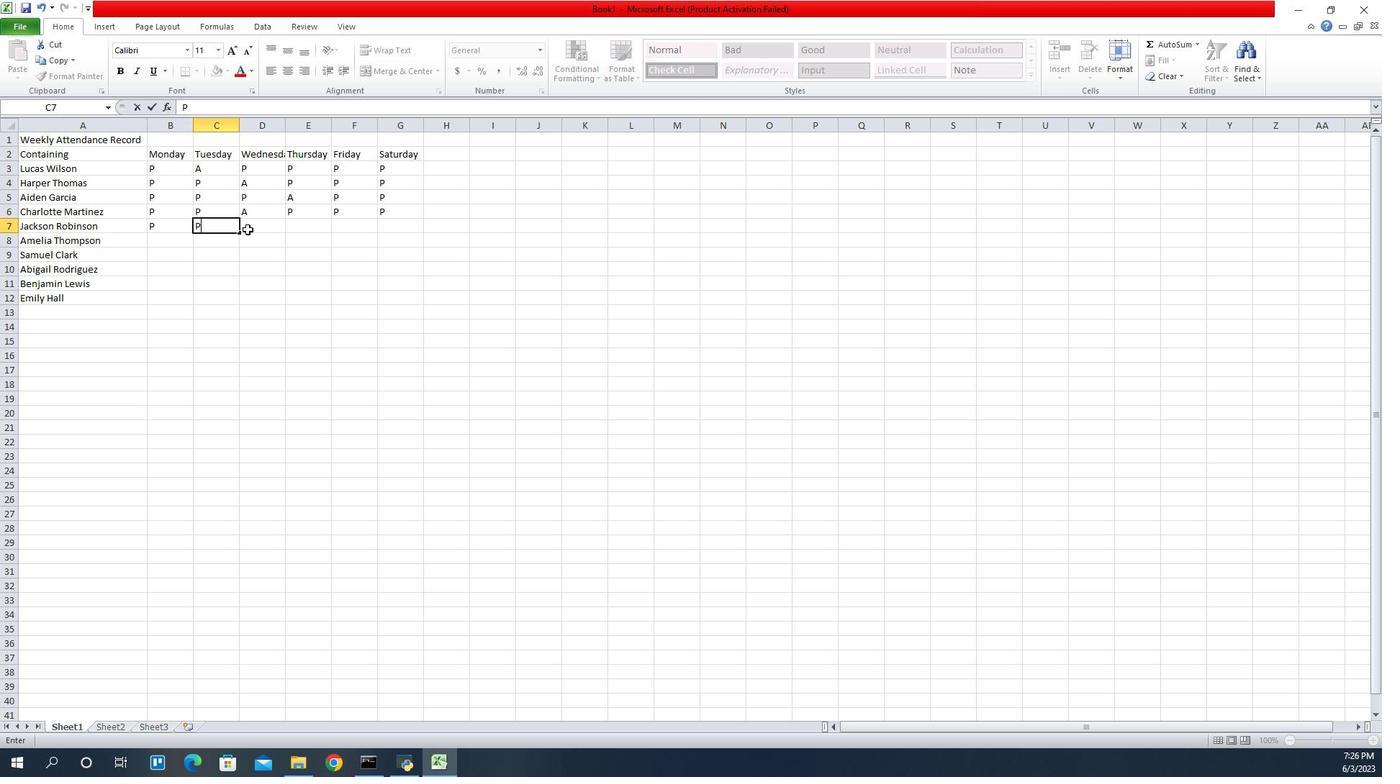 
Action: Mouse pressed left at (1230, 226)
Screenshot: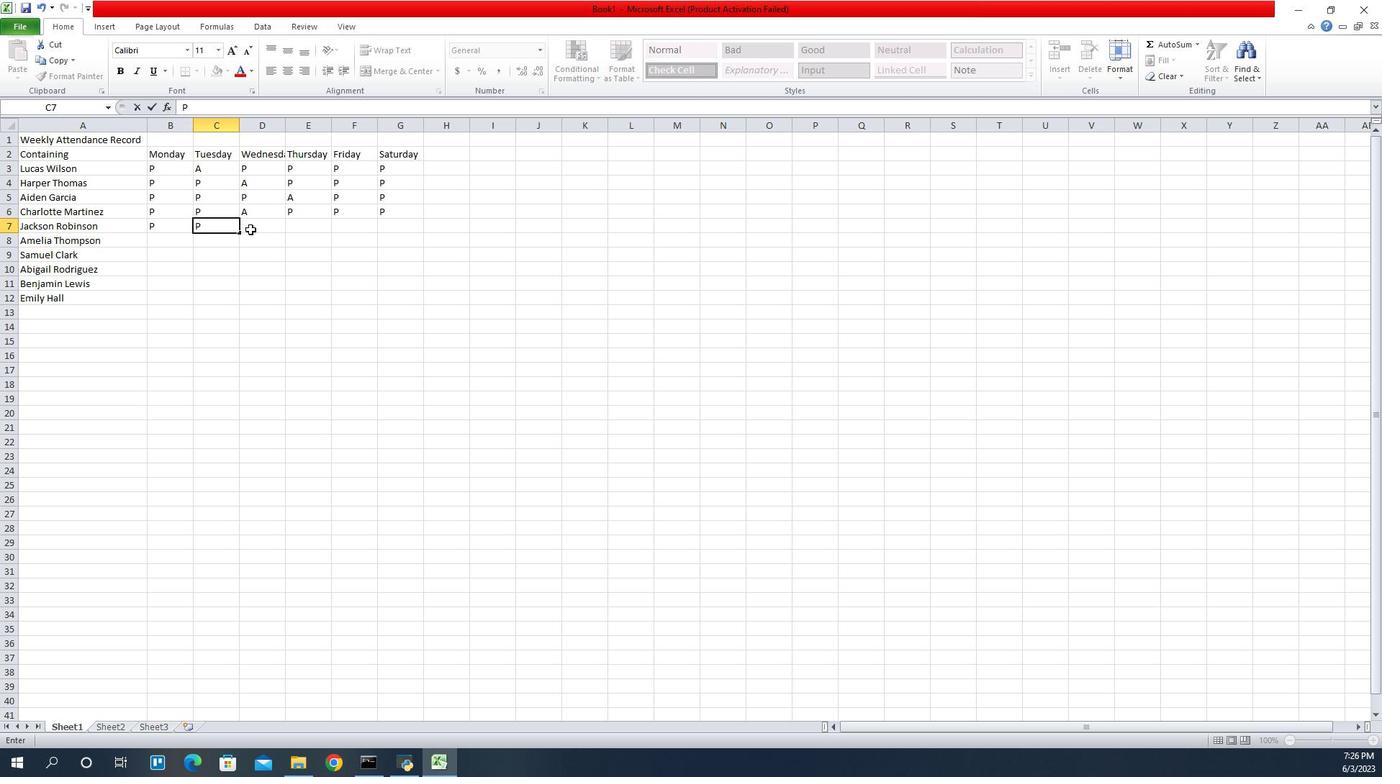 
Action: Key pressed A
Screenshot: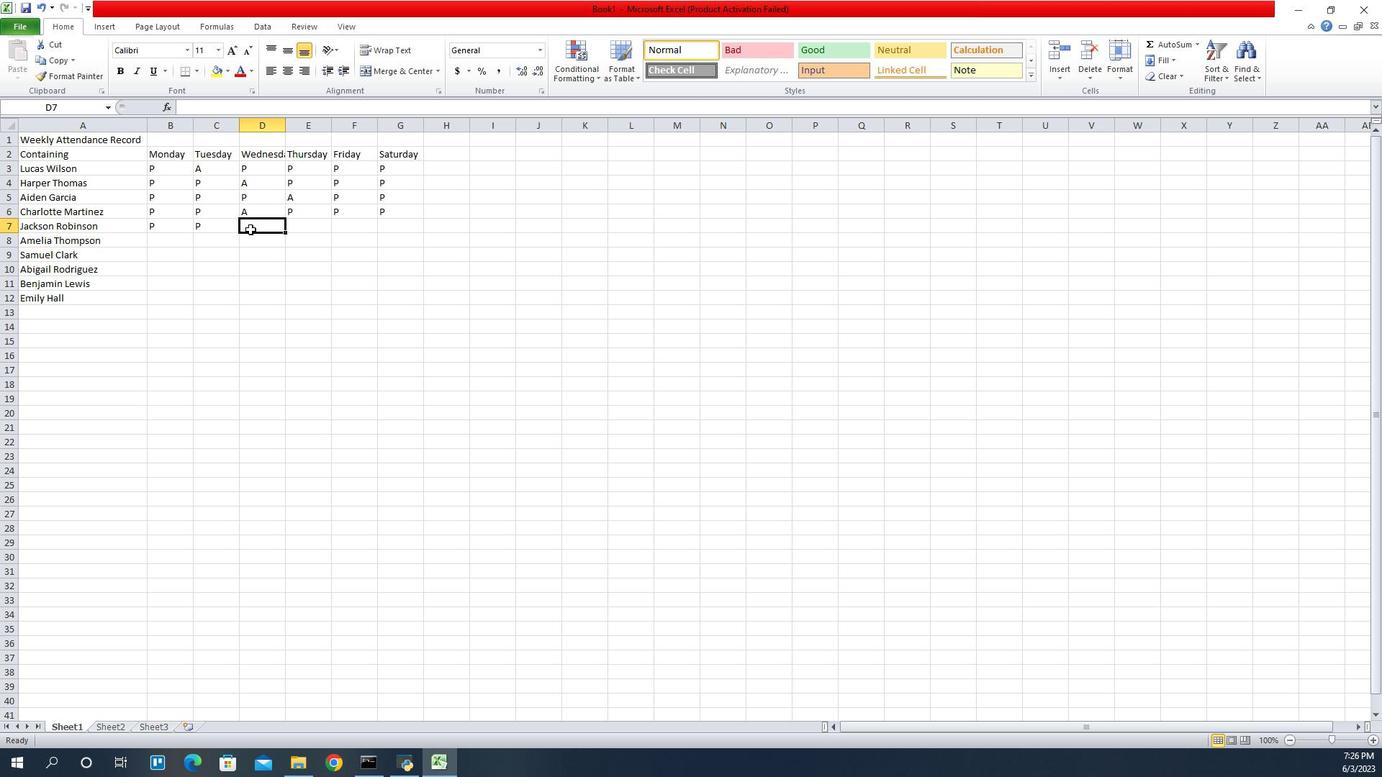 
Action: Mouse moved to (1296, 222)
Screenshot: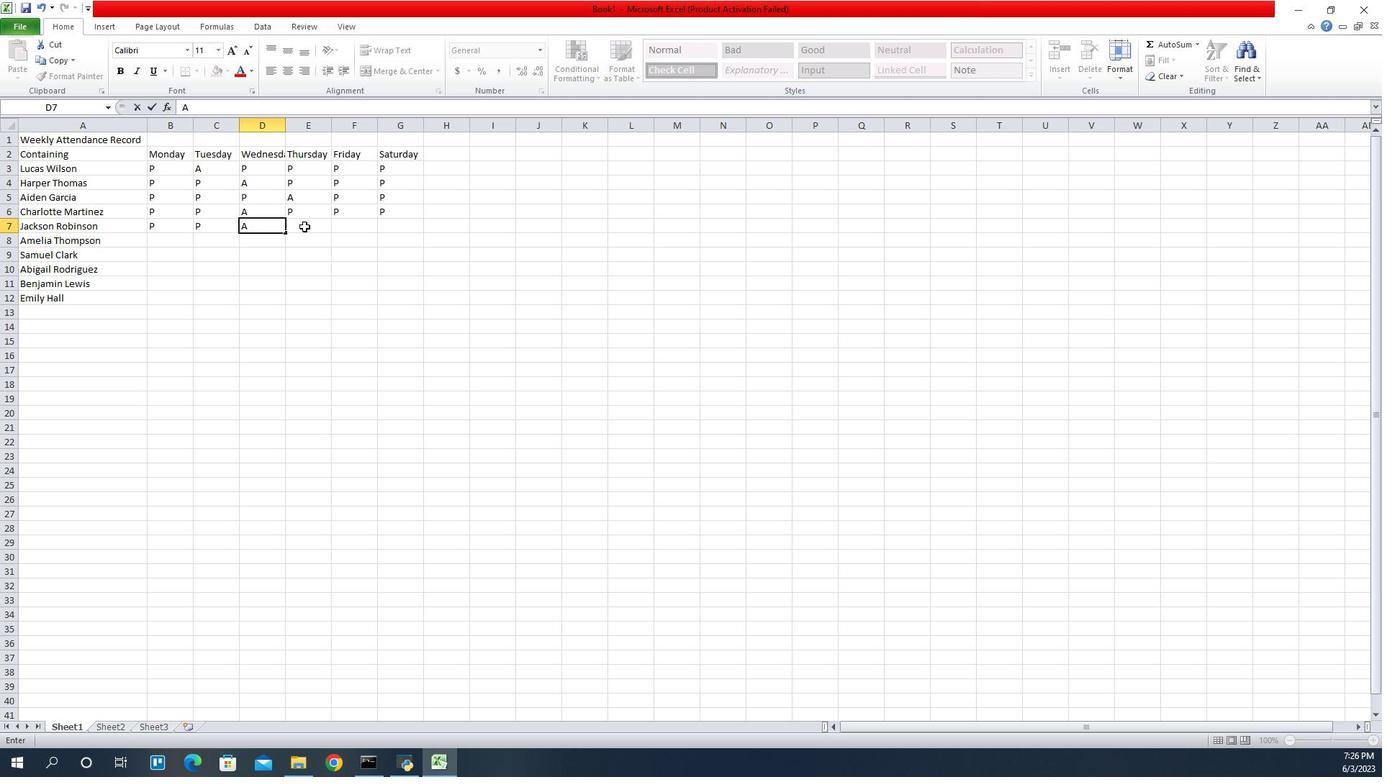
Action: Mouse pressed left at (1296, 222)
Screenshot: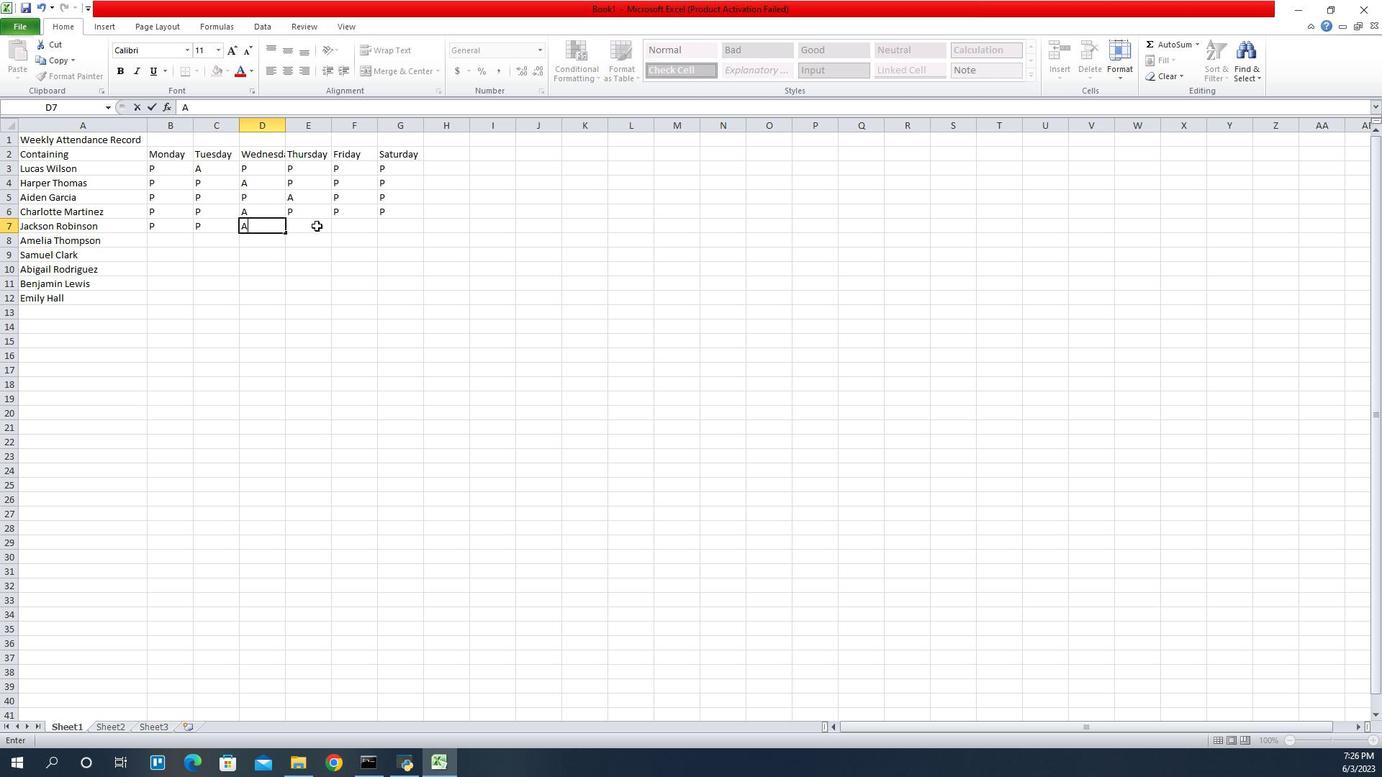 
Action: Key pressed P
Screenshot: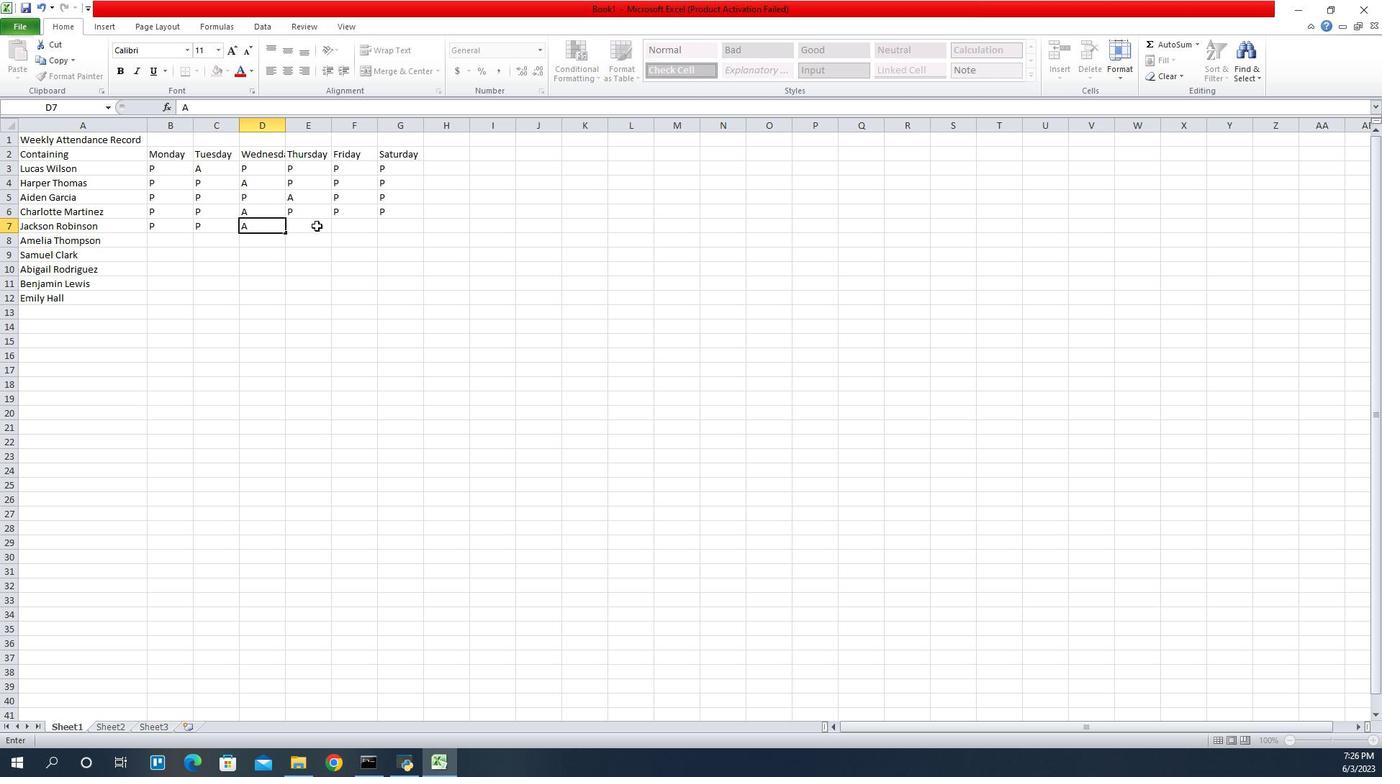 
Action: Mouse moved to (1331, 222)
Screenshot: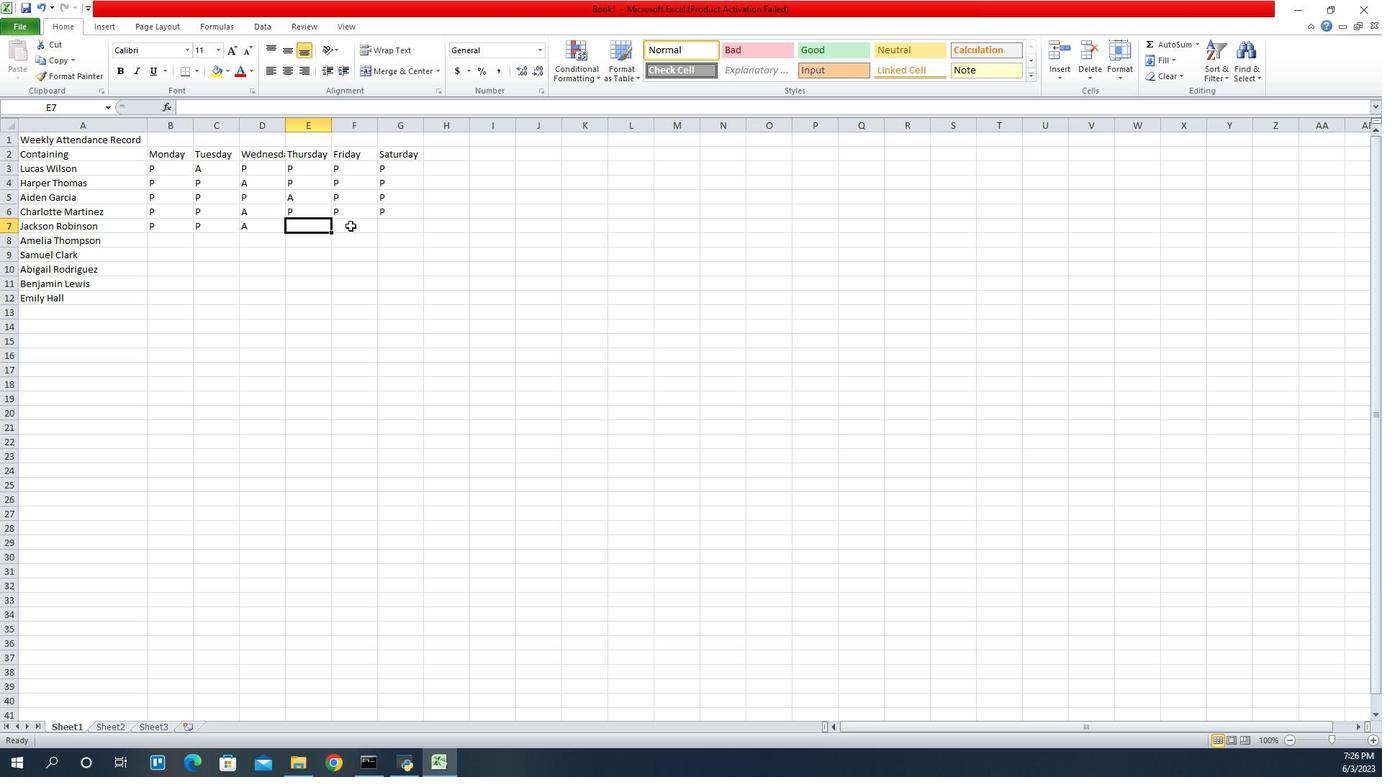 
Action: Key pressed P
Screenshot: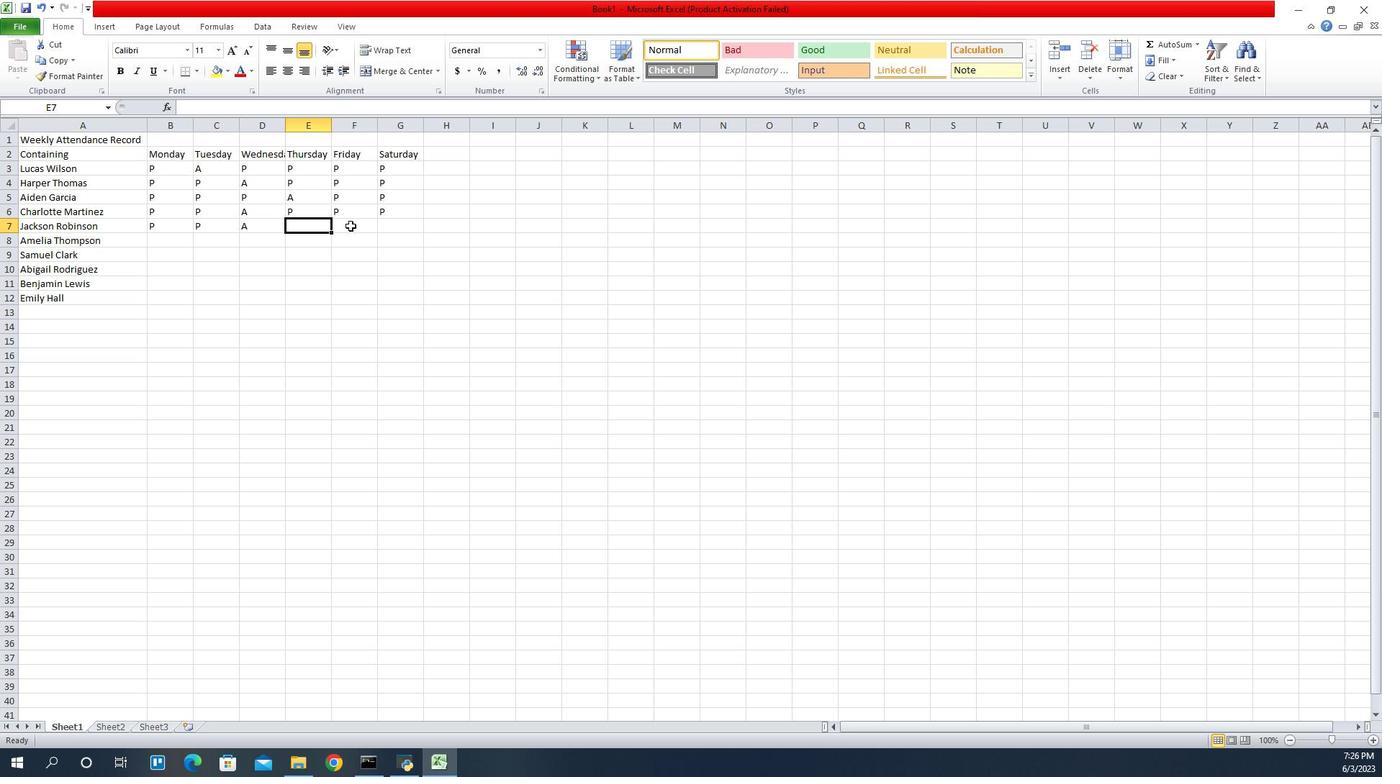 
Action: Mouse moved to (1337, 222)
Screenshot: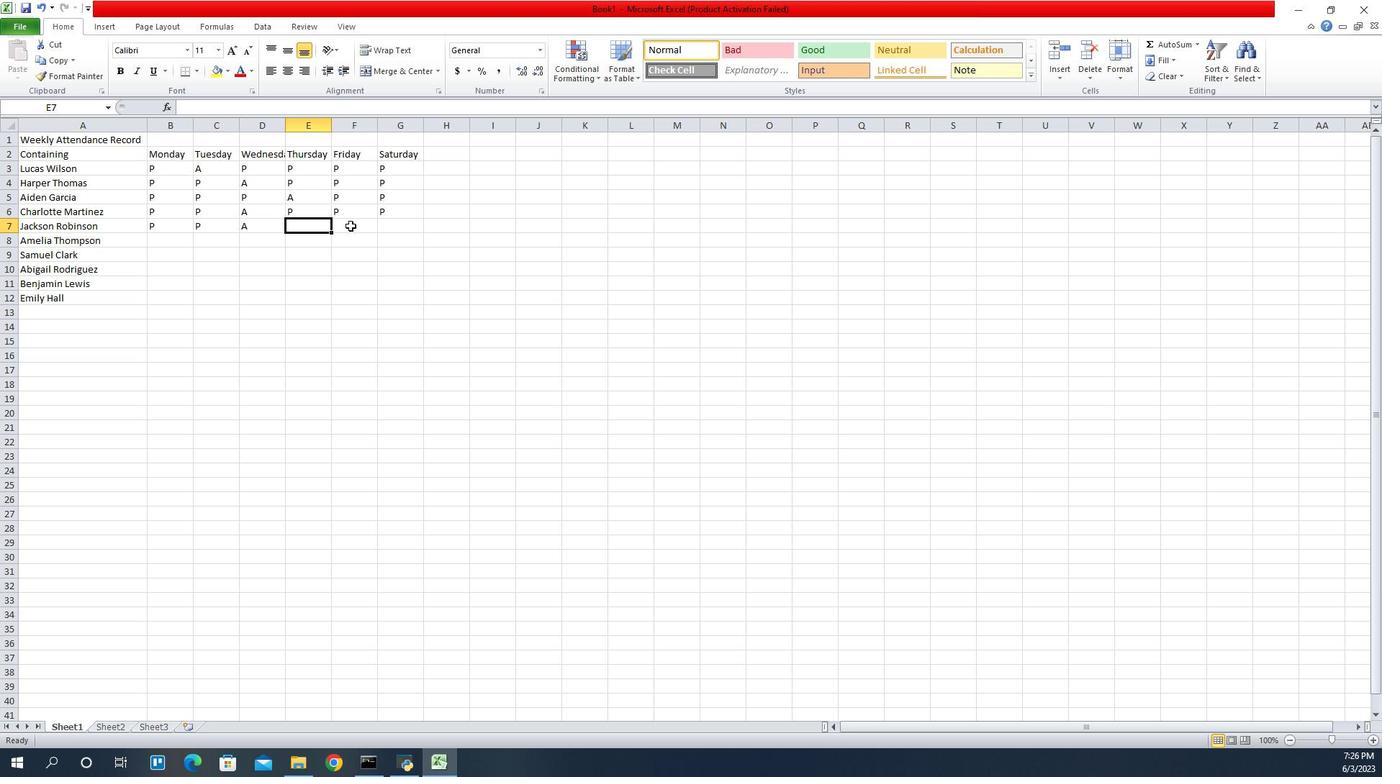 
Action: Mouse pressed left at (1337, 222)
Screenshot: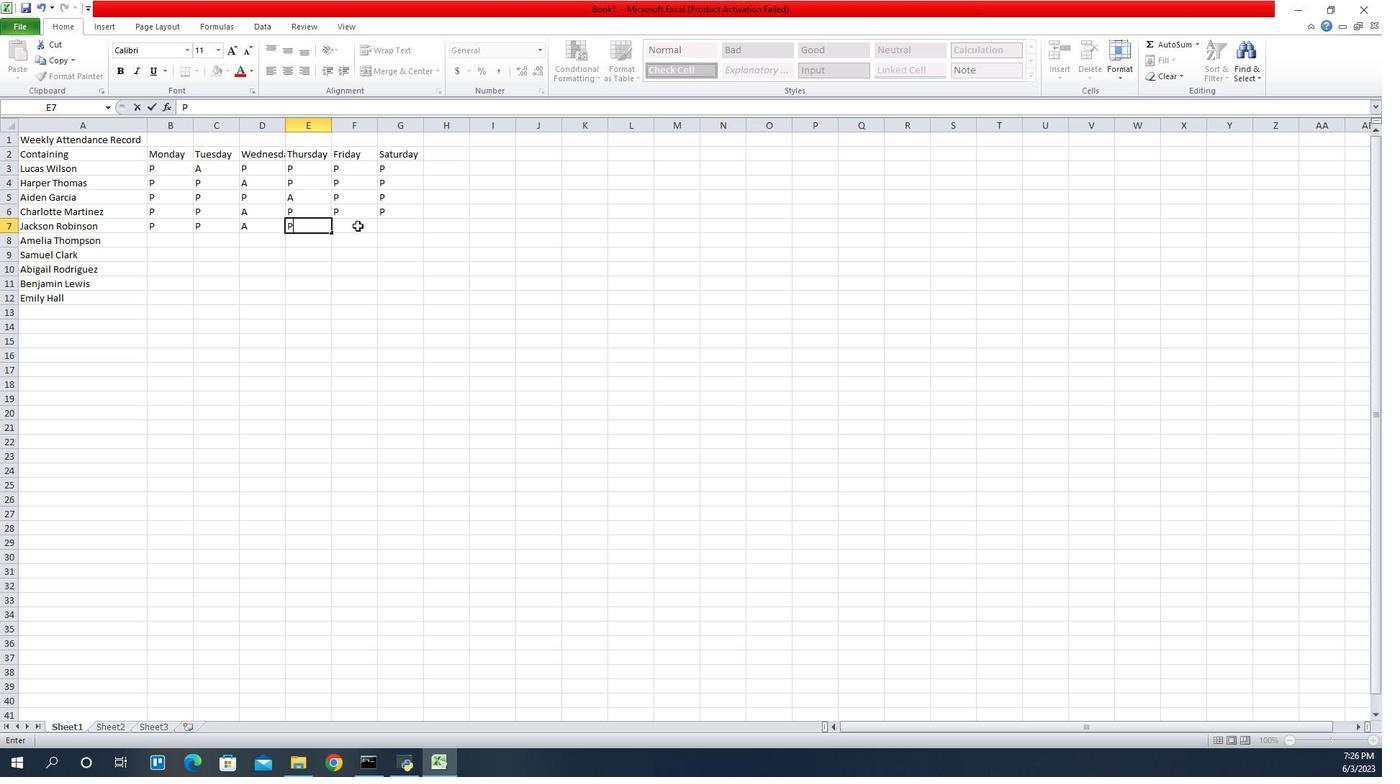 
Action: Key pressed P
Screenshot: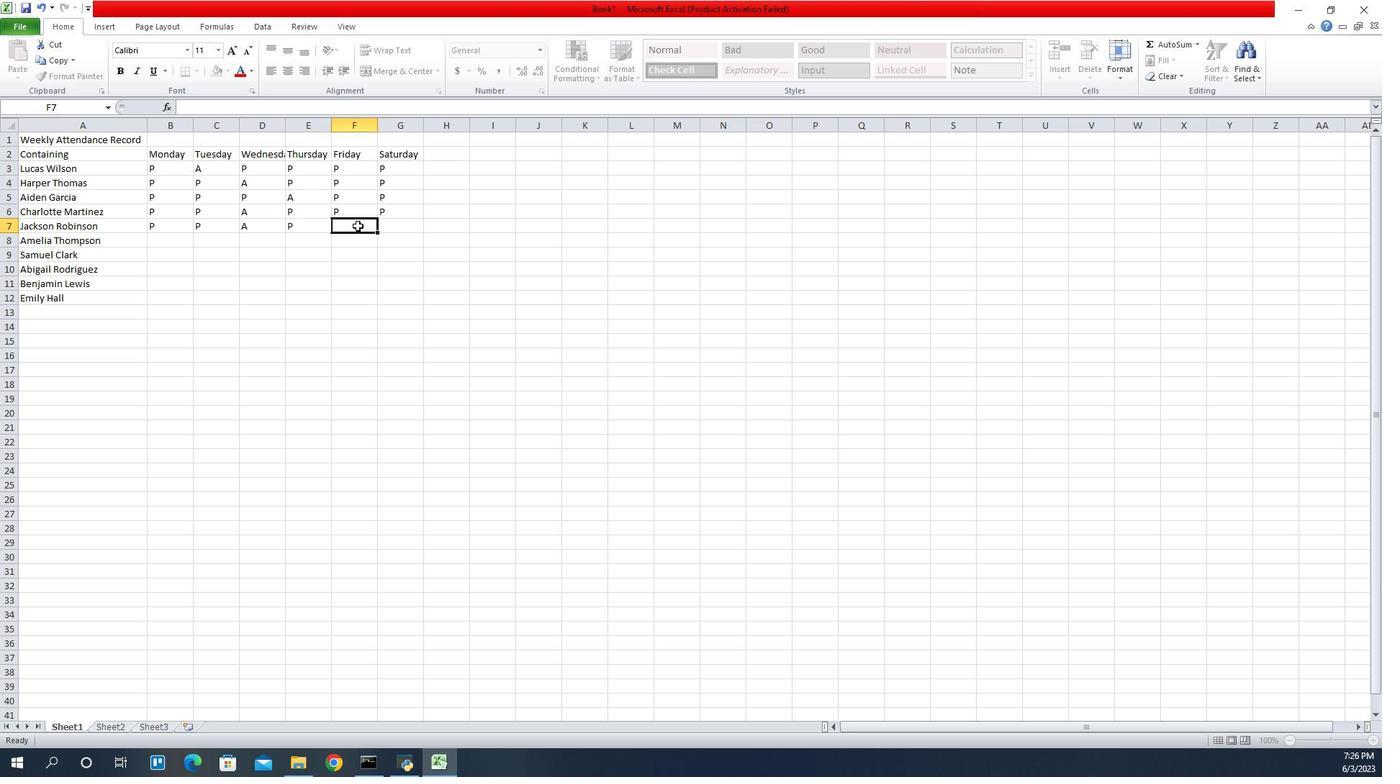 
Action: Mouse moved to (1366, 221)
Screenshot: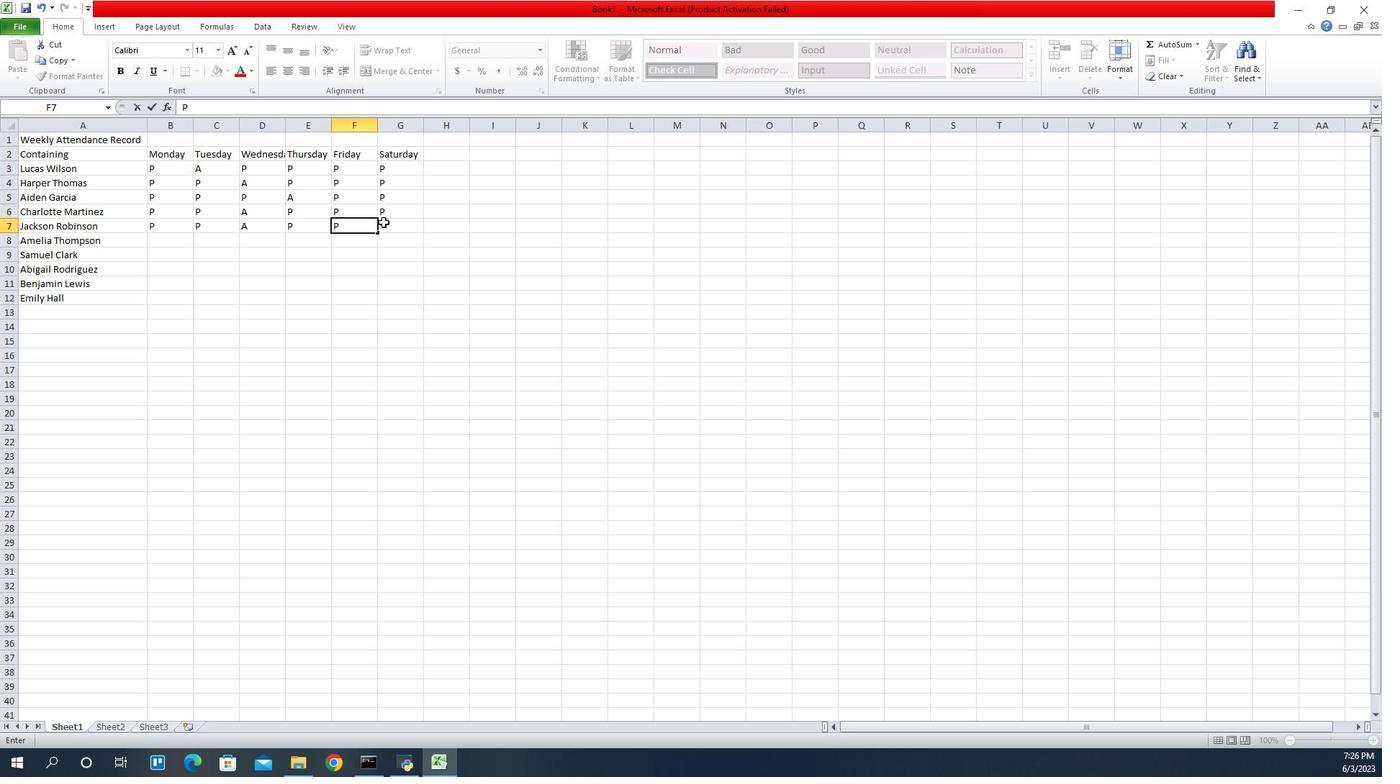 
Action: Mouse pressed left at (1366, 221)
Screenshot: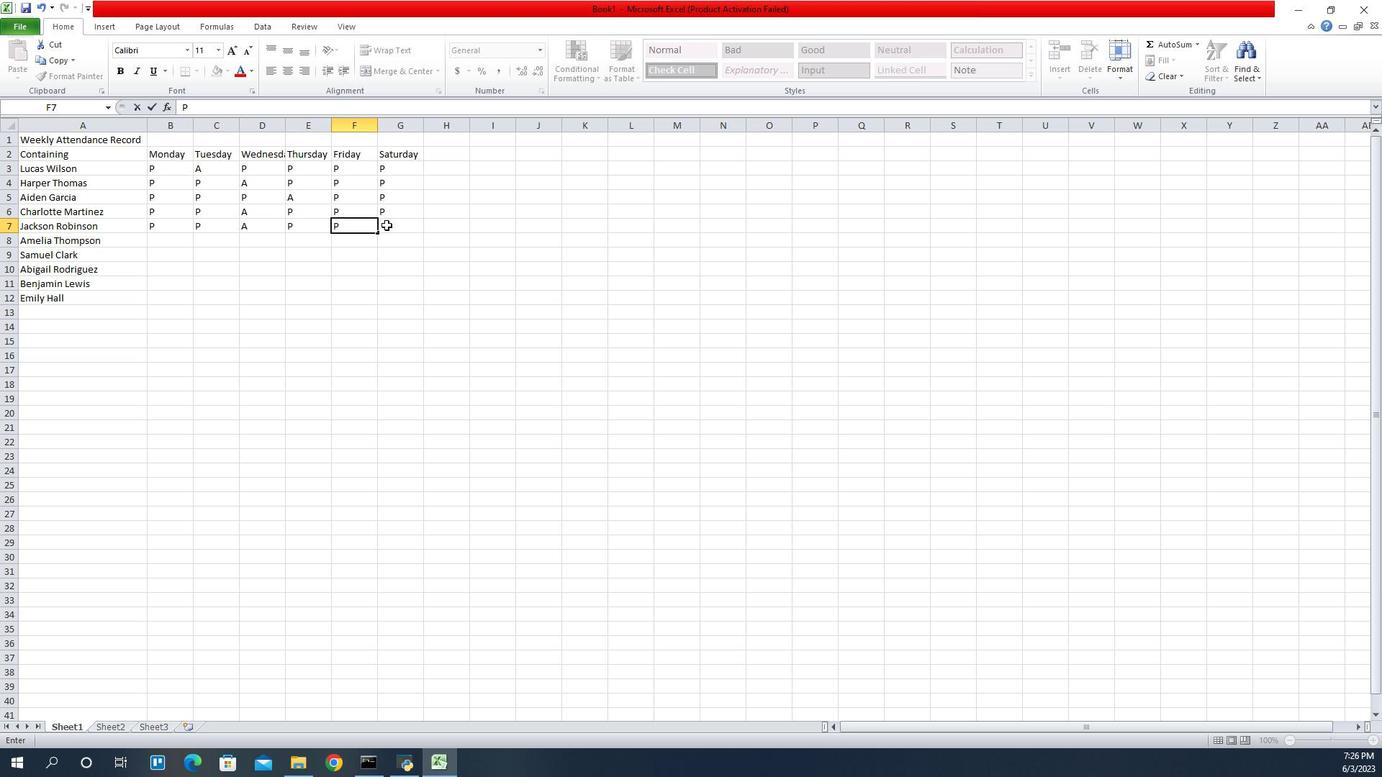 
Action: Key pressed P
Screenshot: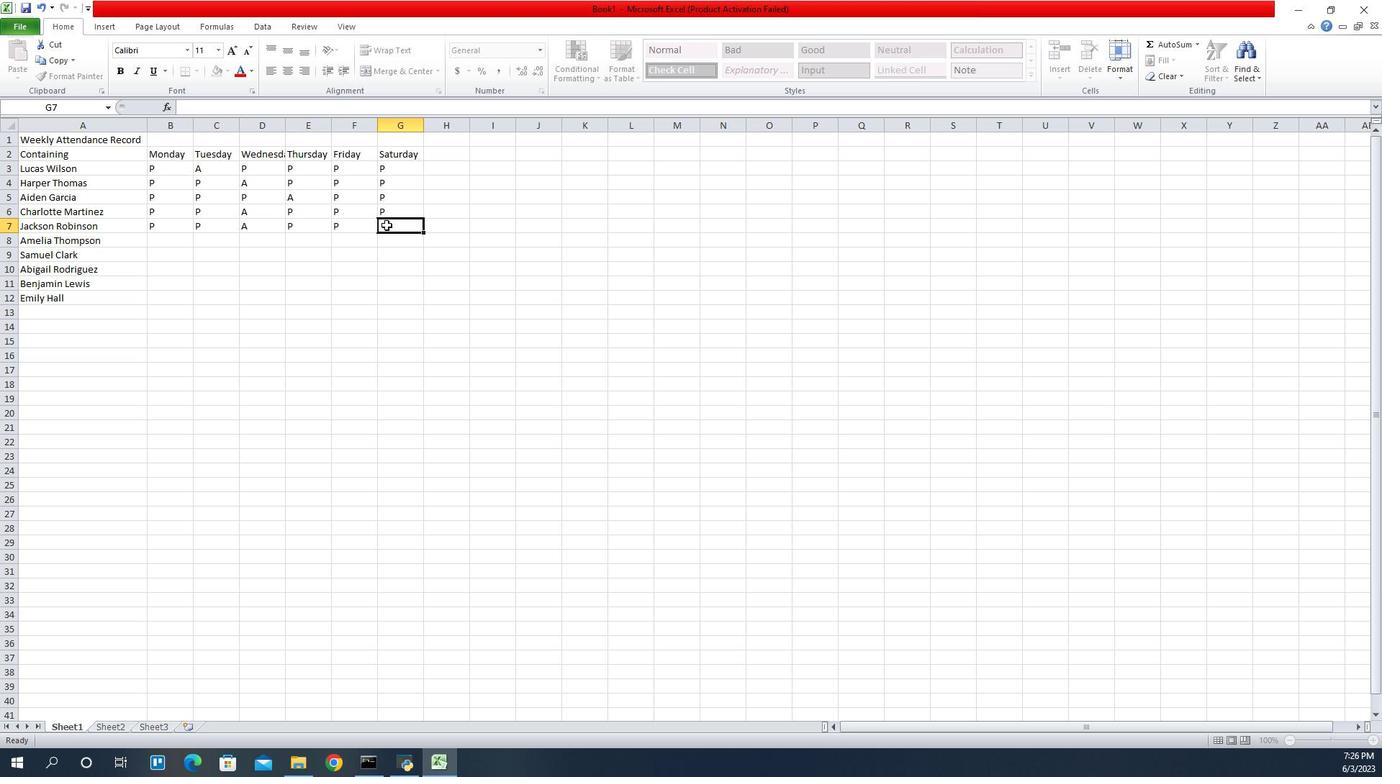 
Action: Mouse moved to (1146, 239)
Screenshot: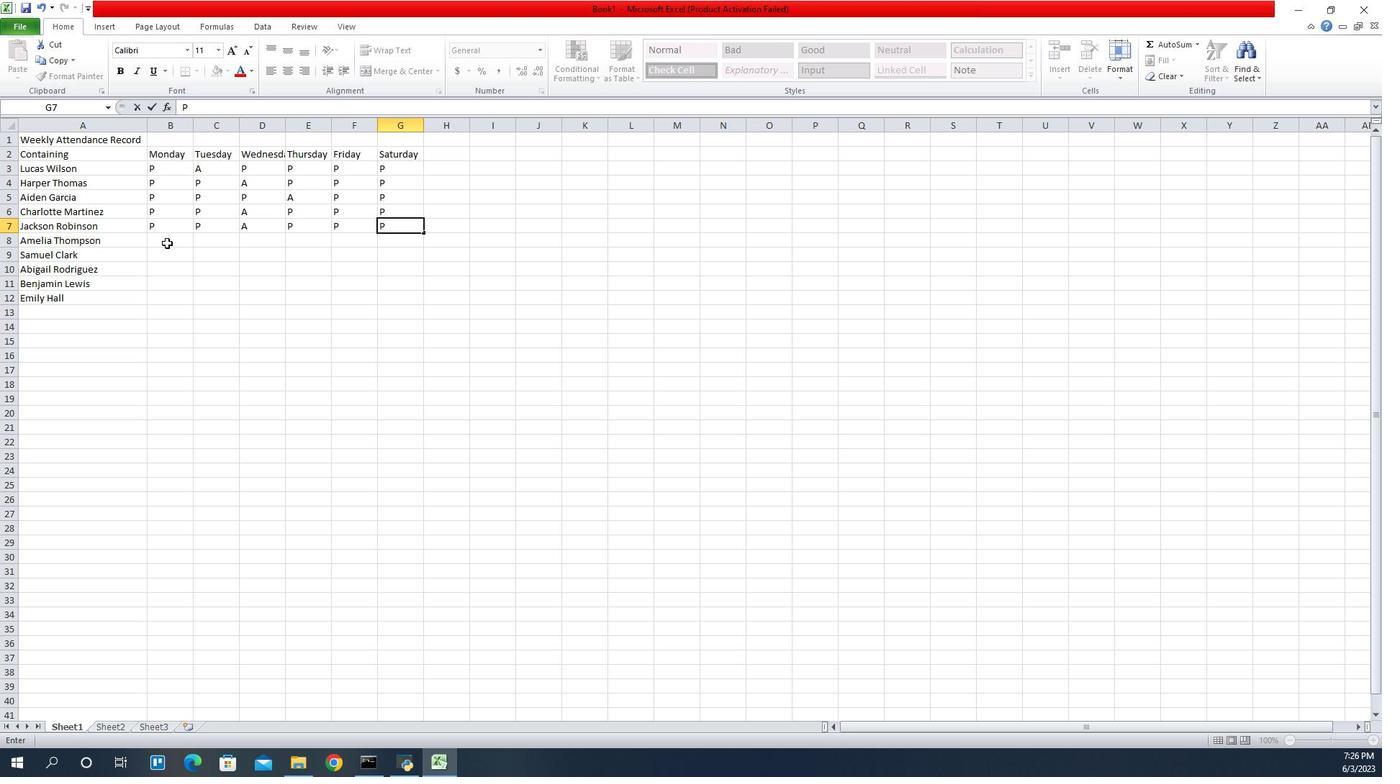 
Action: Mouse pressed left at (1146, 239)
Screenshot: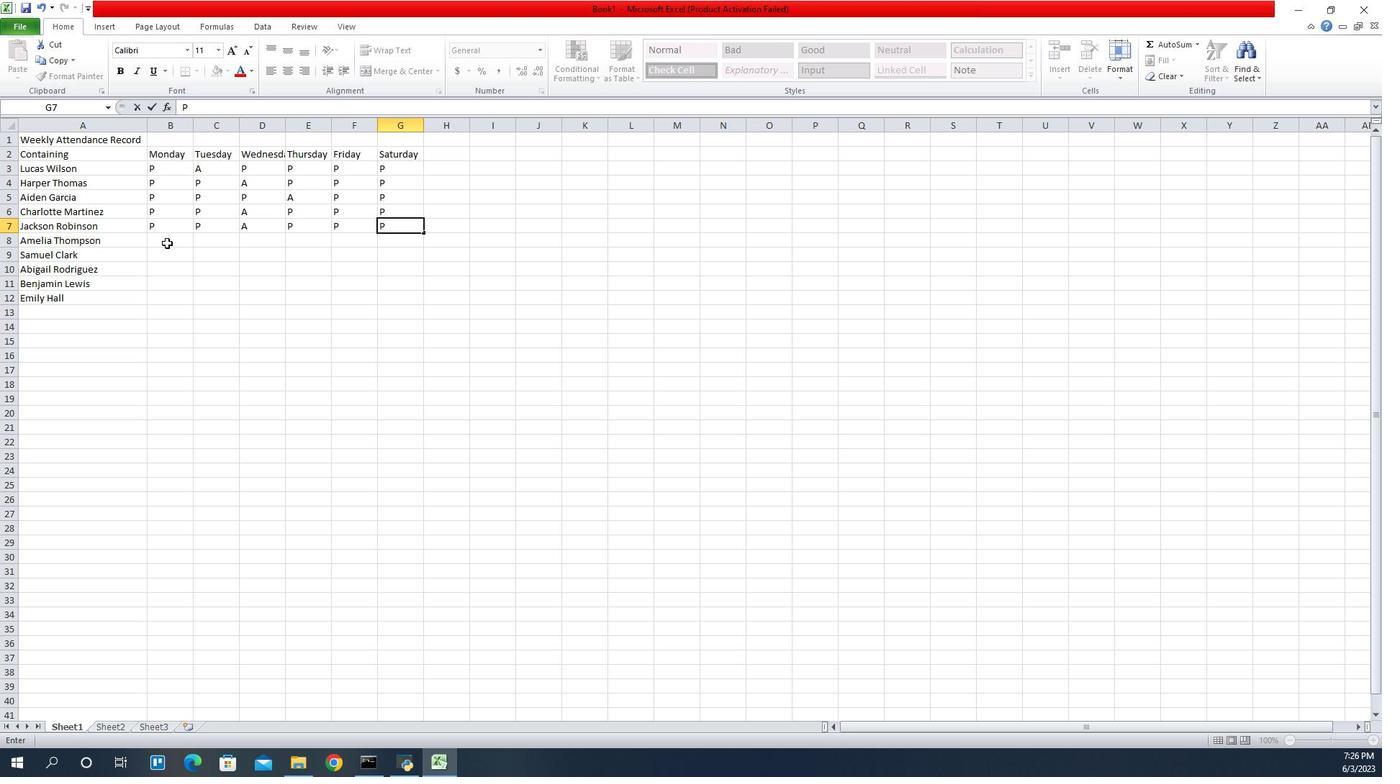 
Action: Mouse pressed left at (1146, 239)
Screenshot: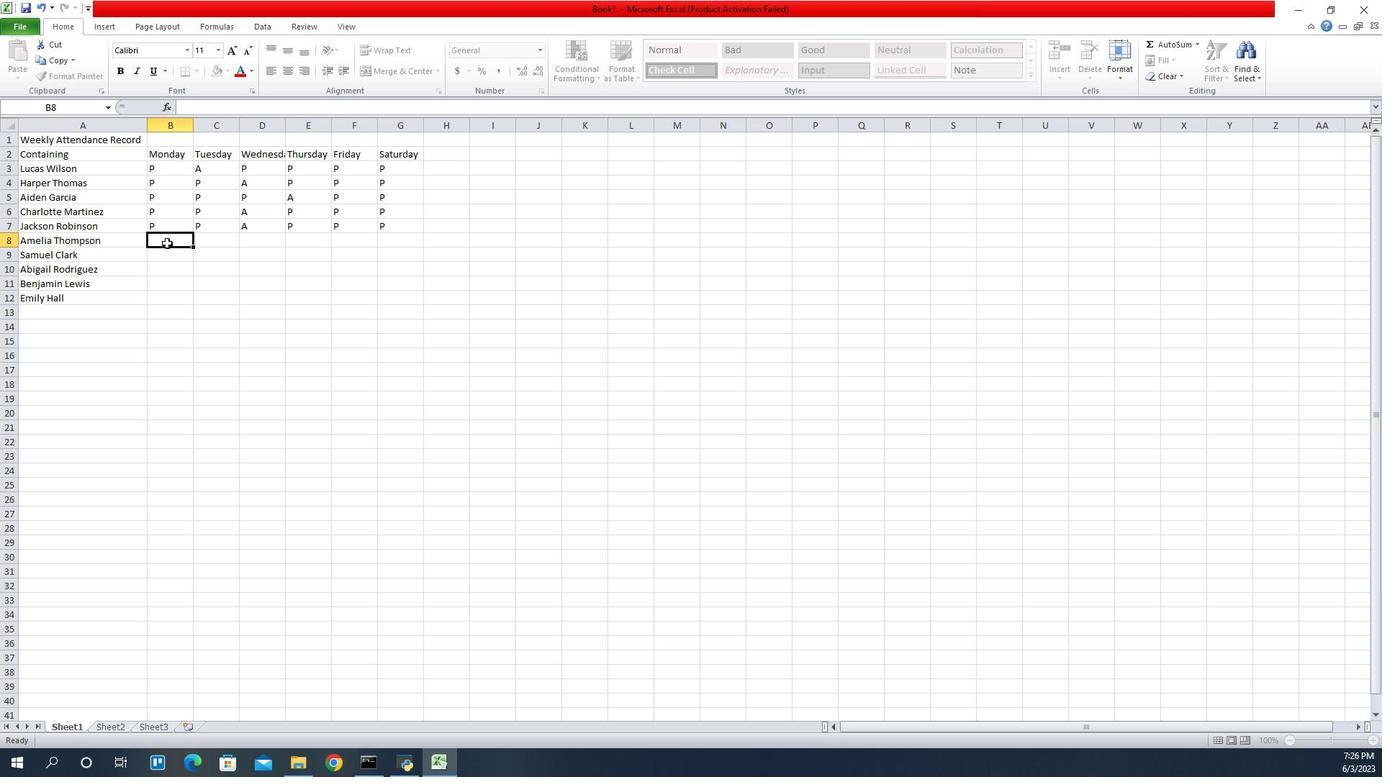 
Action: Key pressed A
Screenshot: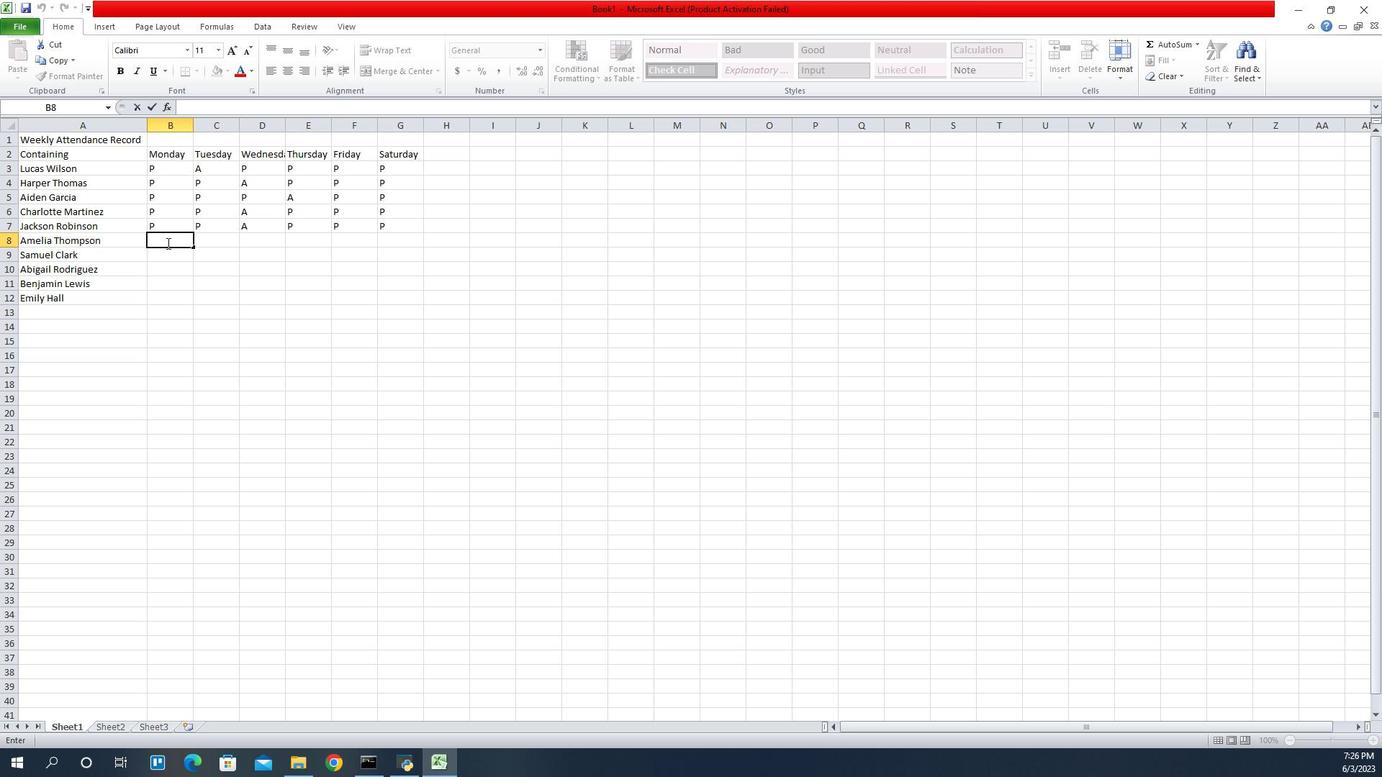 
Action: Mouse moved to (1186, 239)
Screenshot: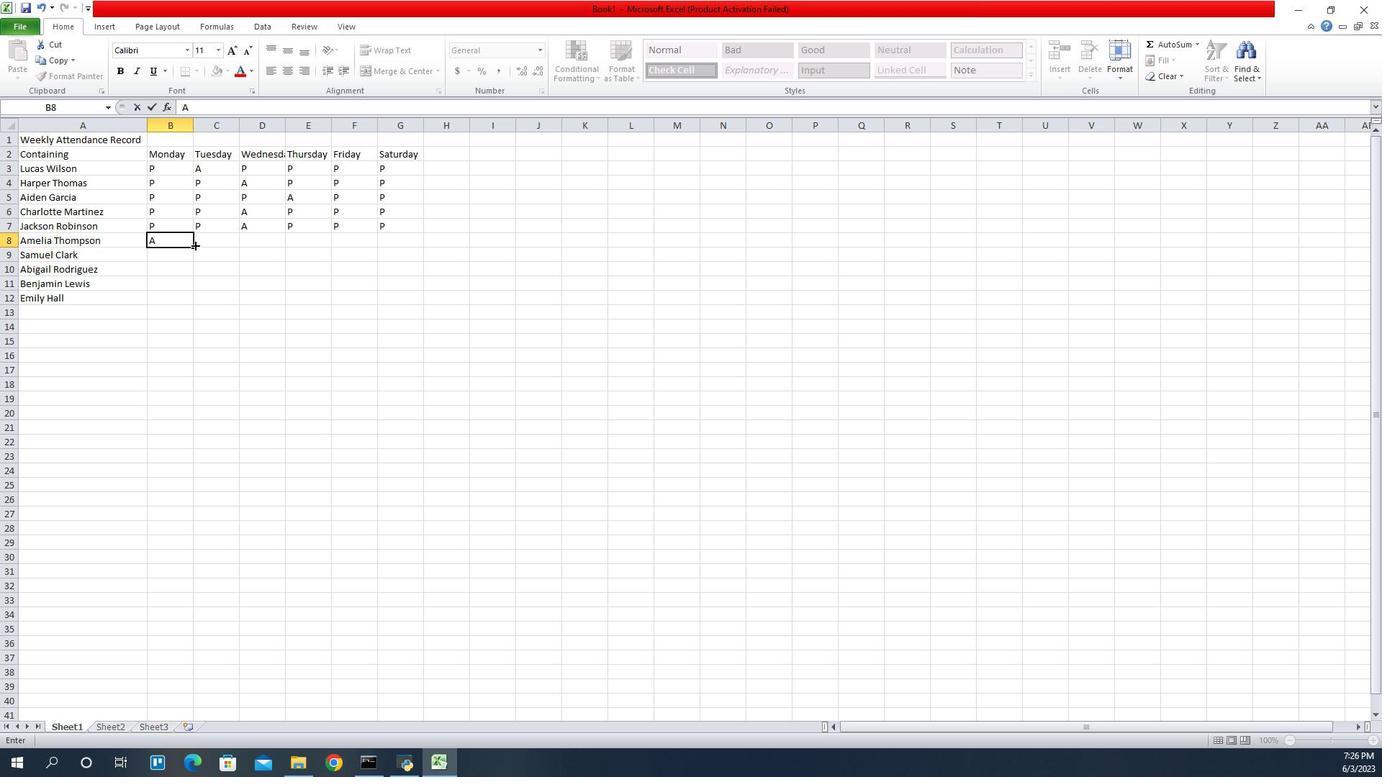 
Action: Mouse pressed left at (1186, 239)
Screenshot: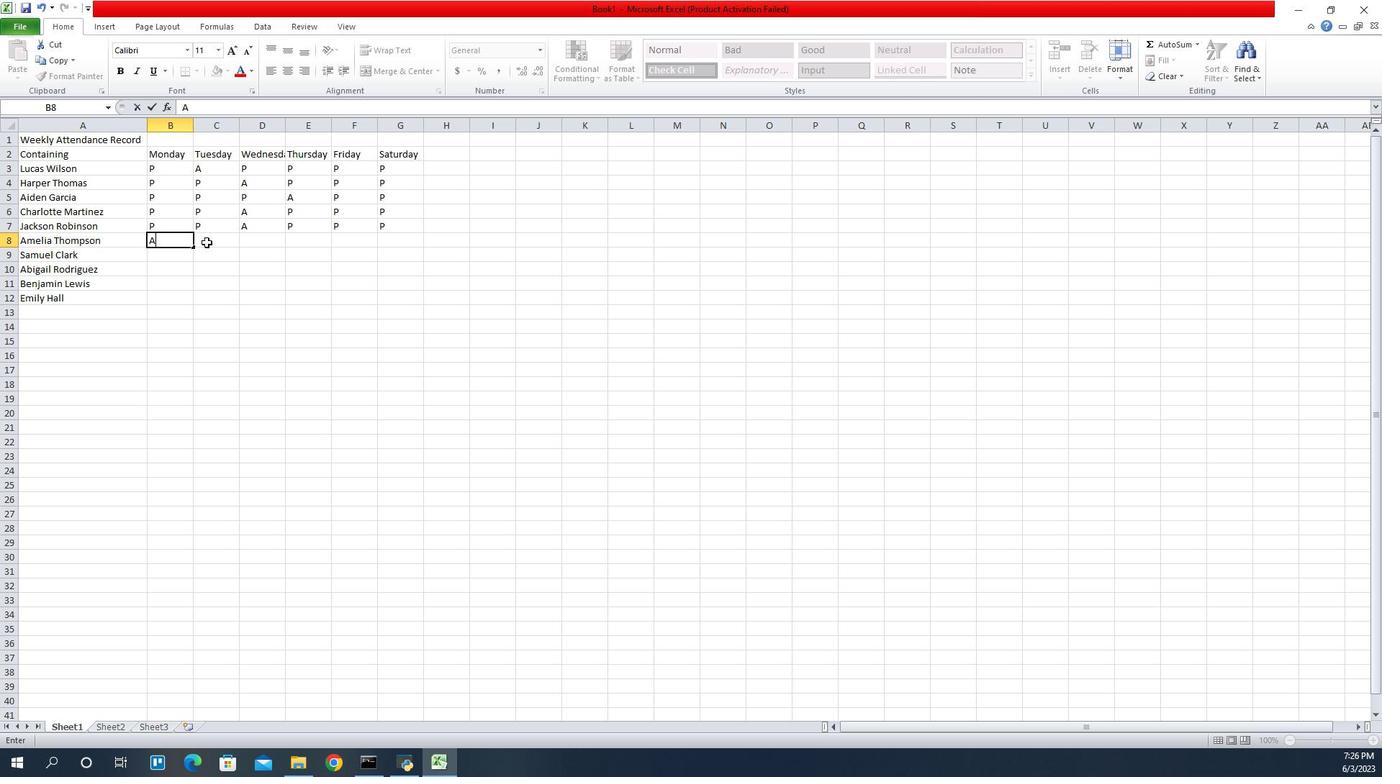 
Action: Key pressed P
Screenshot: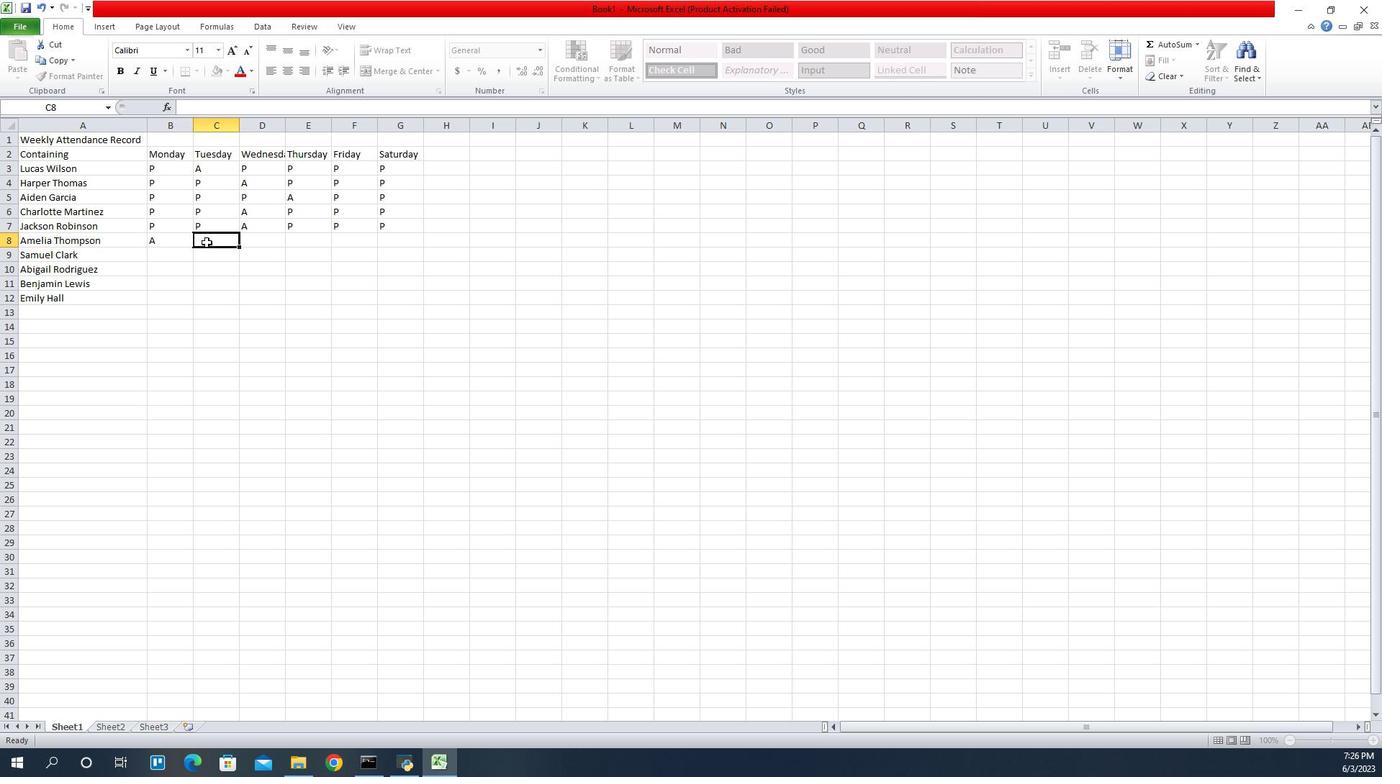 
Action: Mouse moved to (1250, 238)
Screenshot: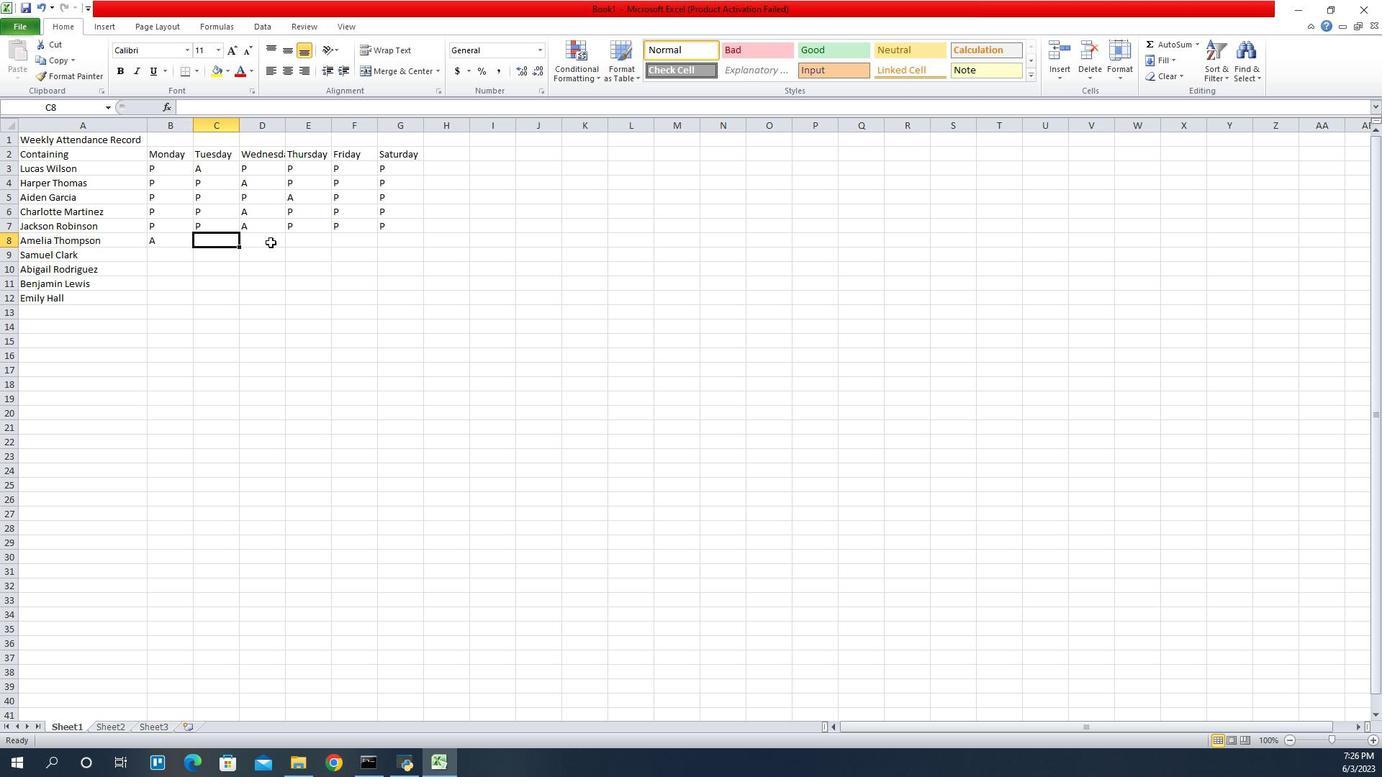 
Action: Key pressed P
Screenshot: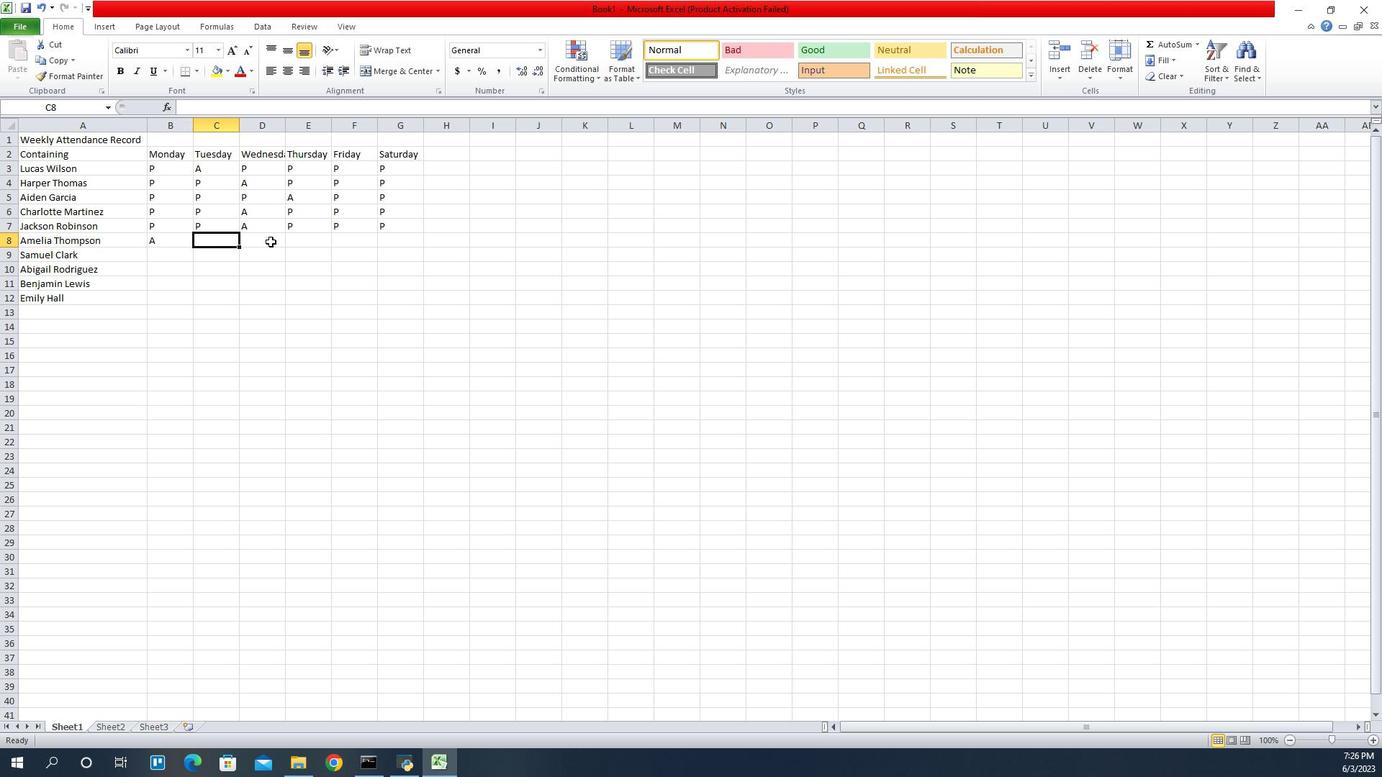
Action: Mouse pressed left at (1250, 238)
Screenshot: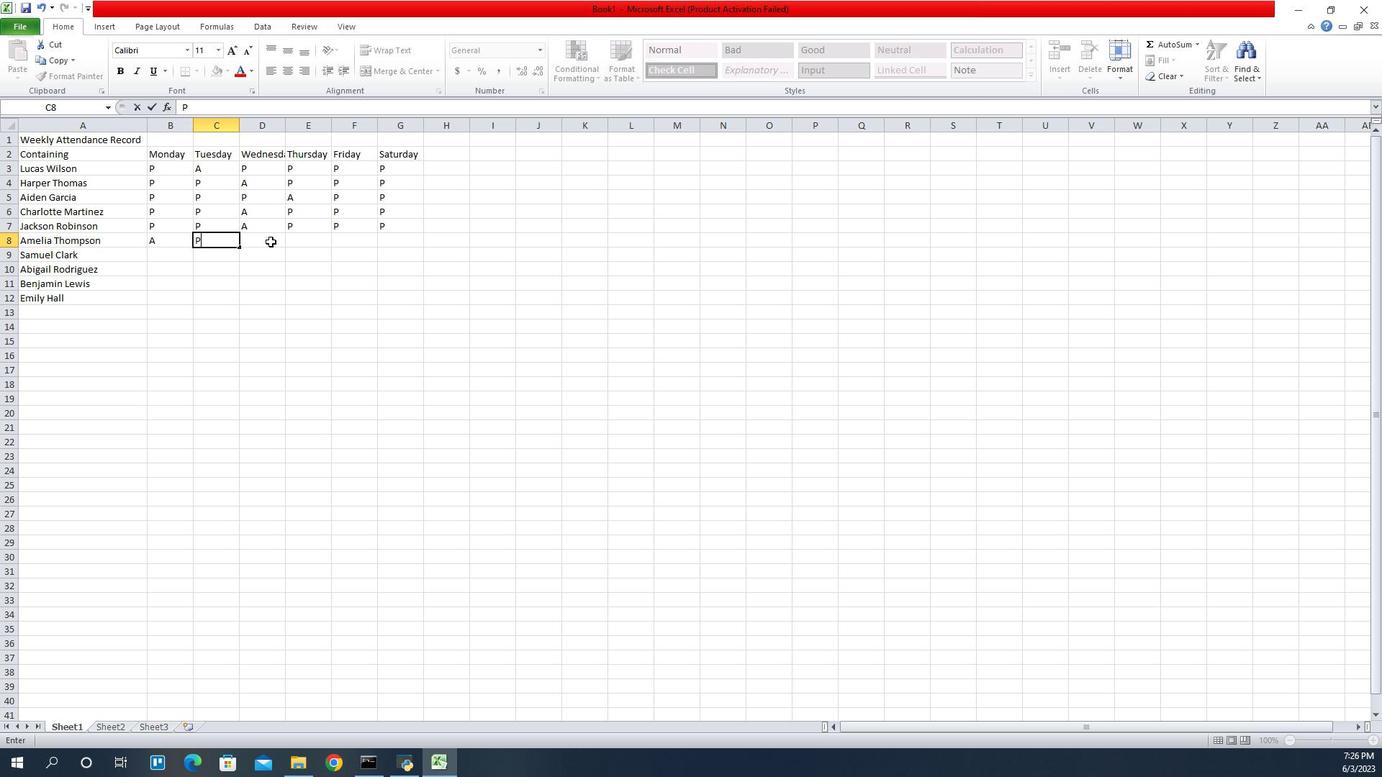 
Action: Key pressed P
Screenshot: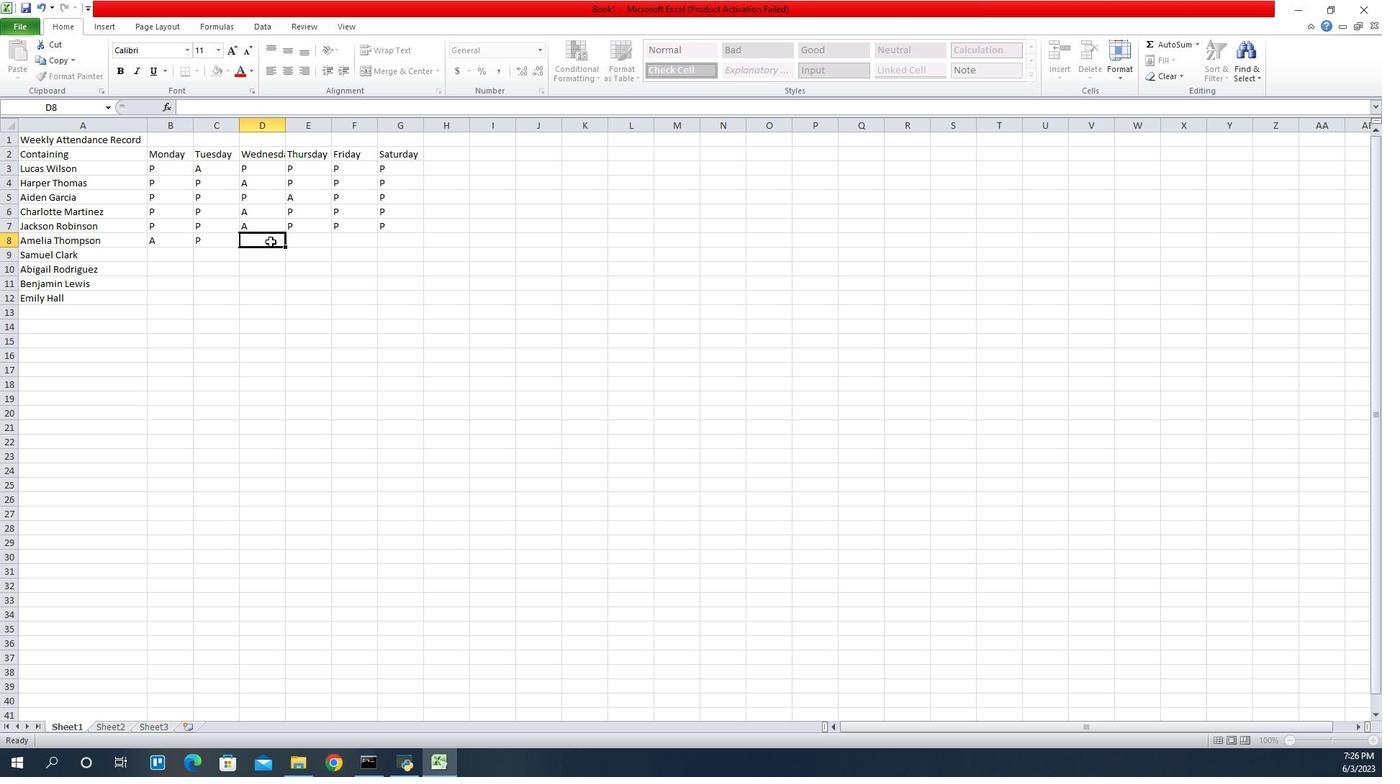 
Action: Mouse moved to (1295, 238)
Screenshot: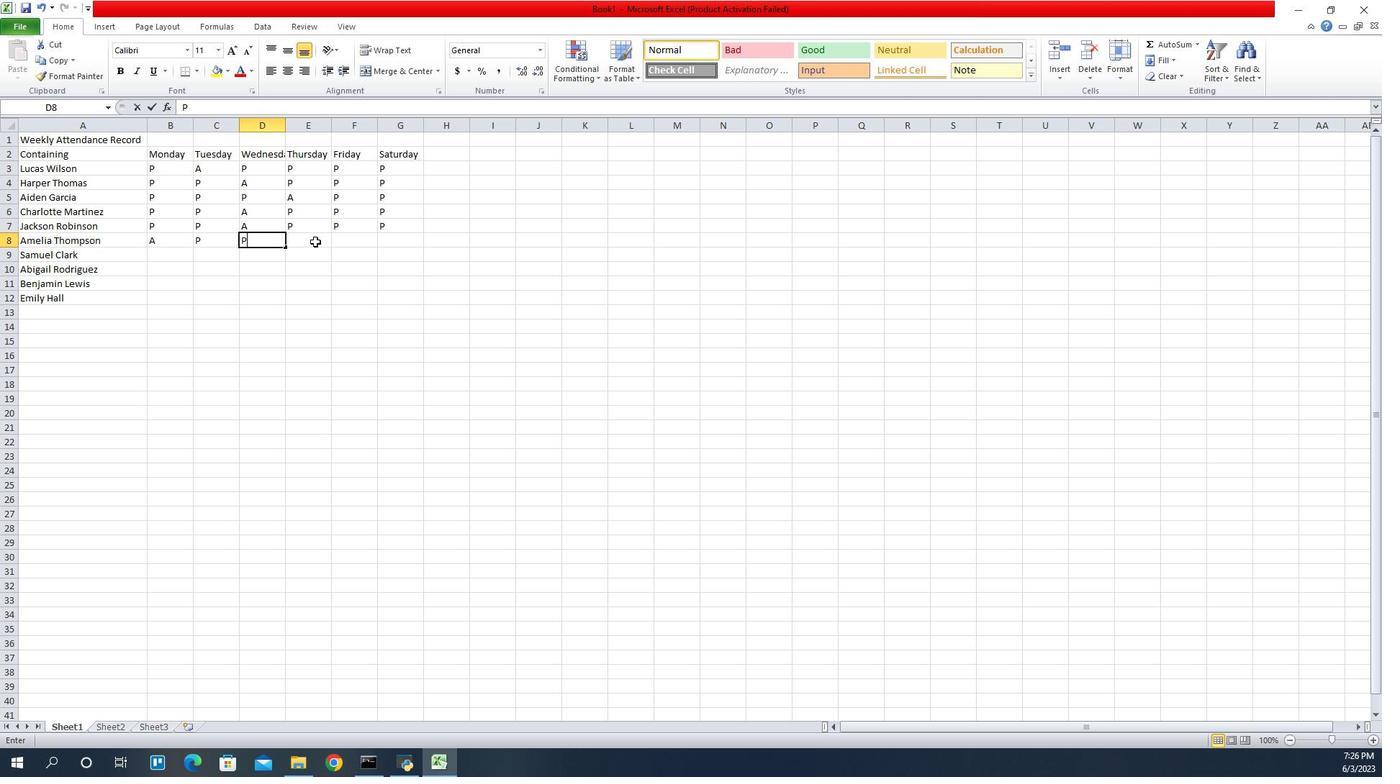
Action: Mouse pressed left at (1295, 238)
Screenshot: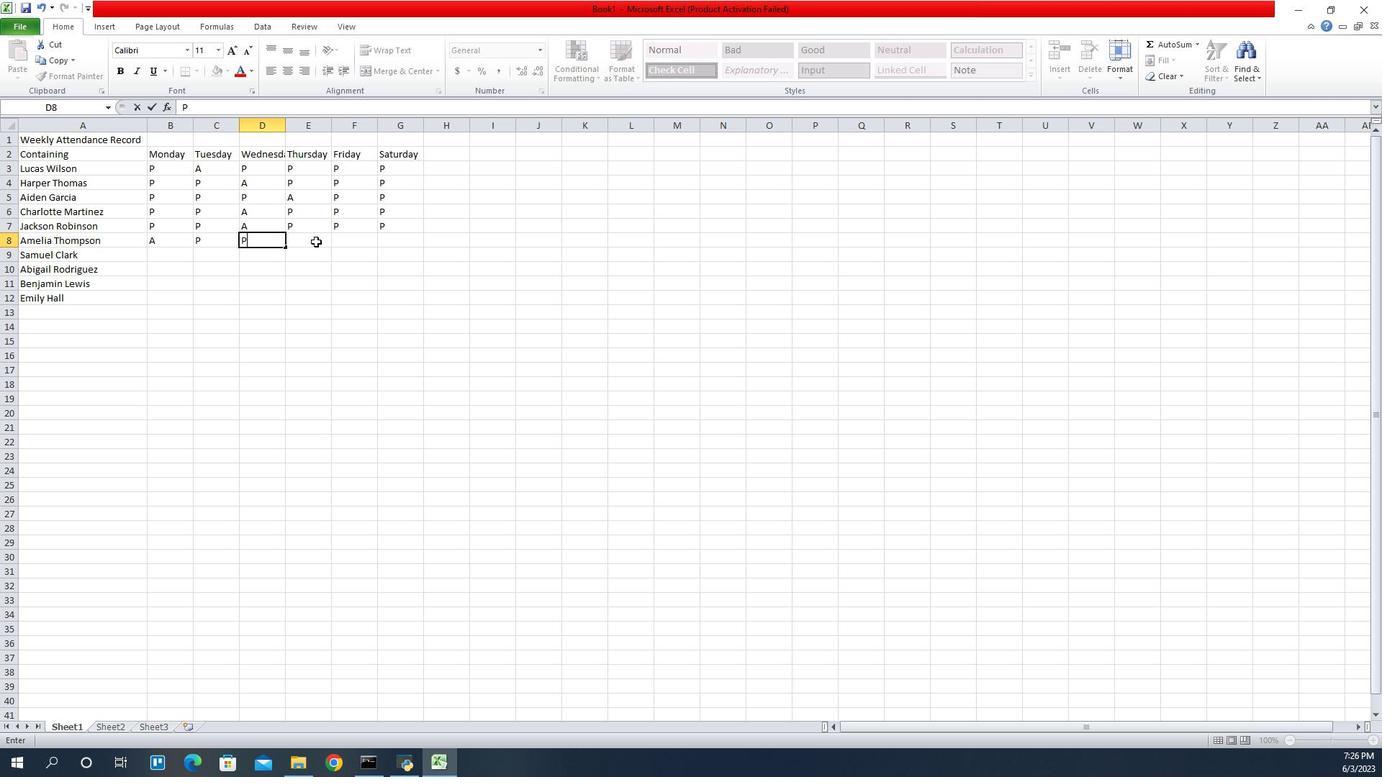 
Action: Key pressed P
Screenshot: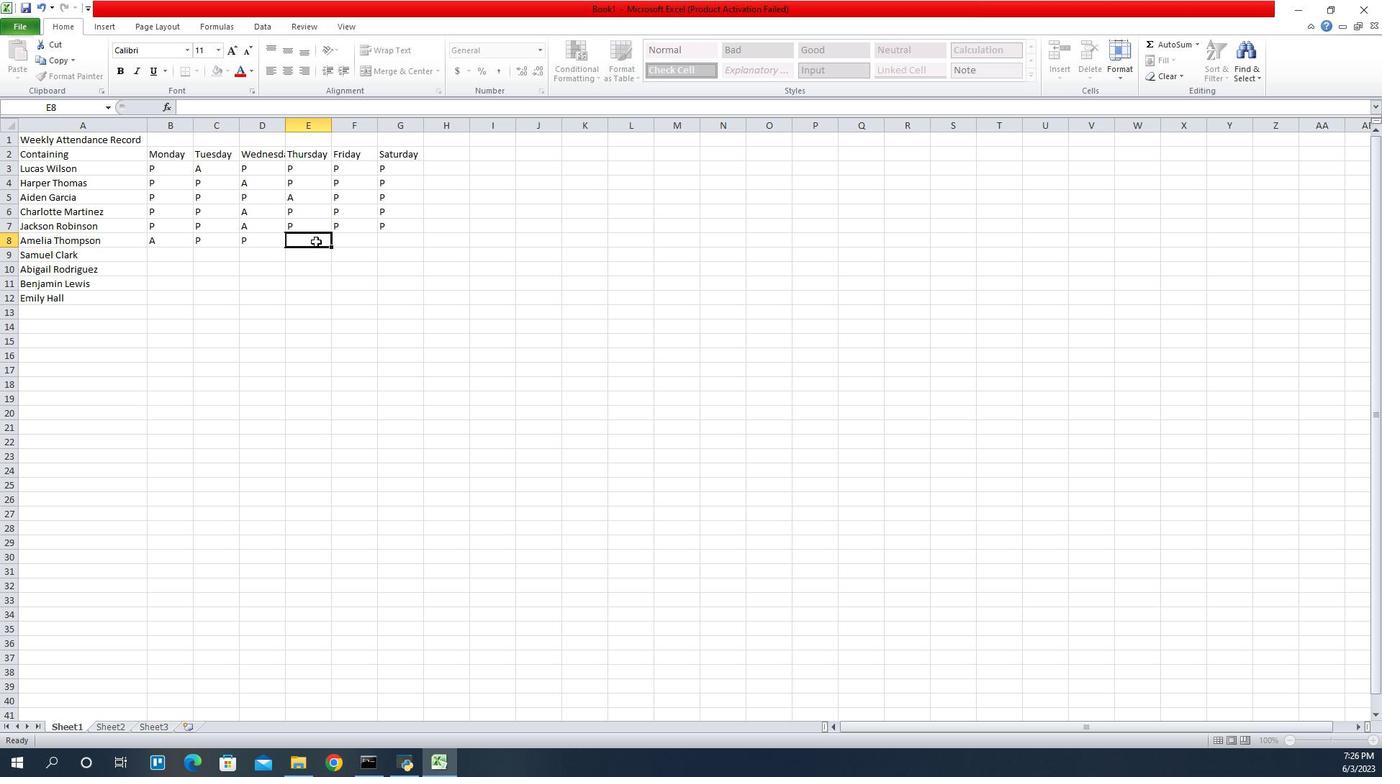
Action: Mouse moved to (1313, 235)
Screenshot: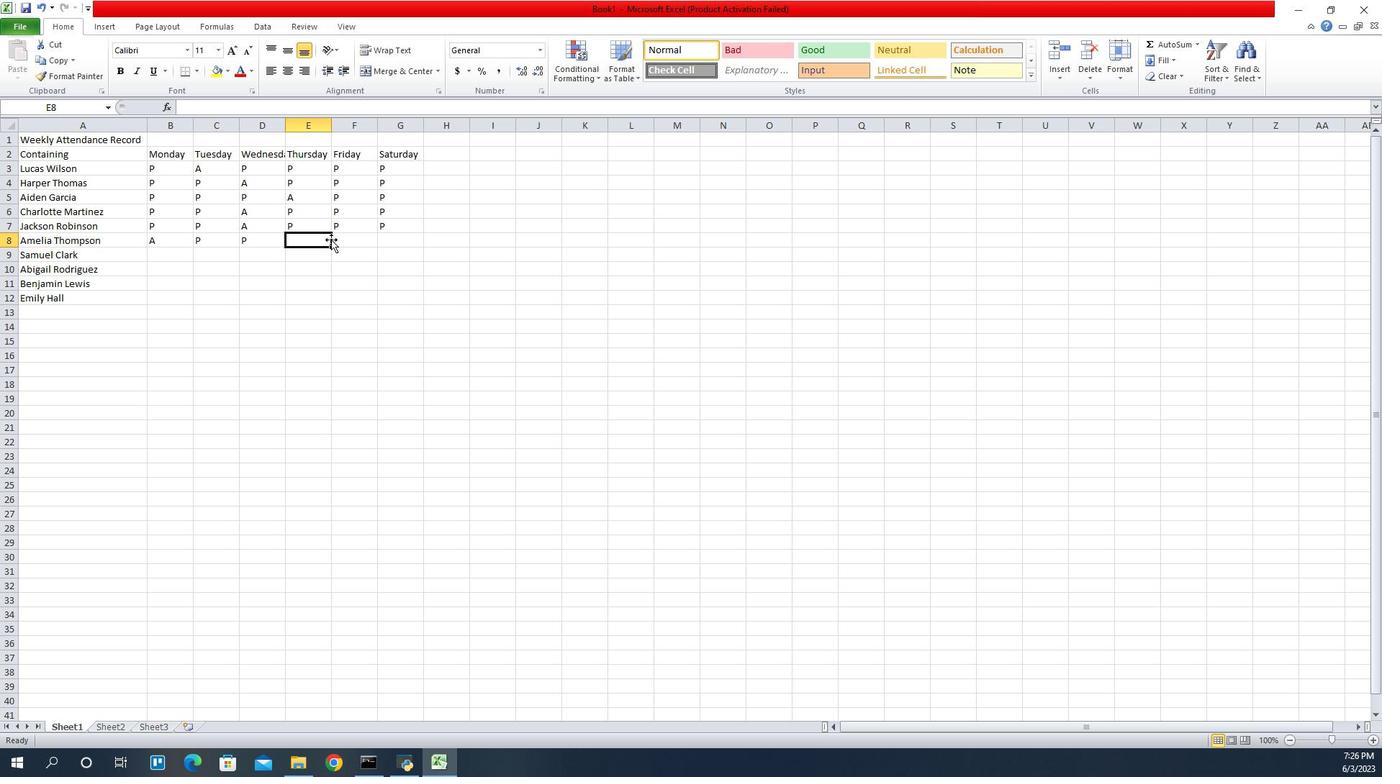 
Action: Key pressed P
Screenshot: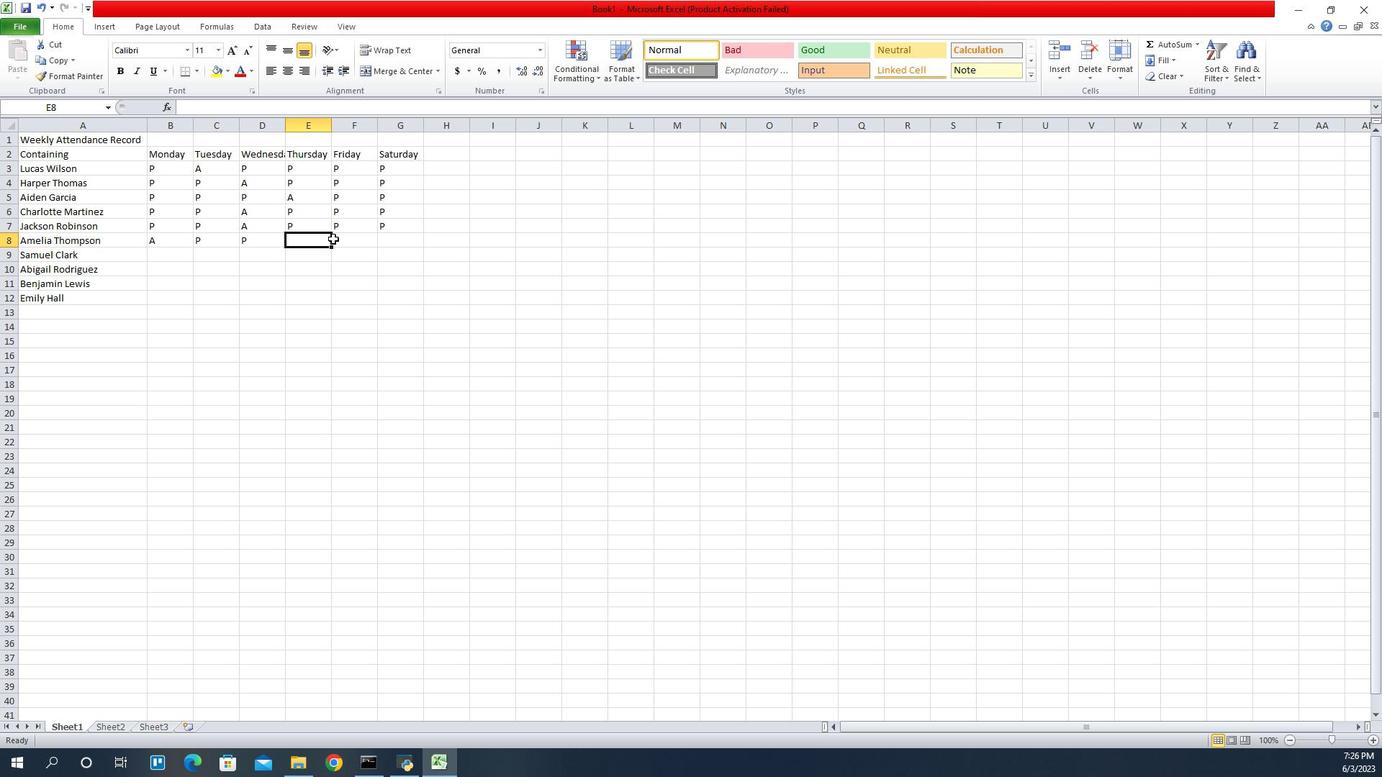 
Action: Mouse moved to (1332, 235)
Screenshot: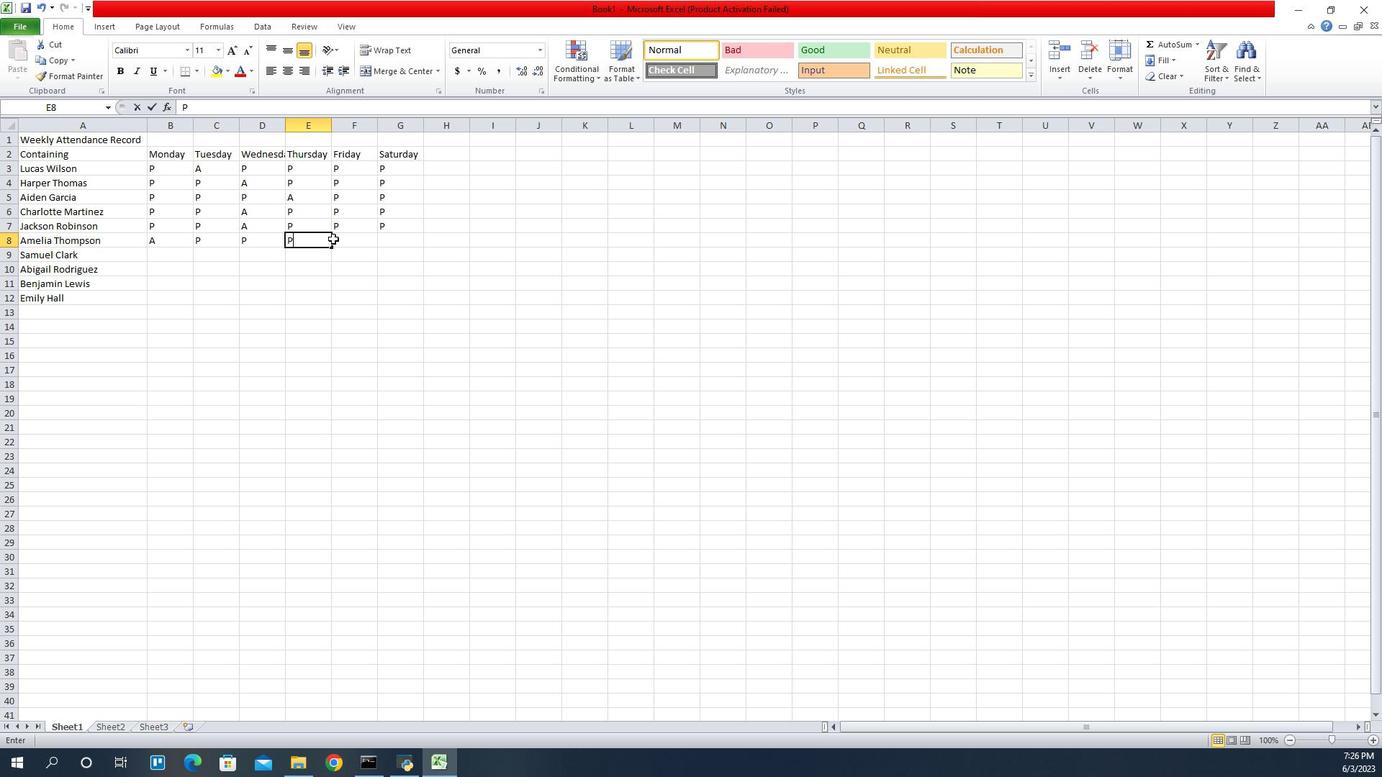 
Action: Mouse pressed left at (1332, 235)
Screenshot: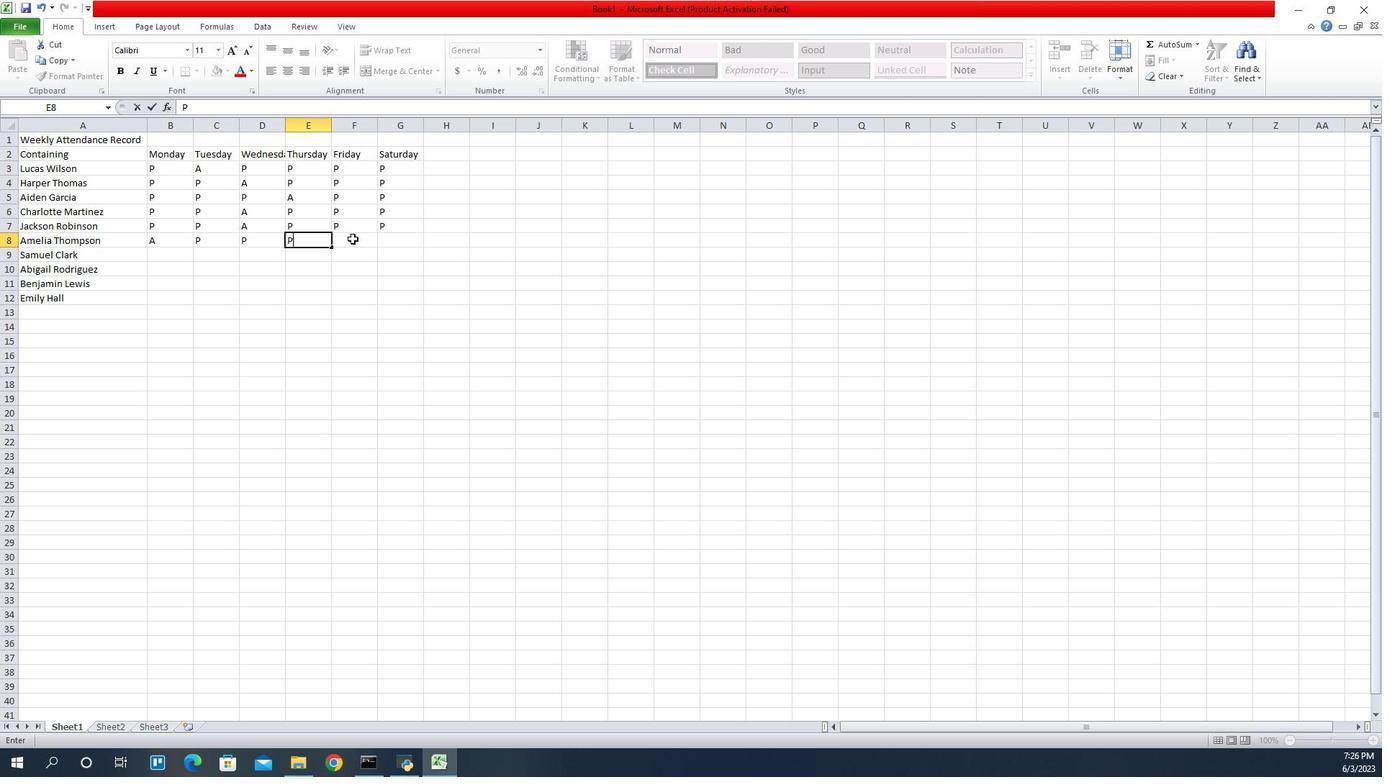 
Action: Key pressed P
Screenshot: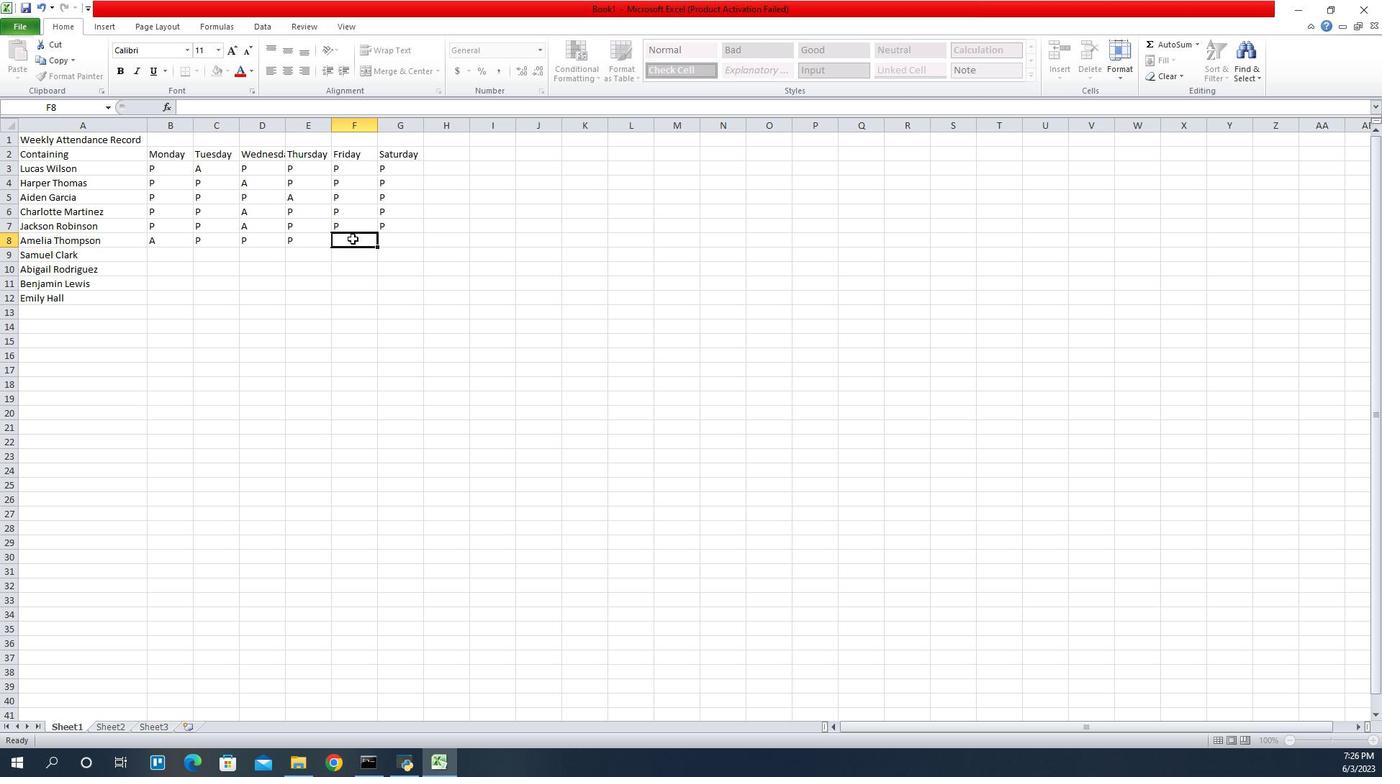 
Action: Mouse moved to (1377, 238)
Screenshot: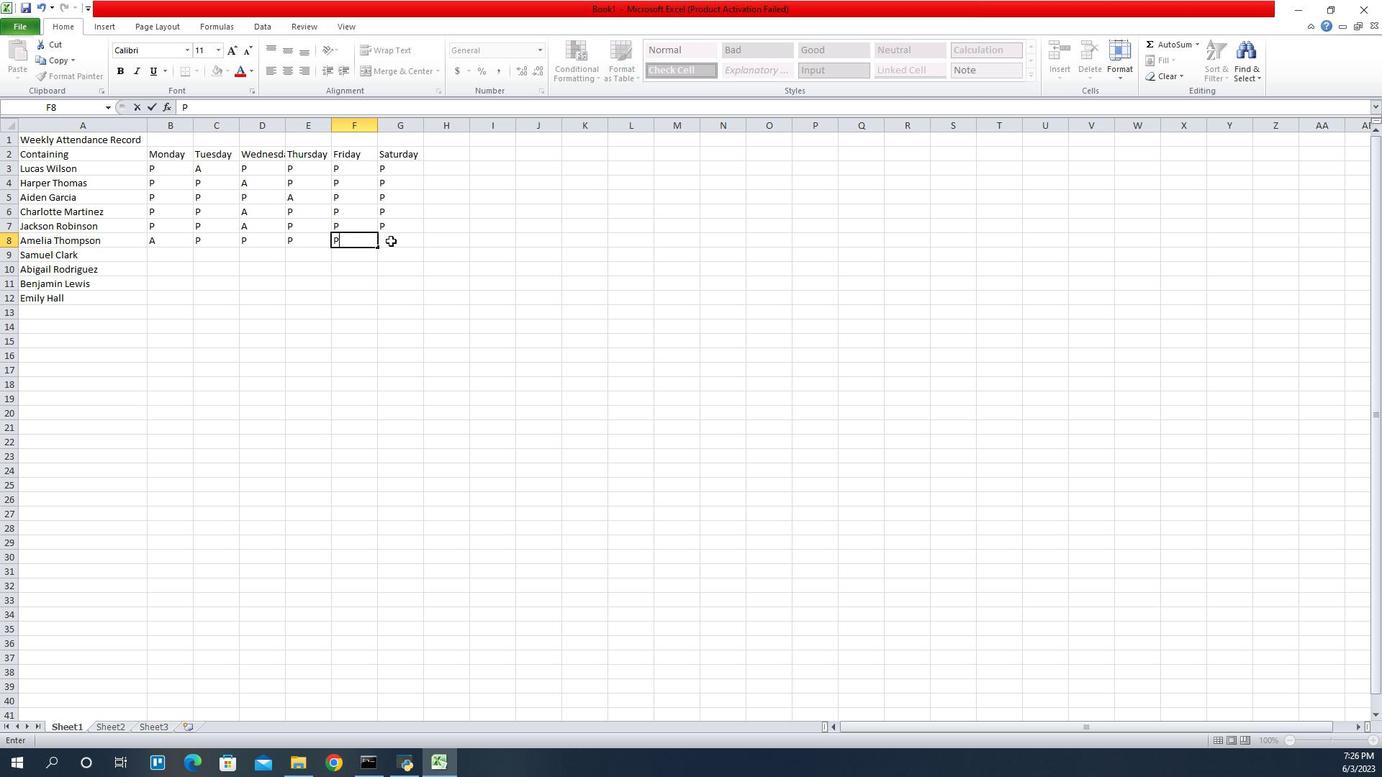 
Action: Mouse pressed left at (1377, 238)
Screenshot: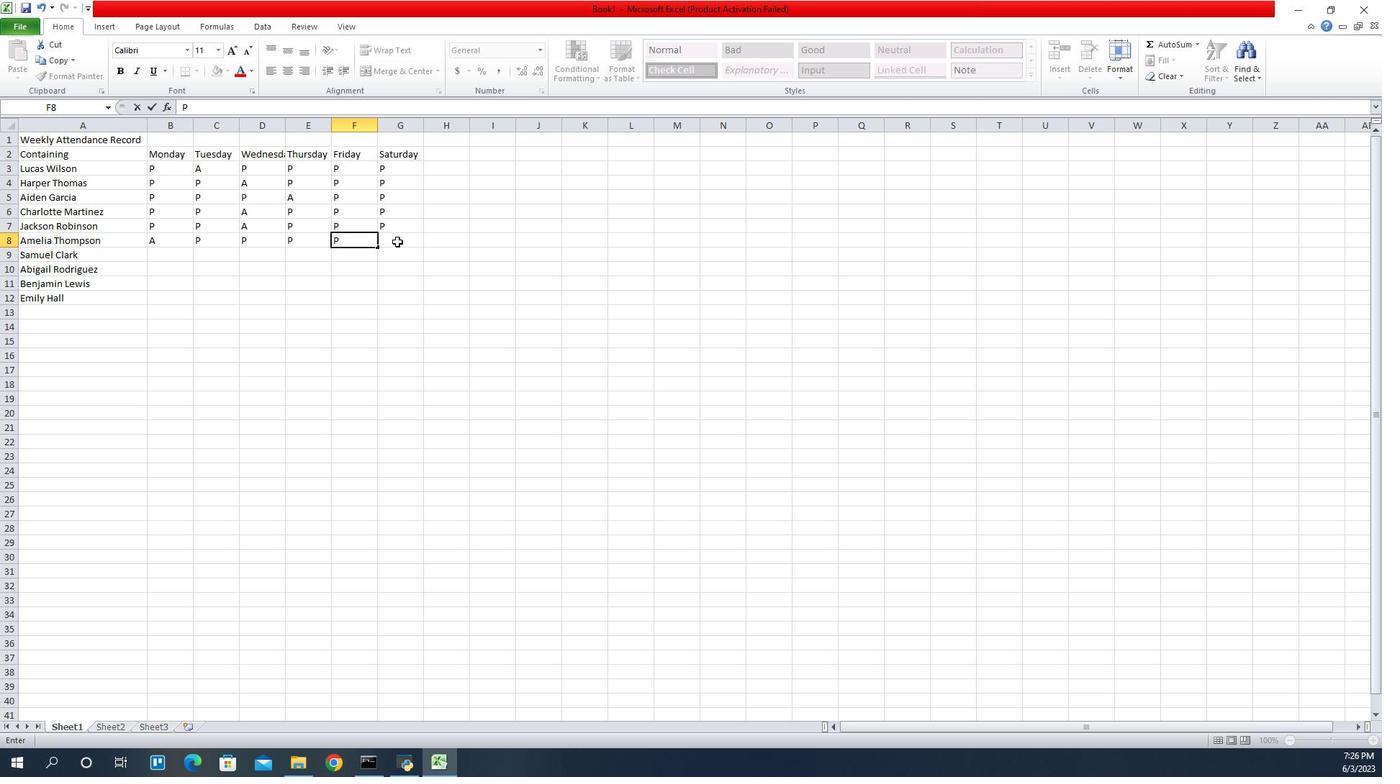 
Action: Key pressed P
Screenshot: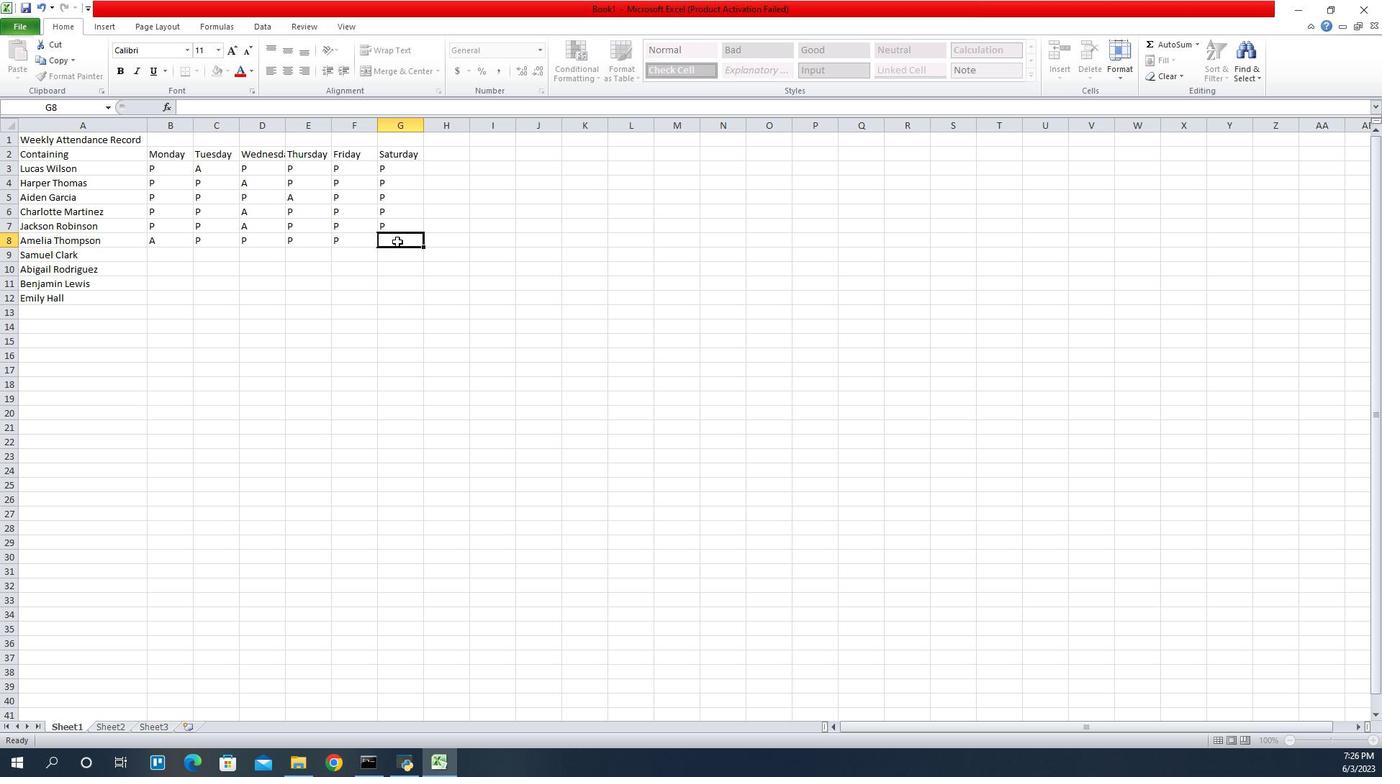 
Action: Mouse moved to (1136, 253)
Screenshot: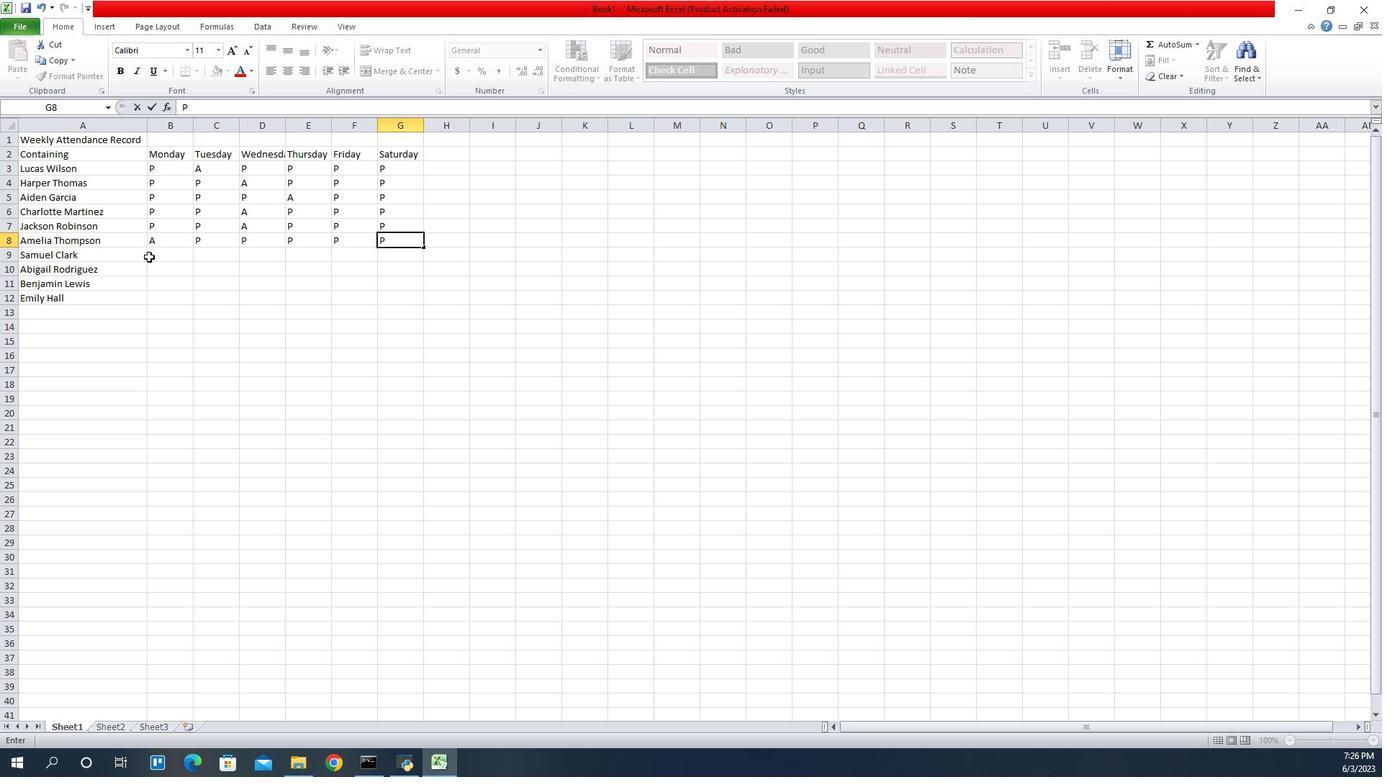 
Action: Mouse pressed left at (1136, 253)
Screenshot: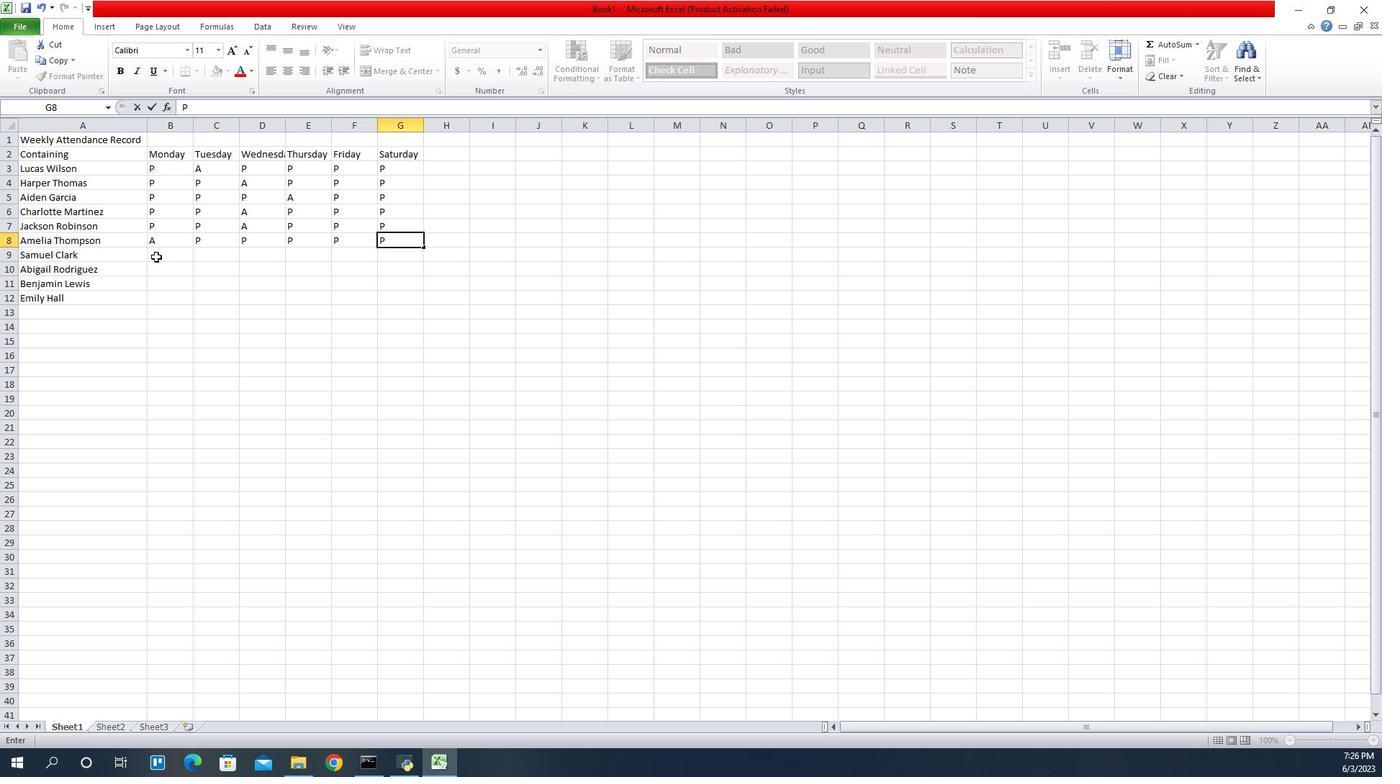 
Action: Key pressed P
Screenshot: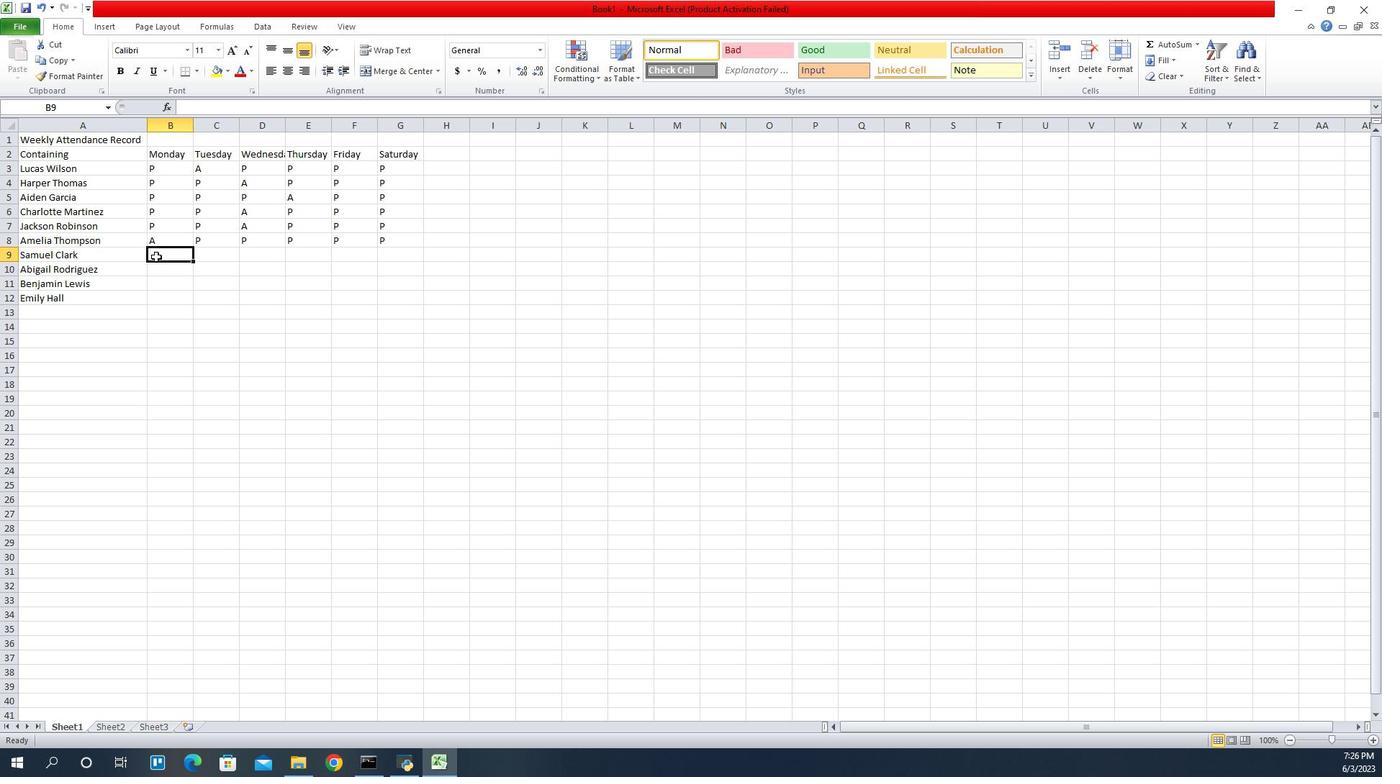 
Action: Mouse moved to (1192, 259)
Screenshot: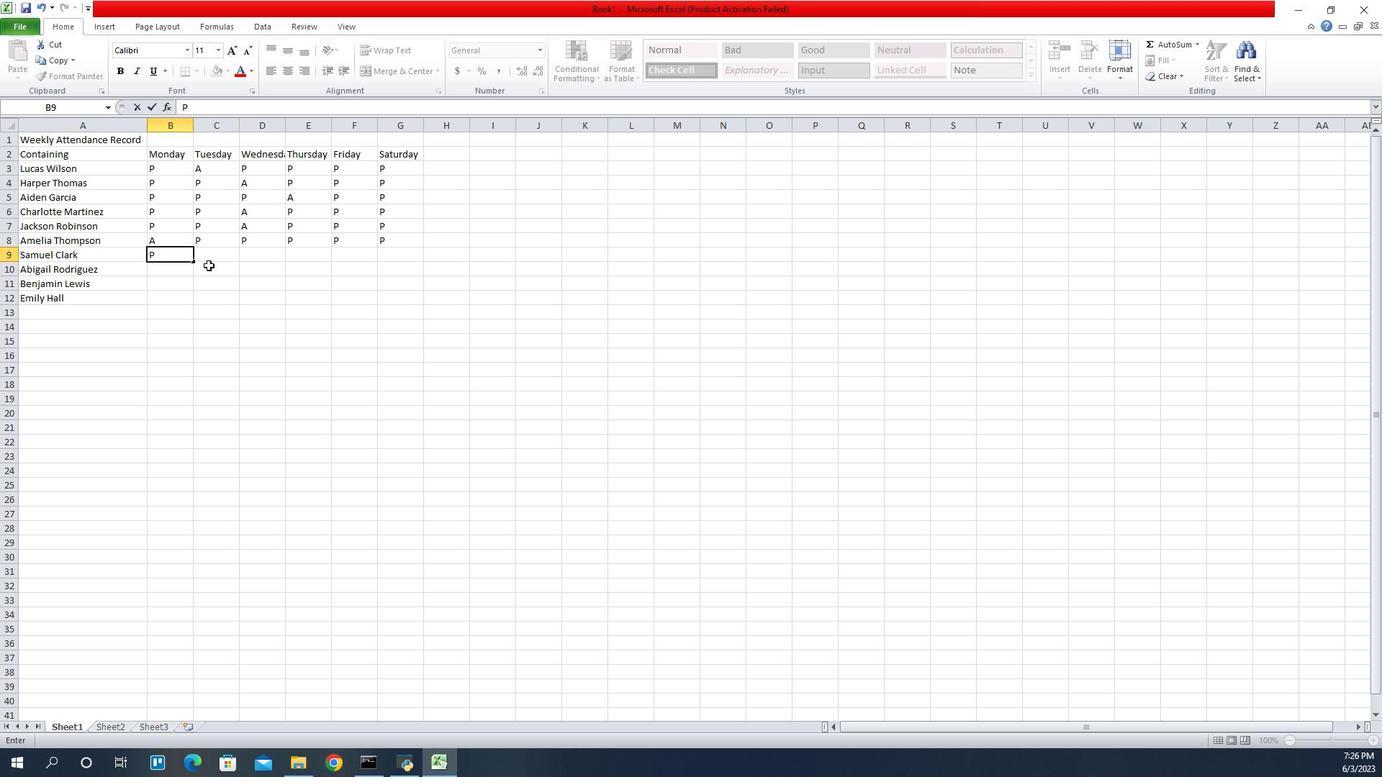 
Action: Mouse pressed left at (1192, 259)
Screenshot: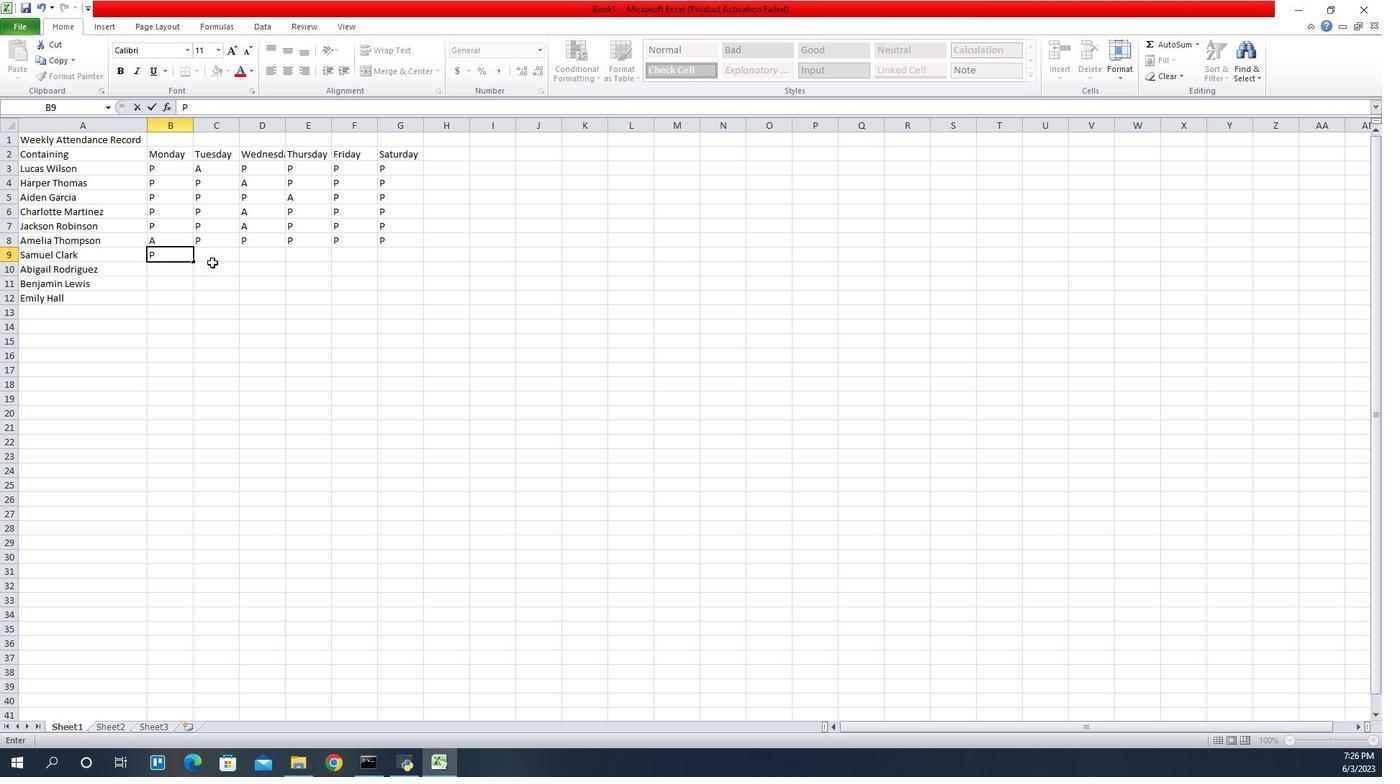 
Action: Key pressed P
Screenshot: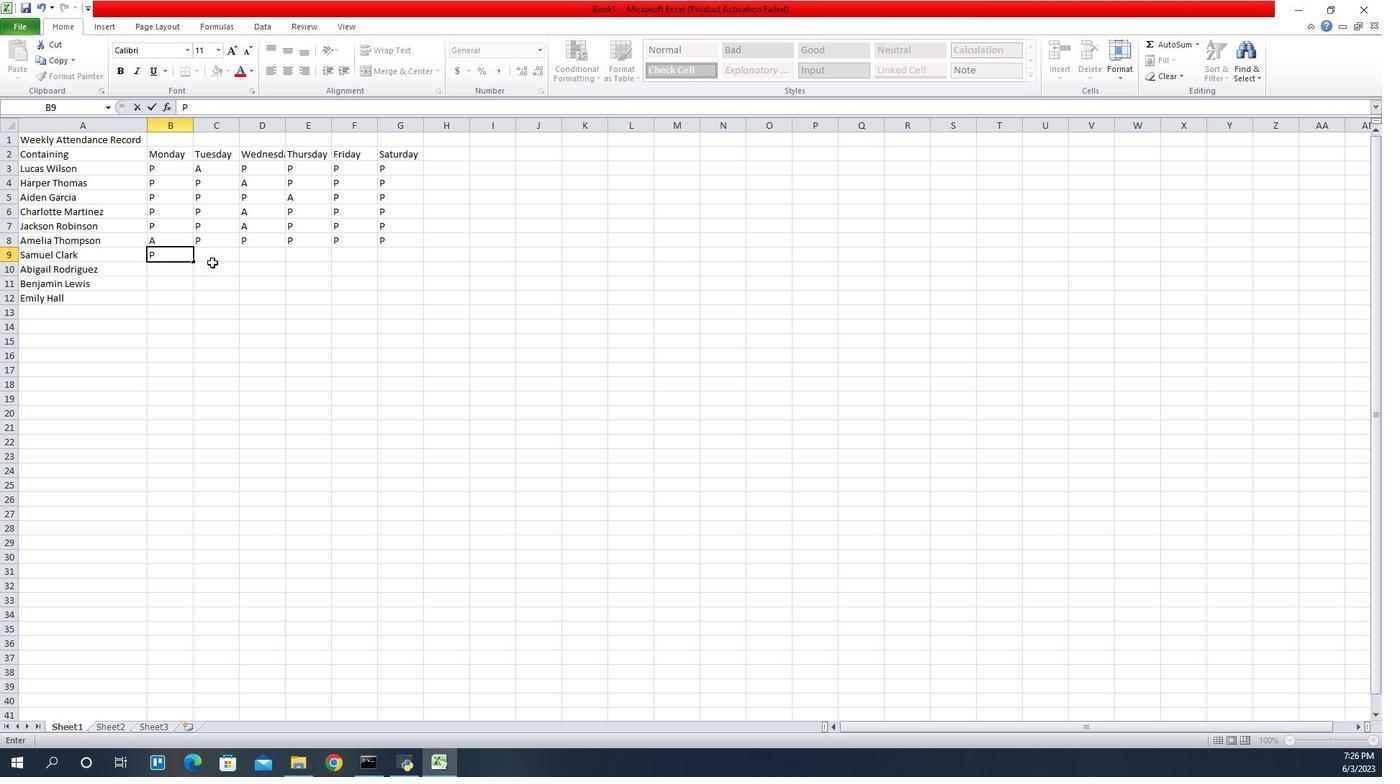 
Action: Mouse moved to (1215, 249)
Screenshot: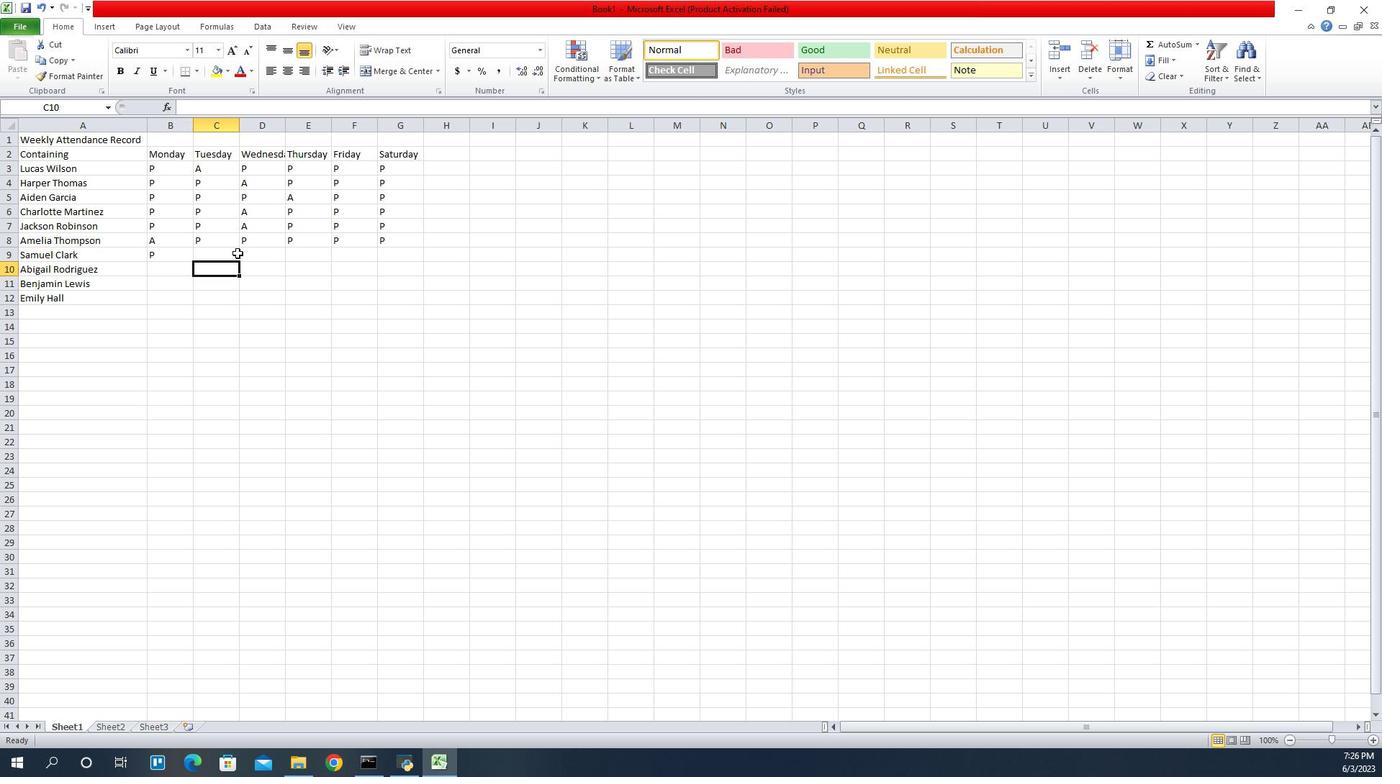 
Action: Mouse pressed left at (1215, 249)
Screenshot: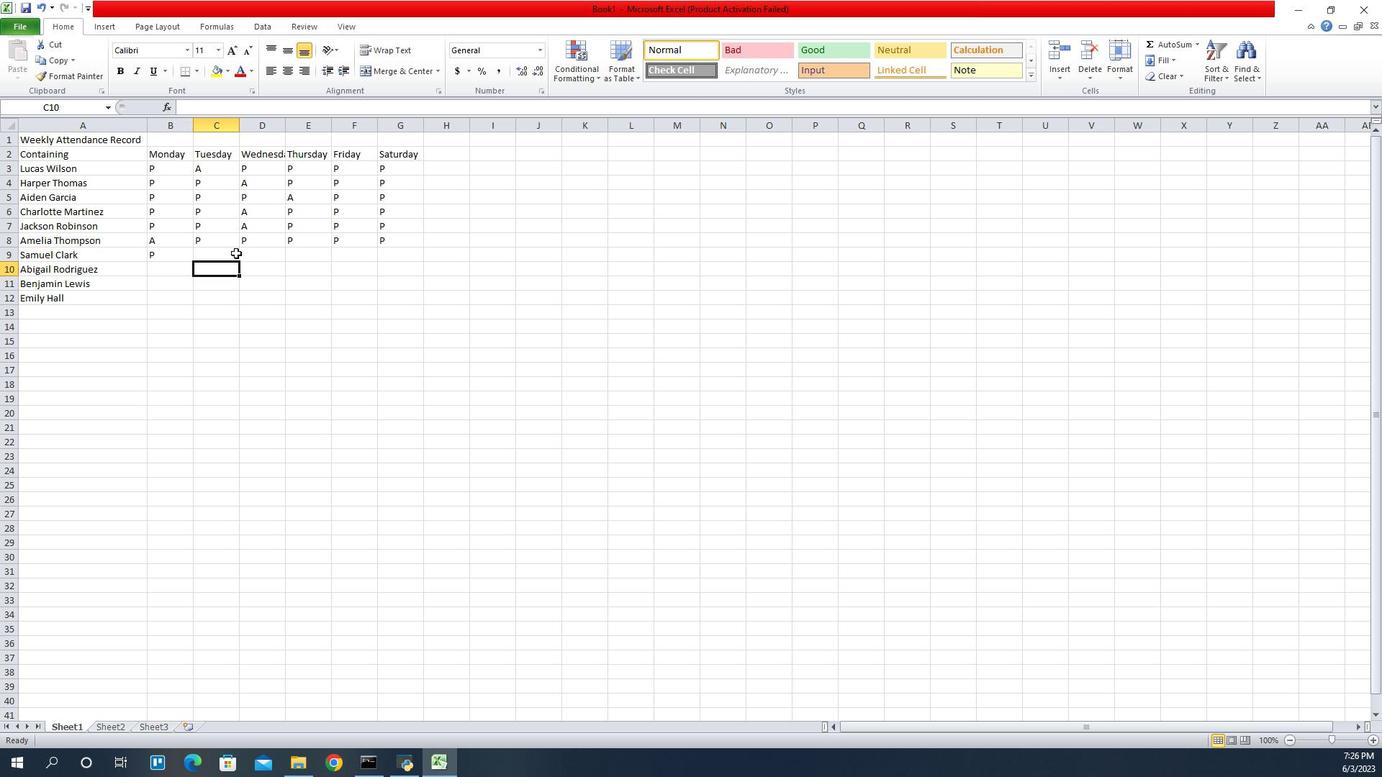 
Action: Key pressed P
Screenshot: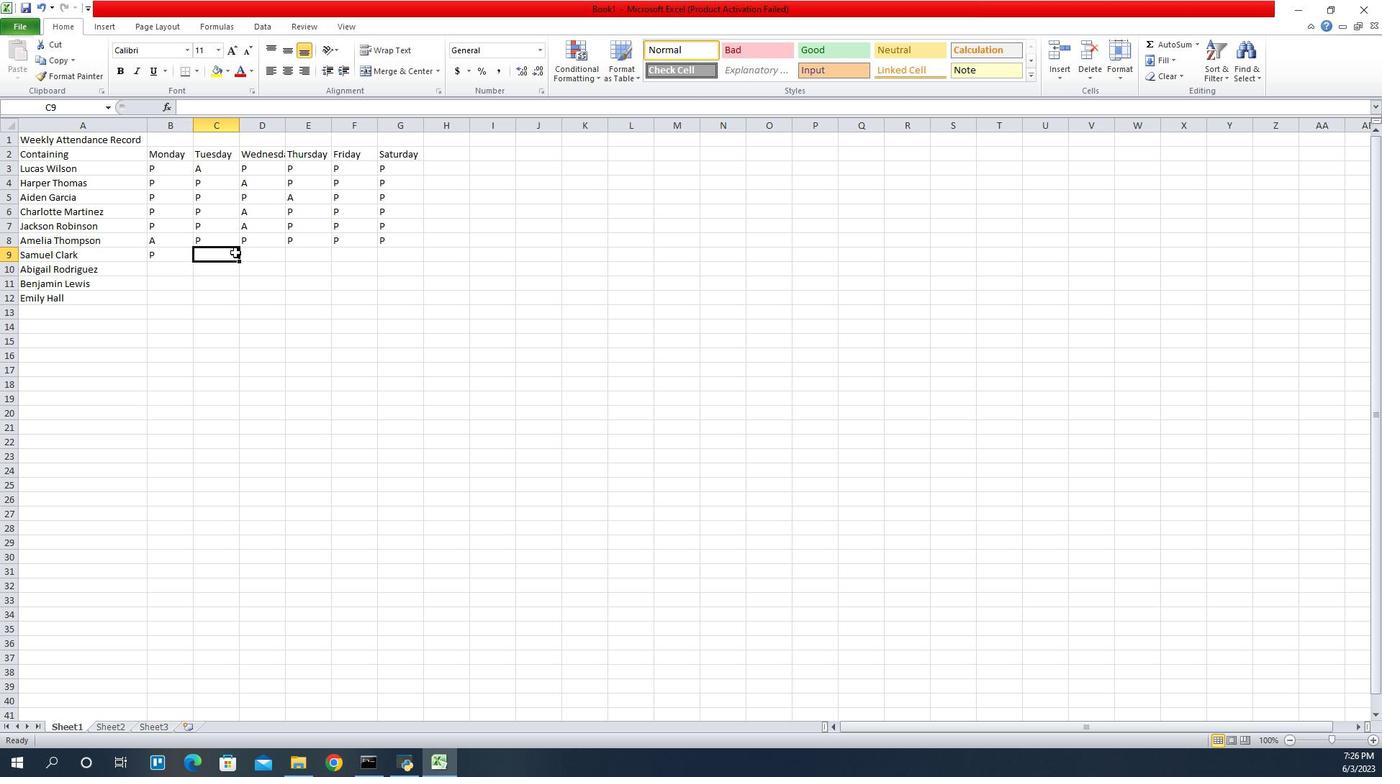 
Action: Mouse moved to (1236, 251)
Screenshot: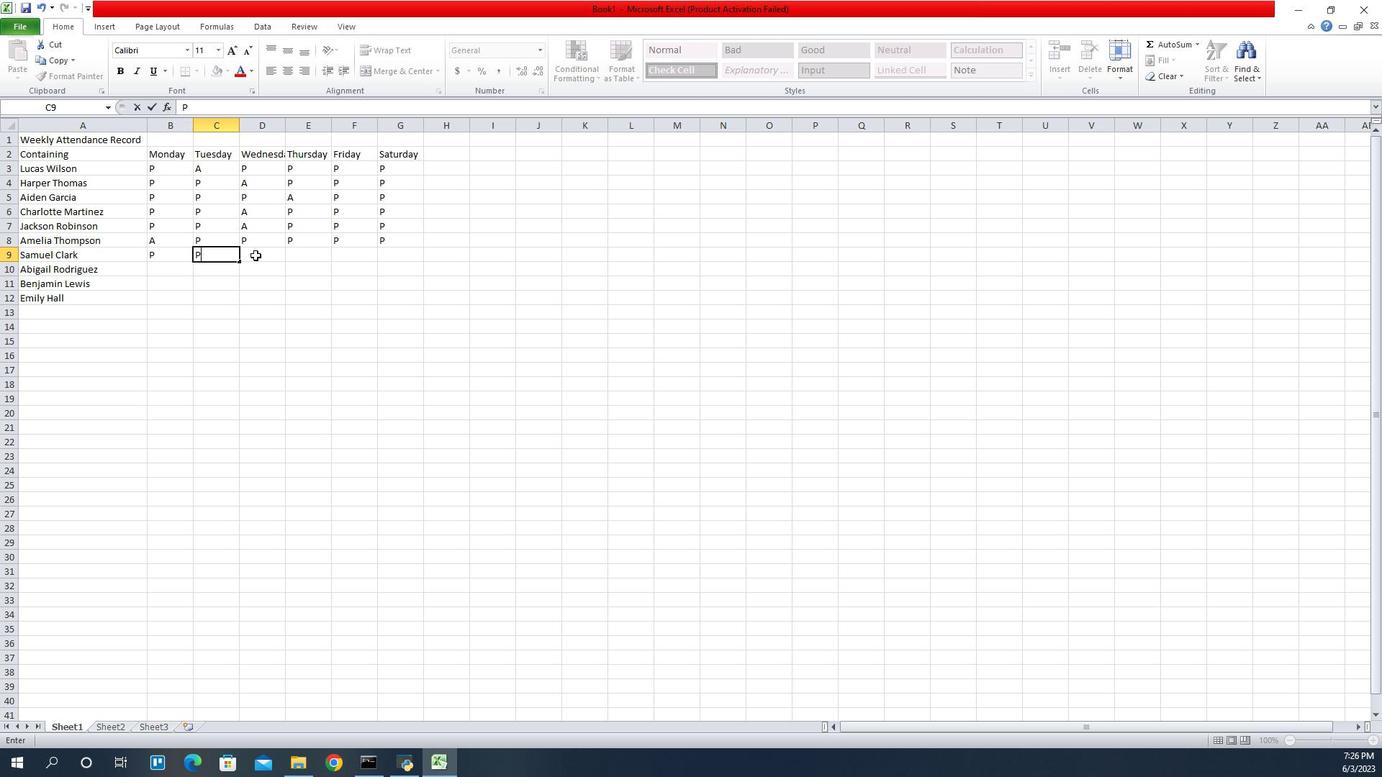 
Action: Mouse pressed left at (1236, 251)
Screenshot: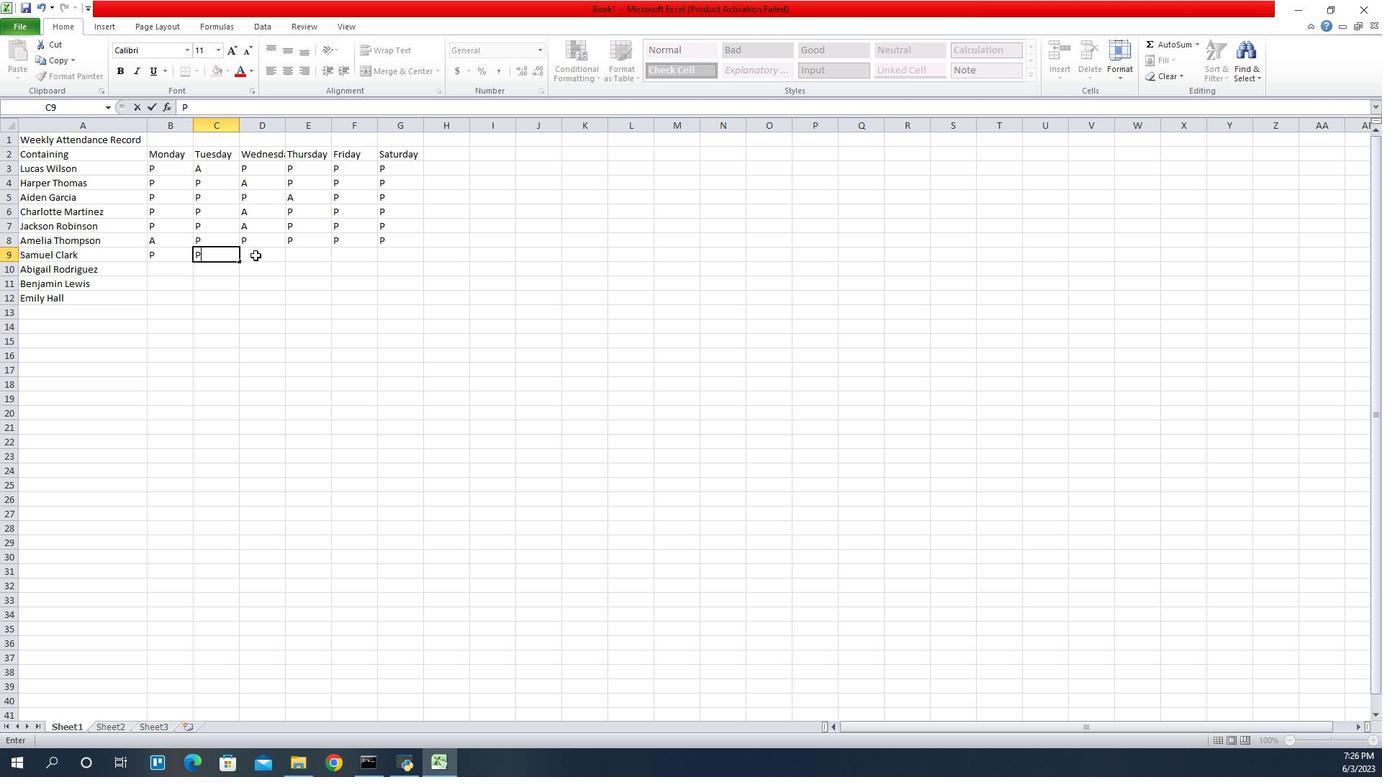 
Action: Key pressed P
Screenshot: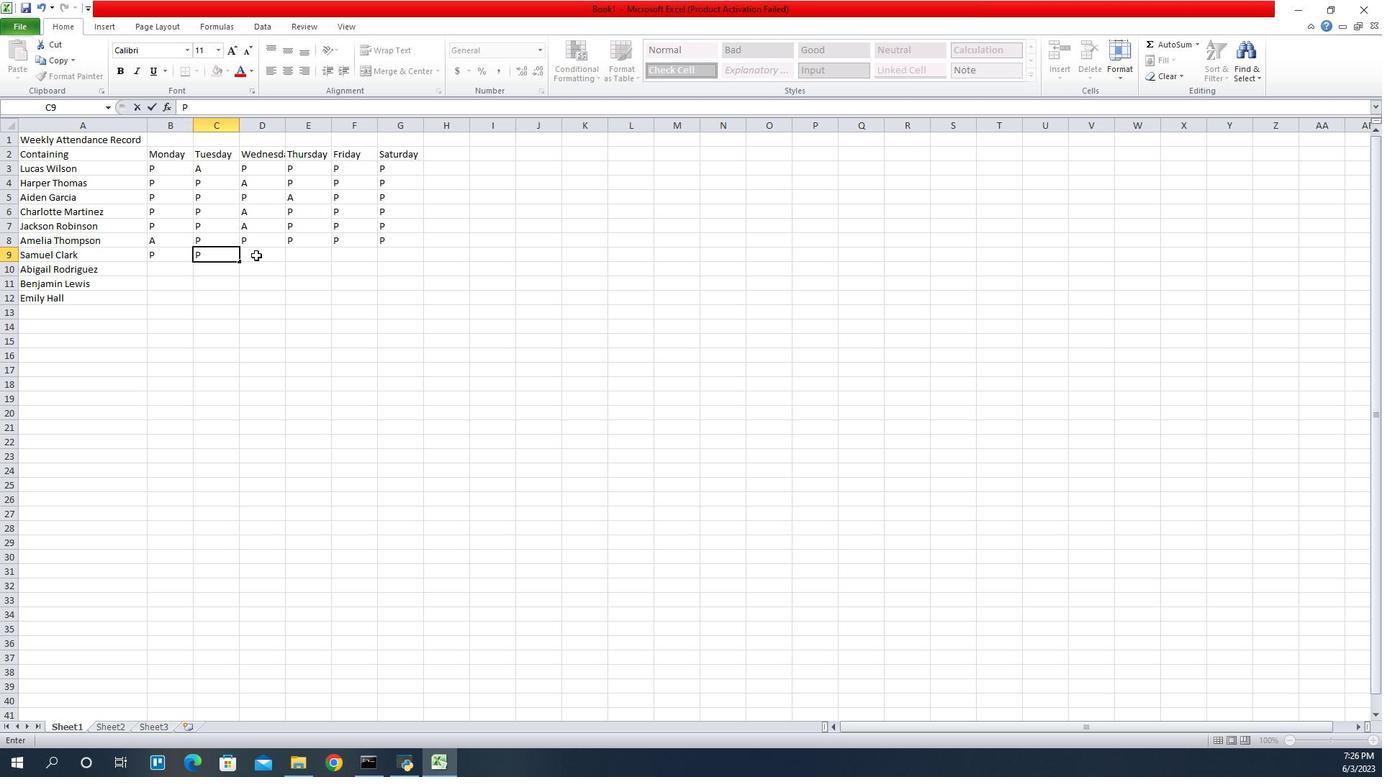 
Action: Mouse moved to (1283, 252)
Screenshot: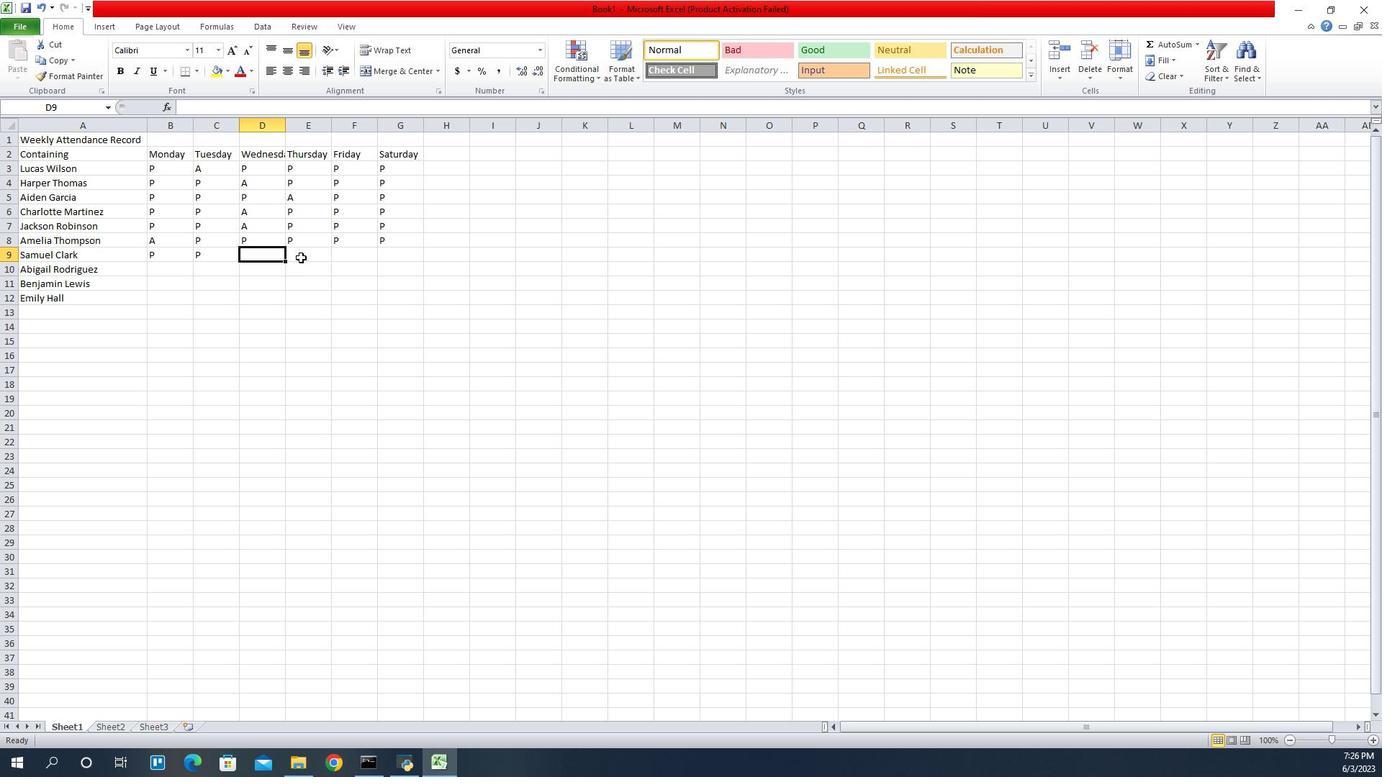 
Action: Key pressed P
Screenshot: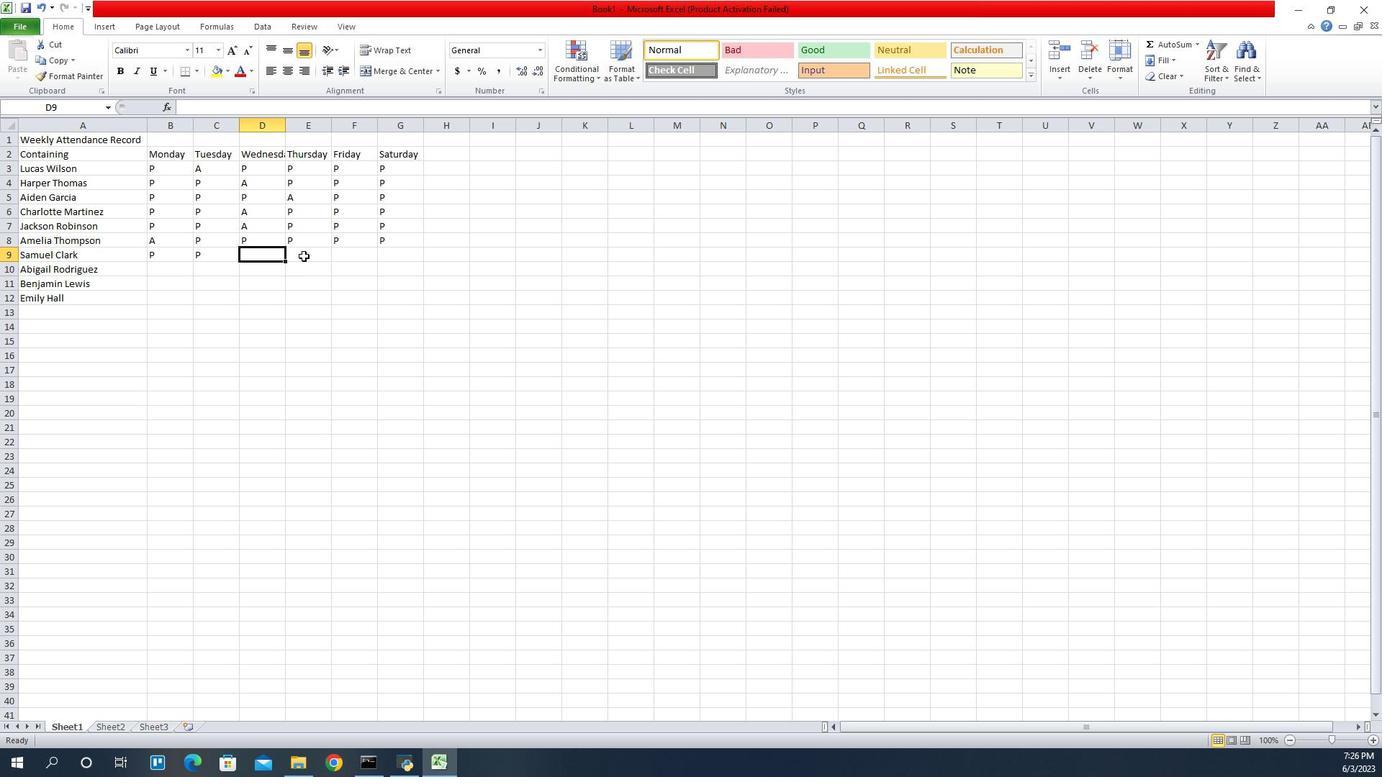 
Action: Mouse pressed left at (1283, 252)
Screenshot: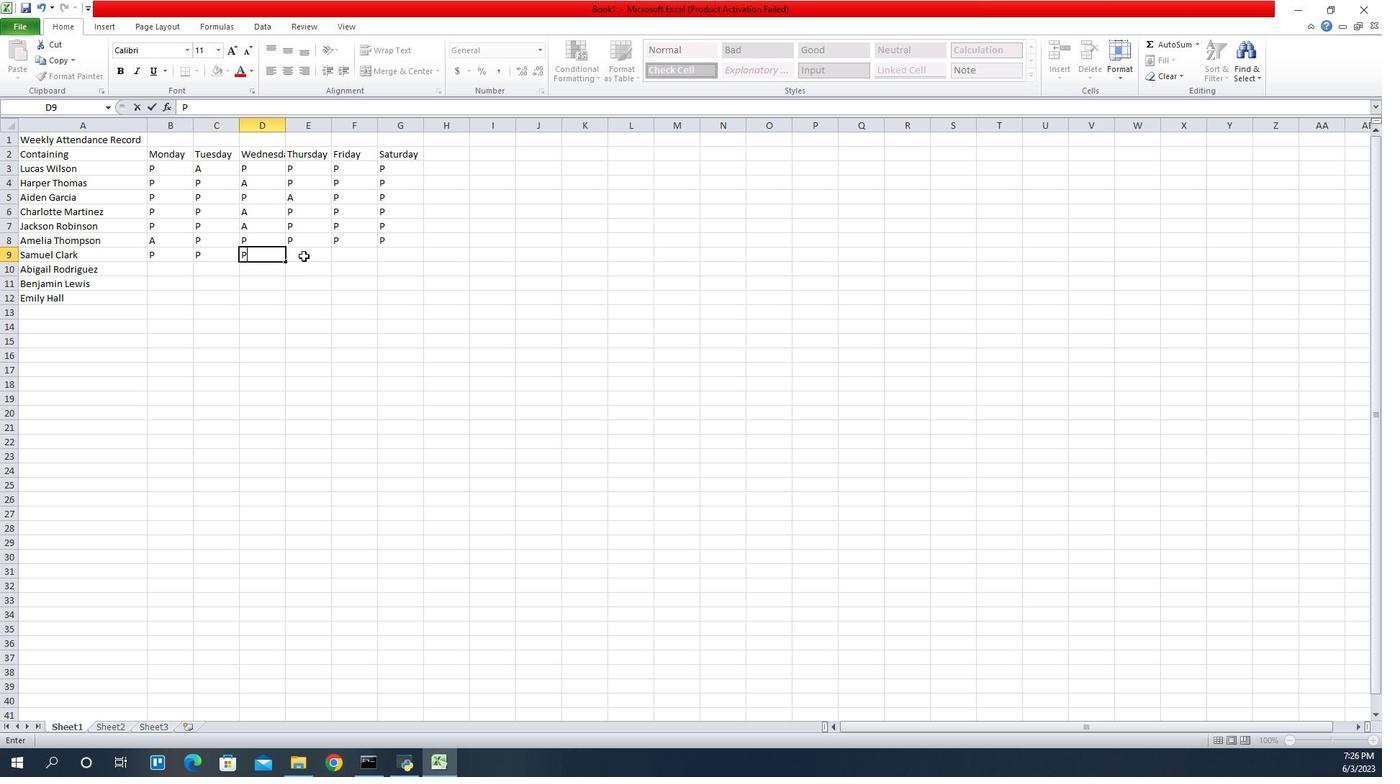 
Action: Key pressed P
Screenshot: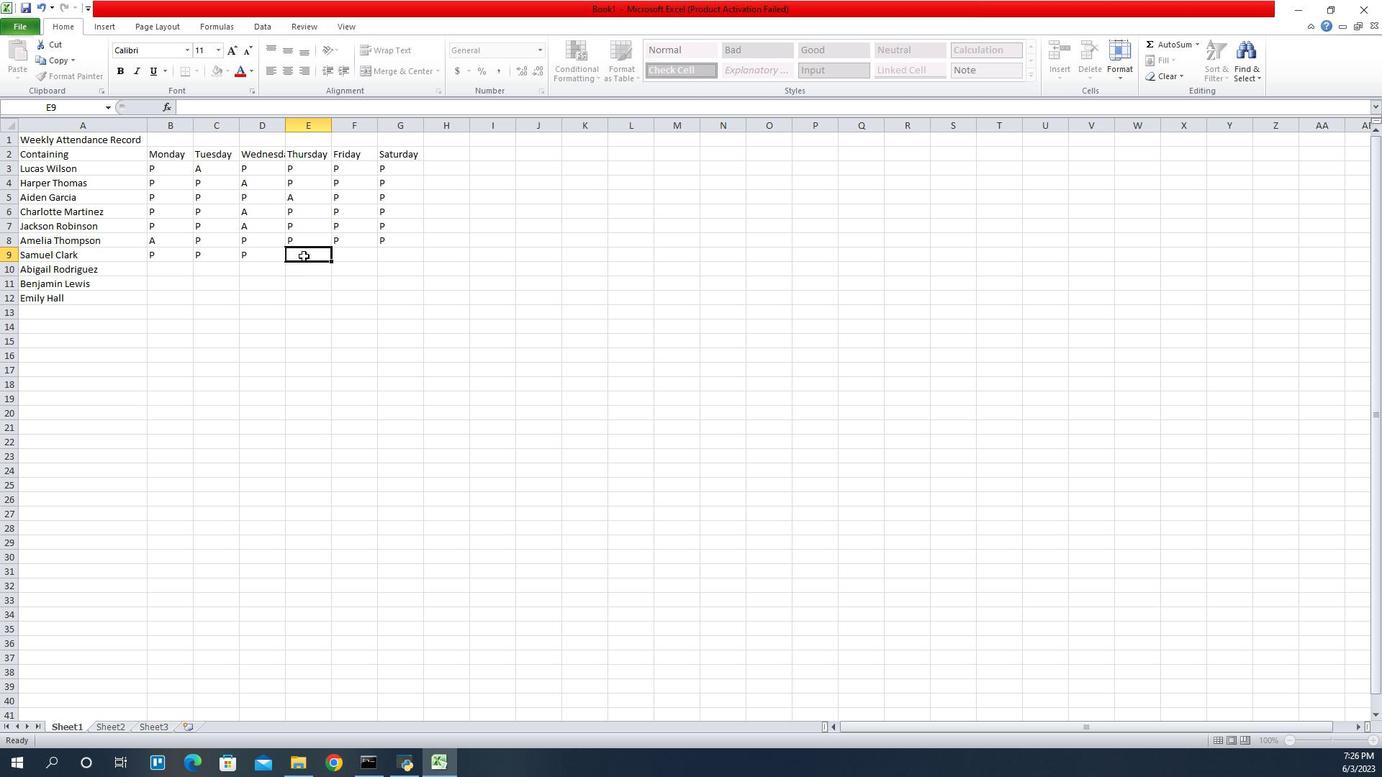 
Action: Mouse moved to (1316, 250)
Screenshot: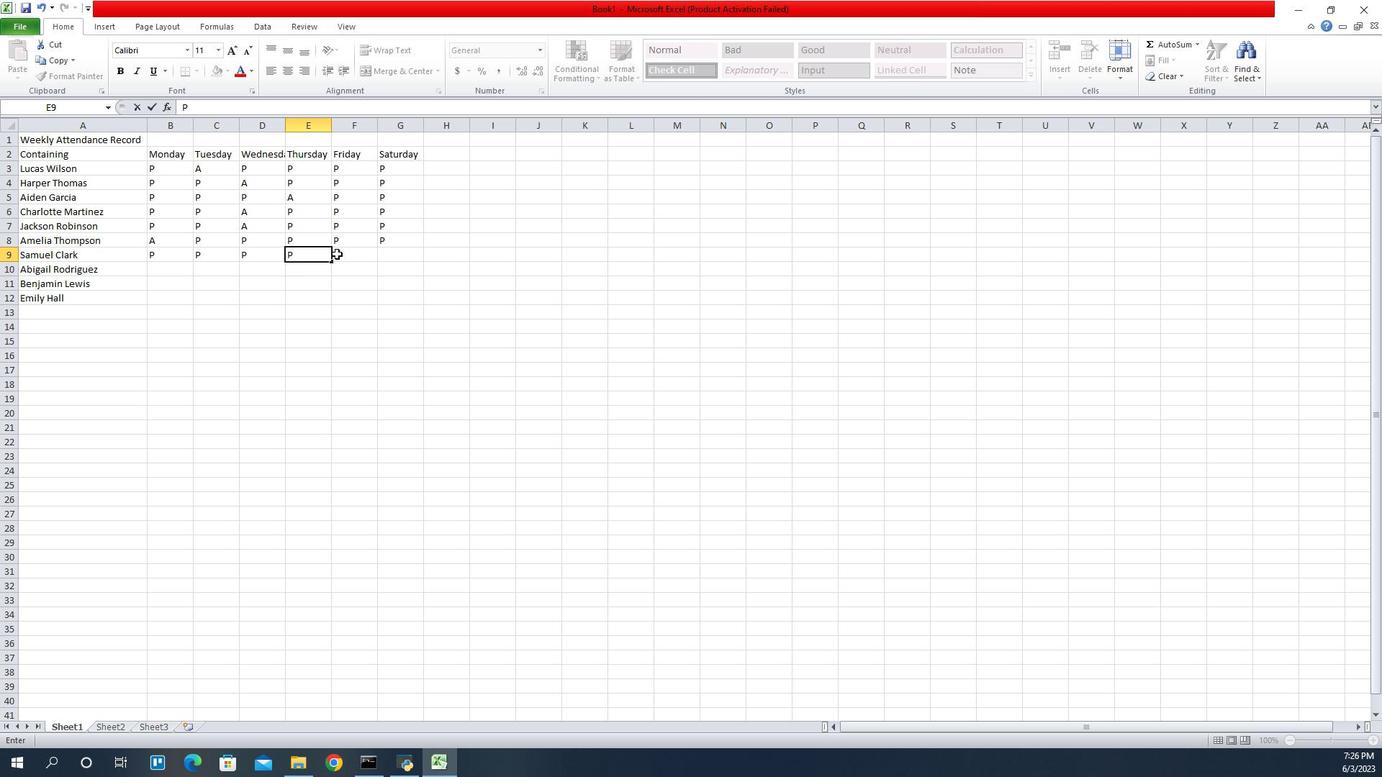 
Action: Mouse pressed left at (1316, 250)
Screenshot: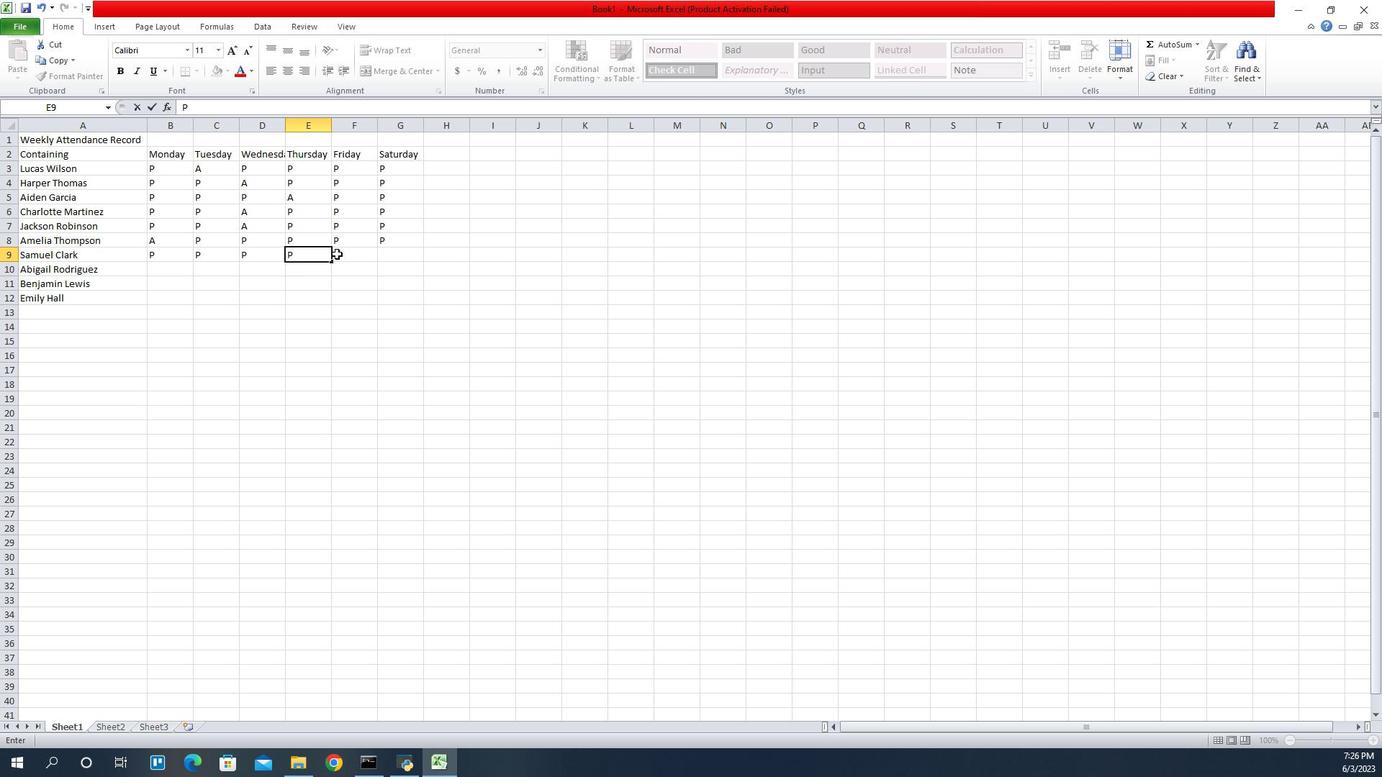 
Action: Key pressed A
Screenshot: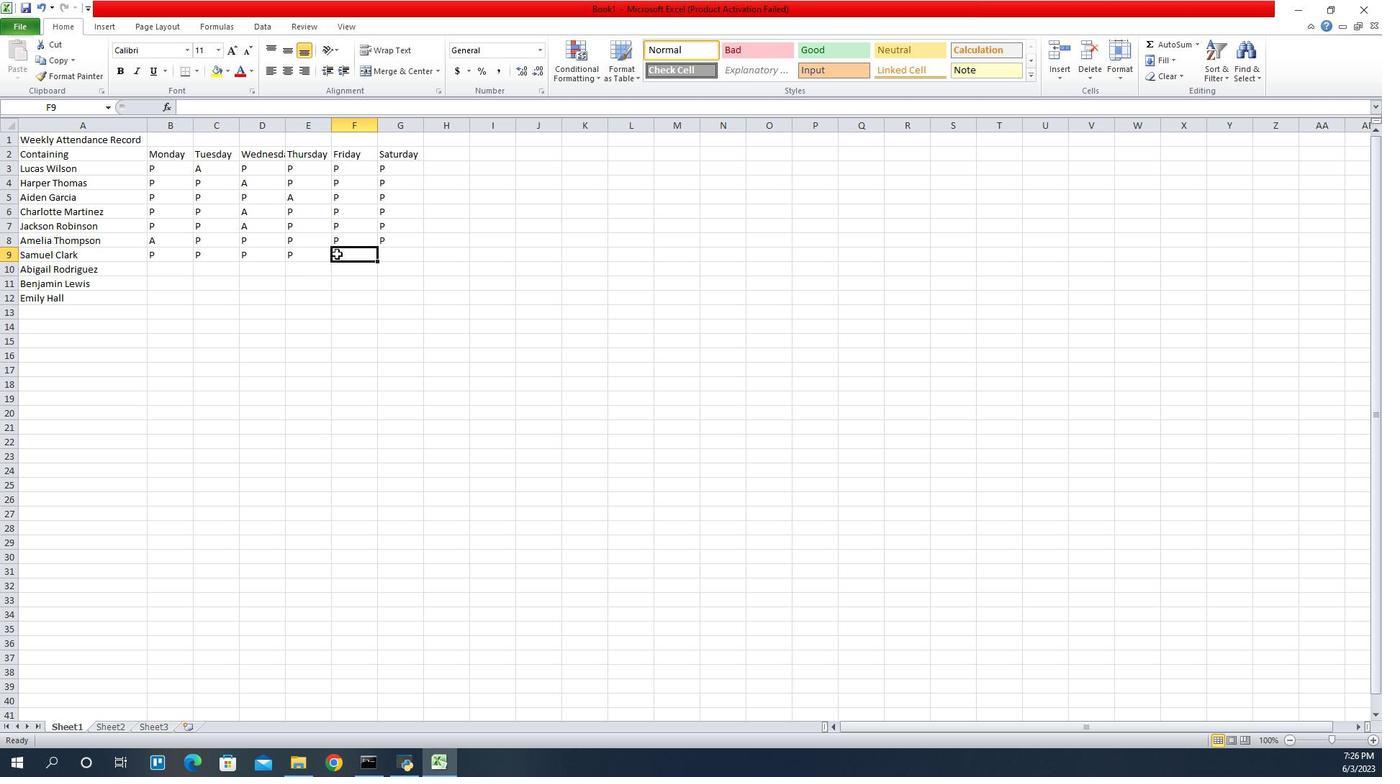 
Action: Mouse moved to (1393, 252)
Screenshot: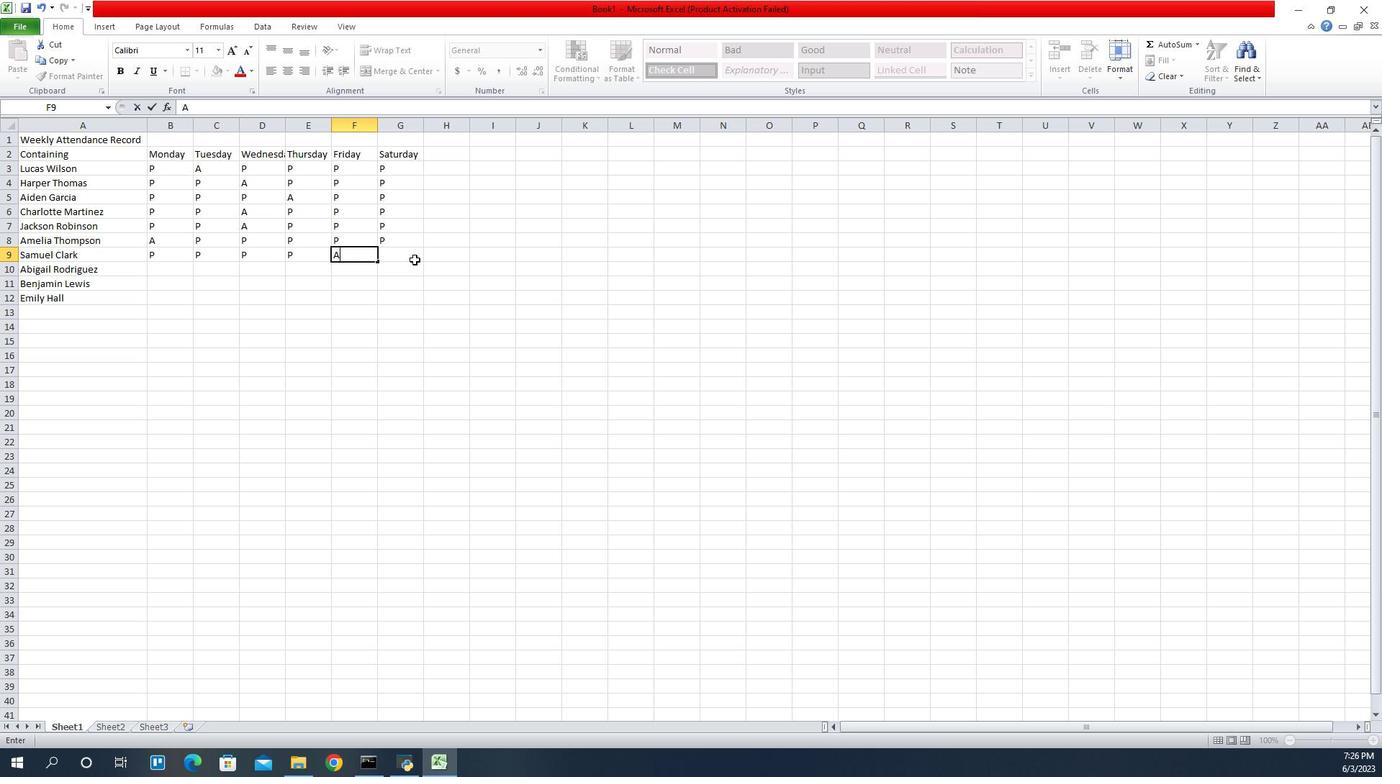 
Action: Mouse pressed left at (1393, 252)
Screenshot: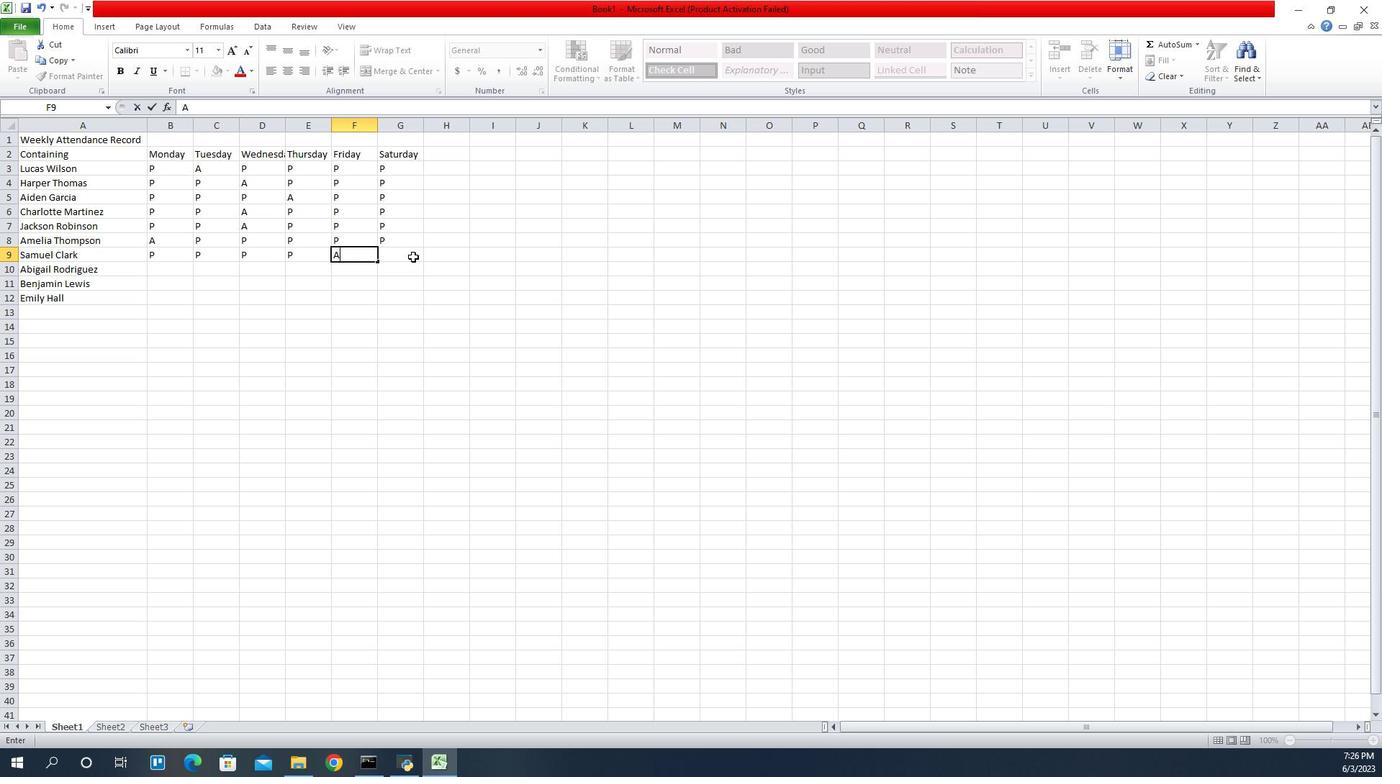 
Action: Key pressed P
Screenshot: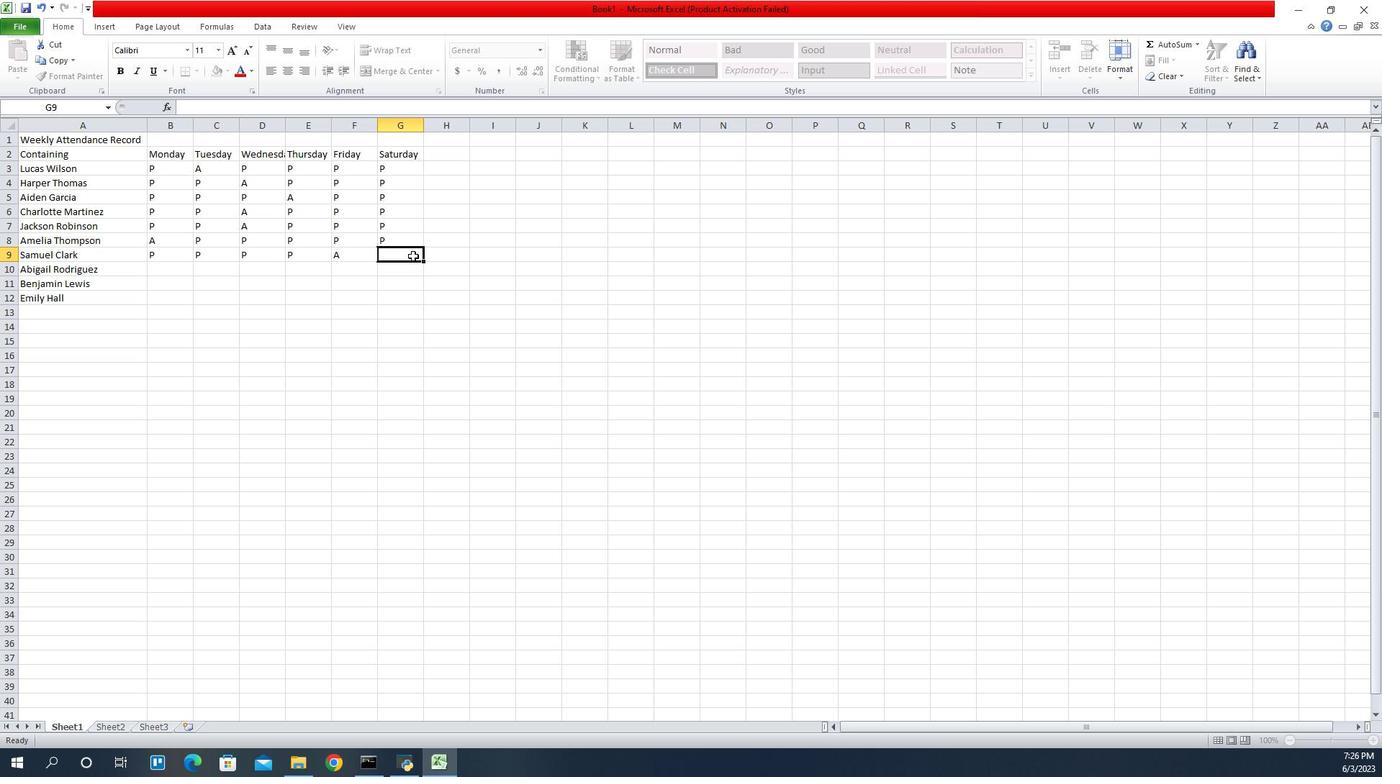 
Action: Mouse moved to (1355, 262)
Screenshot: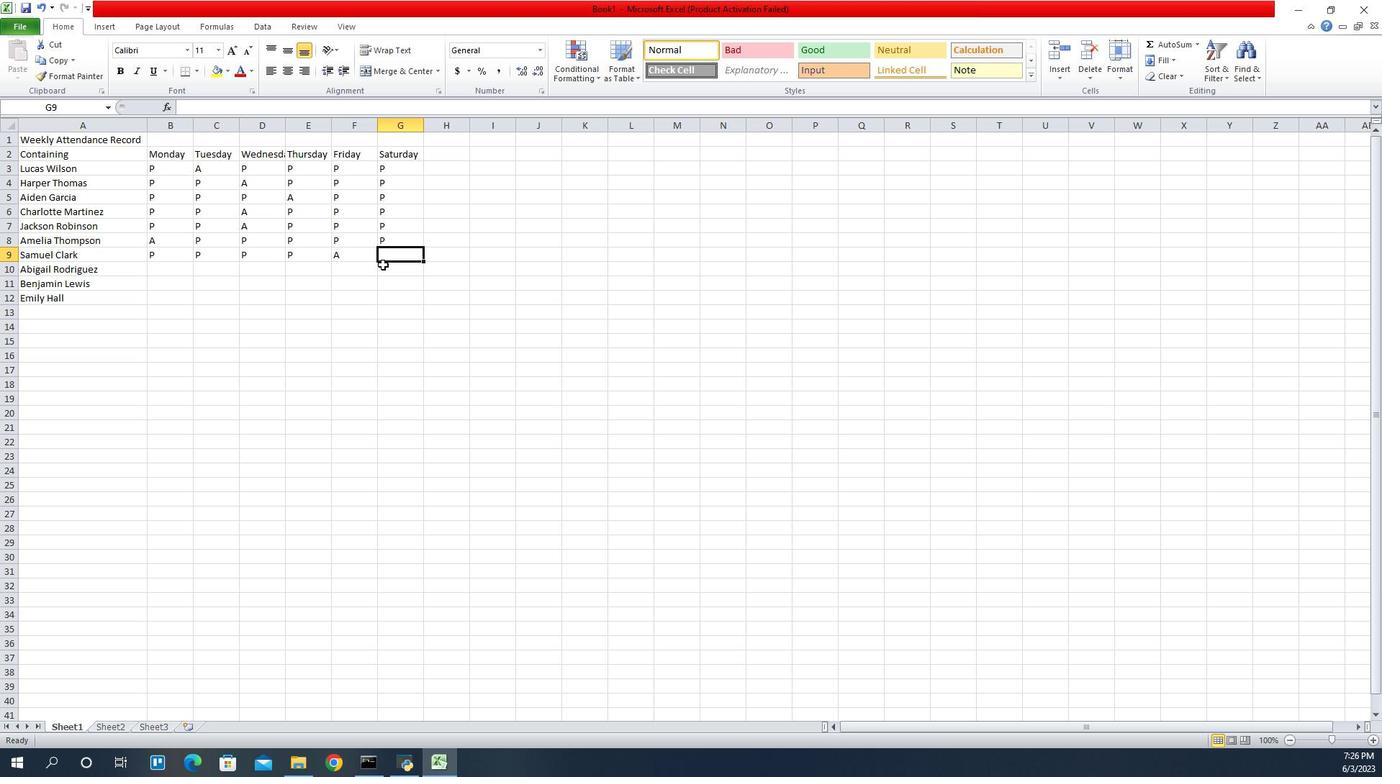 
Action: Key pressed P
Screenshot: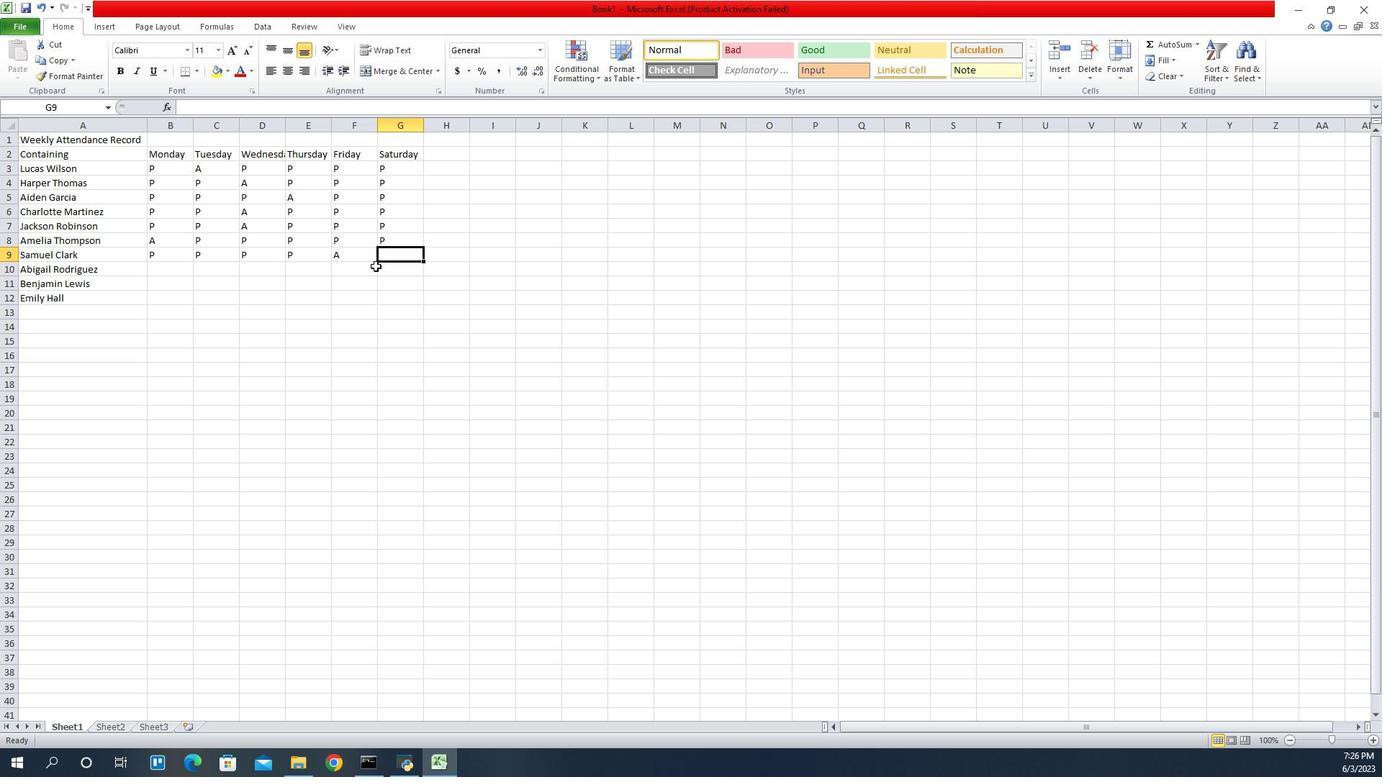 
Action: Mouse moved to (818, 312)
Screenshot: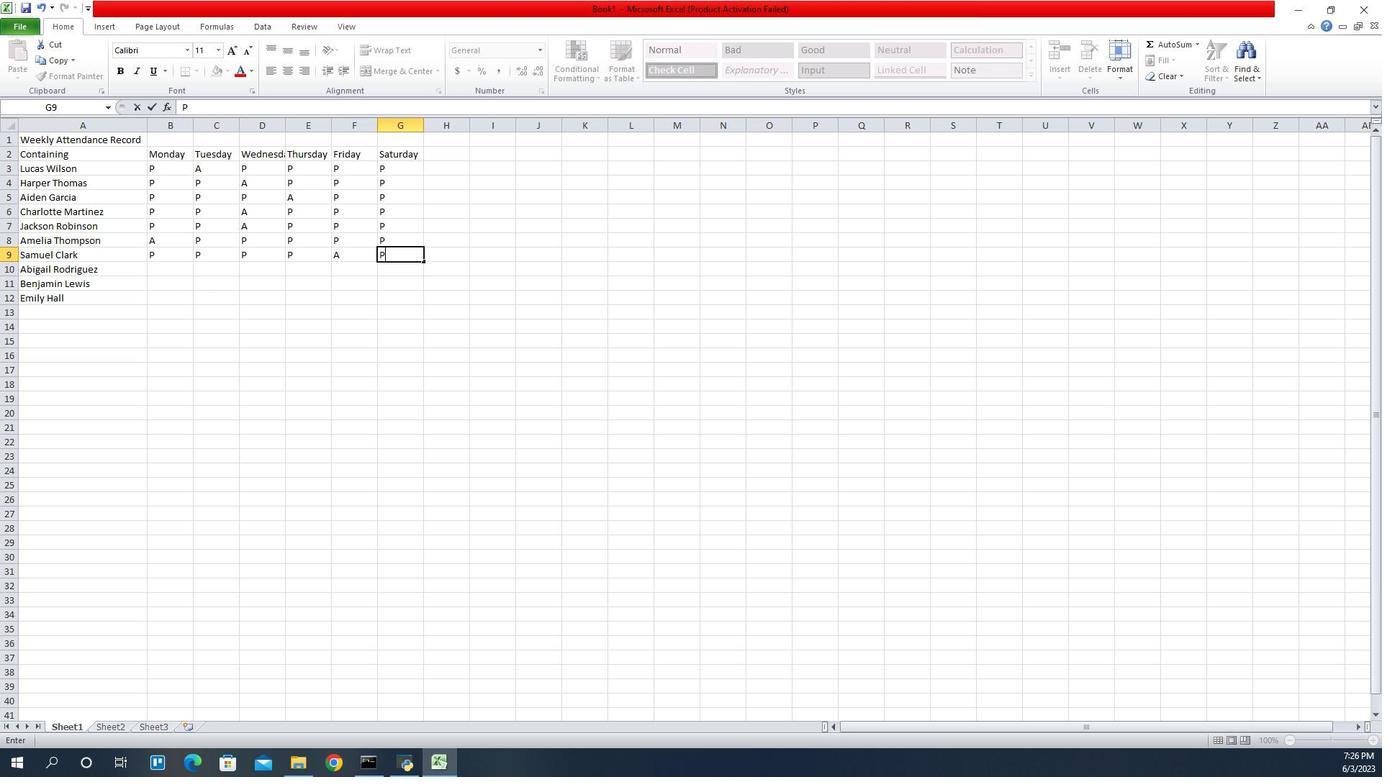 
Action: Mouse pressed left at (818, 312)
Screenshot: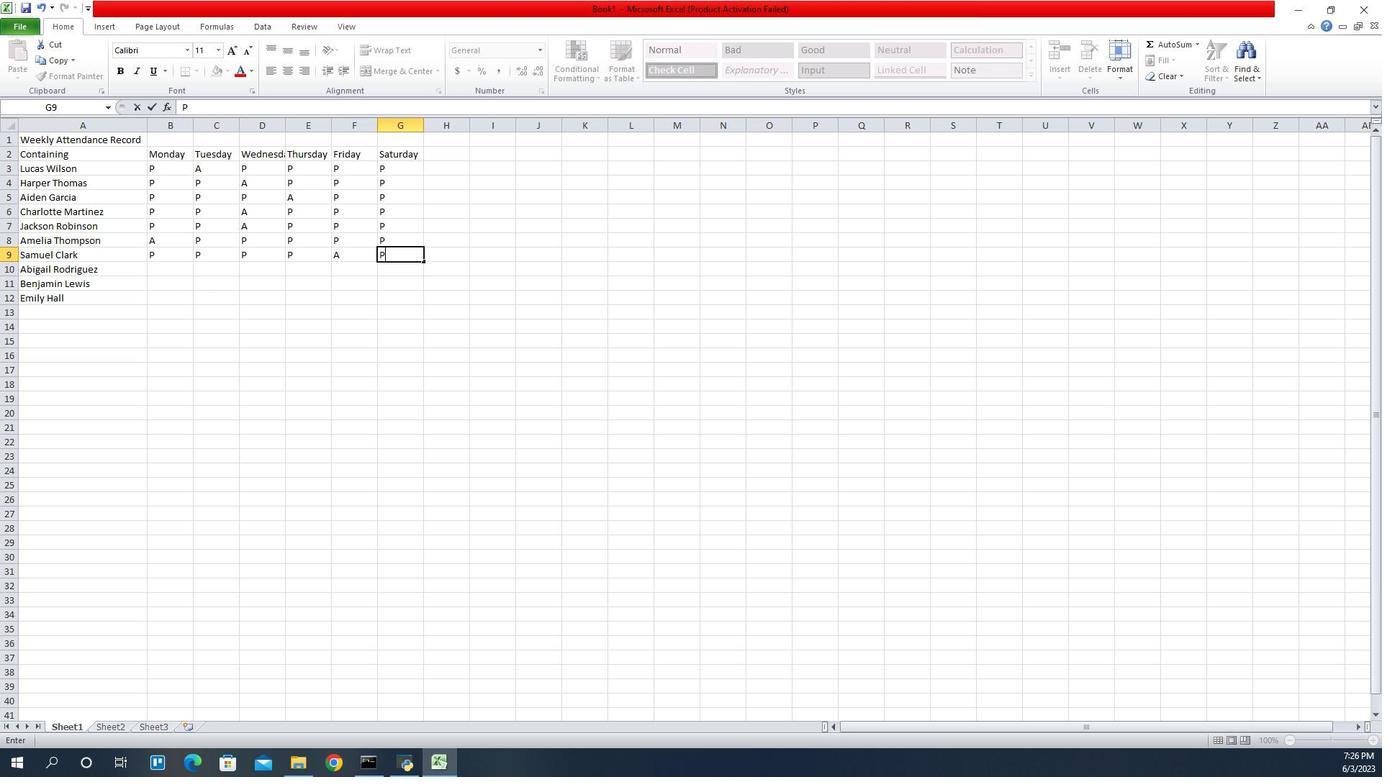 
Action: Mouse moved to (813, 311)
Screenshot: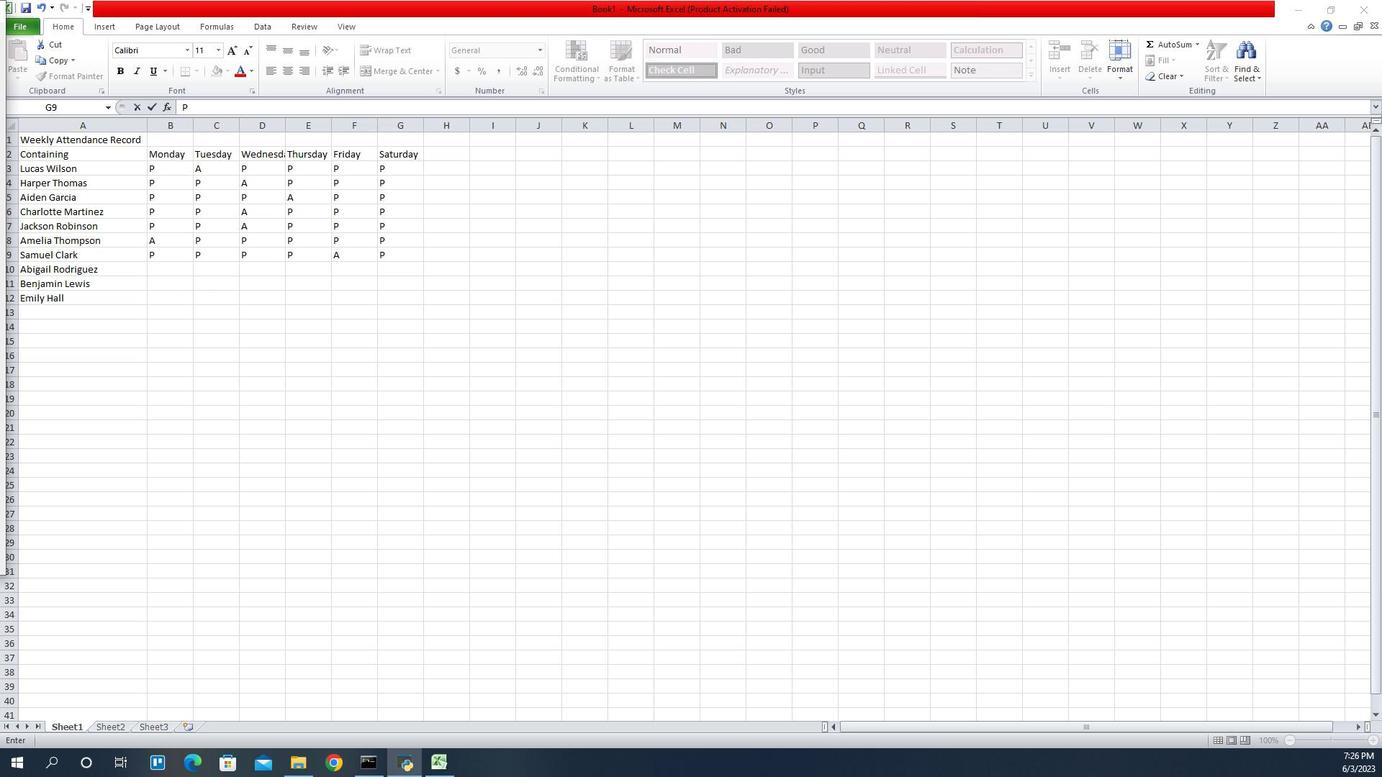 
Action: Mouse scrolled (813, 310) with delta (0, 0)
Screenshot: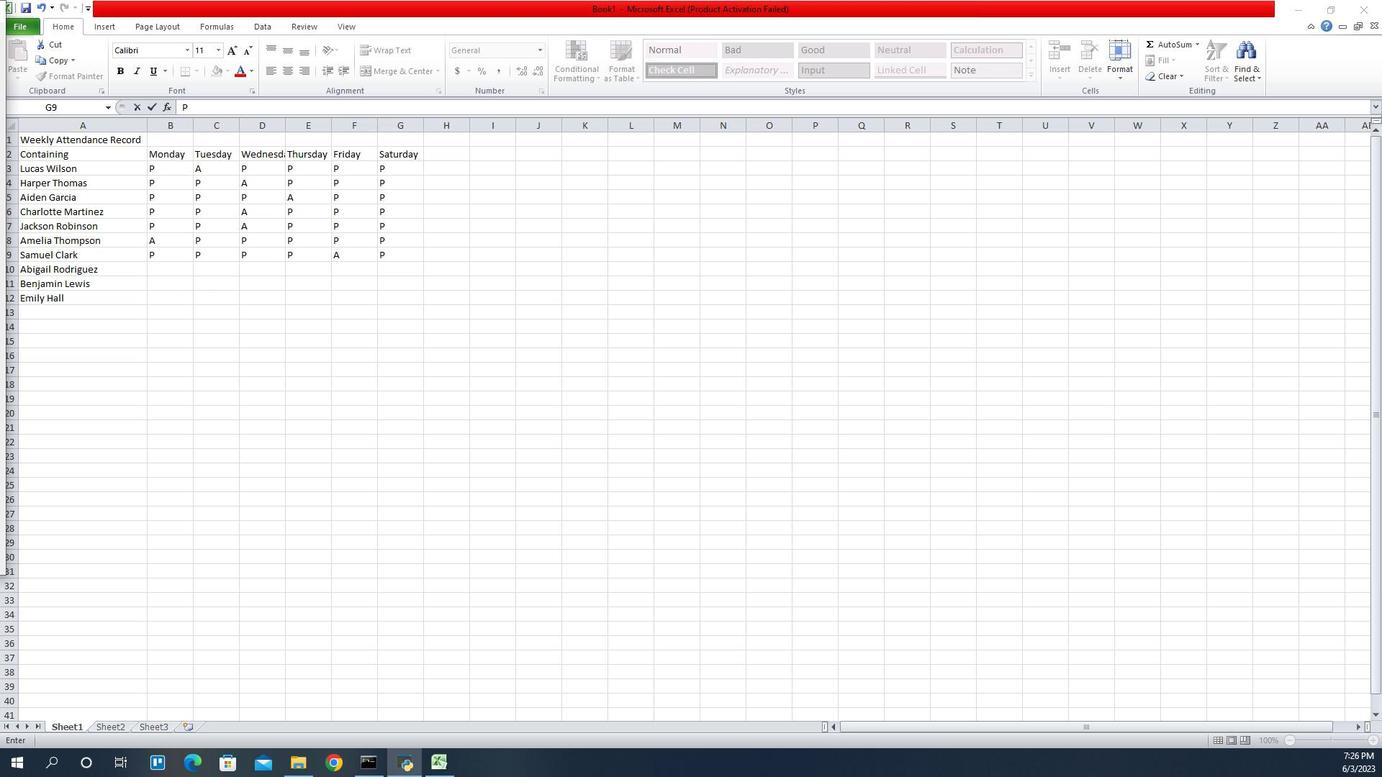 
Action: Mouse scrolled (813, 310) with delta (0, 0)
Screenshot: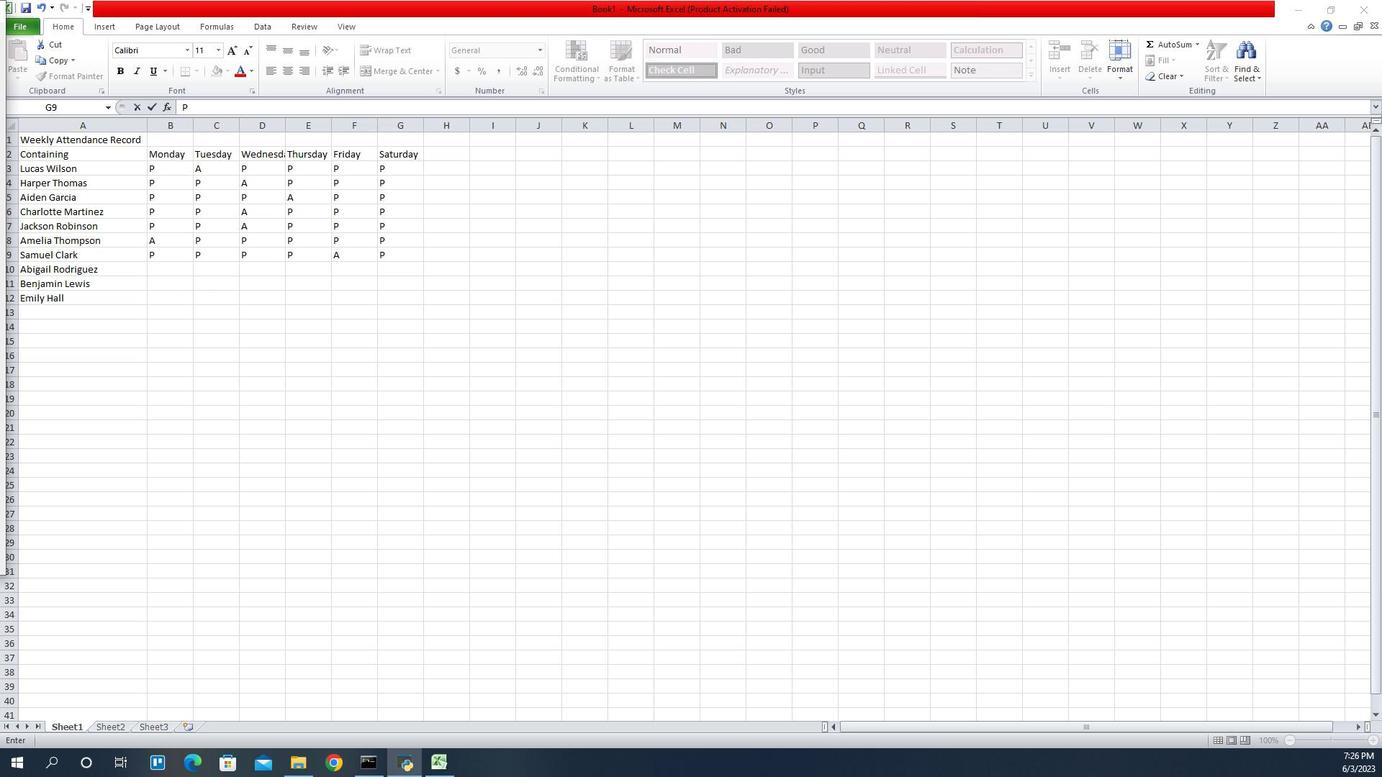 
Action: Mouse moved to (815, 310)
Screenshot: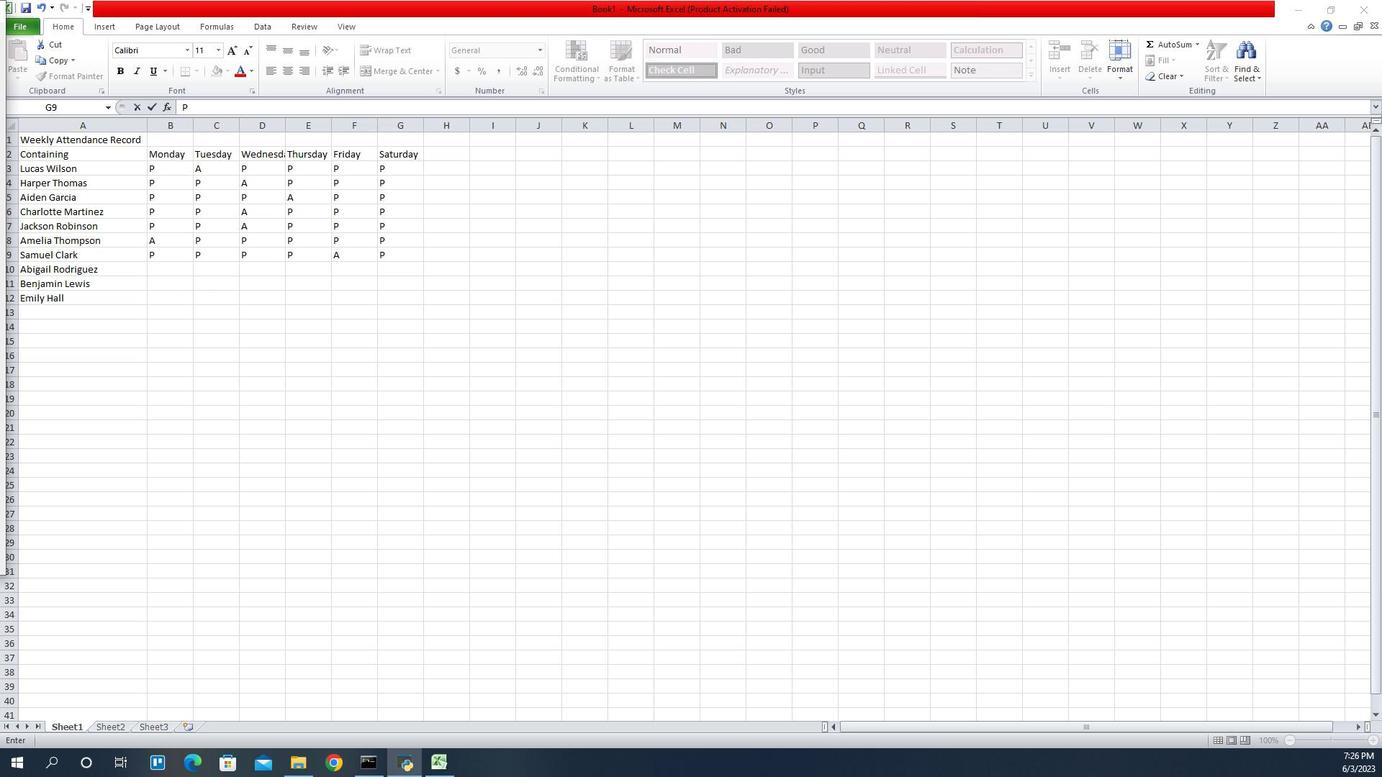 
Action: Mouse scrolled (815, 309) with delta (0, 0)
Screenshot: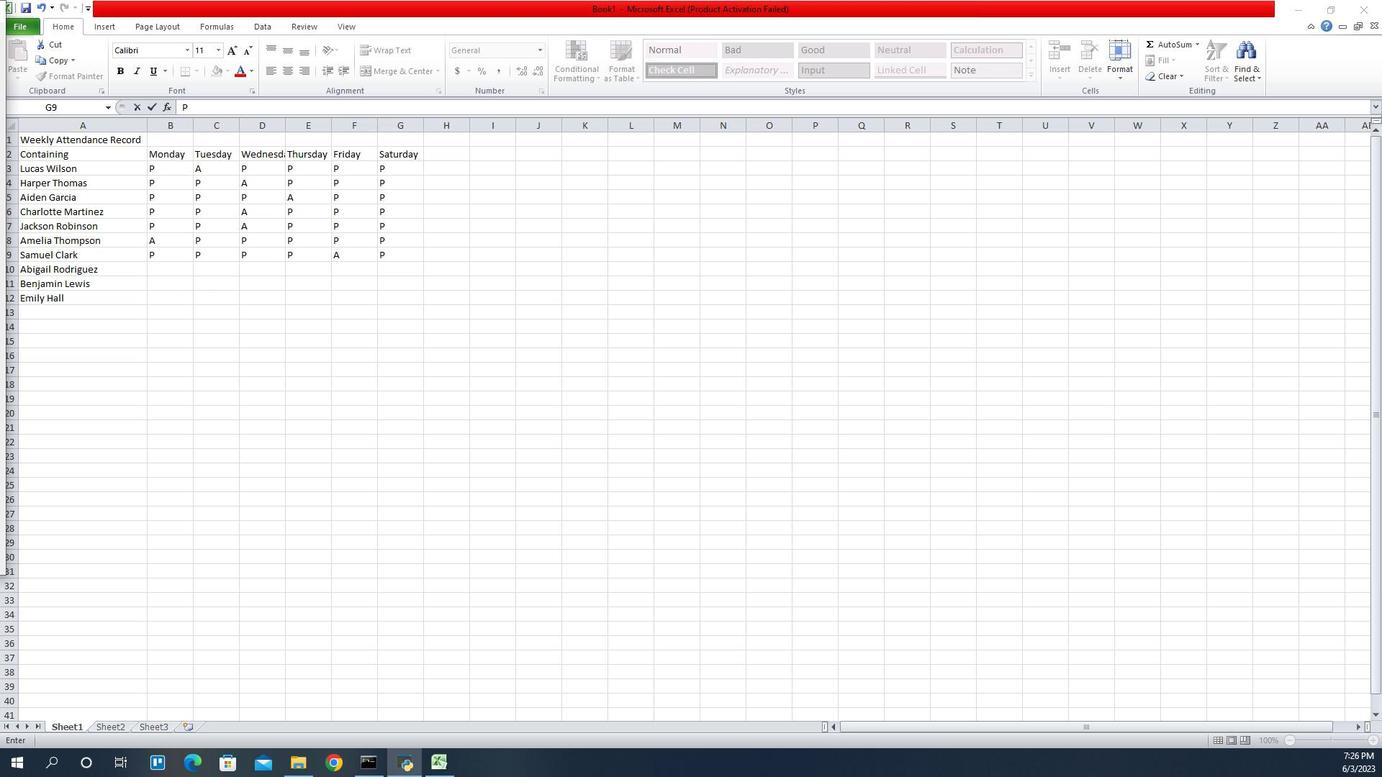 
Action: Mouse moved to (815, 310)
Screenshot: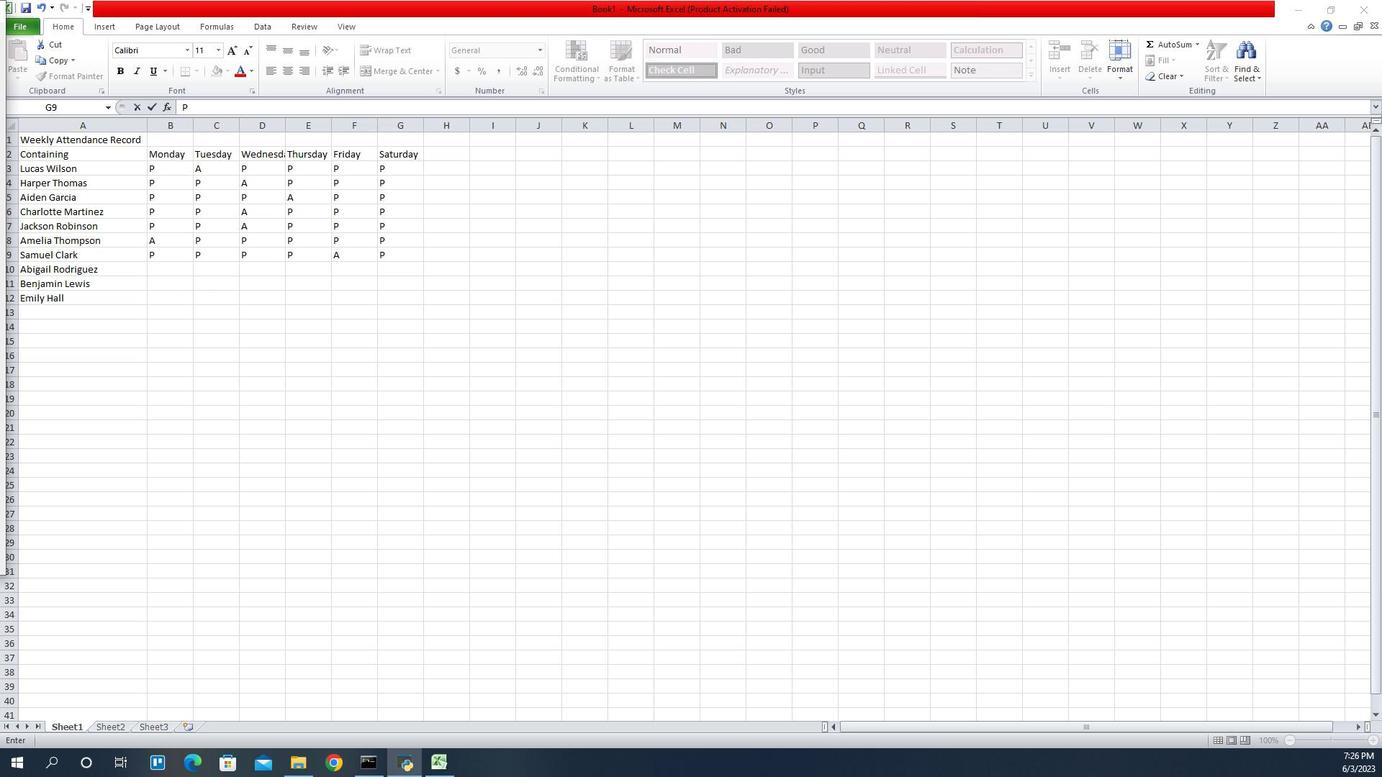 
Action: Mouse scrolled (815, 309) with delta (0, 0)
Screenshot: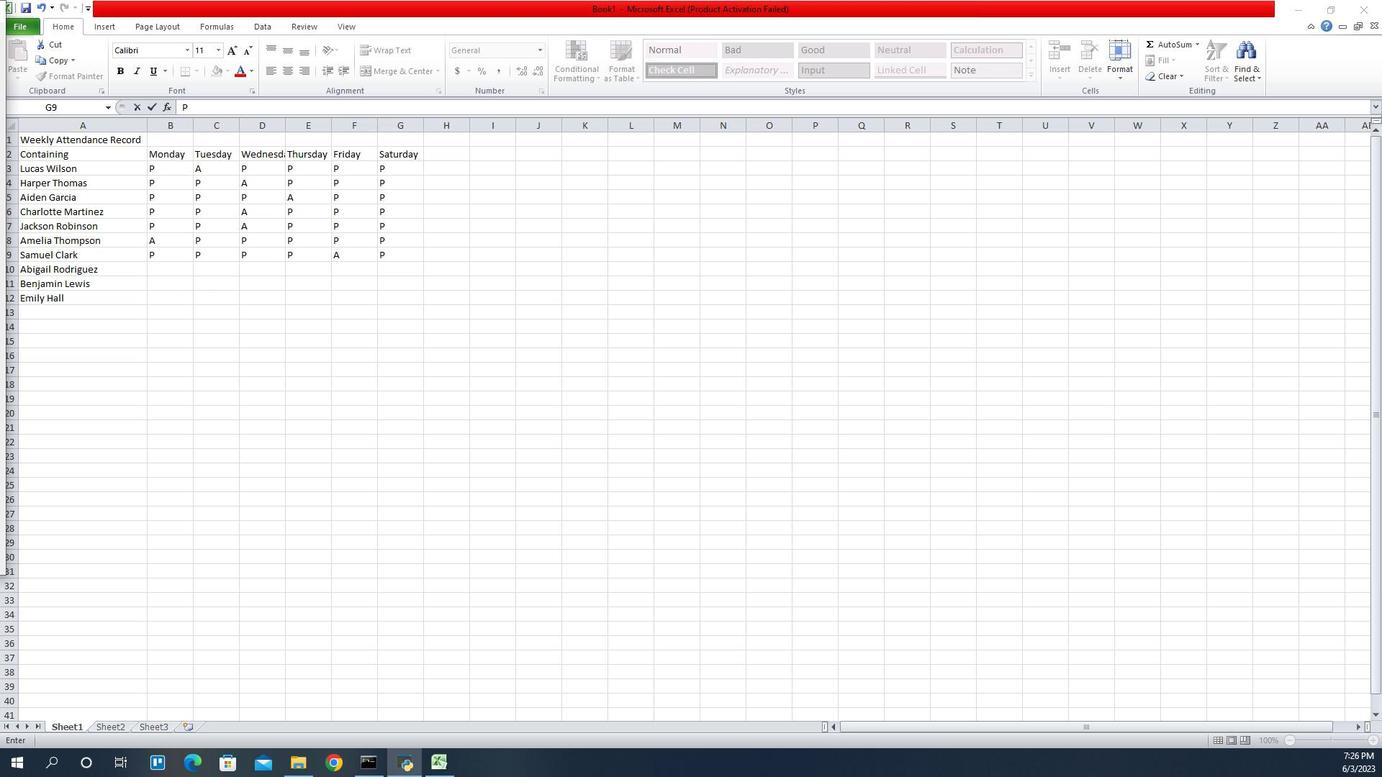 
Action: Mouse scrolled (815, 309) with delta (0, 0)
Screenshot: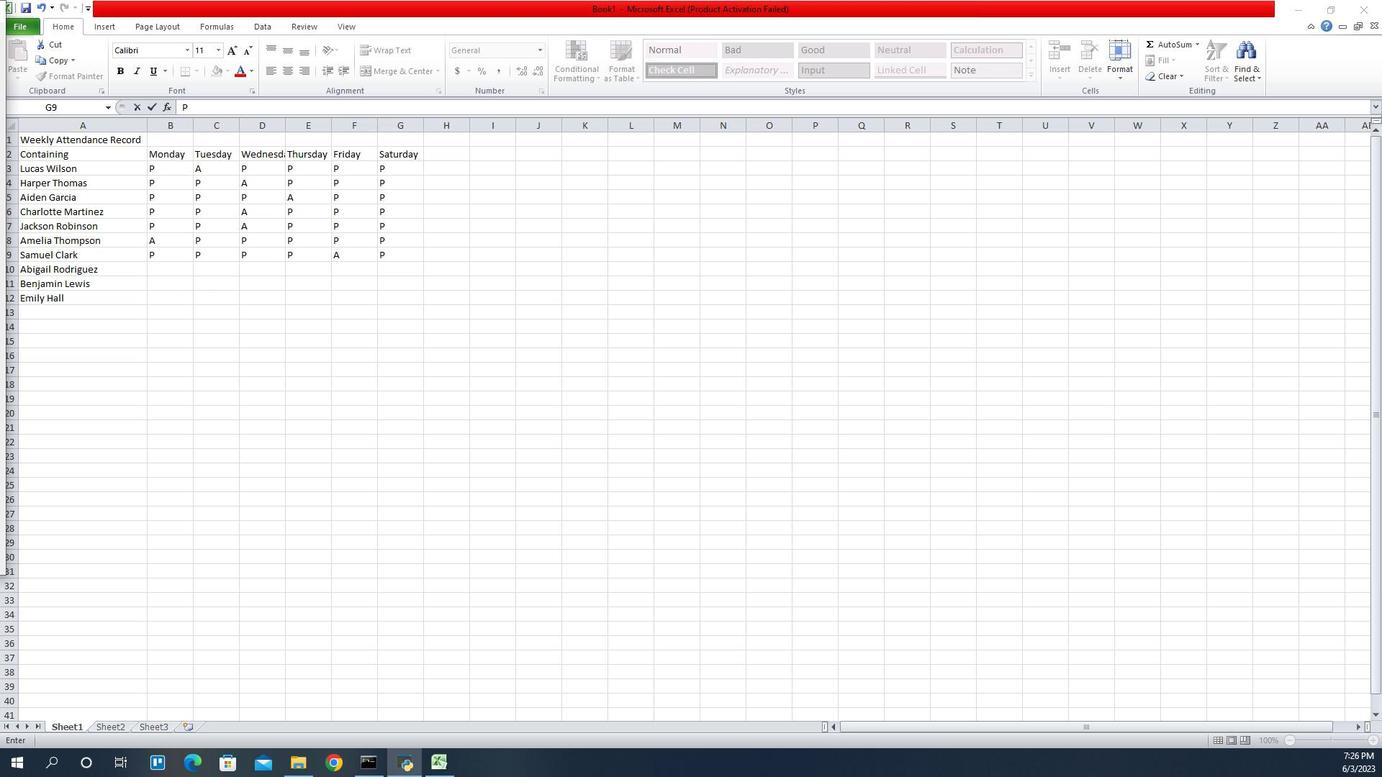 
Action: Mouse scrolled (815, 309) with delta (0, 0)
Screenshot: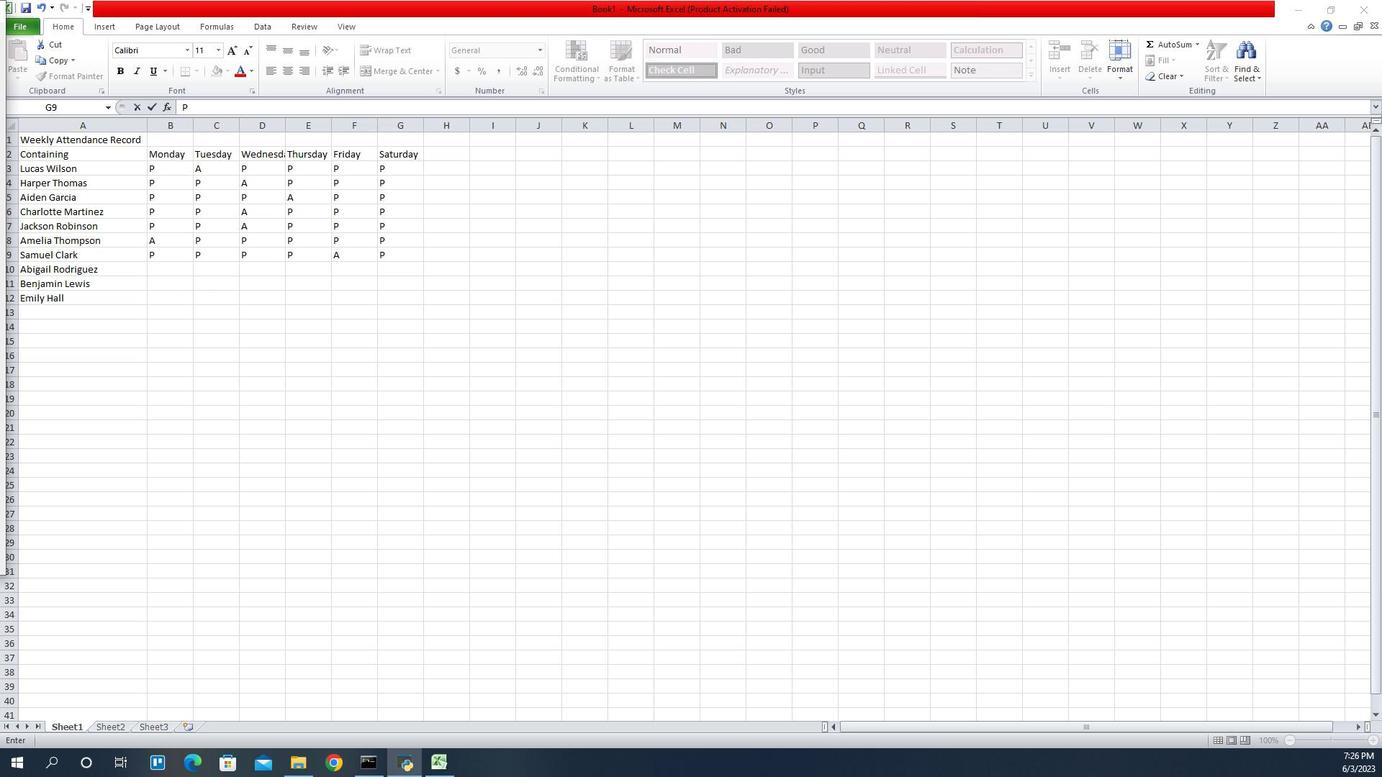 
Action: Mouse scrolled (815, 309) with delta (0, 0)
Screenshot: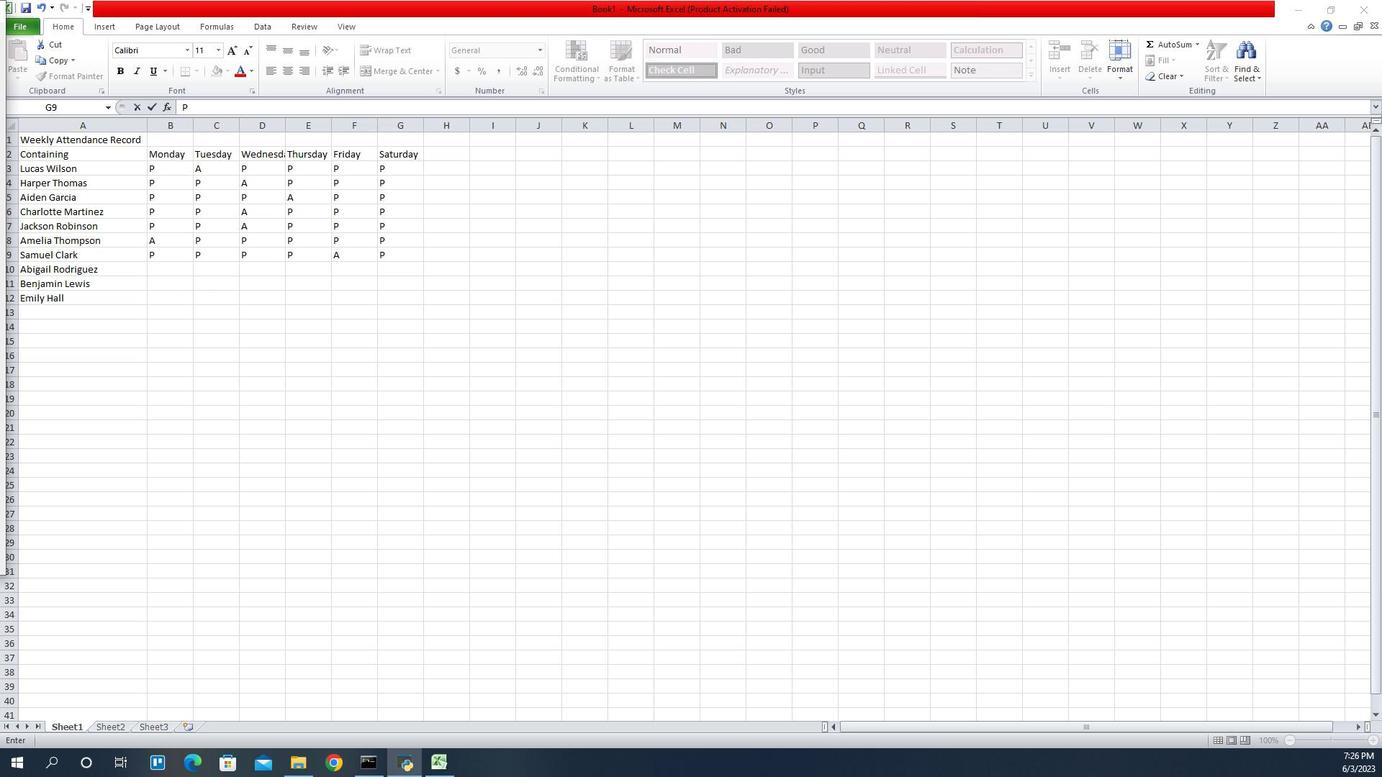 
Action: Mouse scrolled (815, 309) with delta (0, 0)
Screenshot: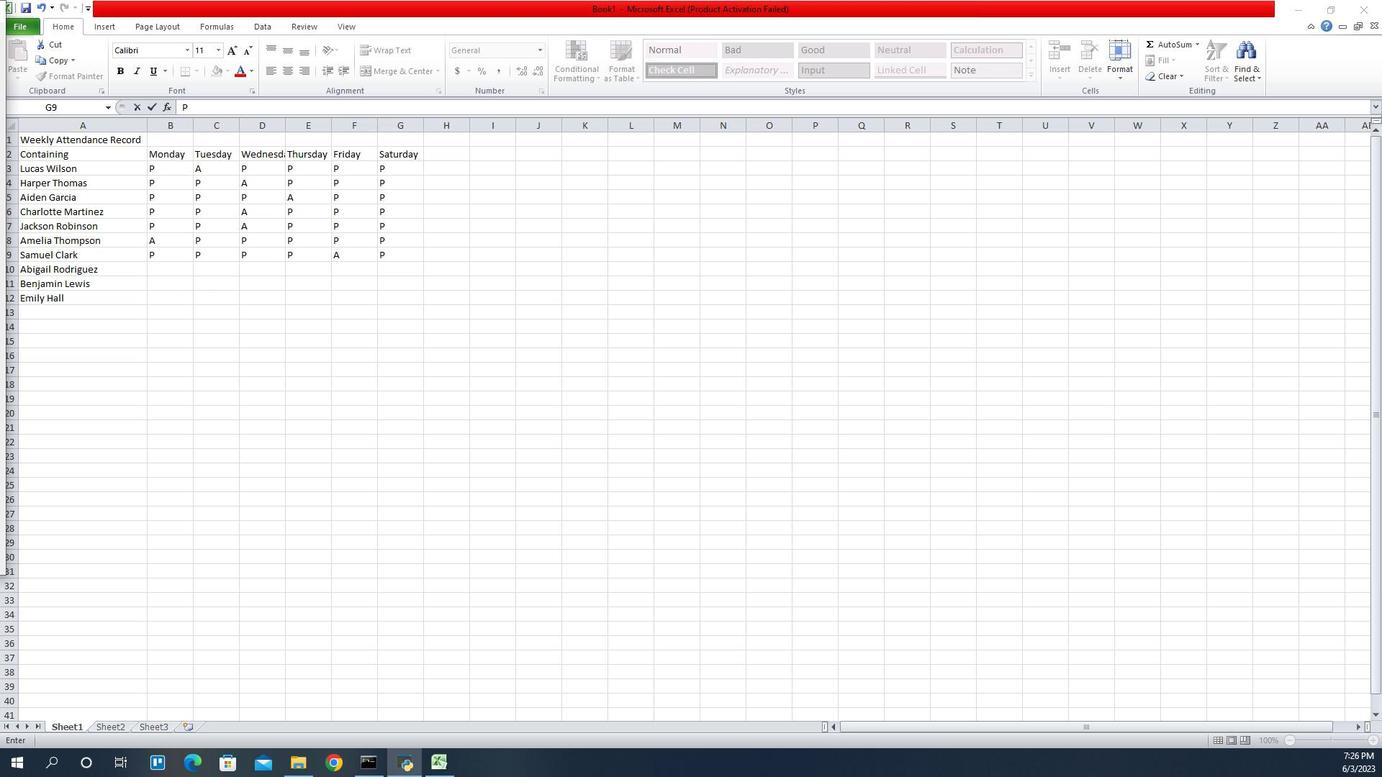
Action: Mouse scrolled (815, 309) with delta (0, 0)
Screenshot: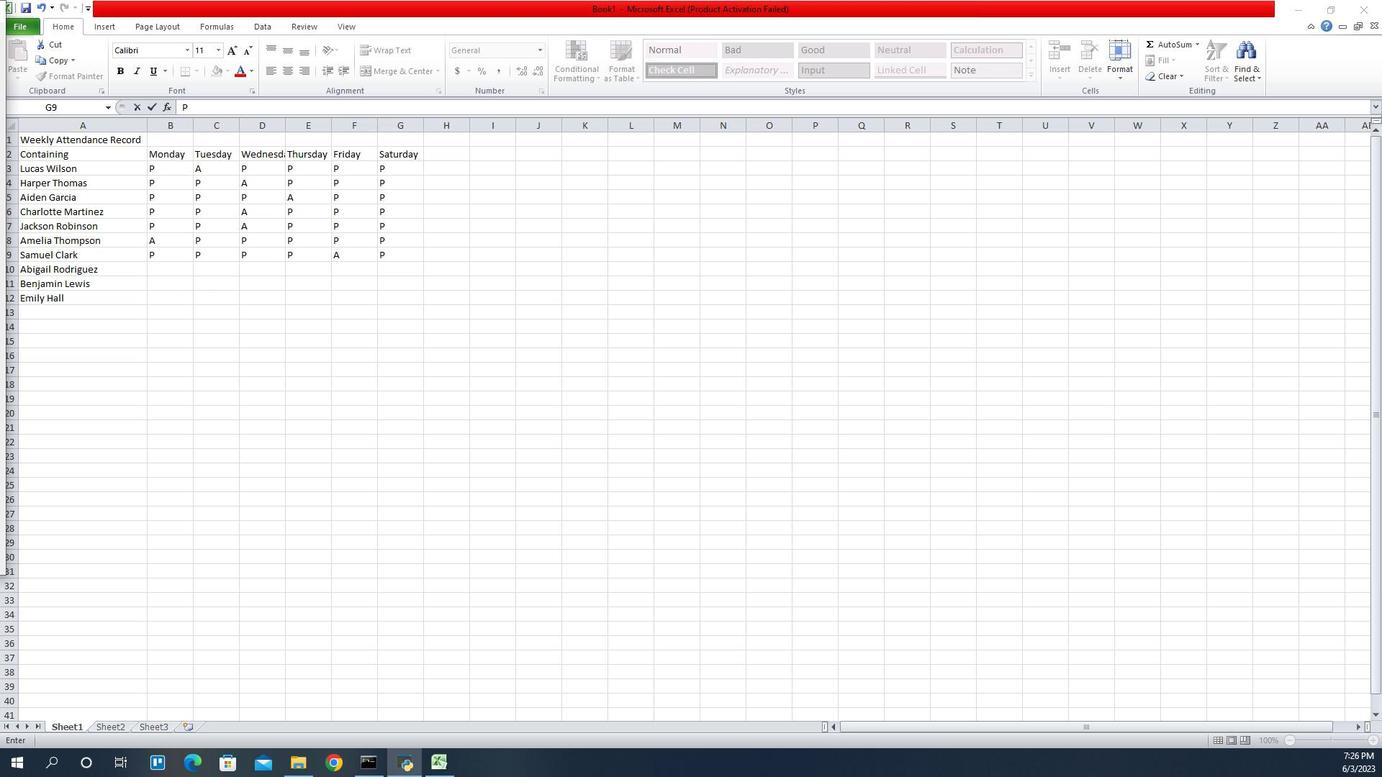 
Action: Mouse scrolled (815, 309) with delta (0, 0)
Screenshot: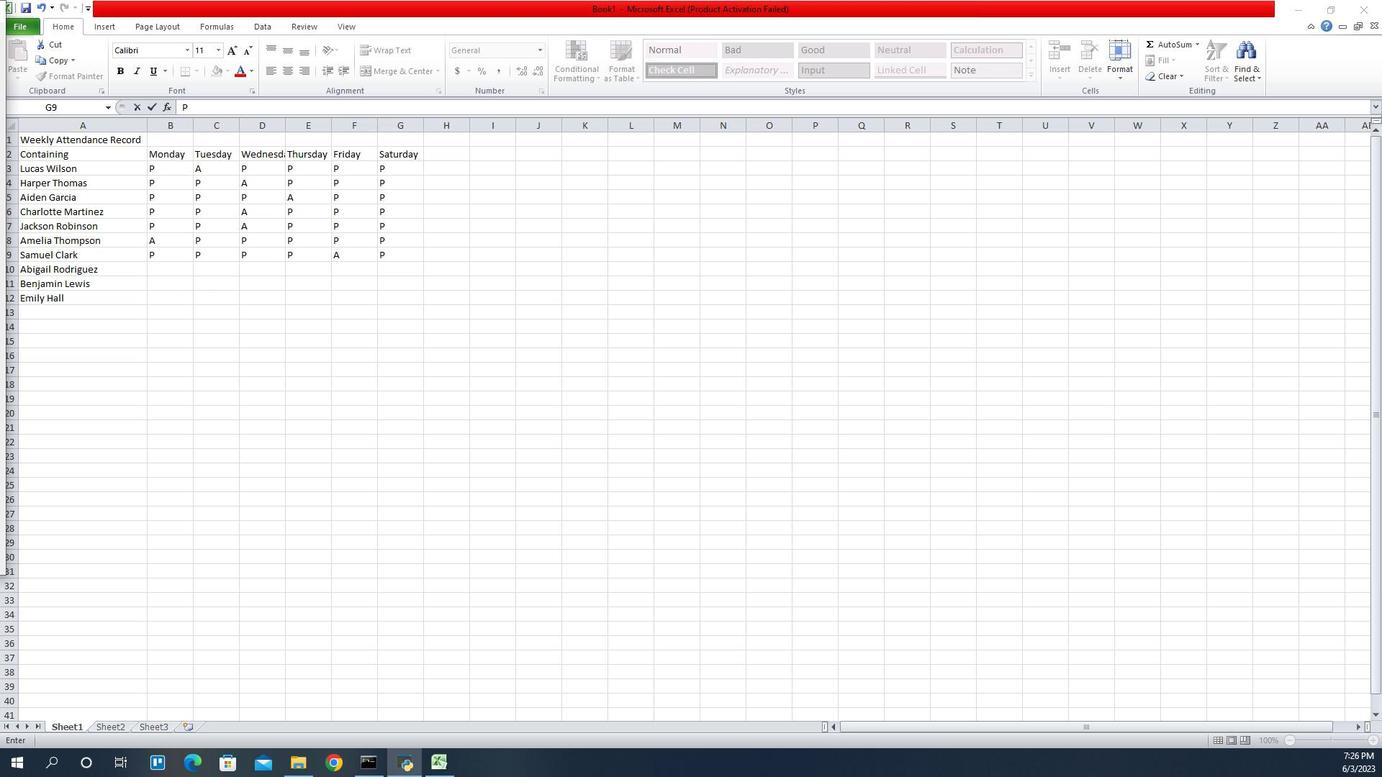 
Action: Mouse moved to (1134, 261)
Screenshot: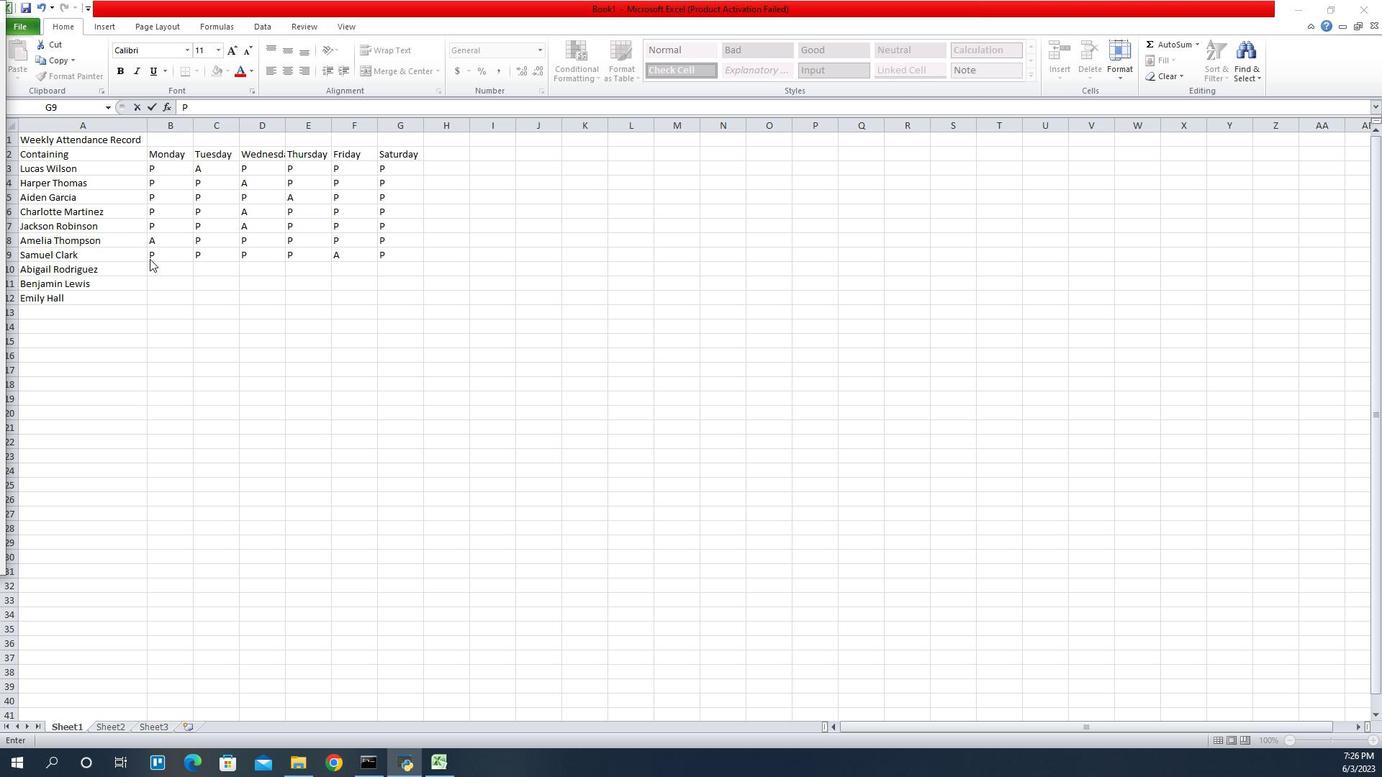 
Action: Mouse pressed left at (1134, 261)
Screenshot: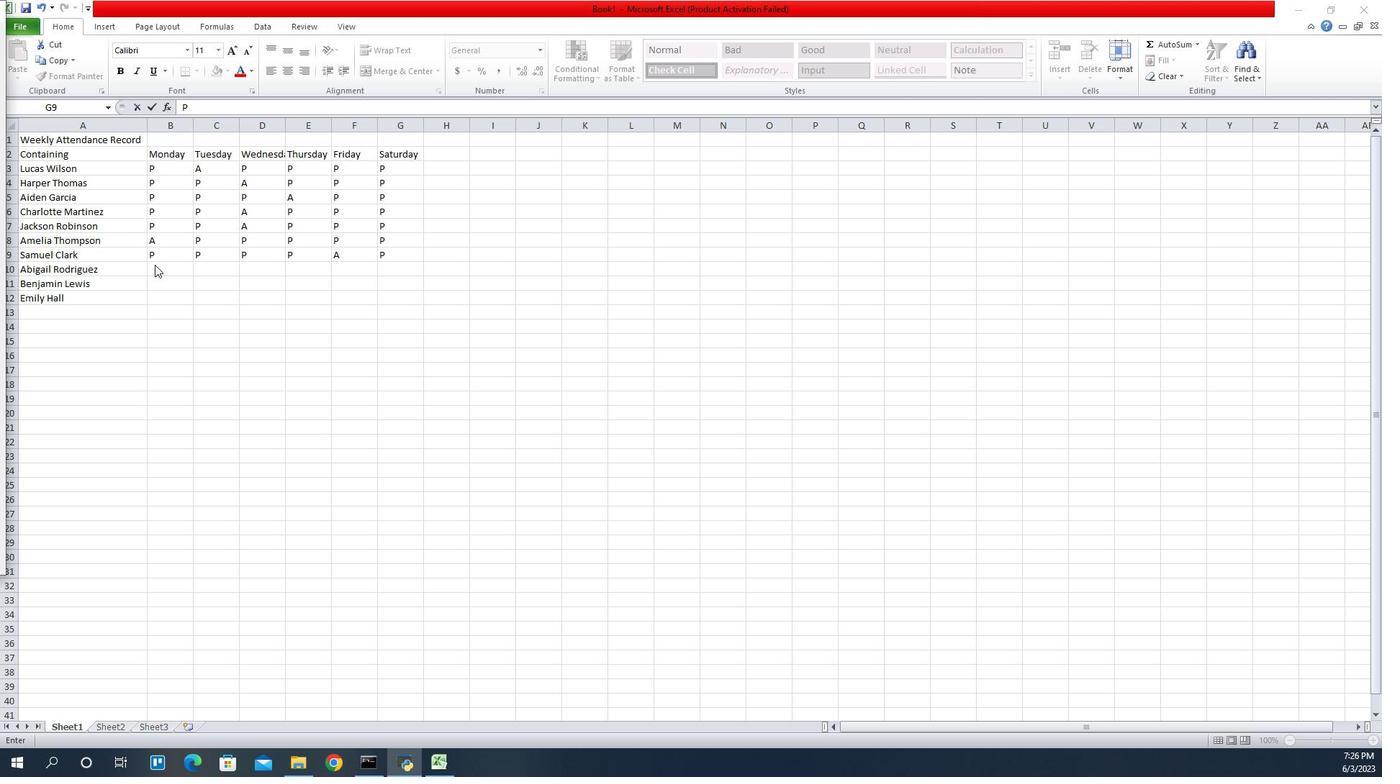 
Action: Mouse moved to (1138, 266)
Screenshot: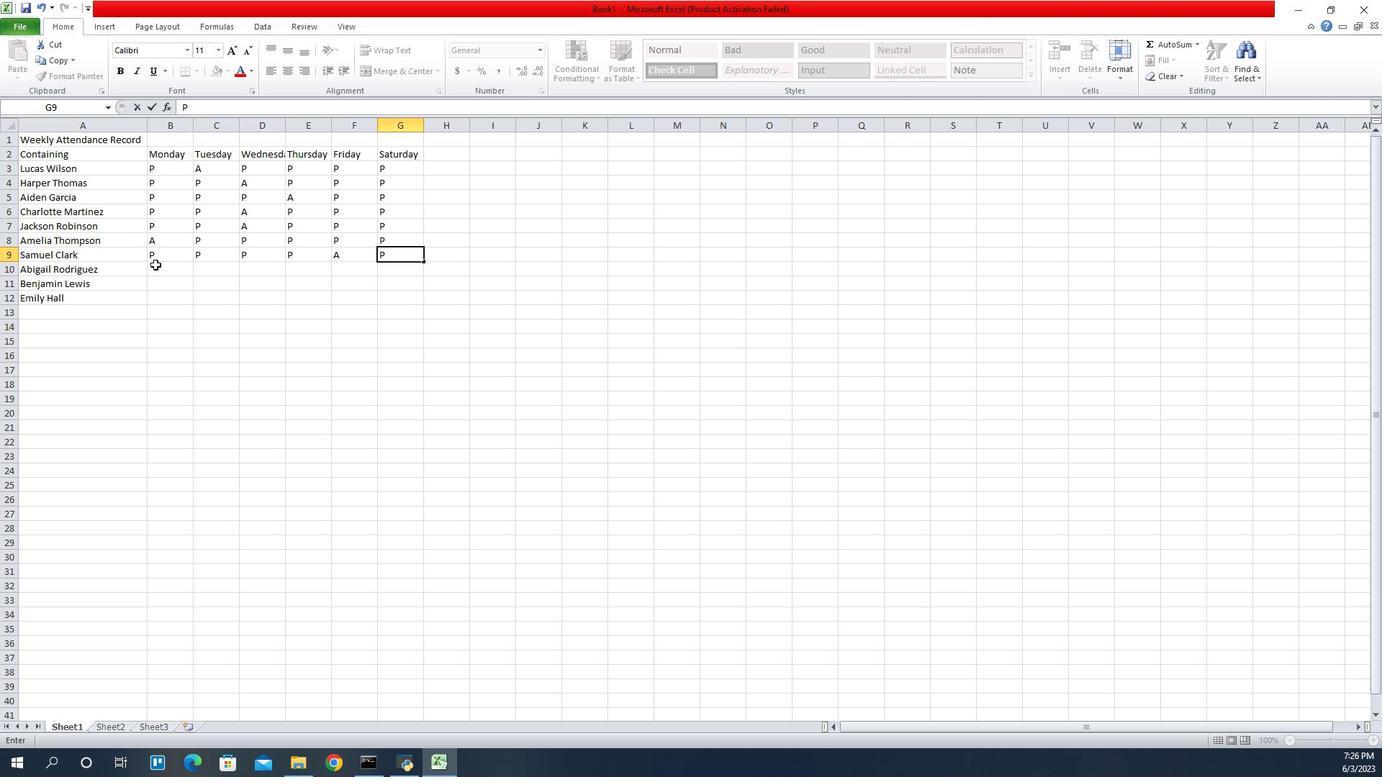 
Action: Mouse pressed left at (1138, 266)
Screenshot: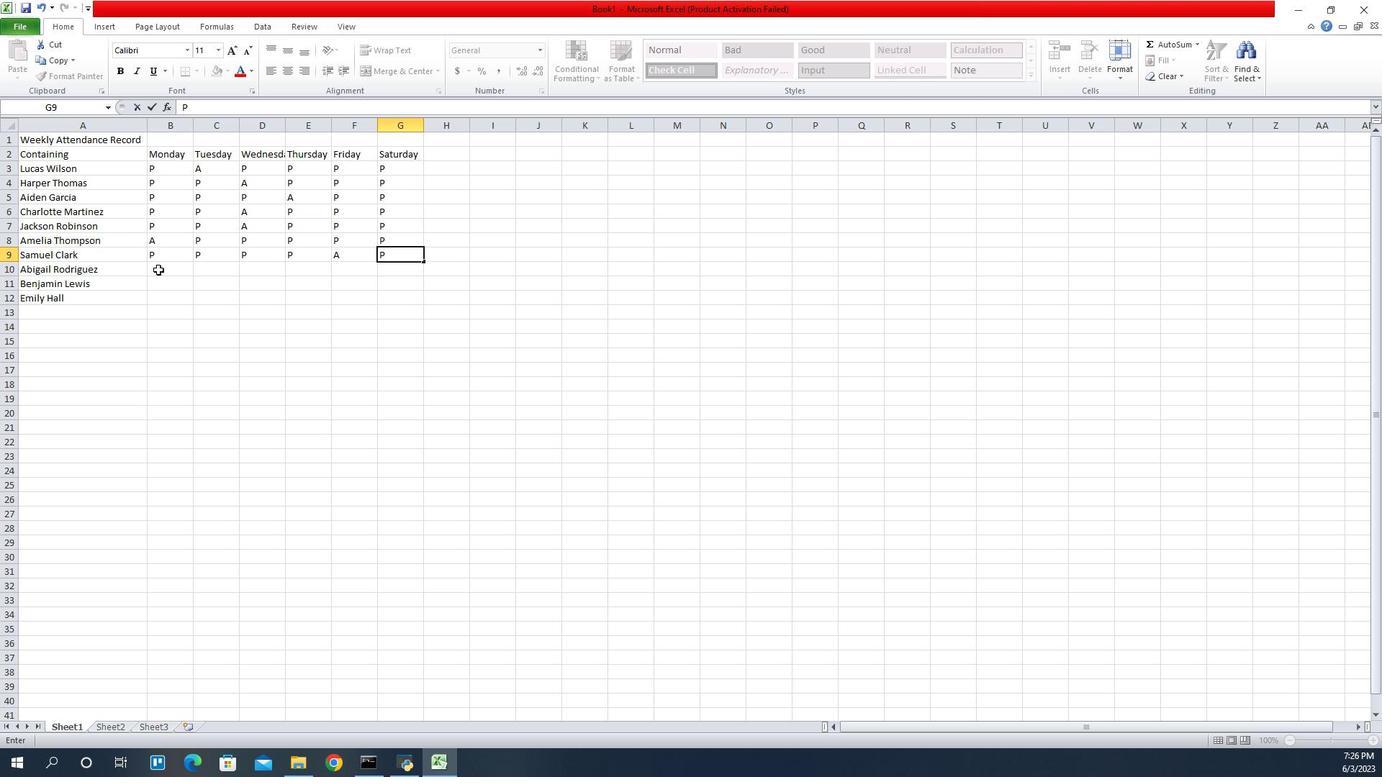 
Action: Mouse moved to (1137, 267)
Screenshot: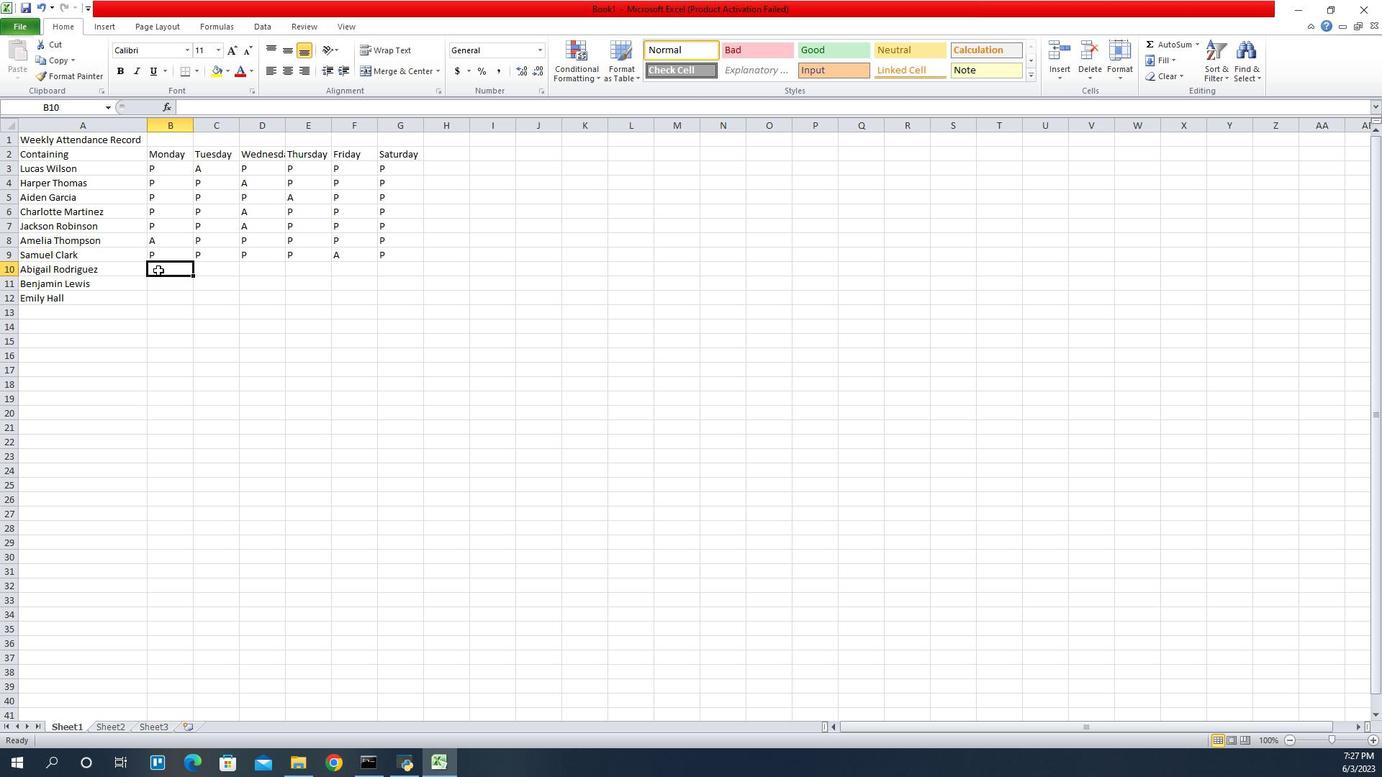 
Action: Key pressed P
Screenshot: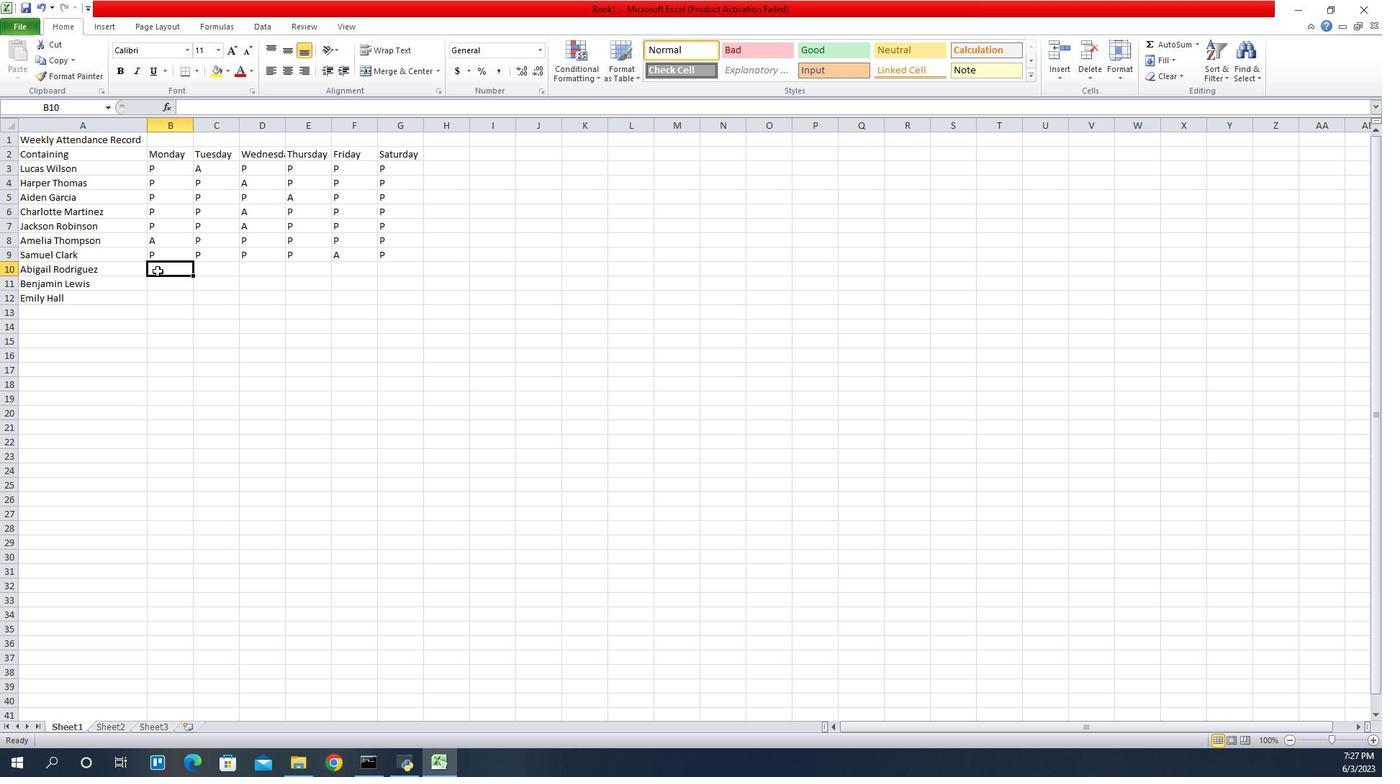 
Action: Mouse moved to (1179, 270)
Screenshot: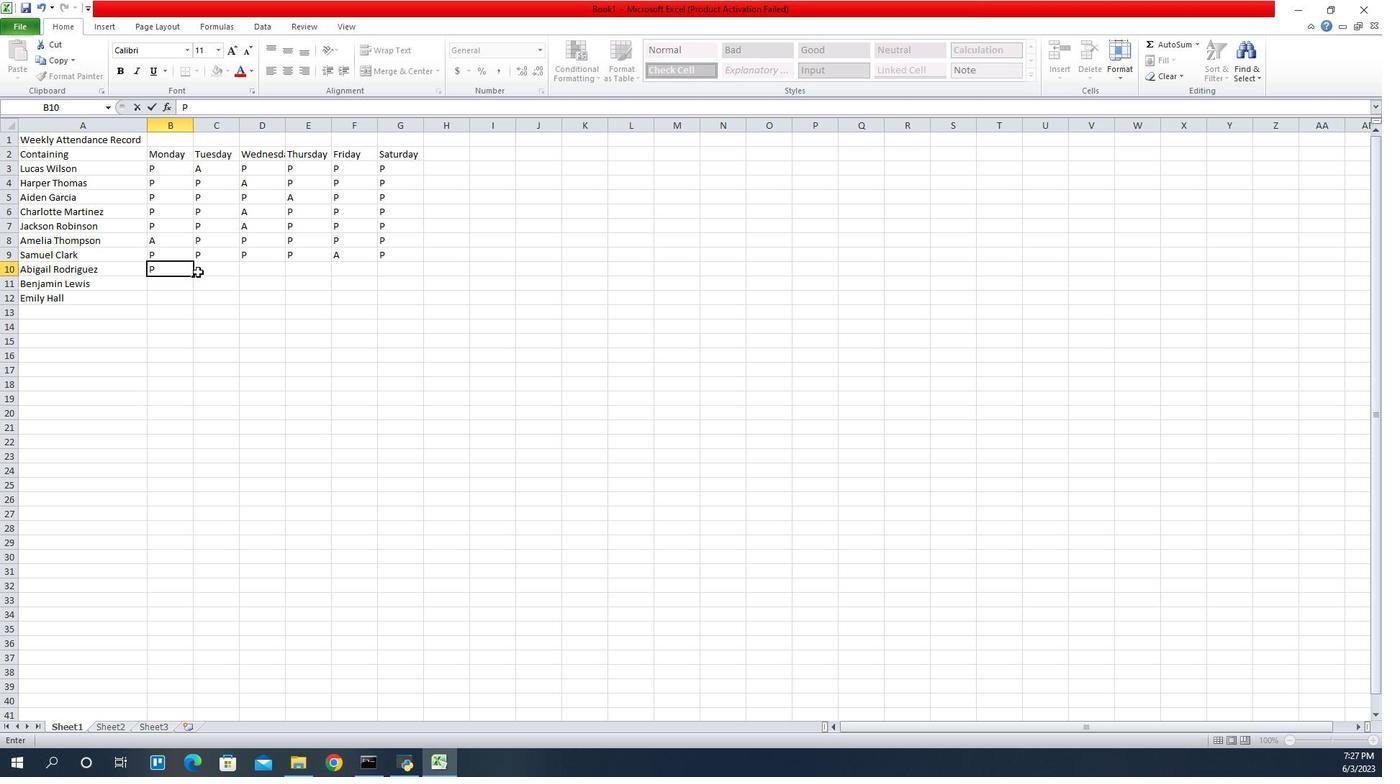 
Action: Mouse pressed left at (1179, 270)
Screenshot: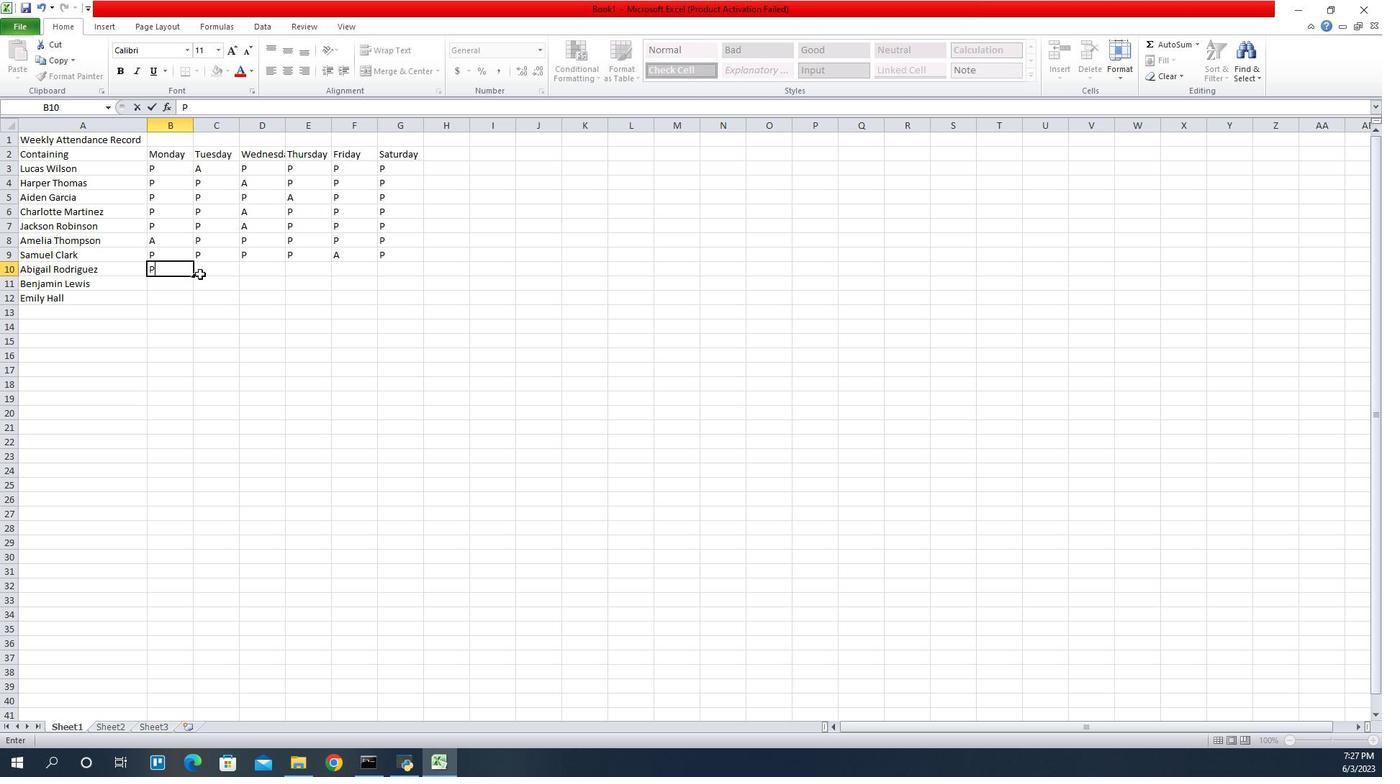
Action: Key pressed A
Screenshot: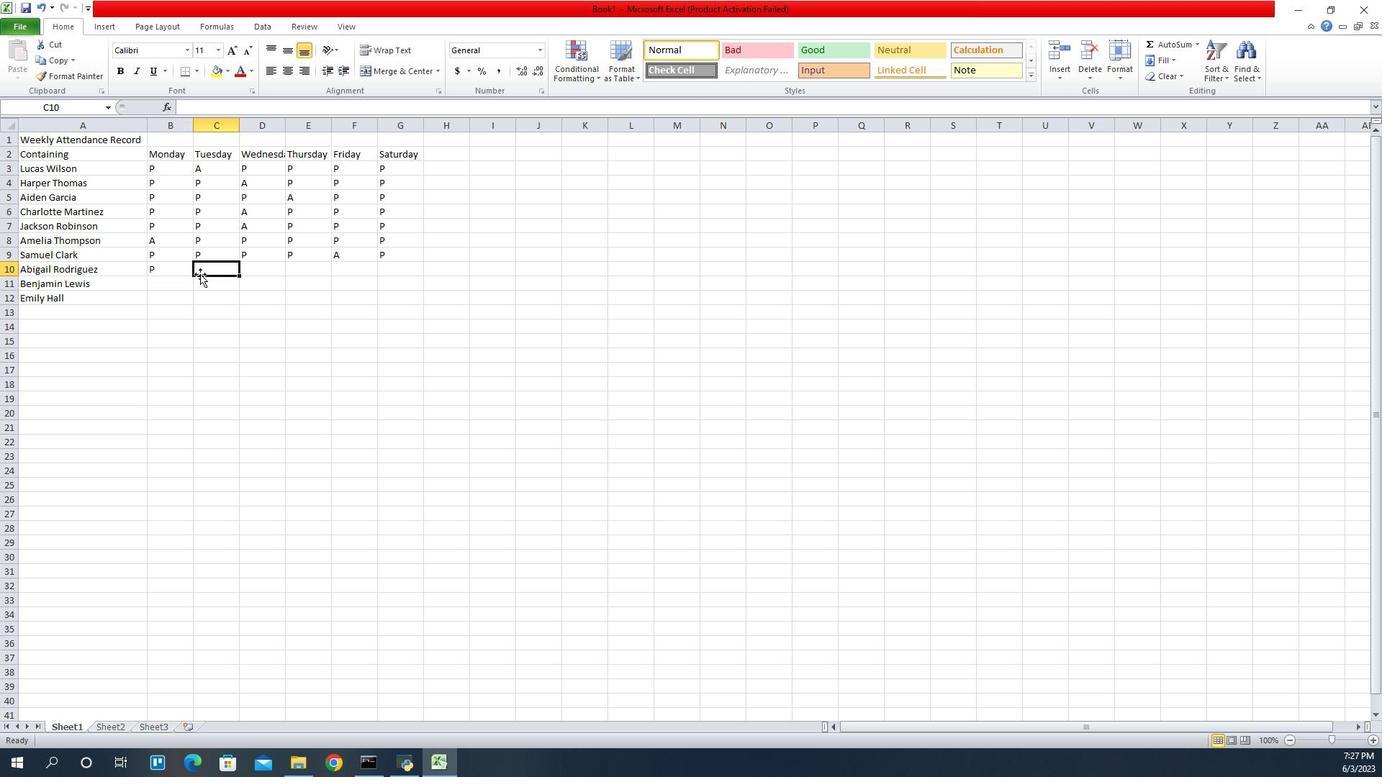 
Action: Mouse moved to (1245, 270)
Screenshot: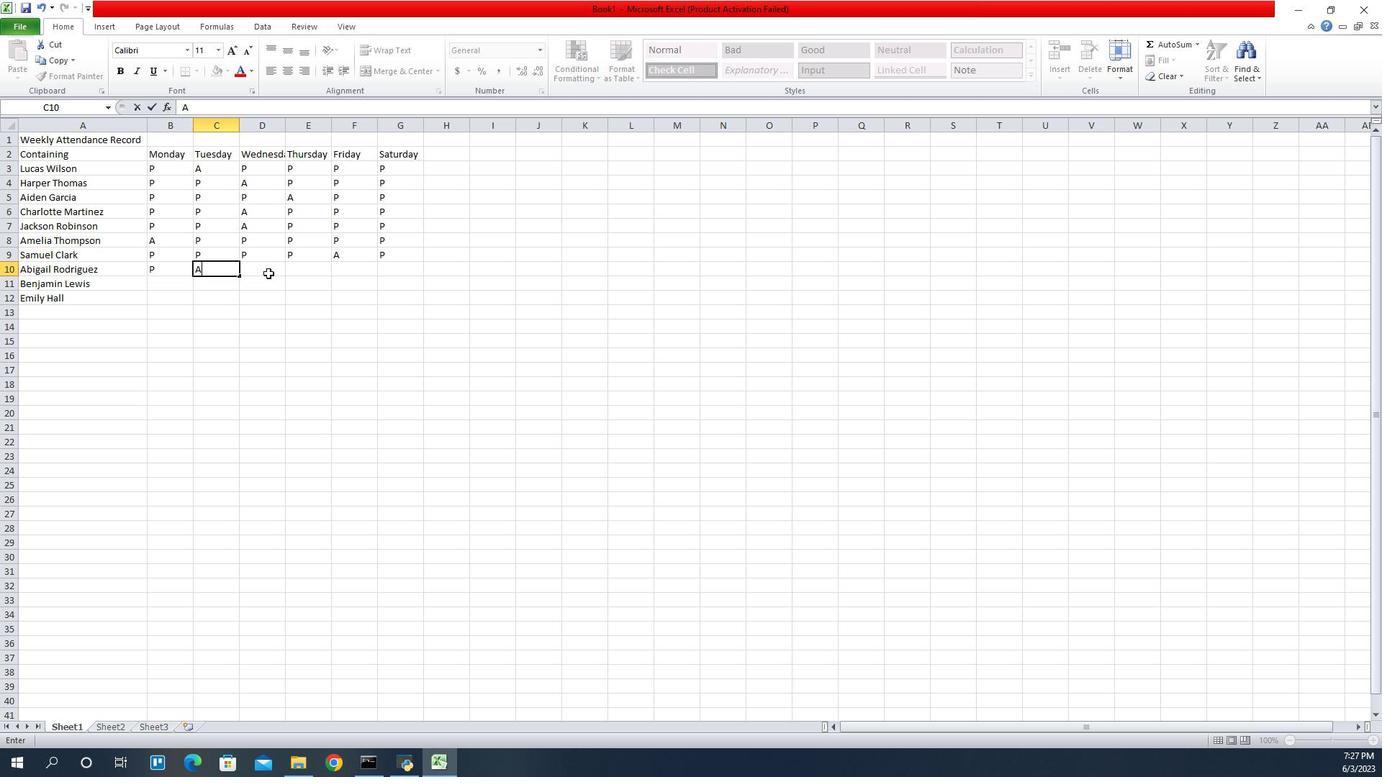 
Action: Mouse pressed left at (1245, 270)
Screenshot: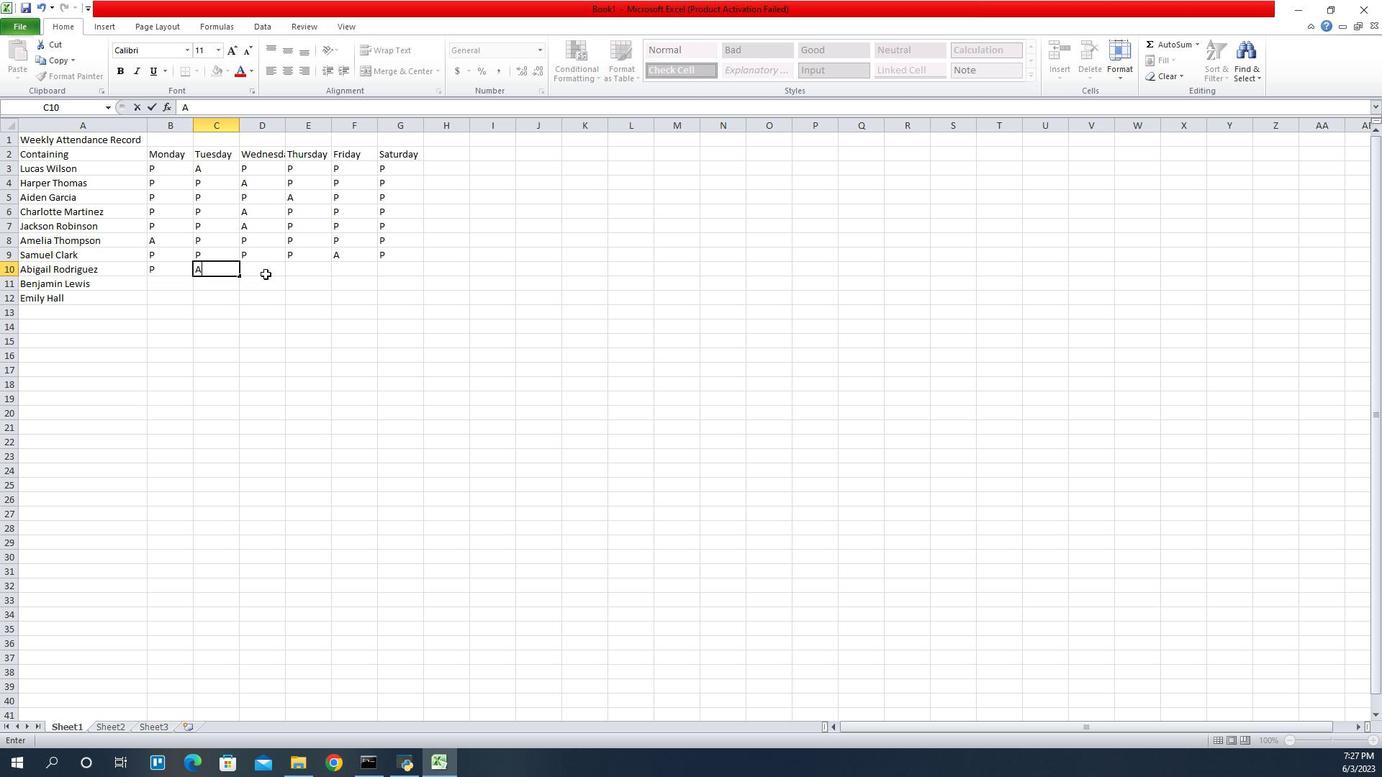 
Action: Key pressed P
Screenshot: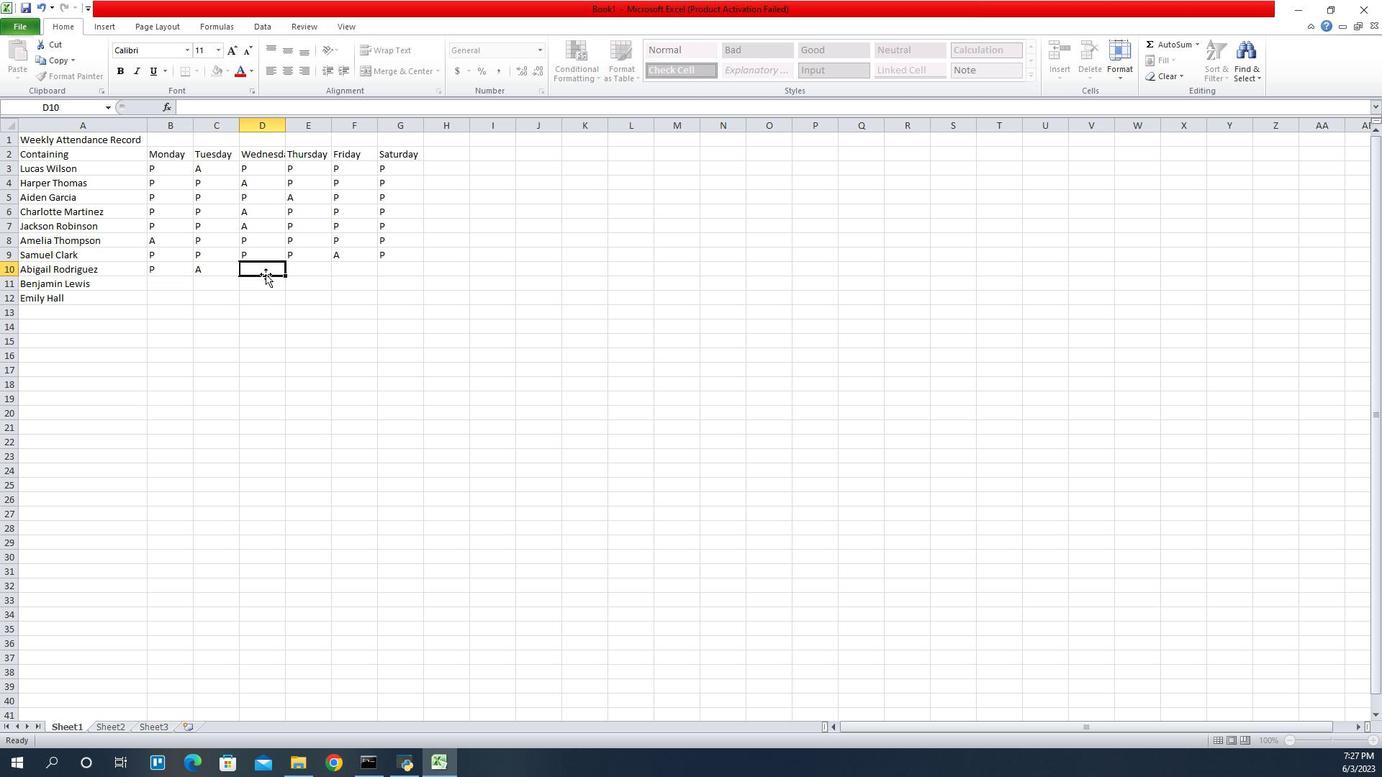 
Action: Mouse moved to (1289, 262)
Screenshot: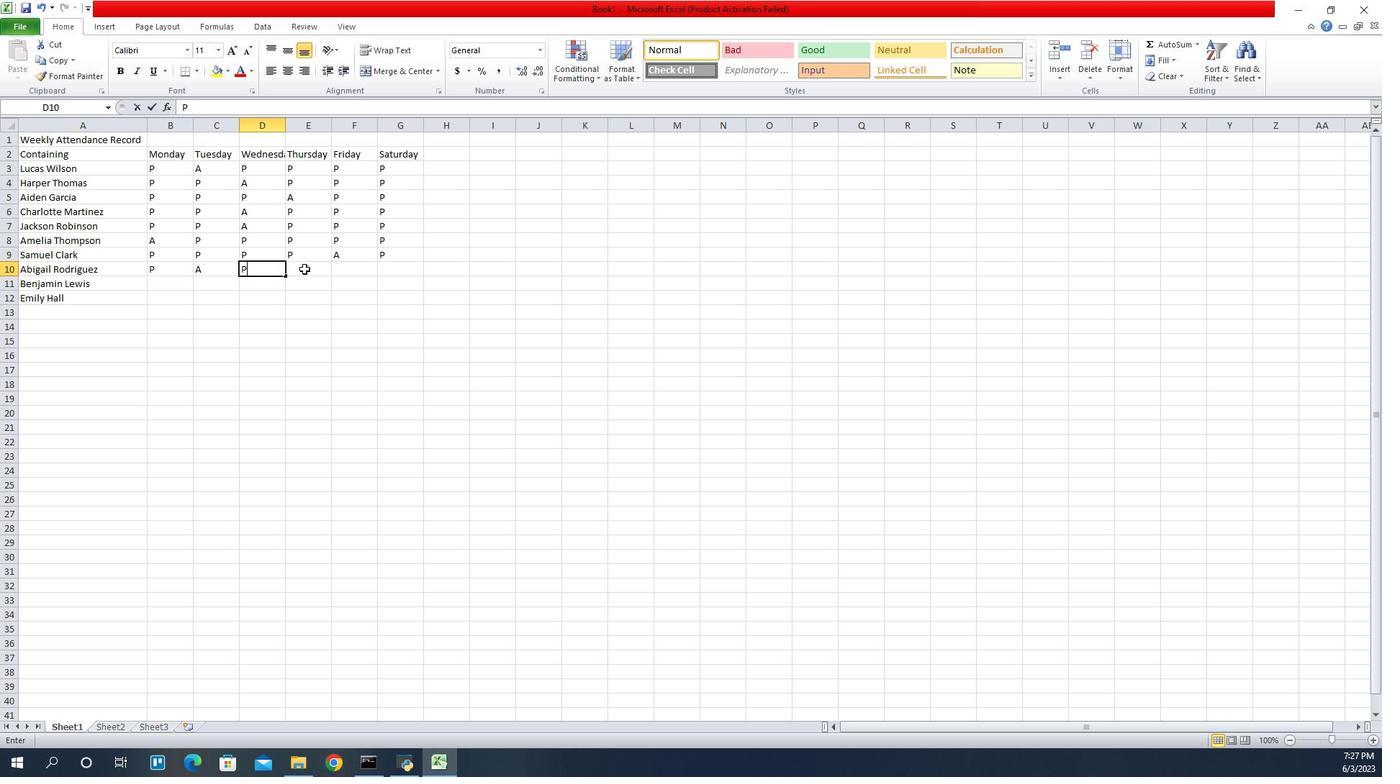 
Action: Mouse pressed left at (1289, 262)
Screenshot: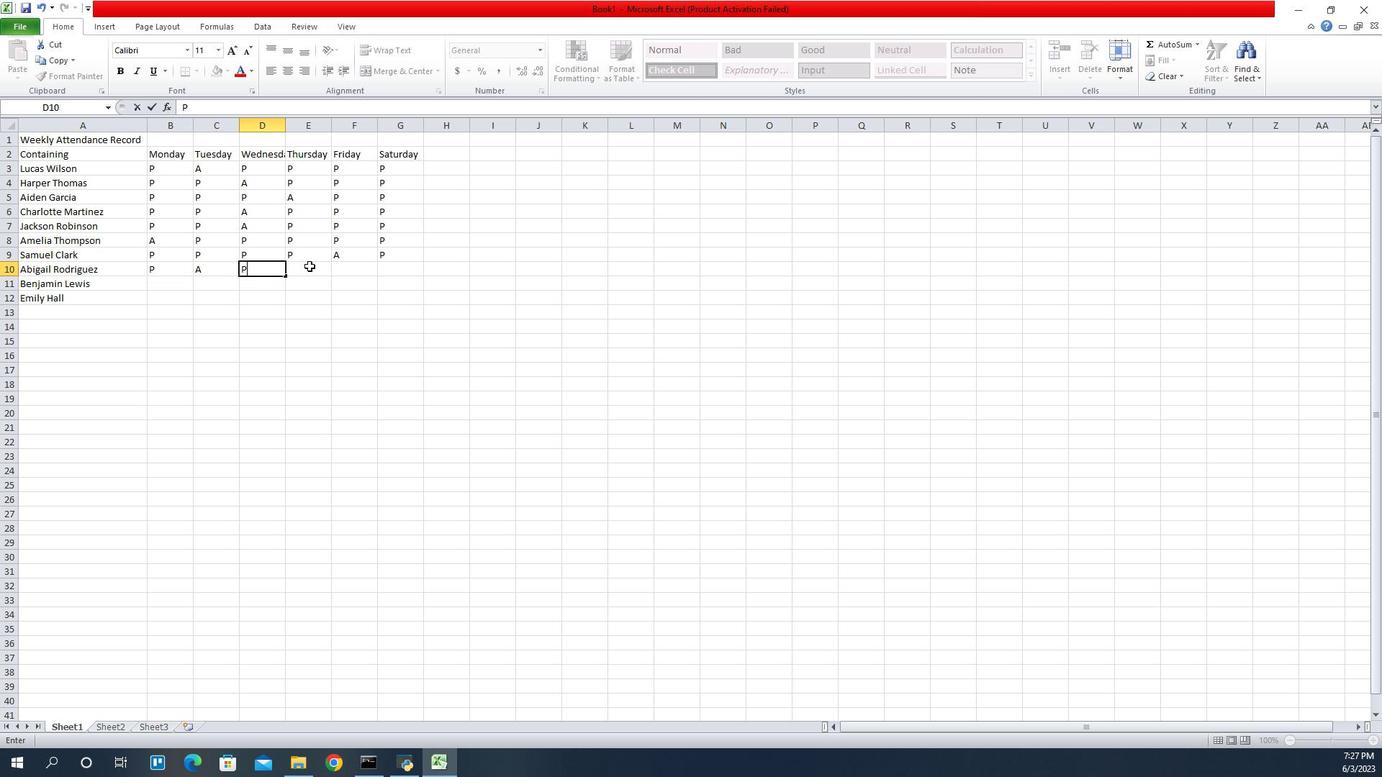 
Action: Key pressed P
Screenshot: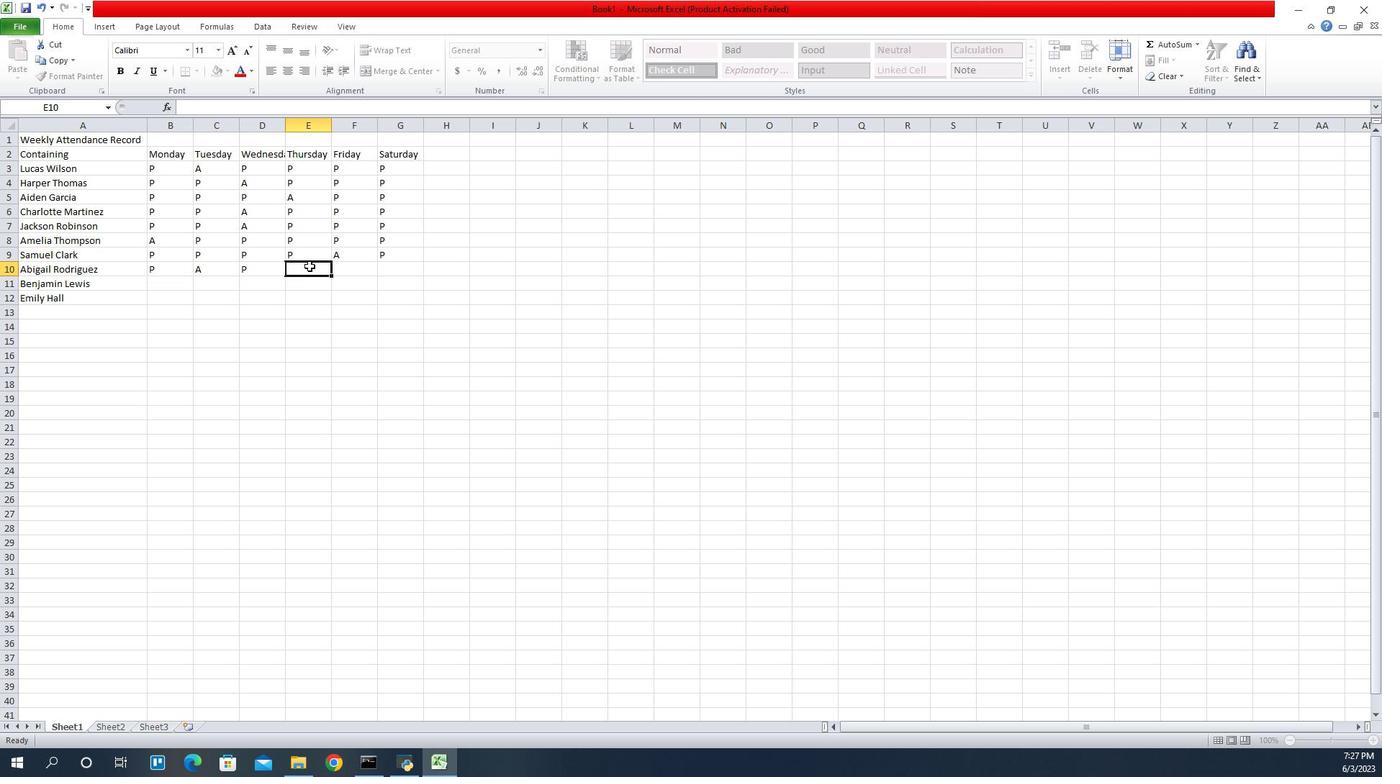 
Action: Mouse moved to (1329, 262)
Screenshot: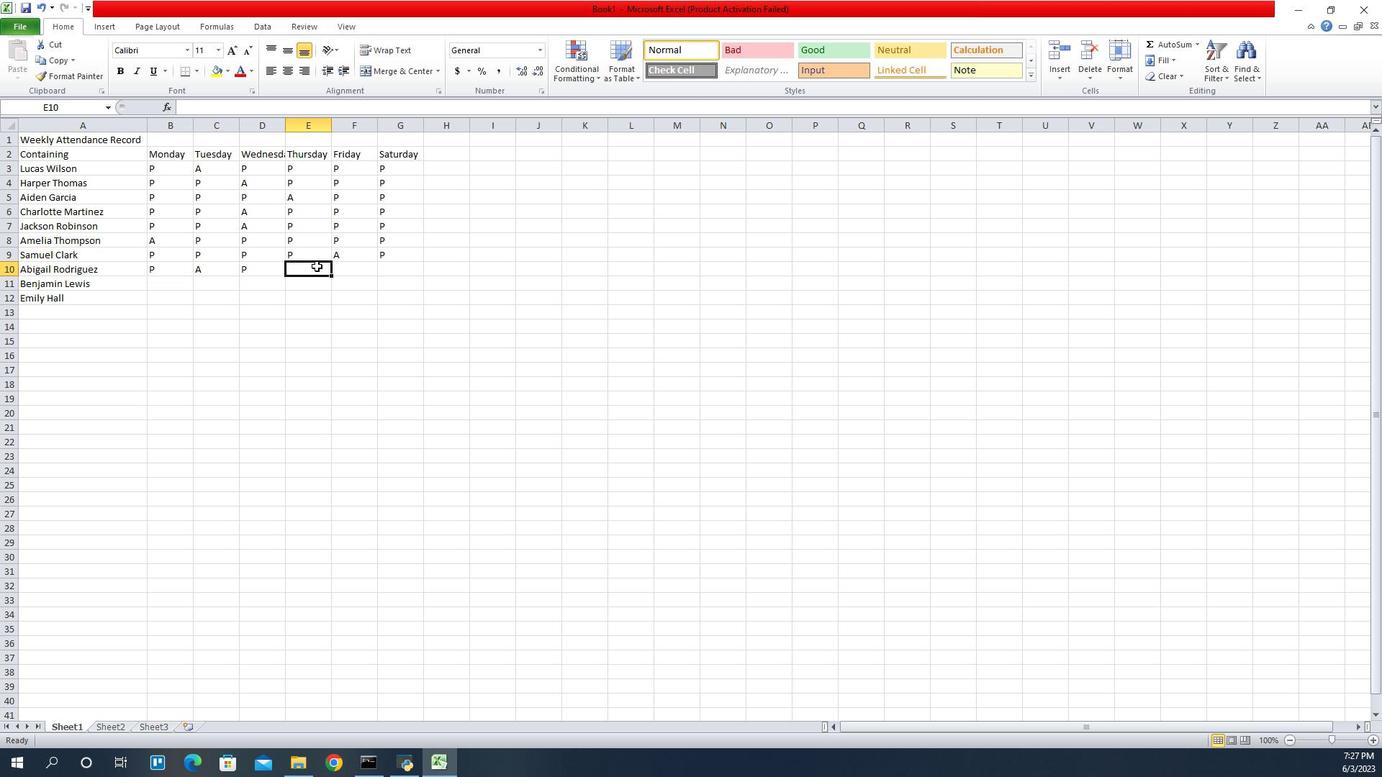 
Action: Key pressed P
Screenshot: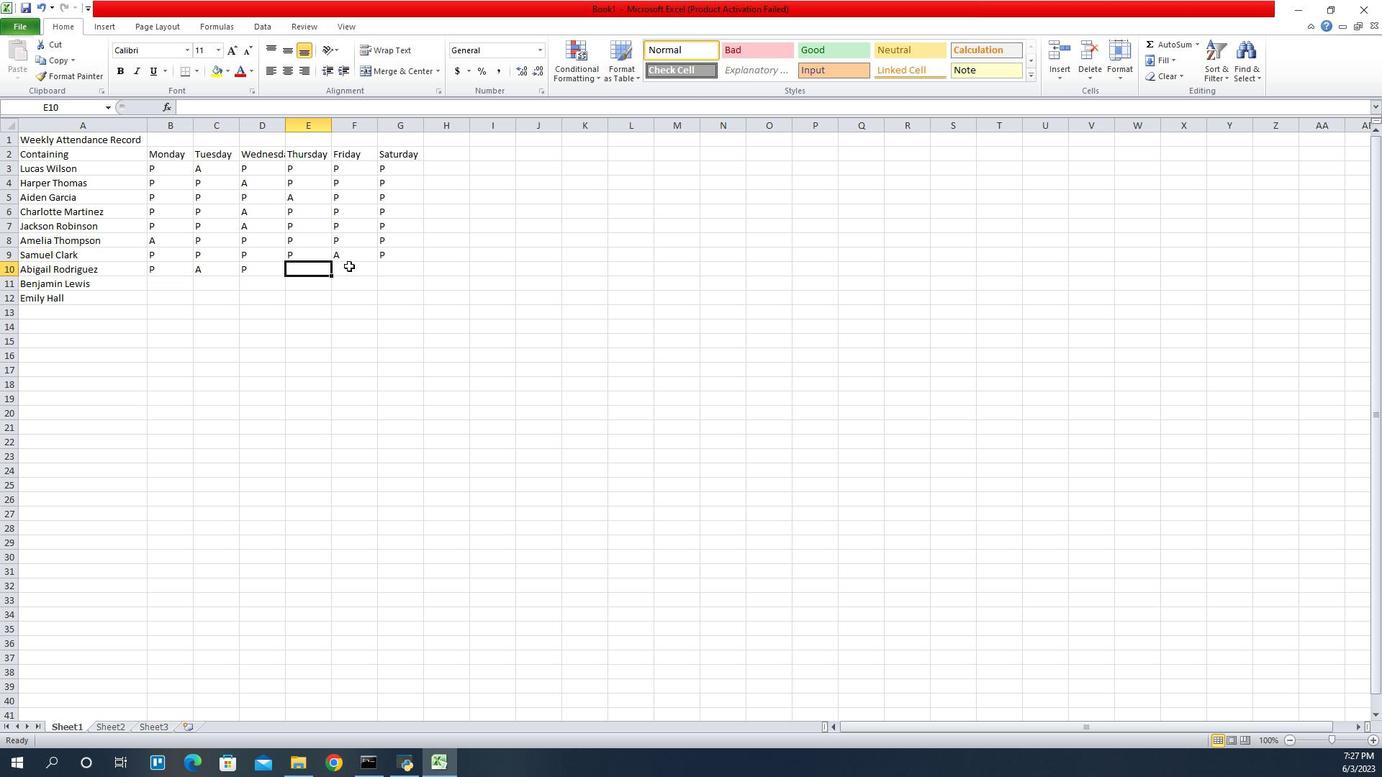 
Action: Mouse pressed left at (1329, 262)
Screenshot: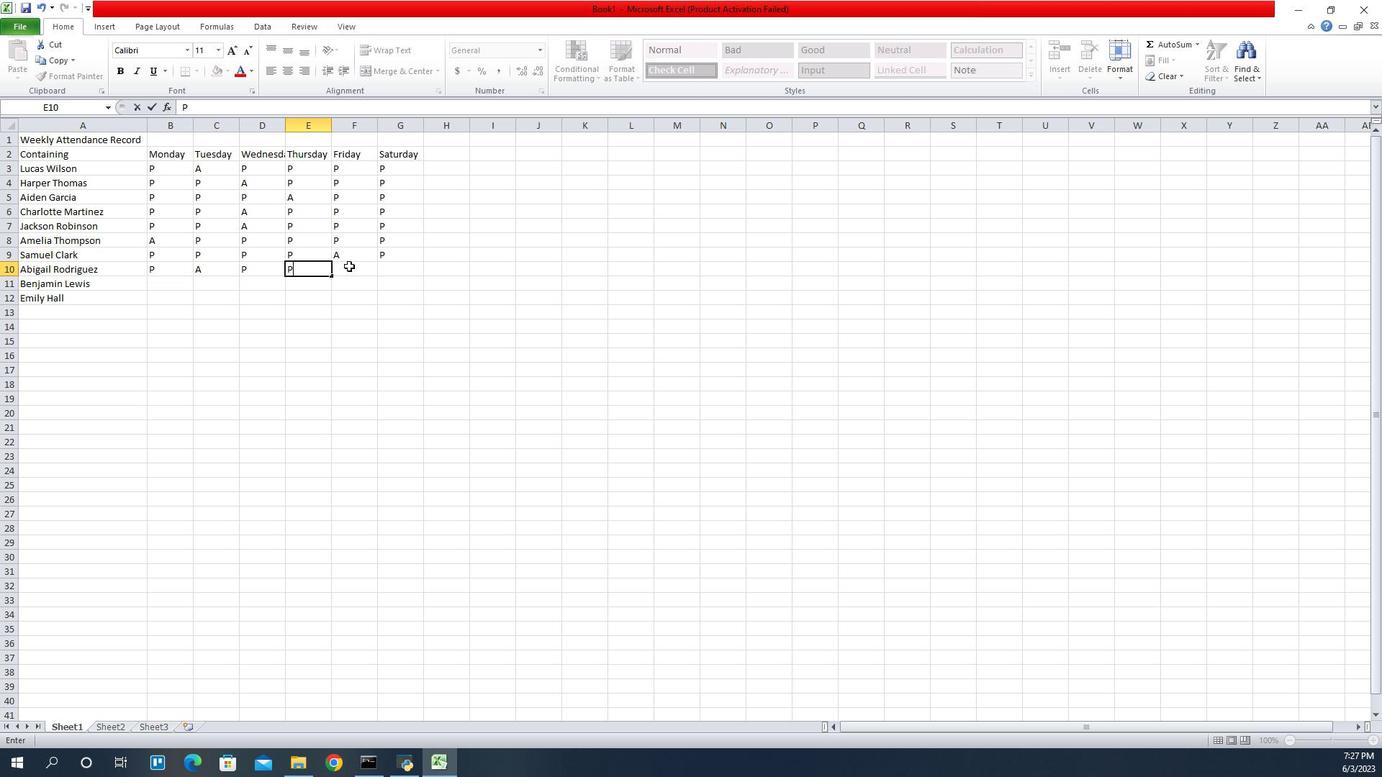 
Action: Key pressed P
Screenshot: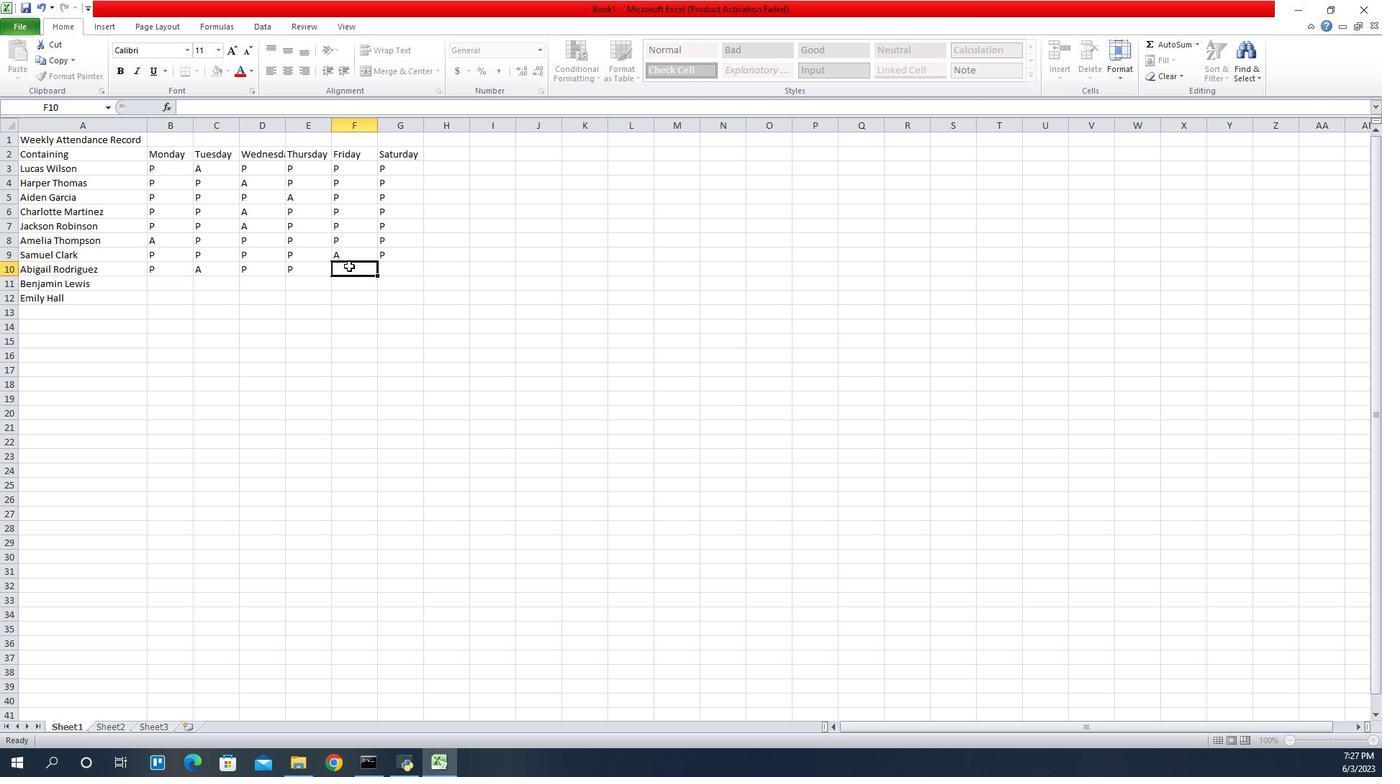 
Action: Mouse moved to (1385, 267)
Screenshot: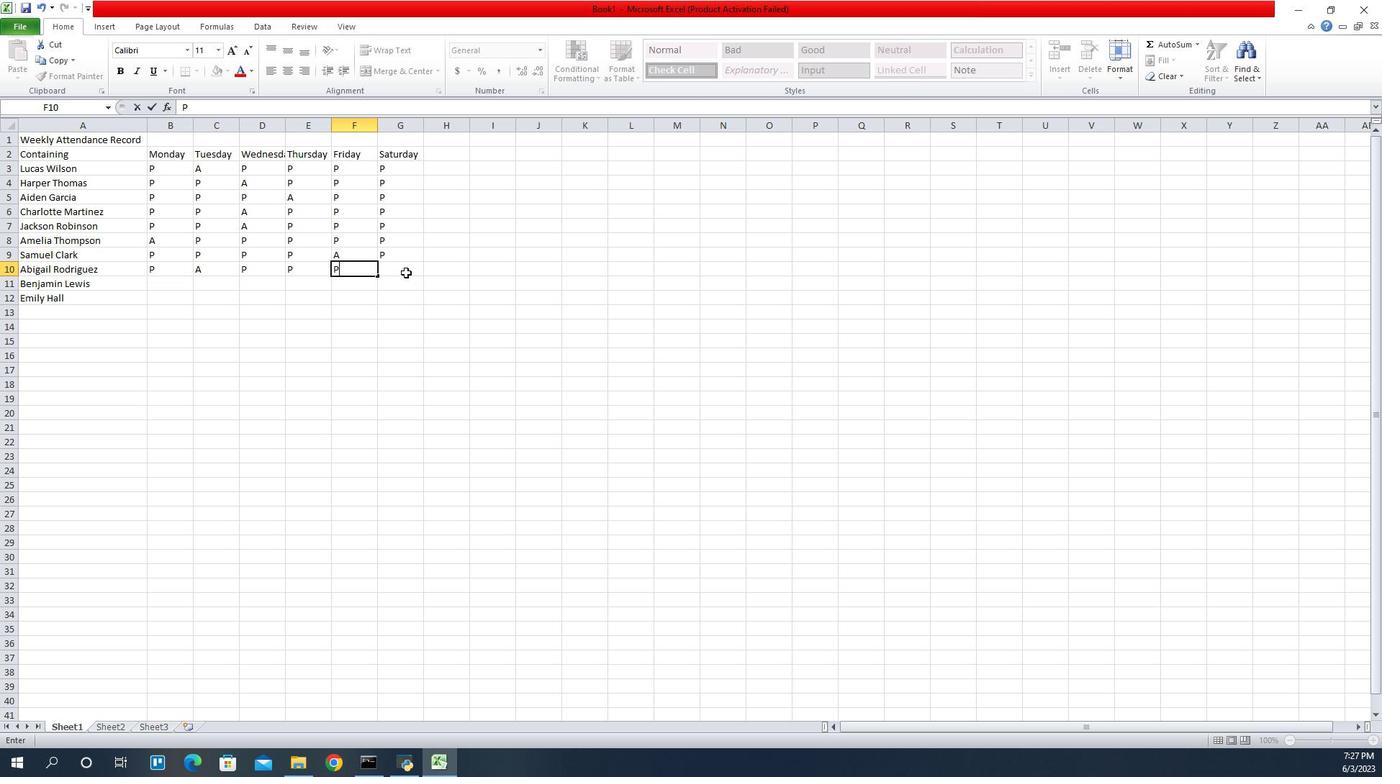 
Action: Mouse pressed left at (1385, 267)
Screenshot: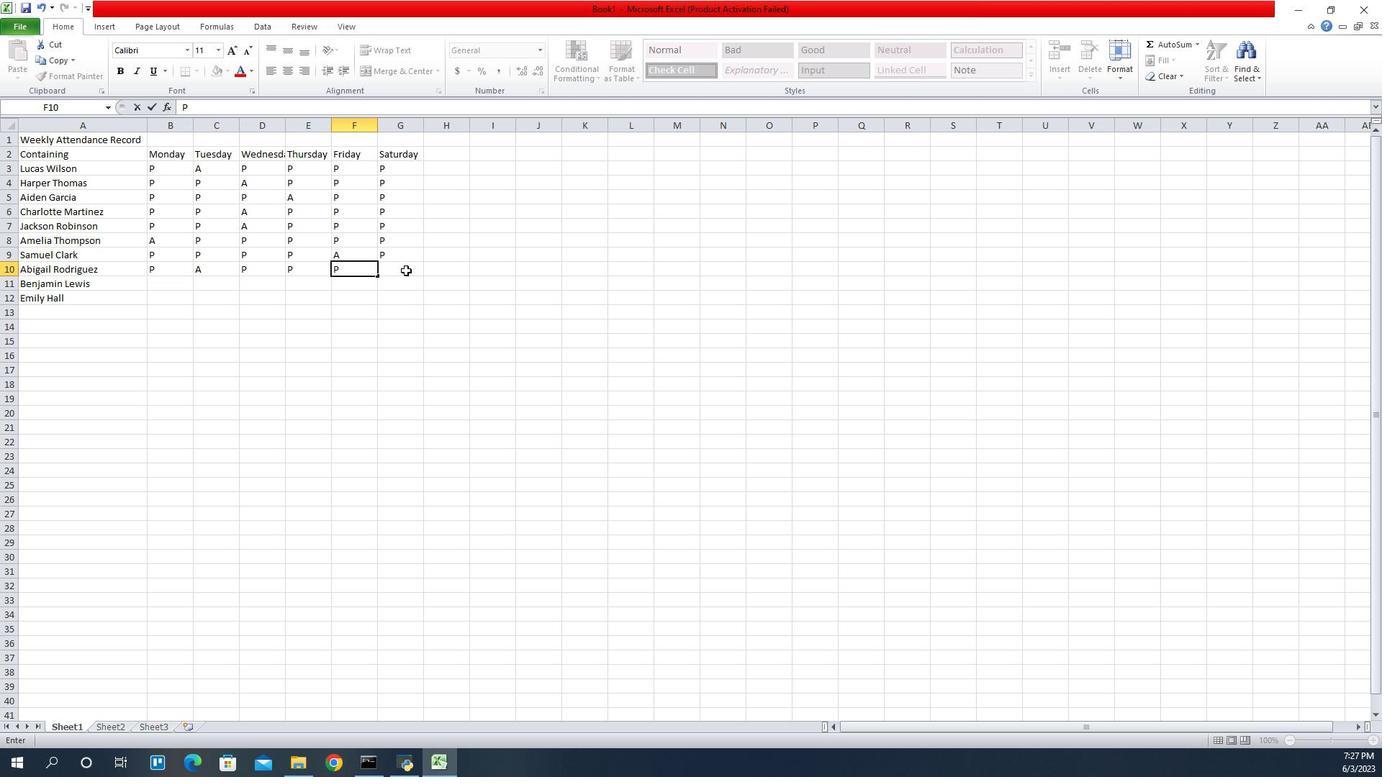 
Action: Key pressed P
Screenshot: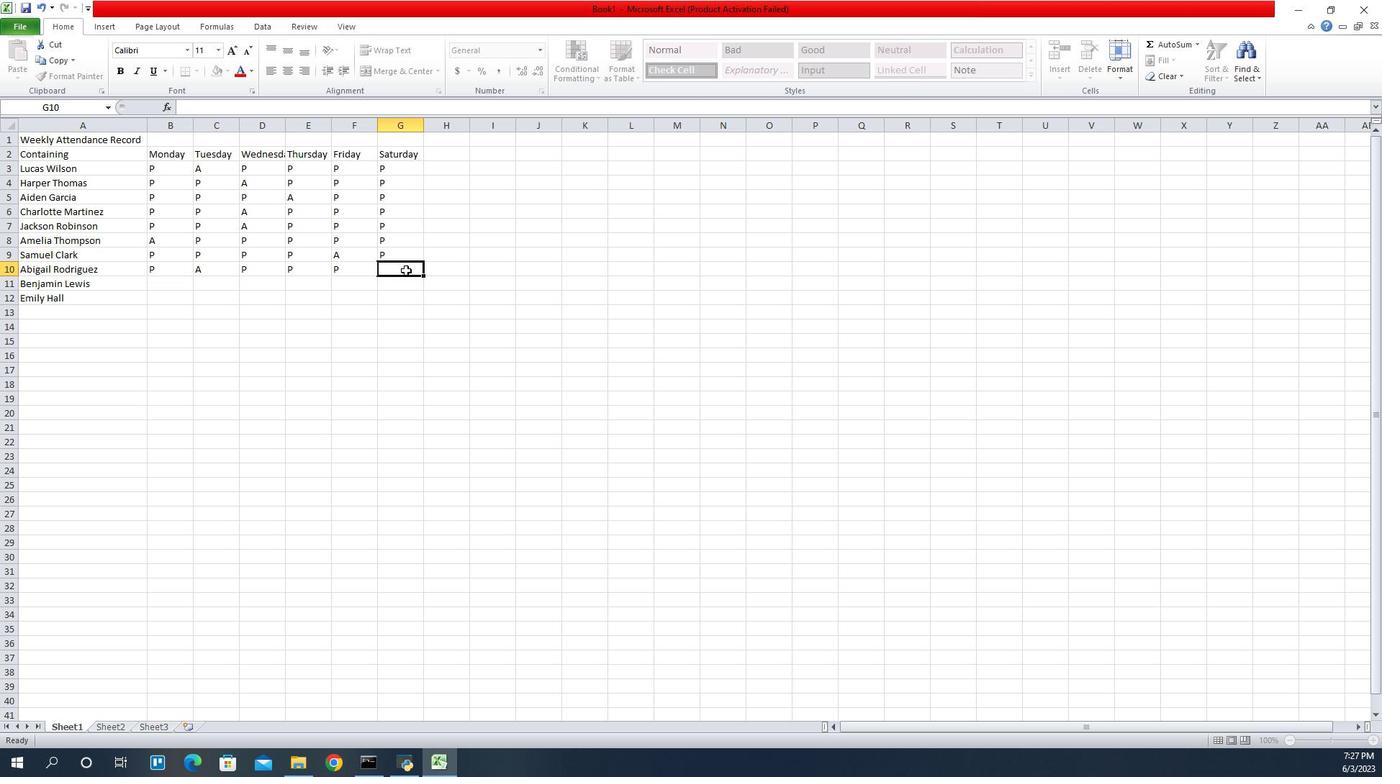 
Action: Mouse moved to (1145, 282)
Screenshot: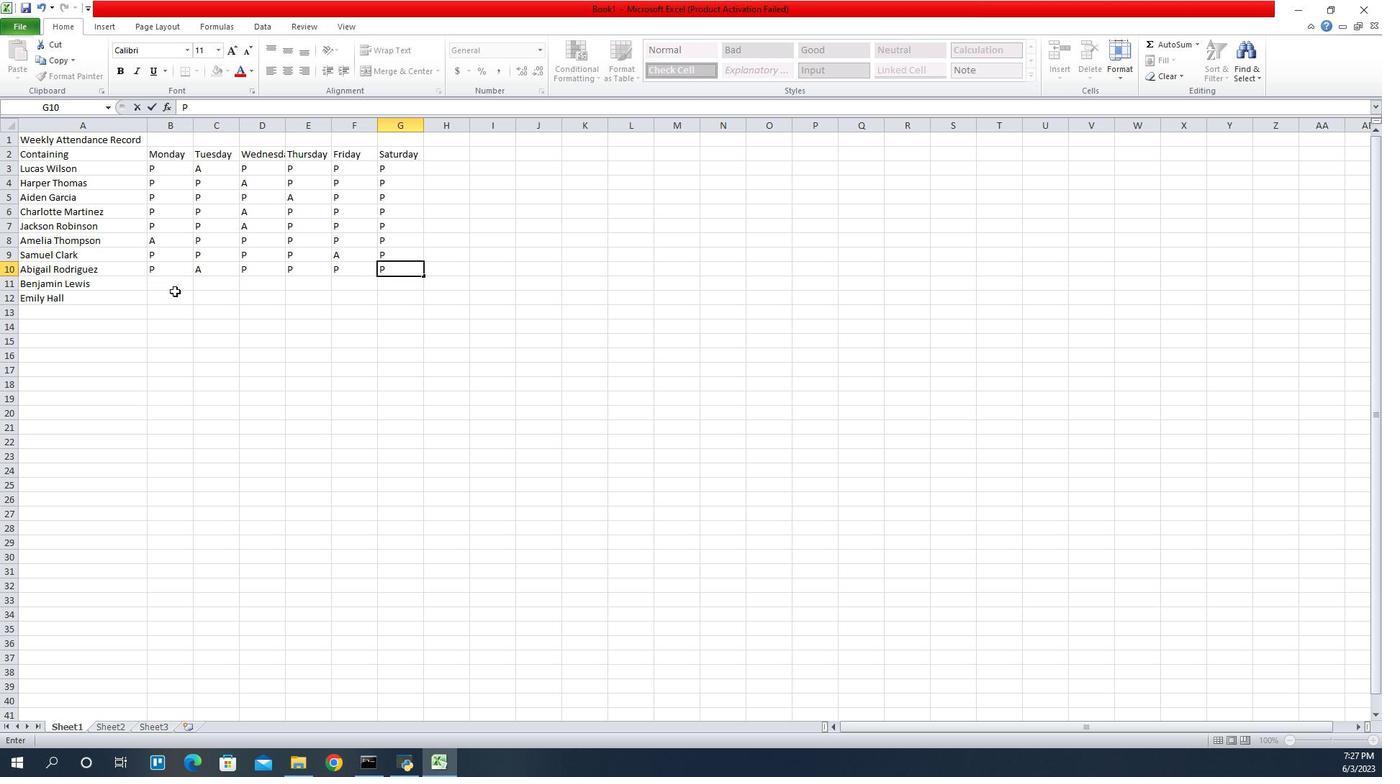 
Action: Mouse pressed left at (1145, 282)
Screenshot: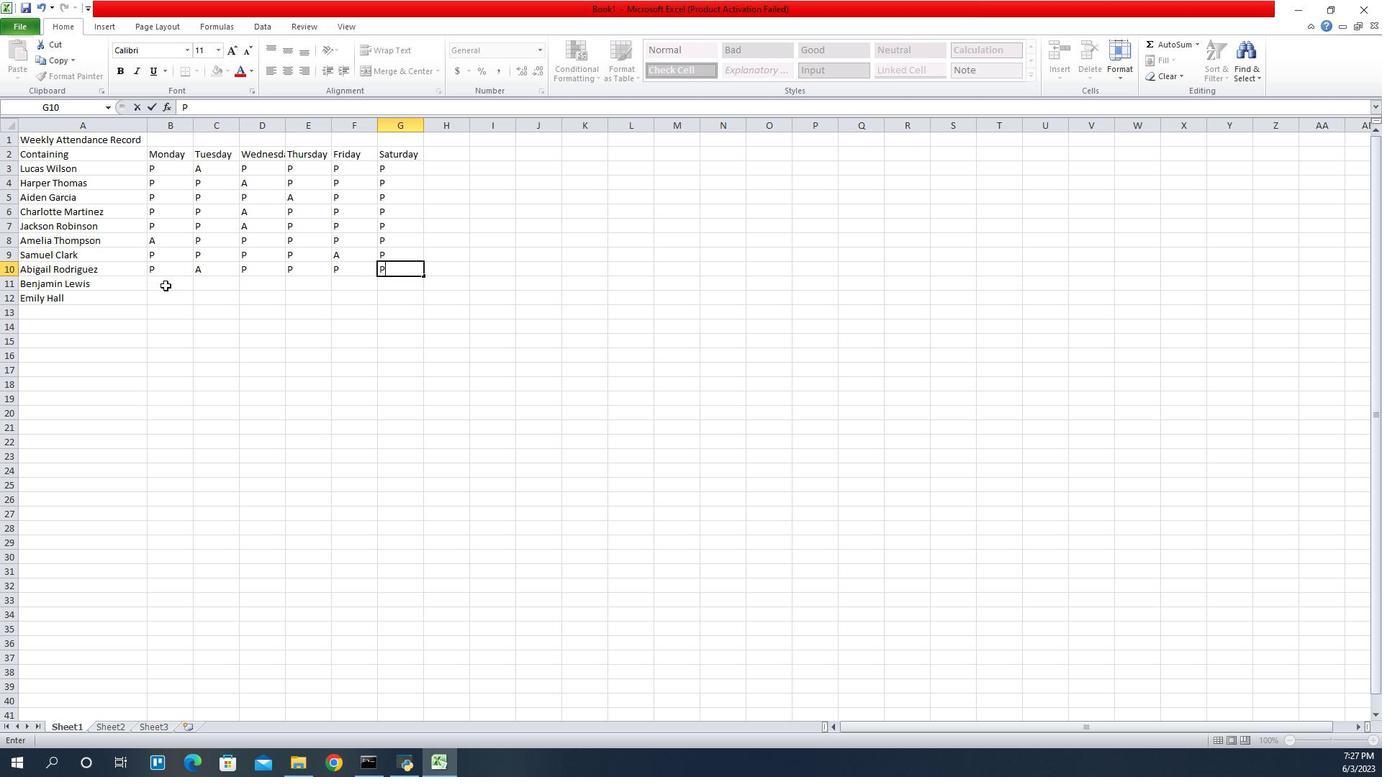 
Action: Mouse moved to (1143, 282)
Screenshot: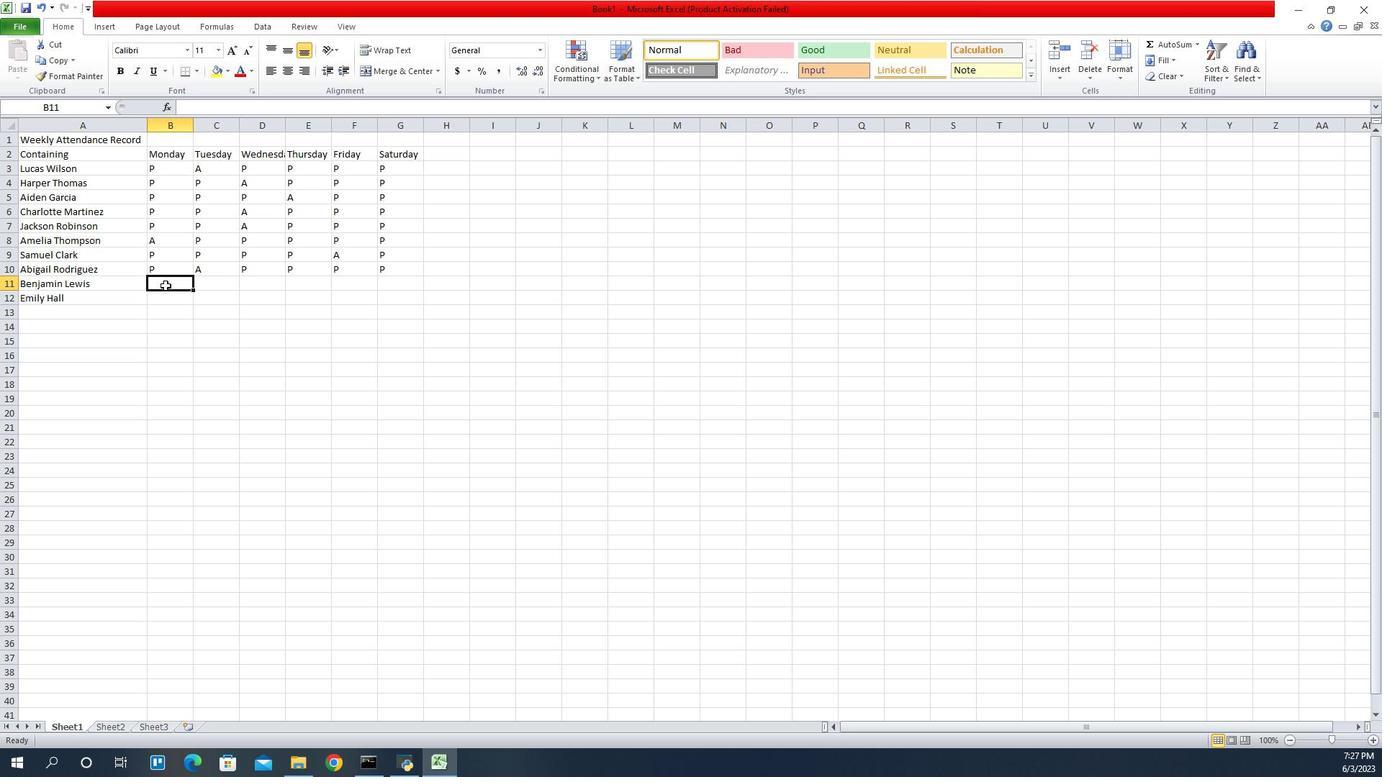 
Action: Key pressed P
Screenshot: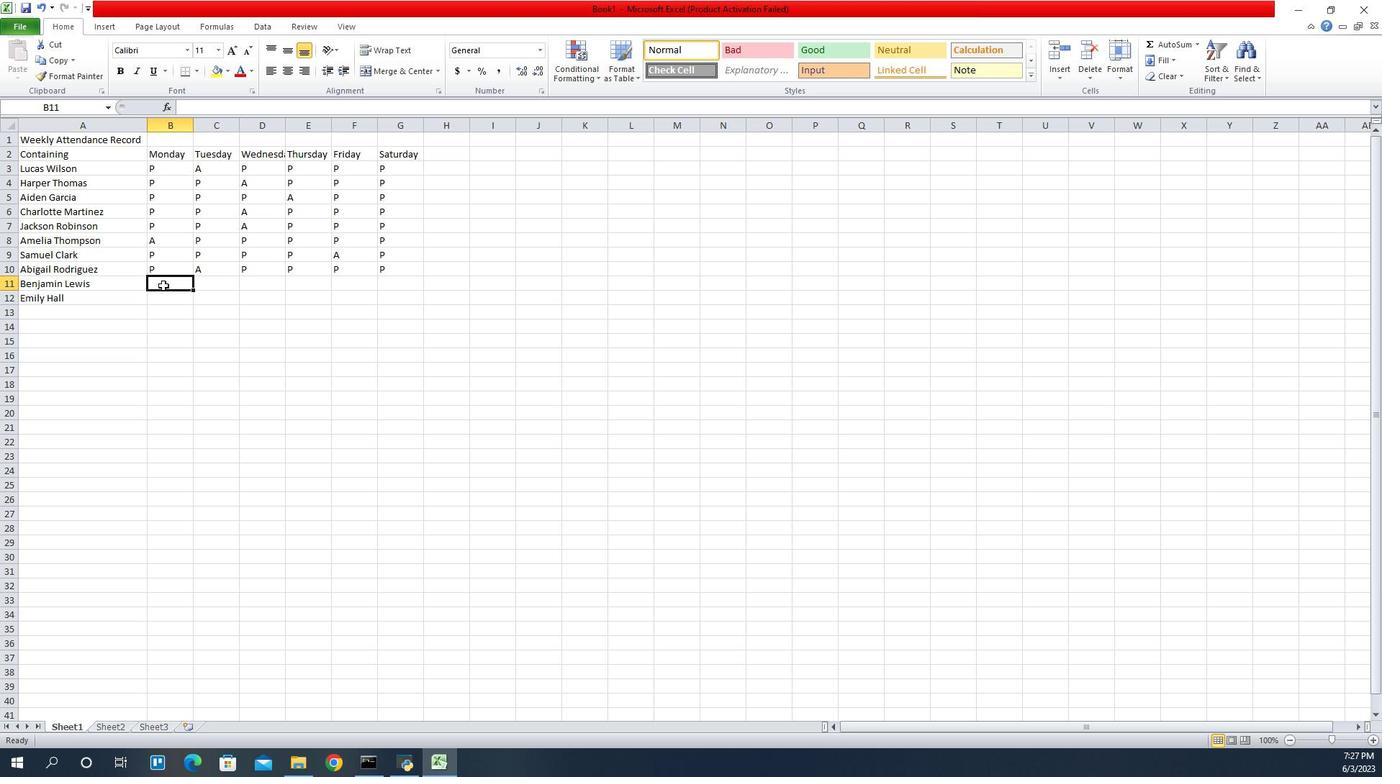 
Action: Mouse moved to (1207, 285)
Screenshot: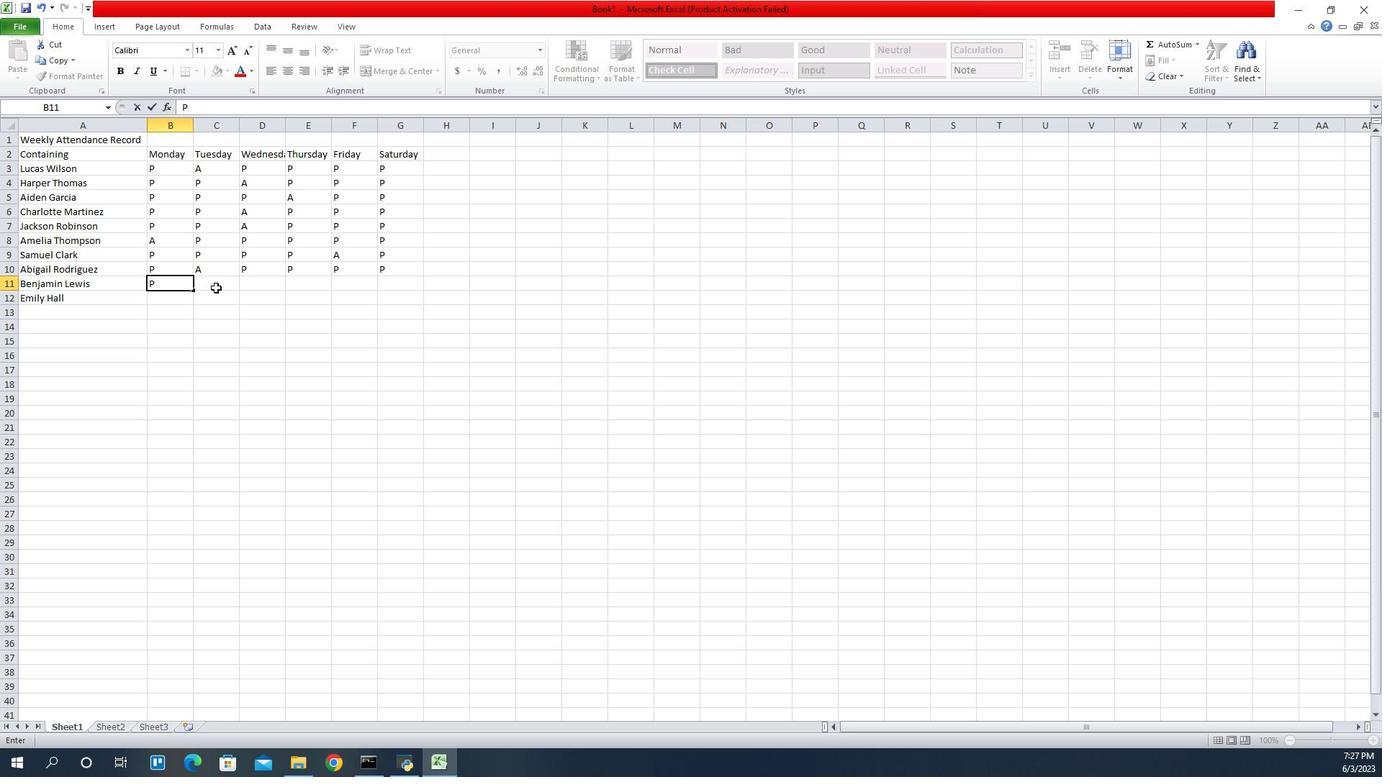 
Action: Mouse pressed left at (1207, 285)
Screenshot: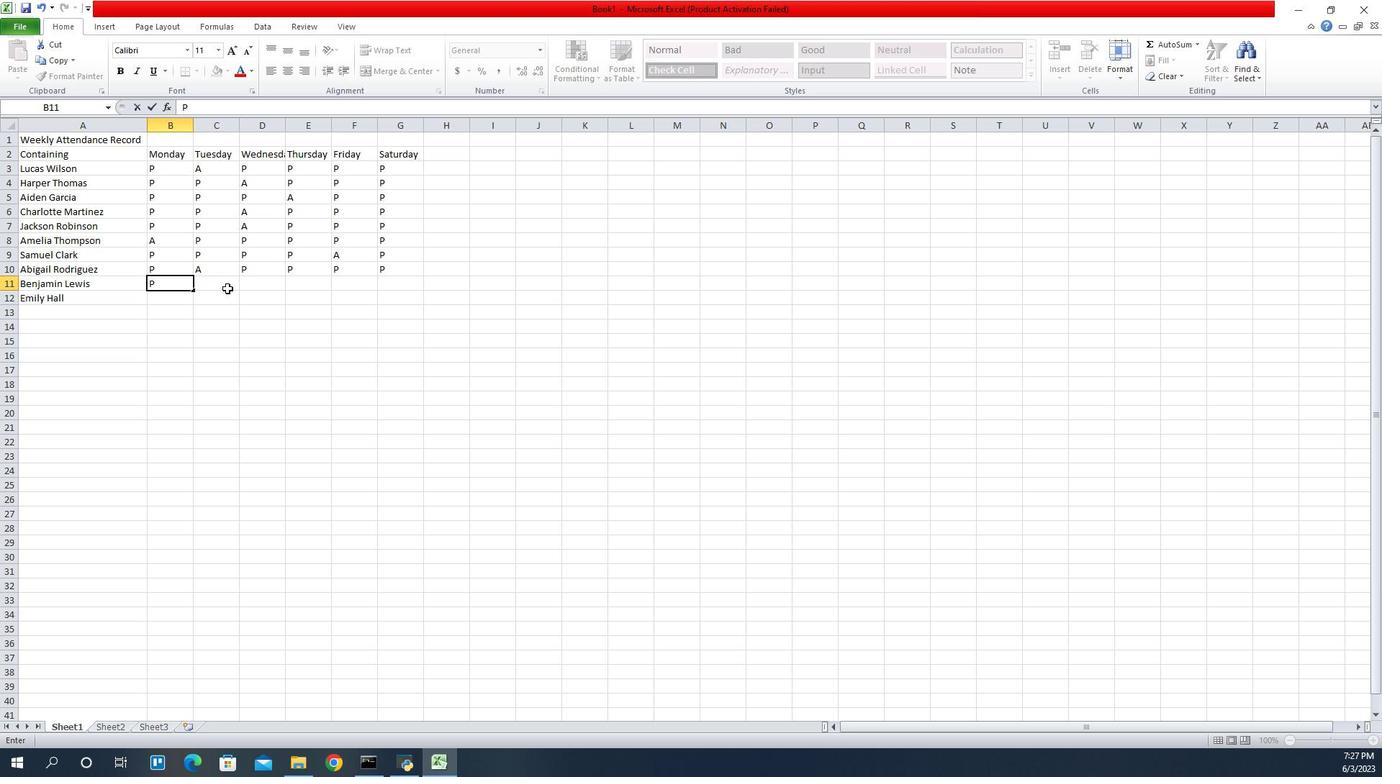 
Action: Key pressed P
Screenshot: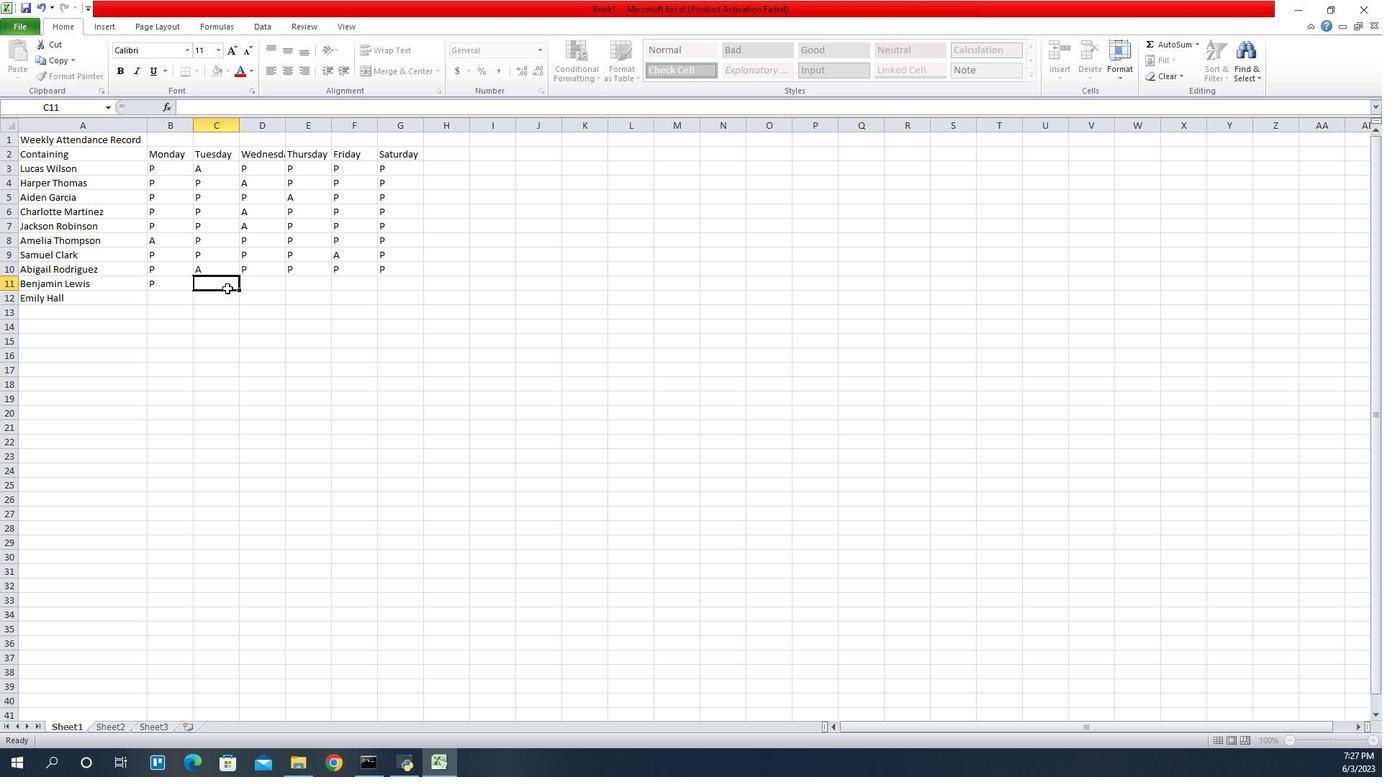 
Action: Mouse moved to (1251, 285)
Screenshot: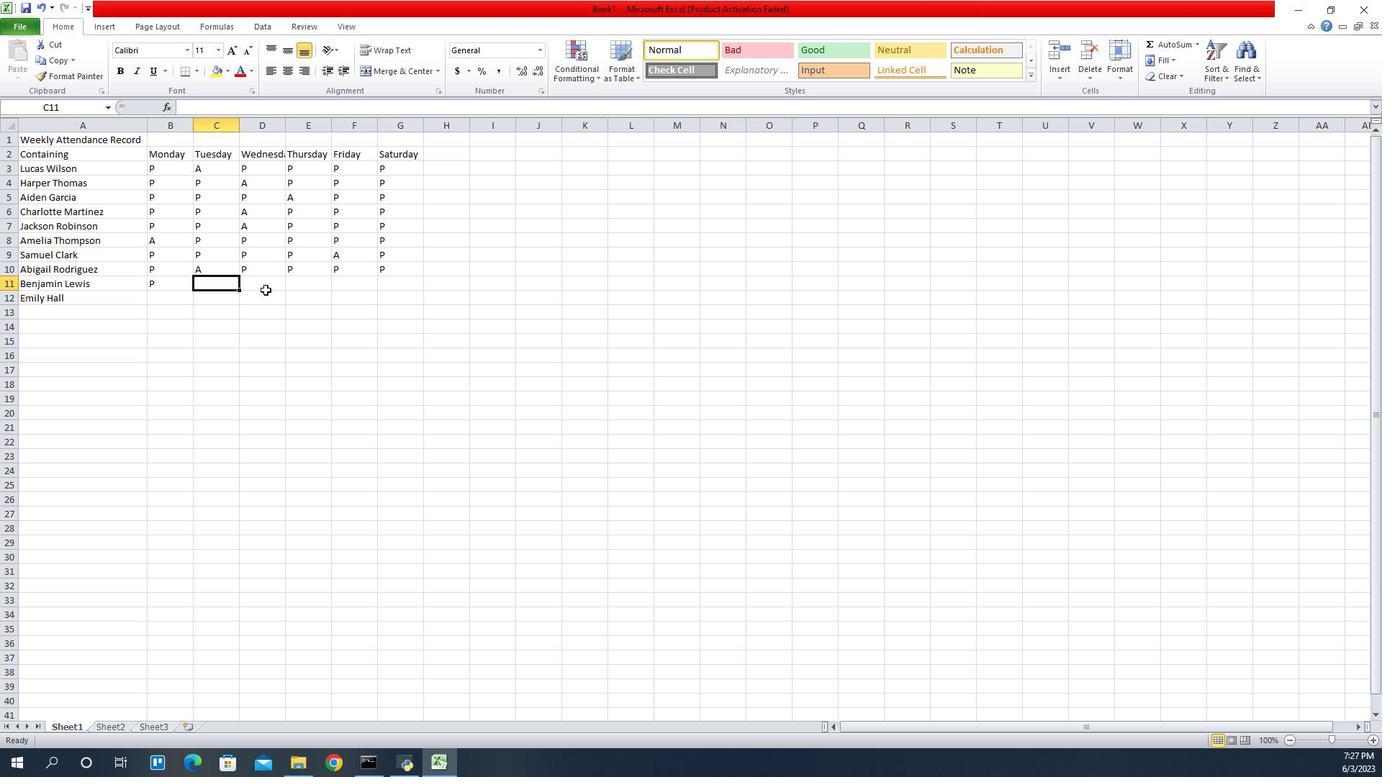 
Action: Key pressed P
Screenshot: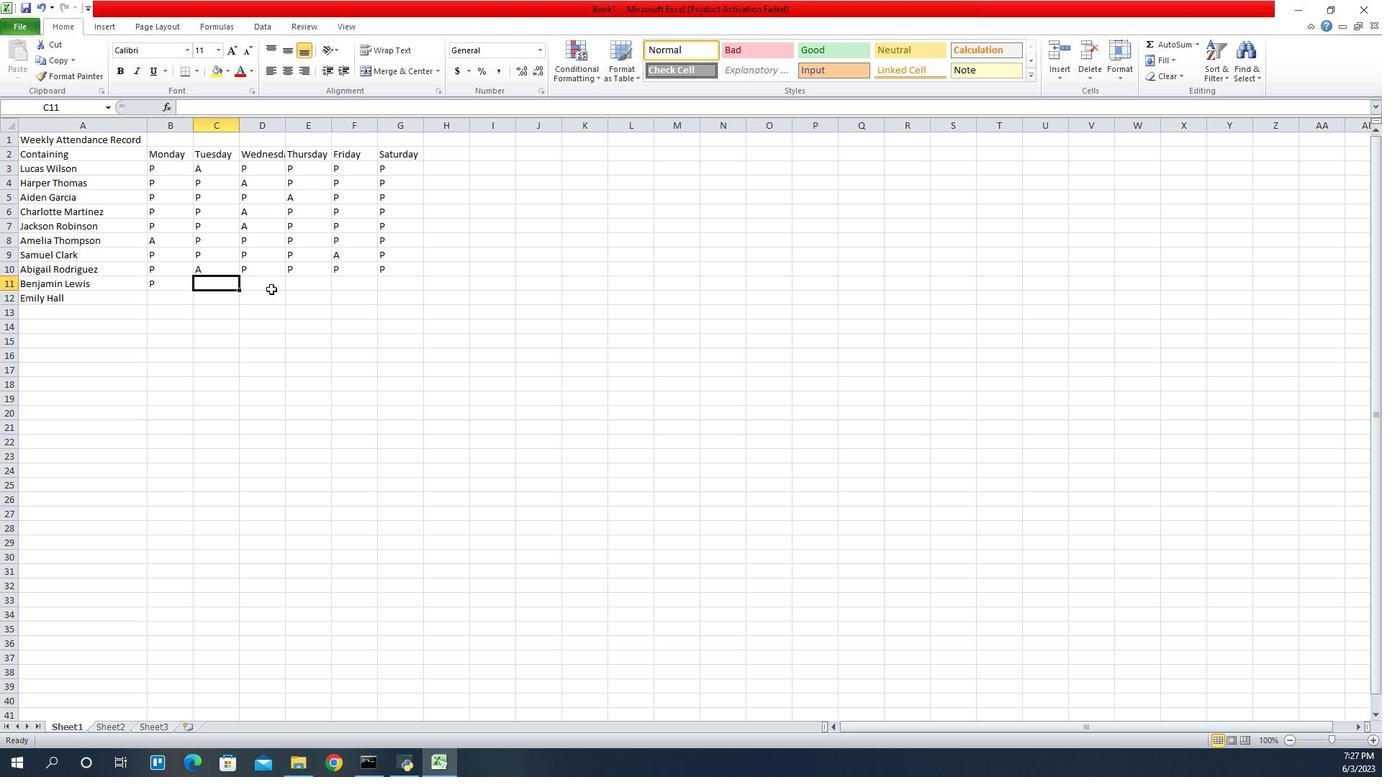 
Action: Mouse pressed left at (1251, 285)
Screenshot: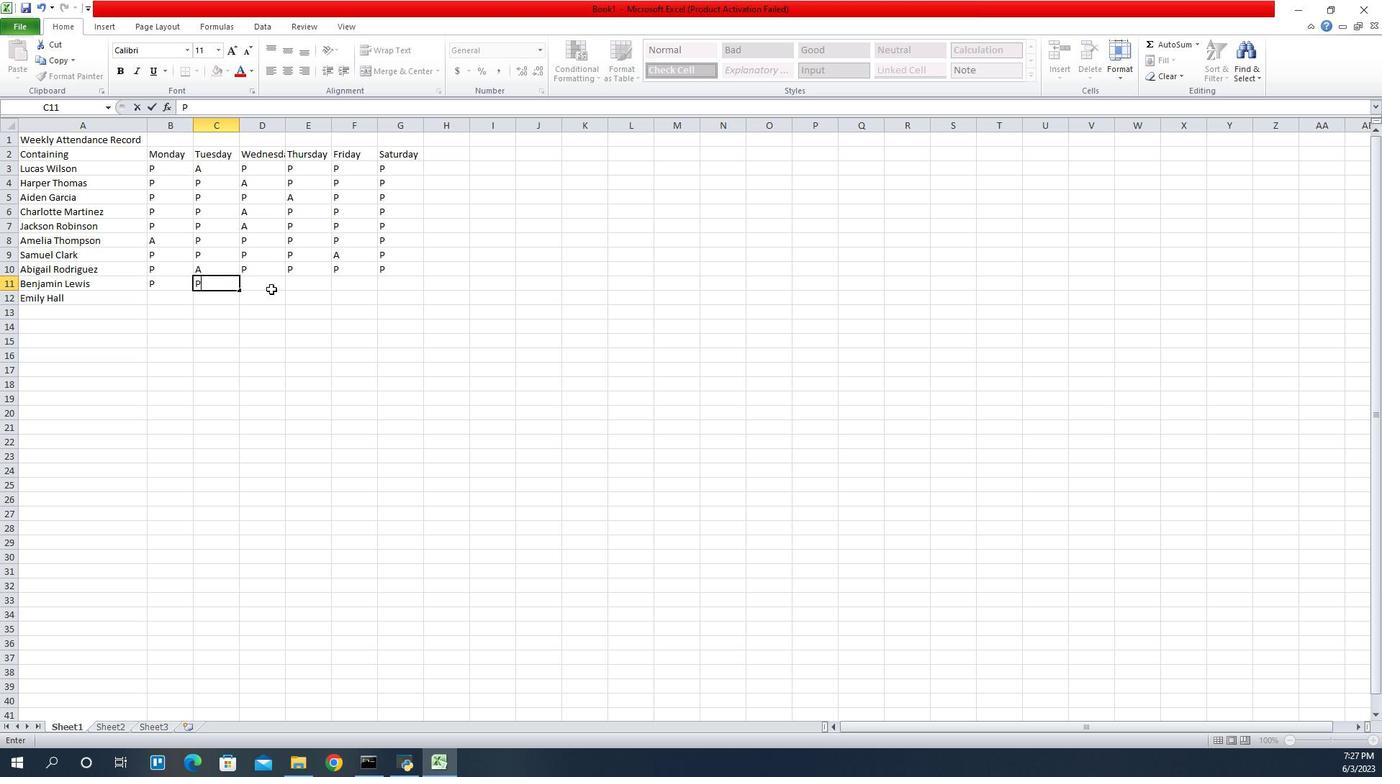 
Action: Key pressed P
Screenshot: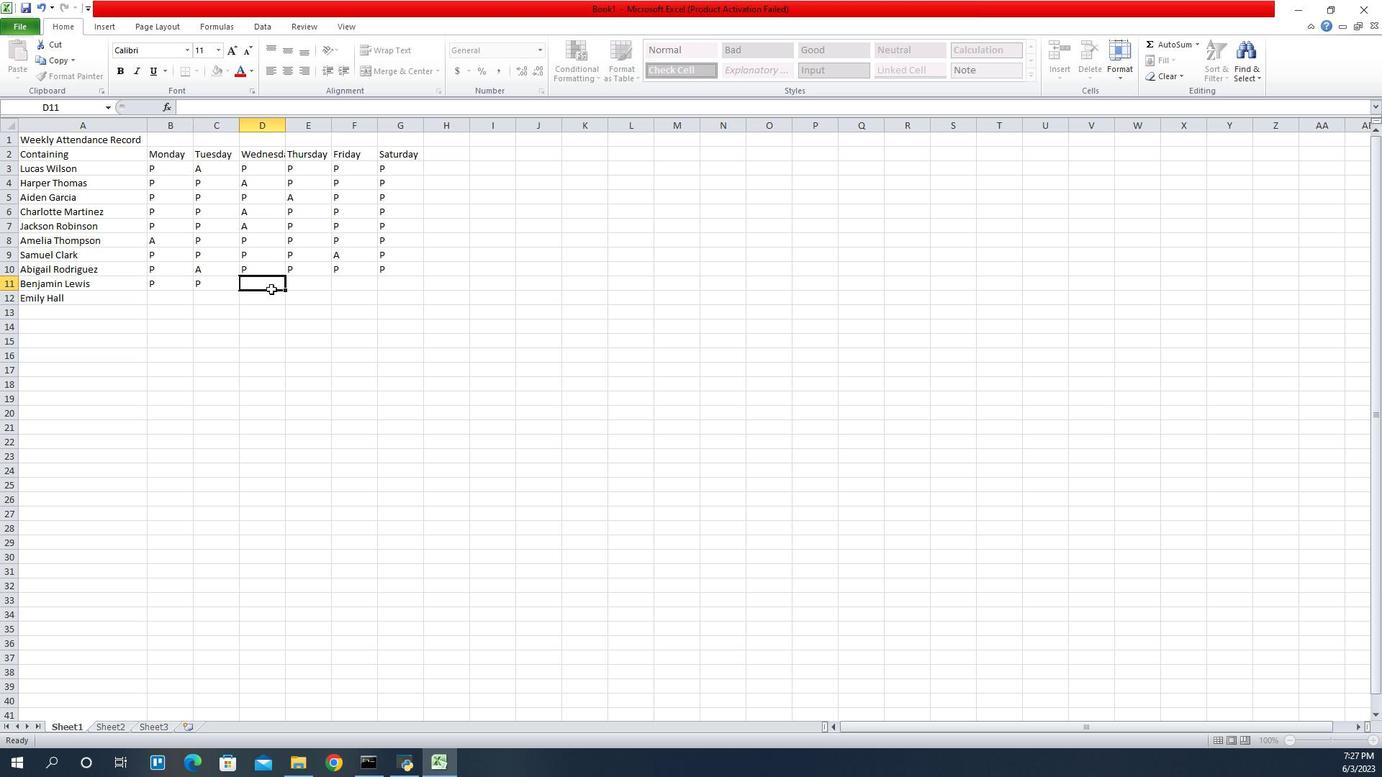 
Action: Mouse moved to (1298, 280)
Screenshot: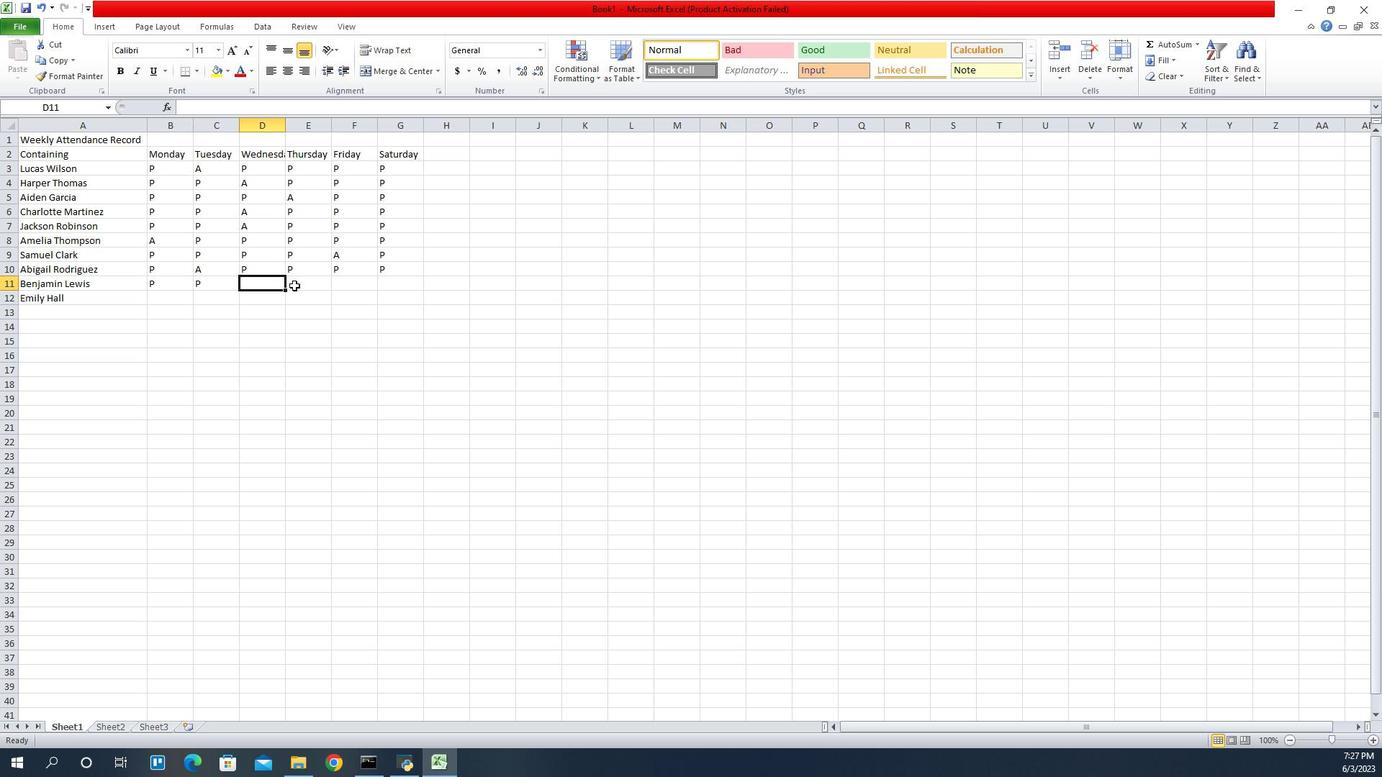 
Action: Key pressed P
Screenshot: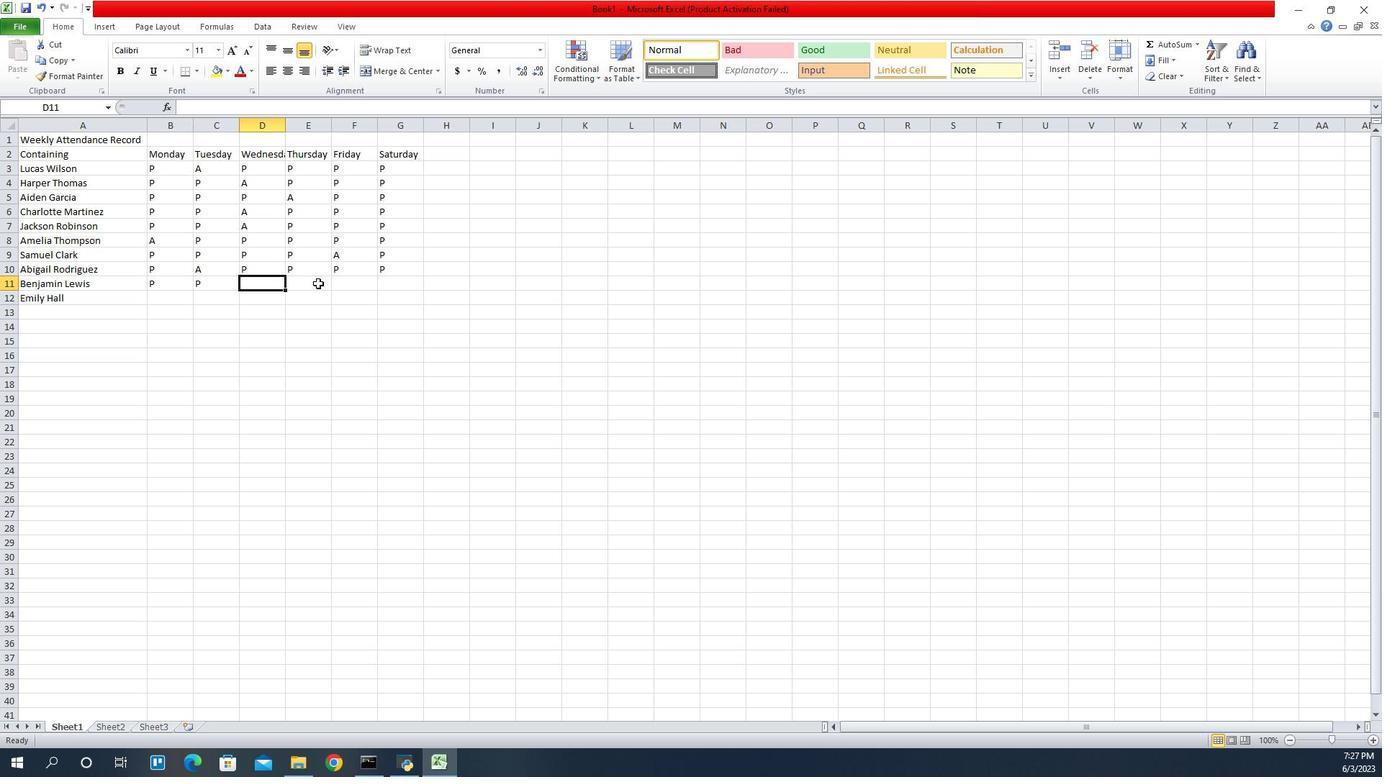 
Action: Mouse pressed left at (1298, 280)
Screenshot: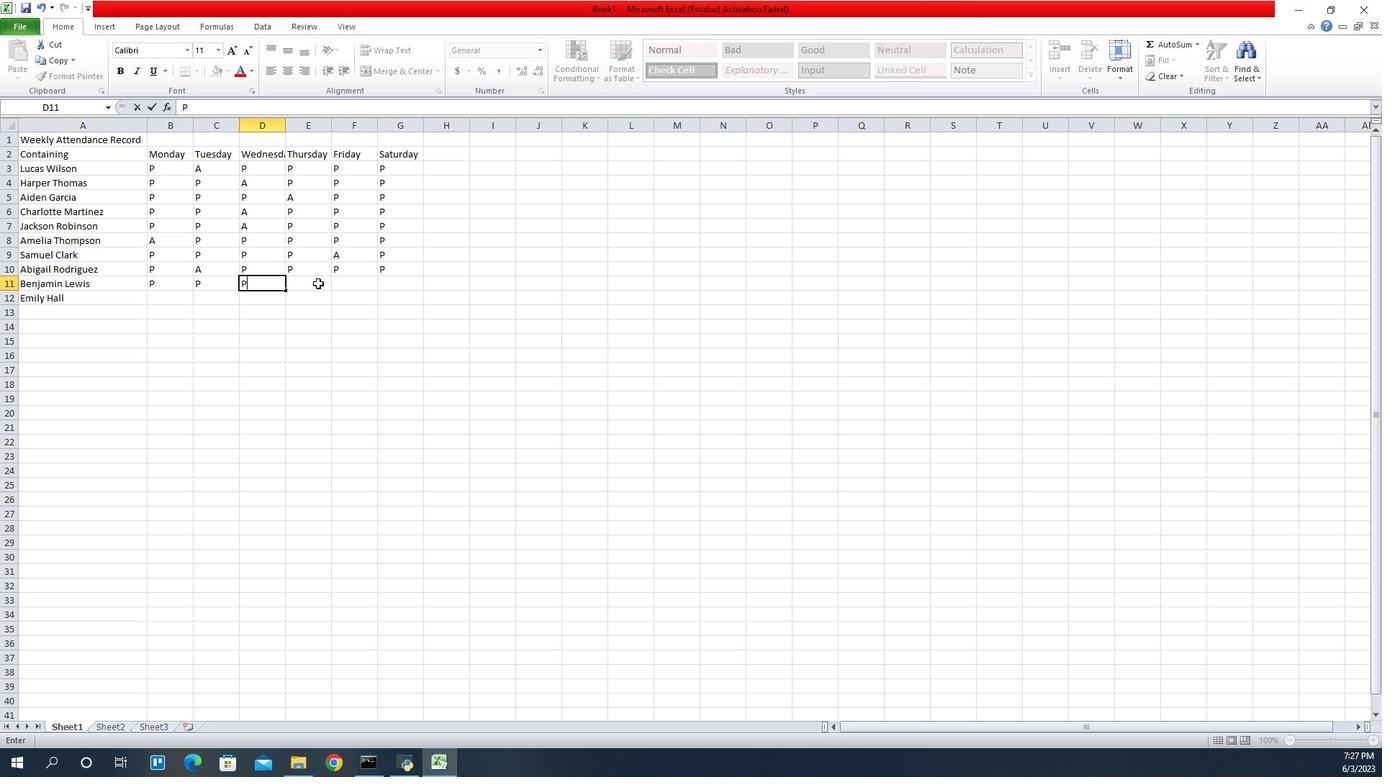 
Action: Mouse moved to (1296, 280)
Screenshot: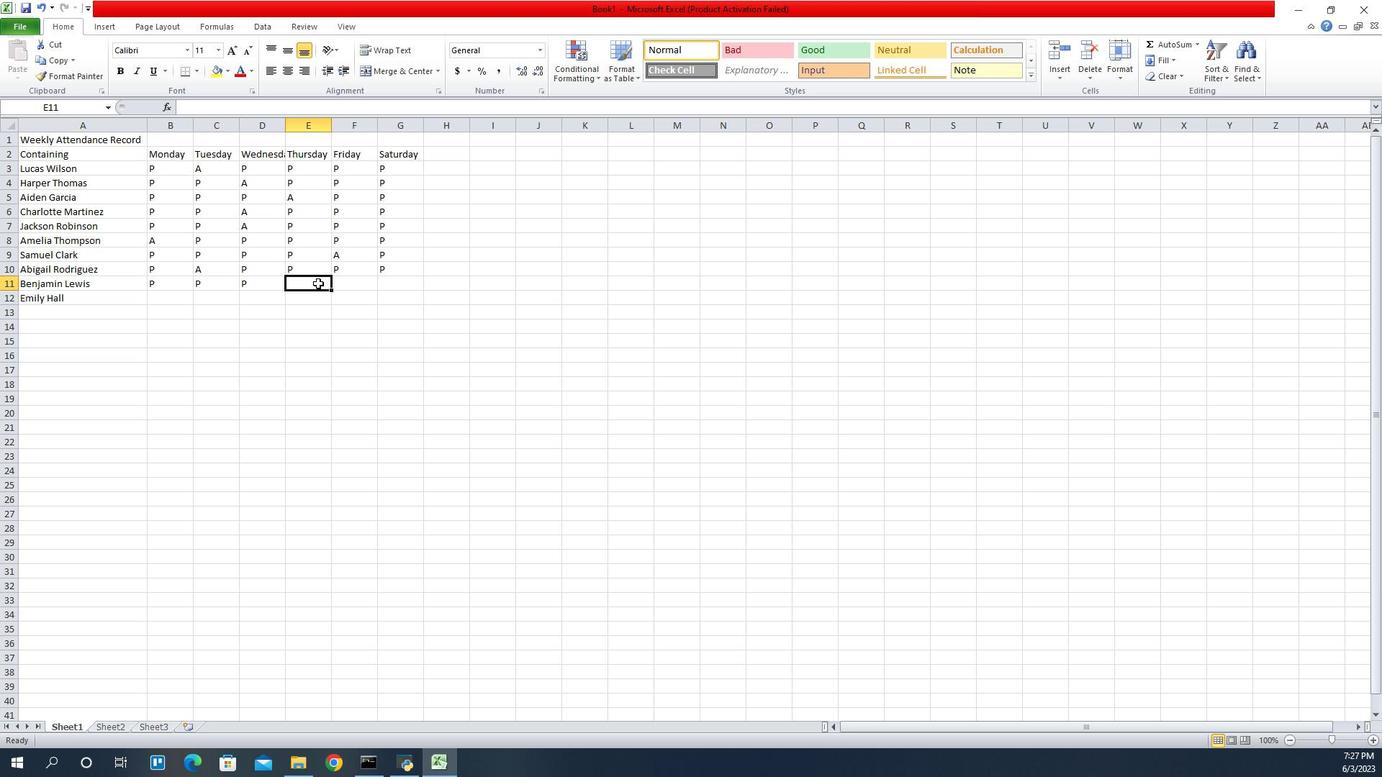 
Action: Key pressed A
Screenshot: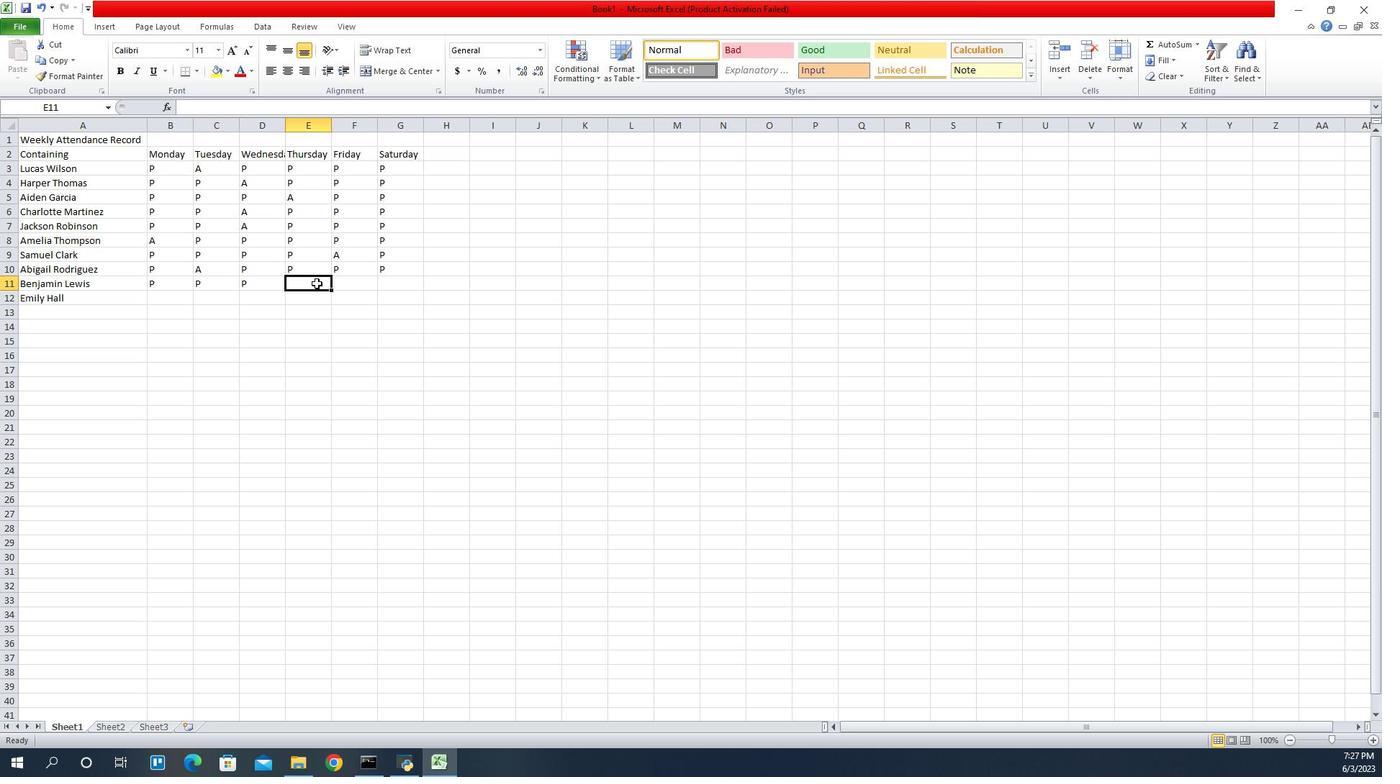 
Action: Mouse moved to (1332, 282)
Screenshot: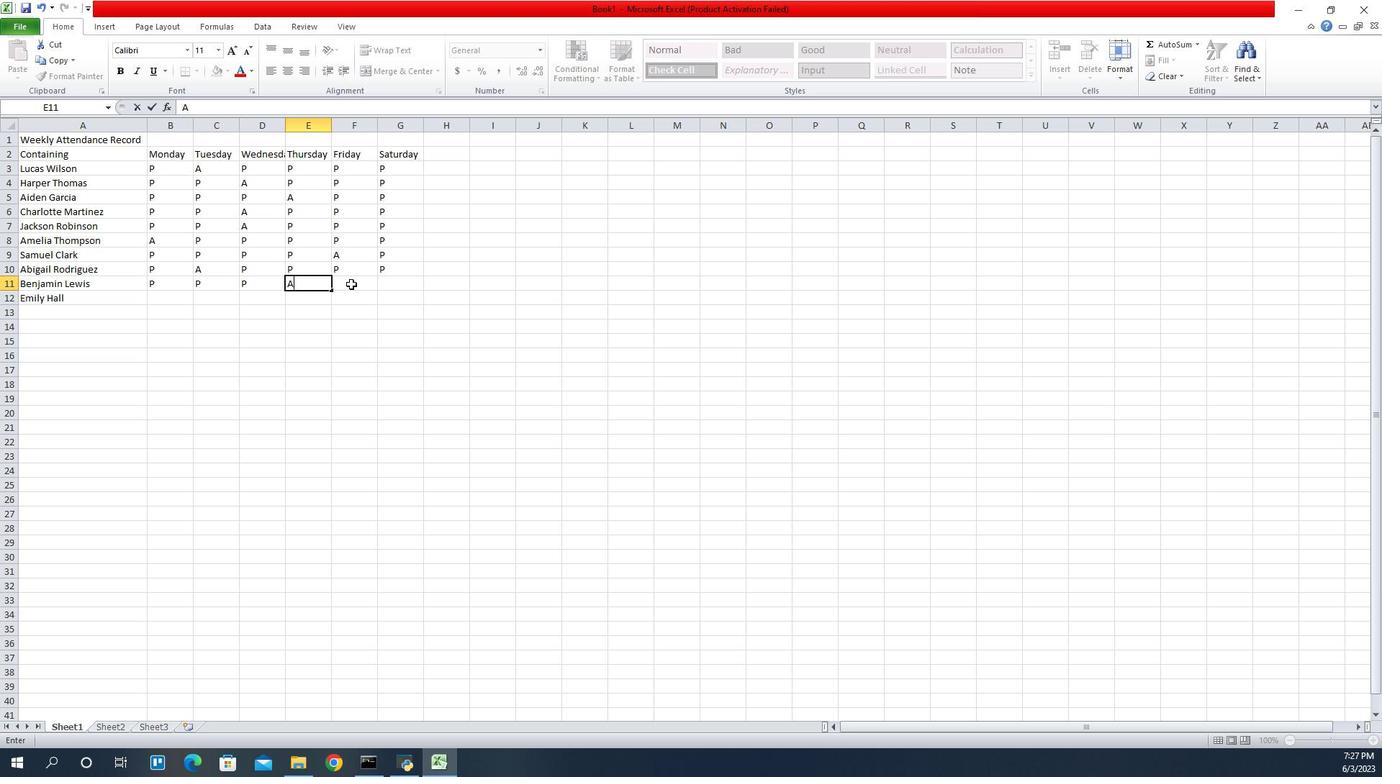 
Action: Mouse pressed left at (1332, 282)
Screenshot: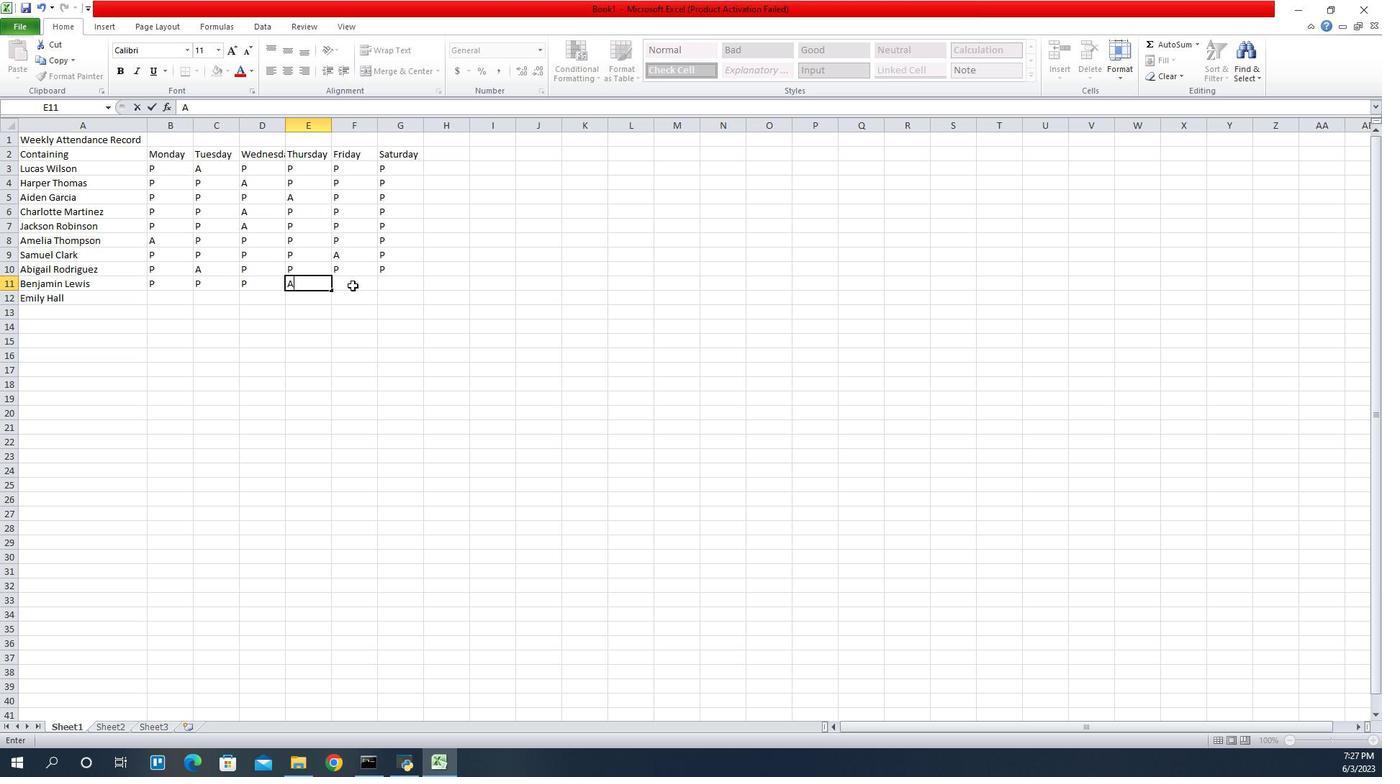 
Action: Key pressed P
Screenshot: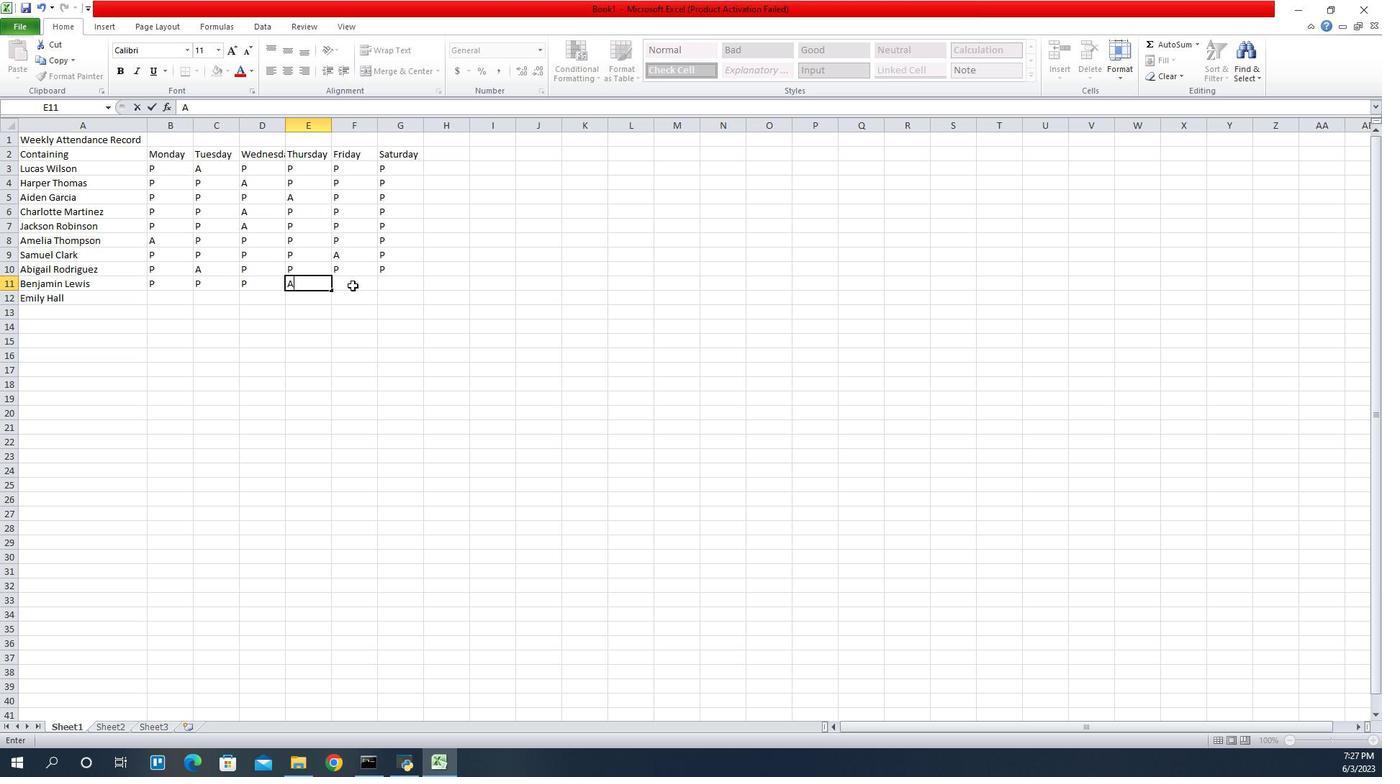 
Action: Mouse moved to (1367, 277)
Screenshot: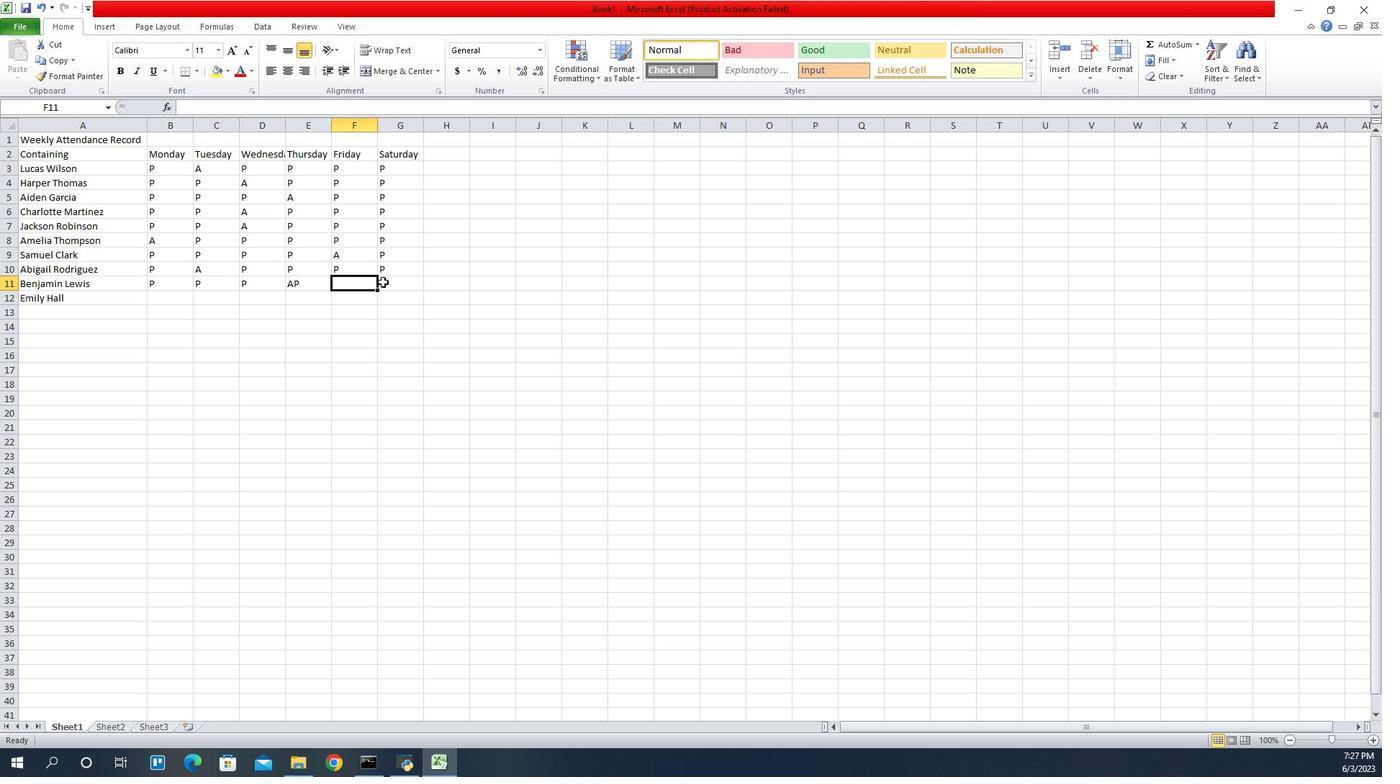 
Action: Key pressed P
Screenshot: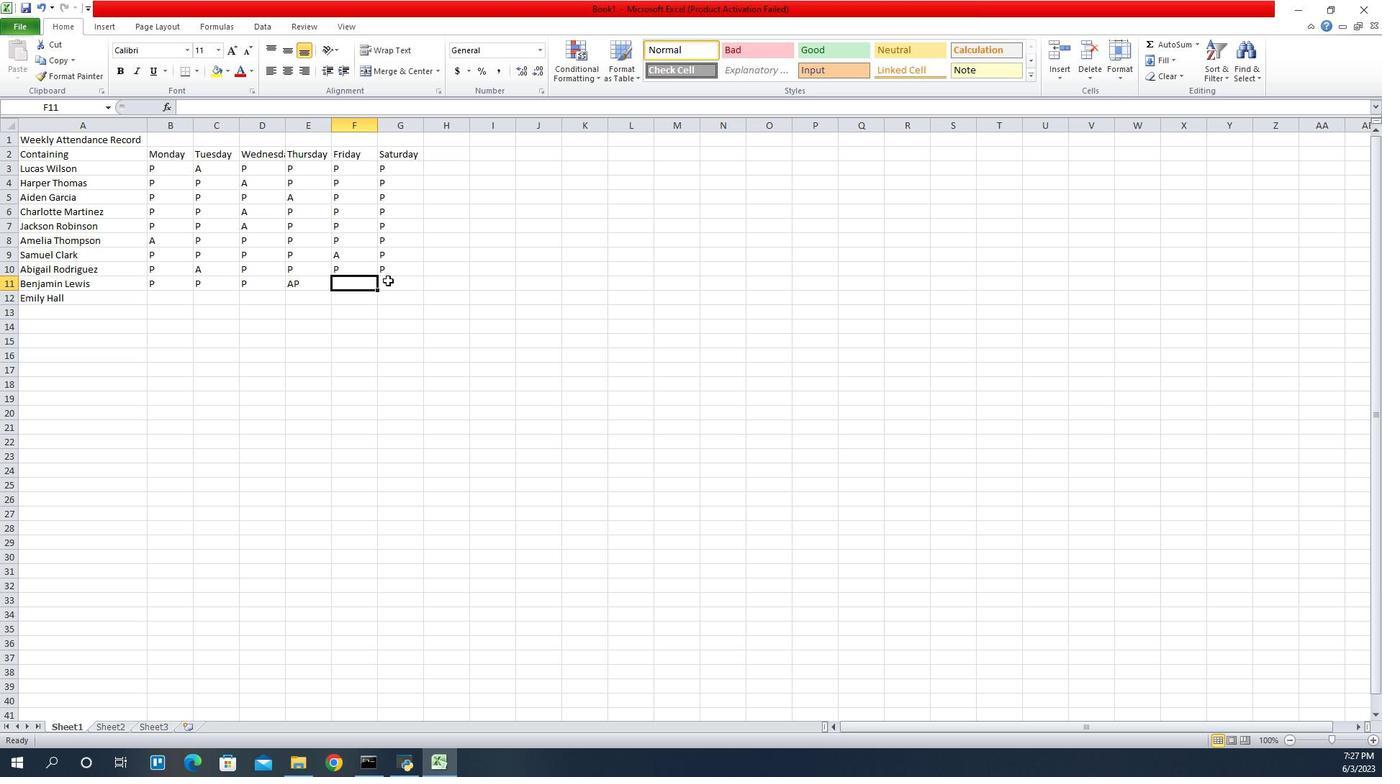 
Action: Mouse moved to (1374, 276)
Screenshot: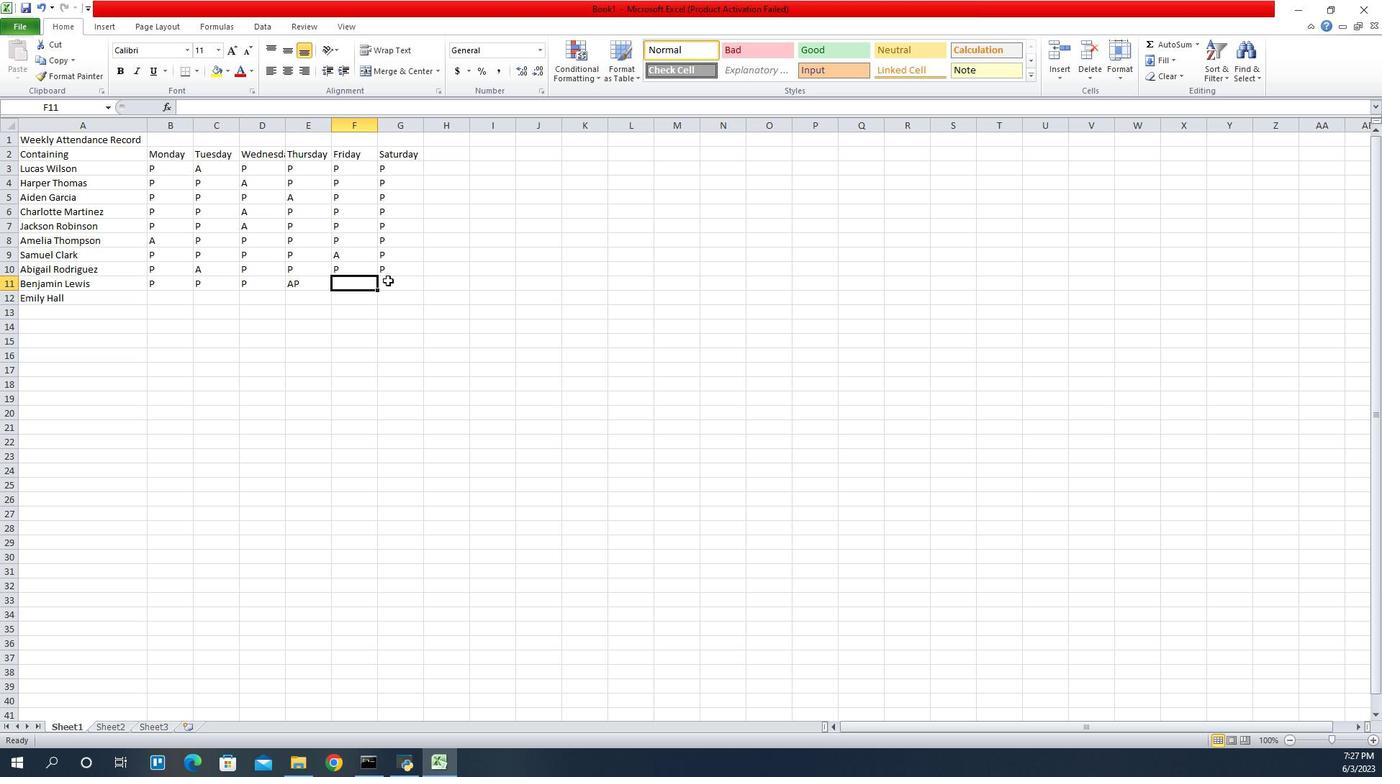 
Action: Mouse pressed left at (1374, 276)
Screenshot: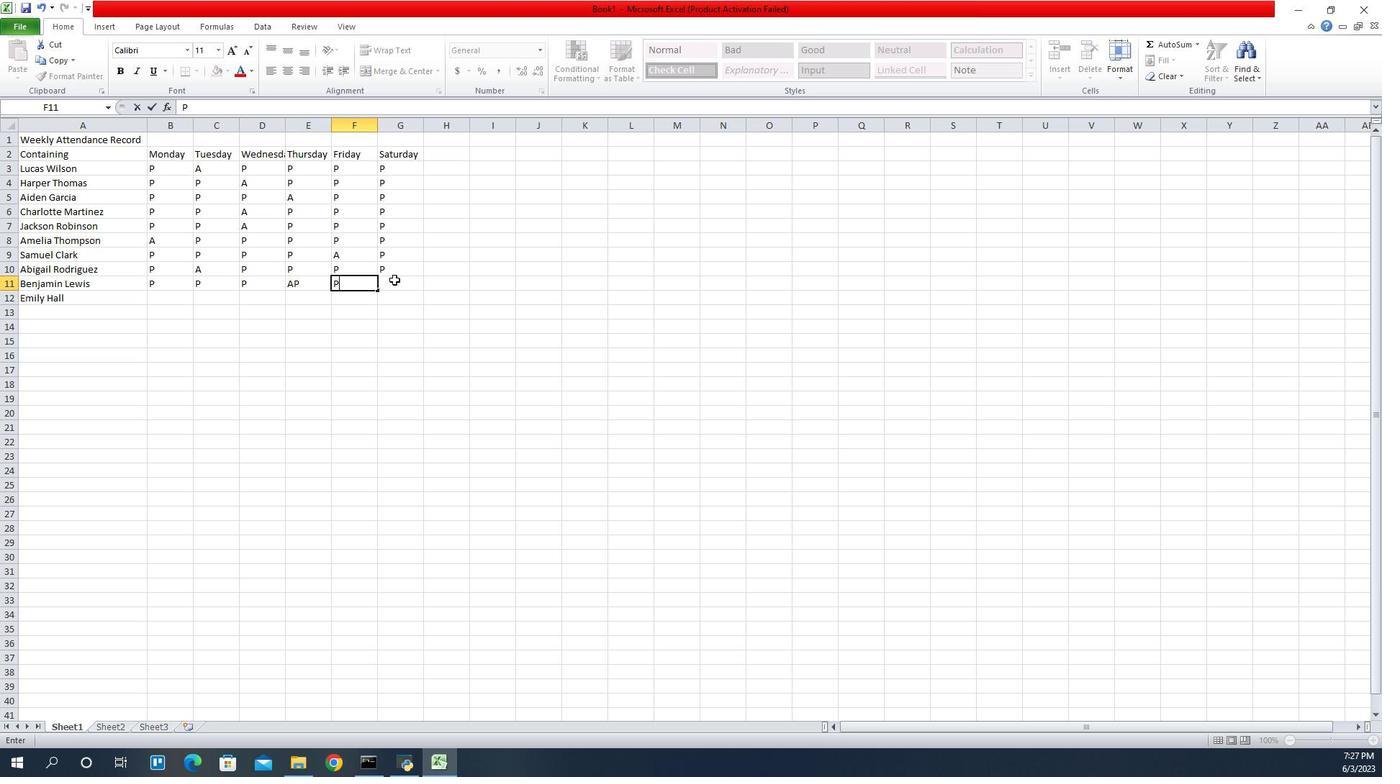 
Action: Mouse moved to (1372, 276)
Screenshot: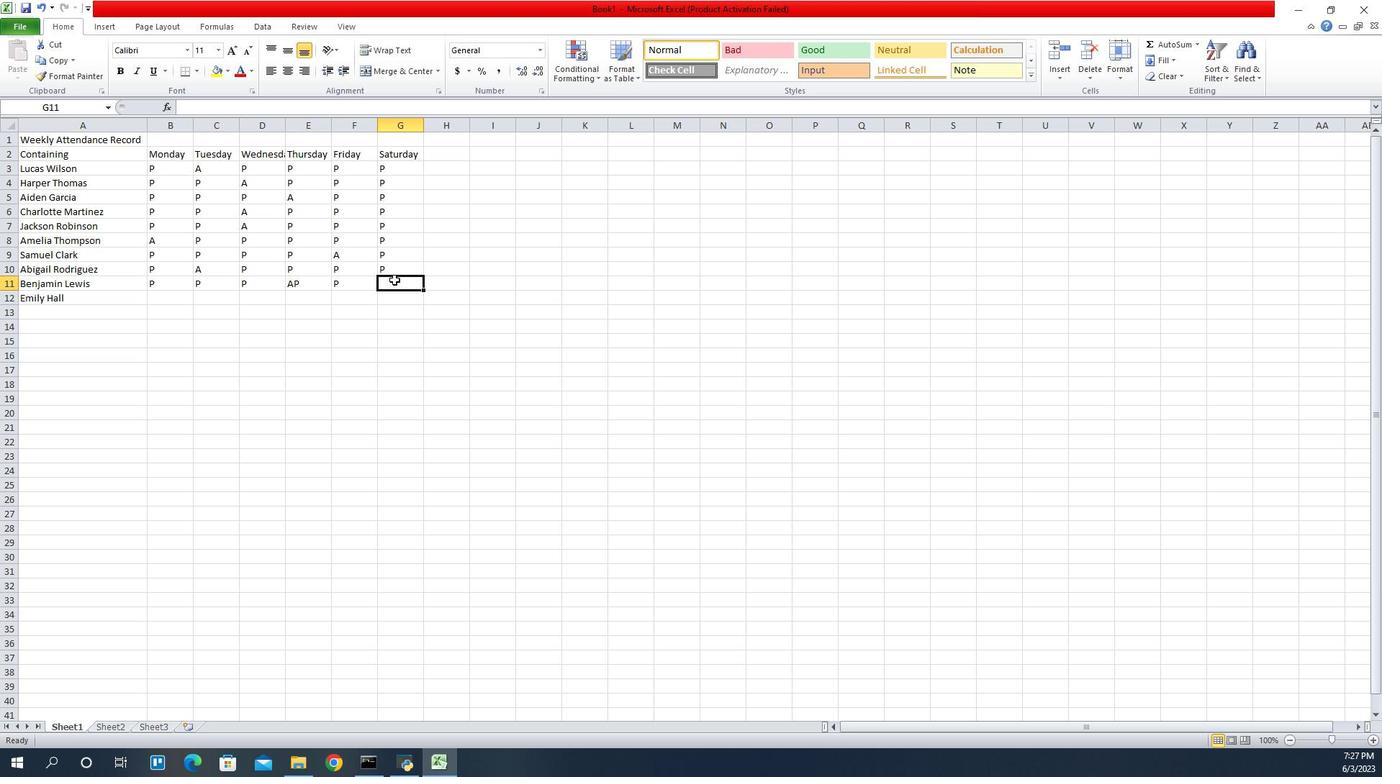 
Action: Key pressed P
Screenshot: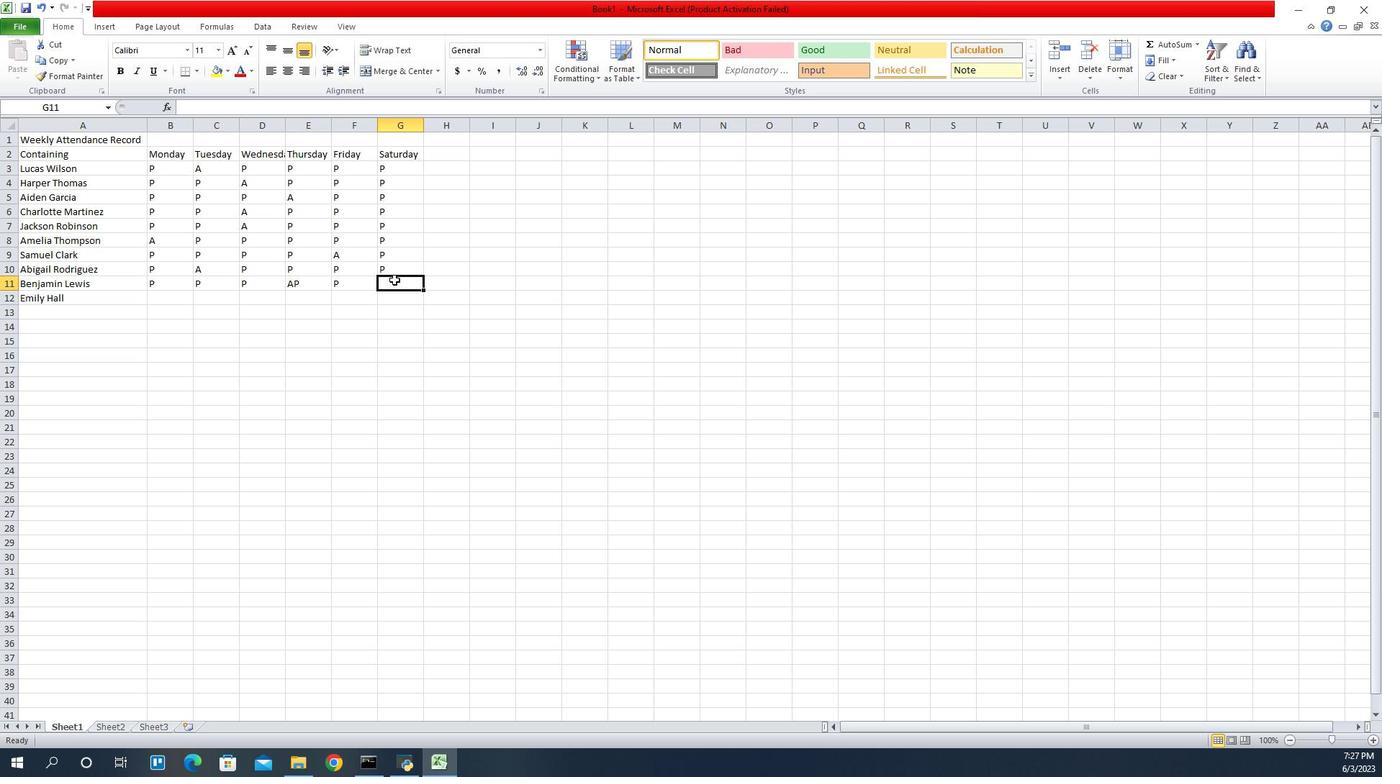 
Action: Mouse moved to (1275, 285)
Screenshot: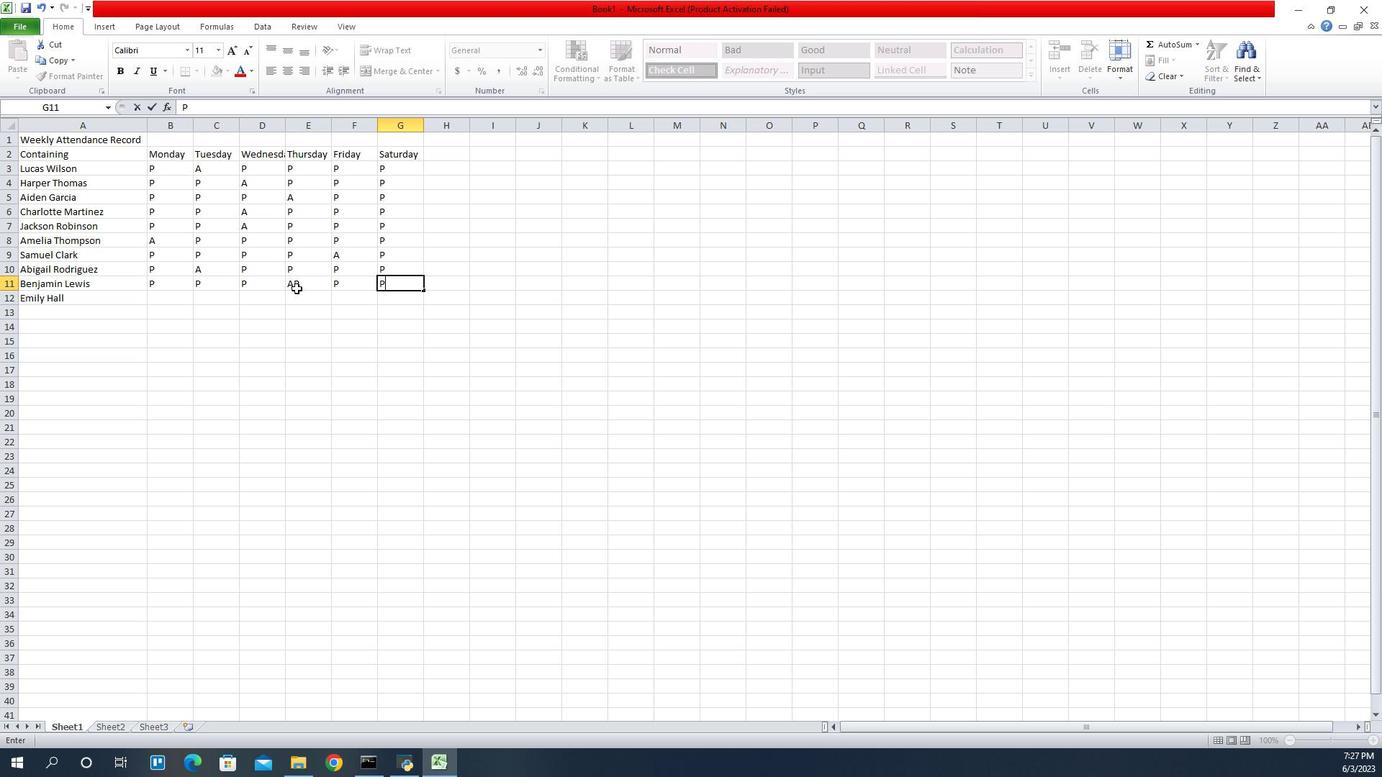 
Action: Mouse pressed left at (1275, 285)
Screenshot: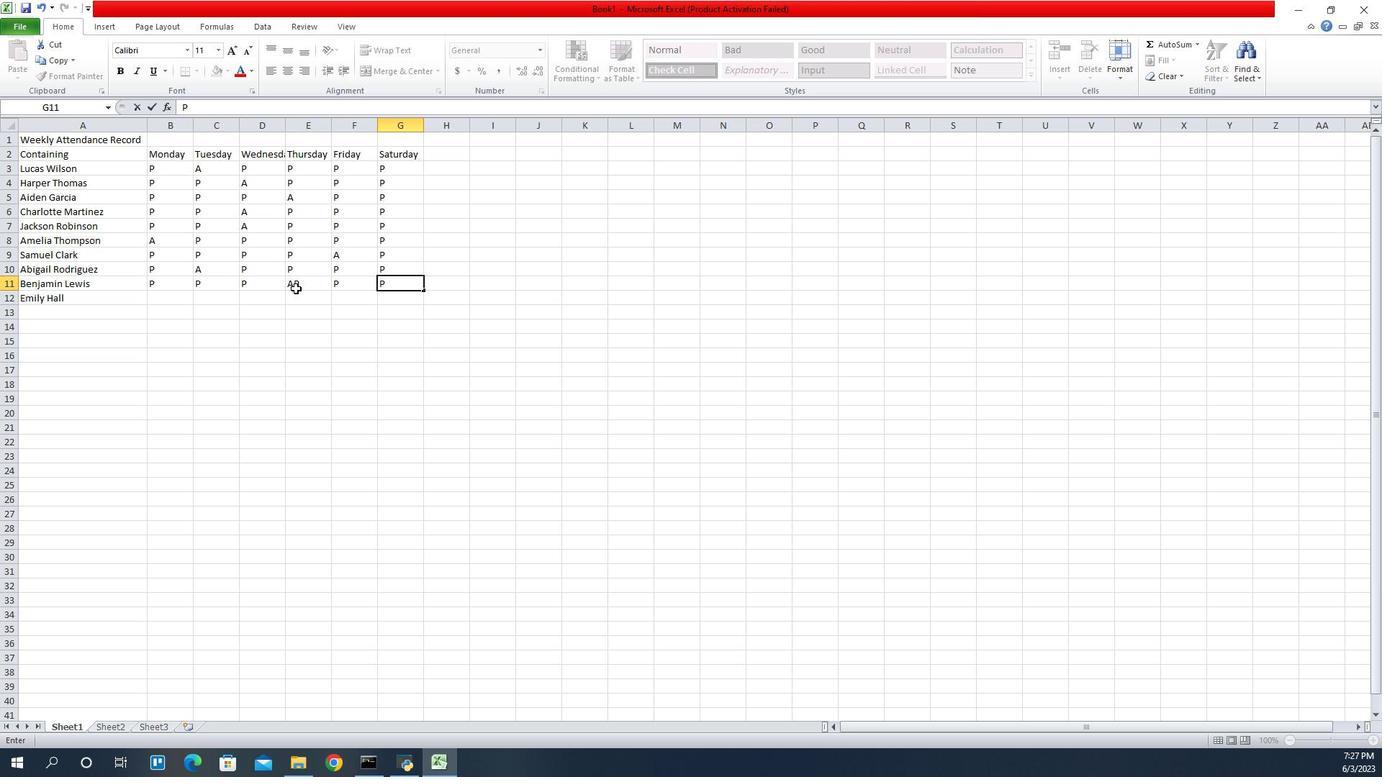 
Action: Mouse moved to (1274, 284)
Screenshot: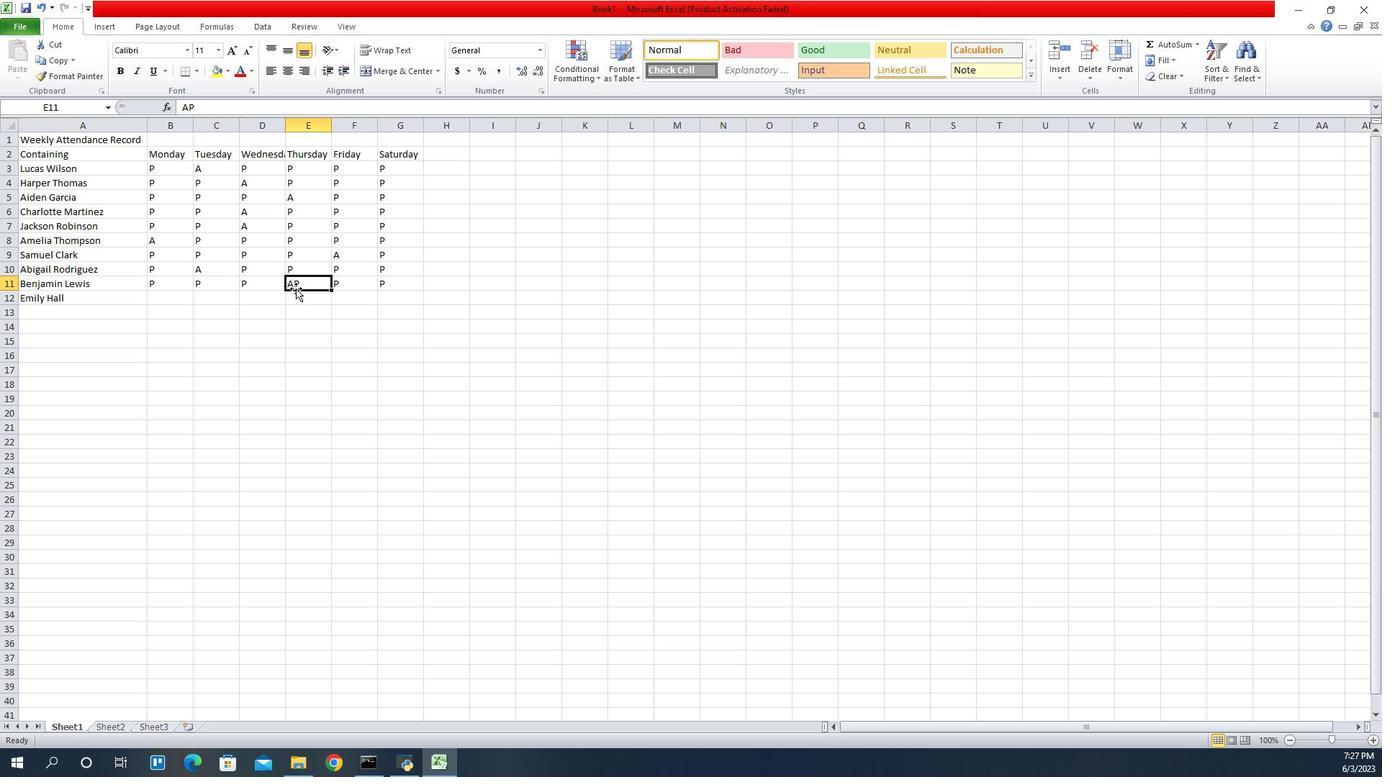 
Action: Key pressed <Key.backspace>
Screenshot: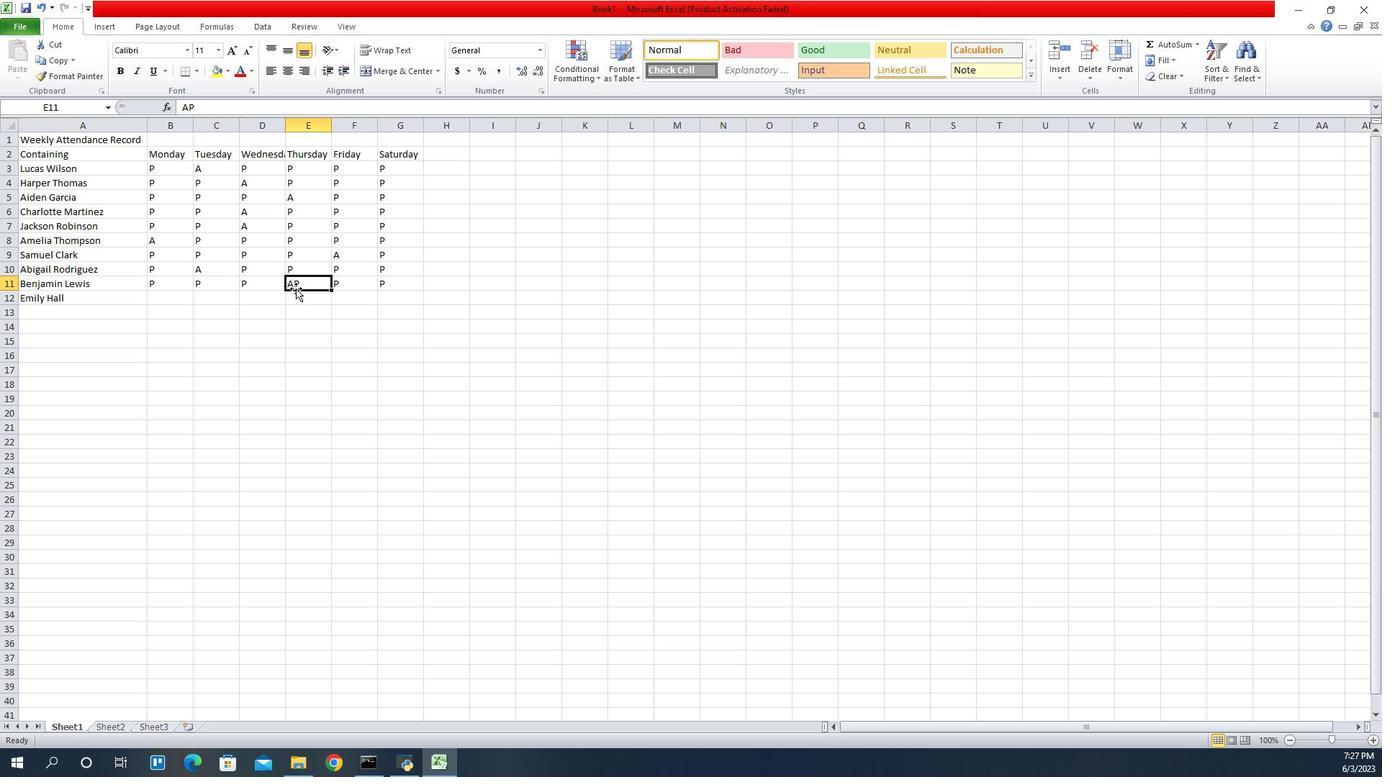 
Action: Mouse moved to (1268, 285)
Screenshot: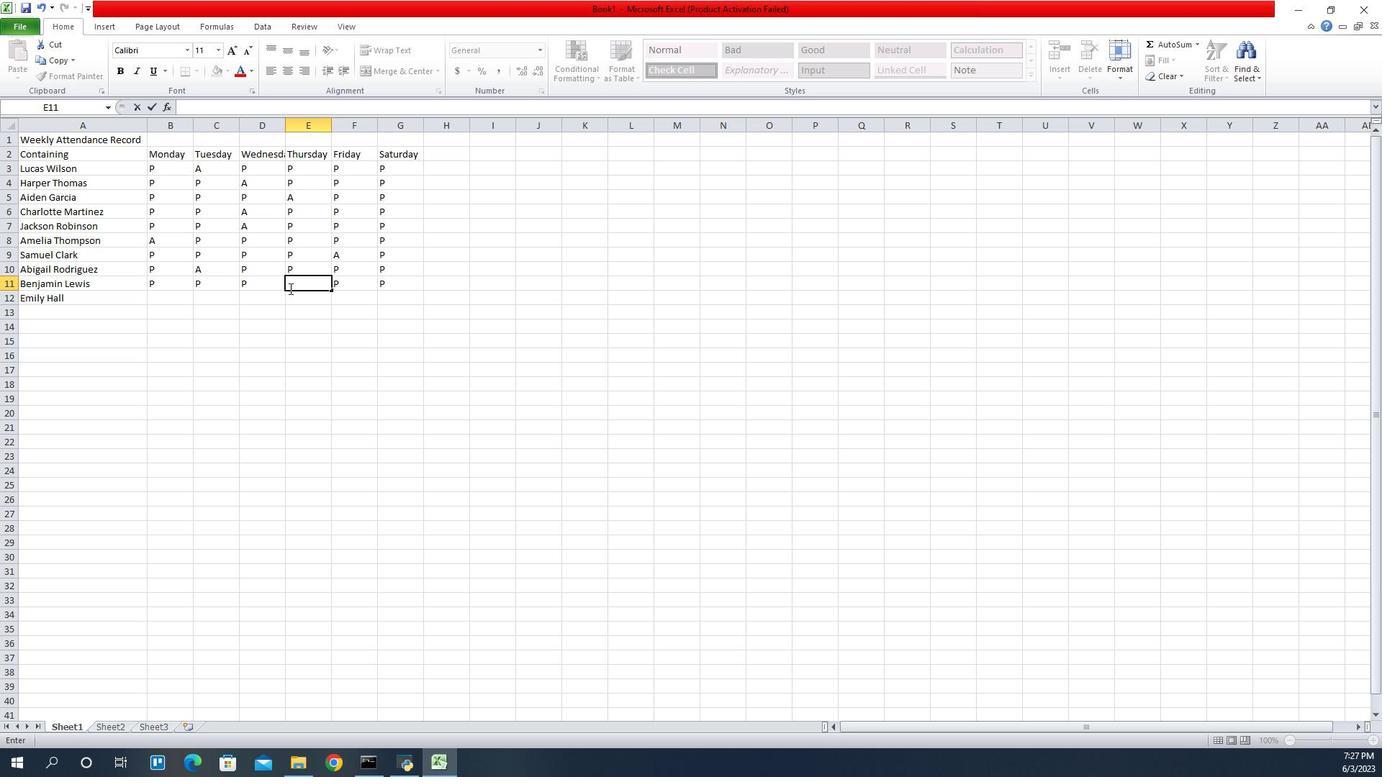 
Action: Key pressed A
Screenshot: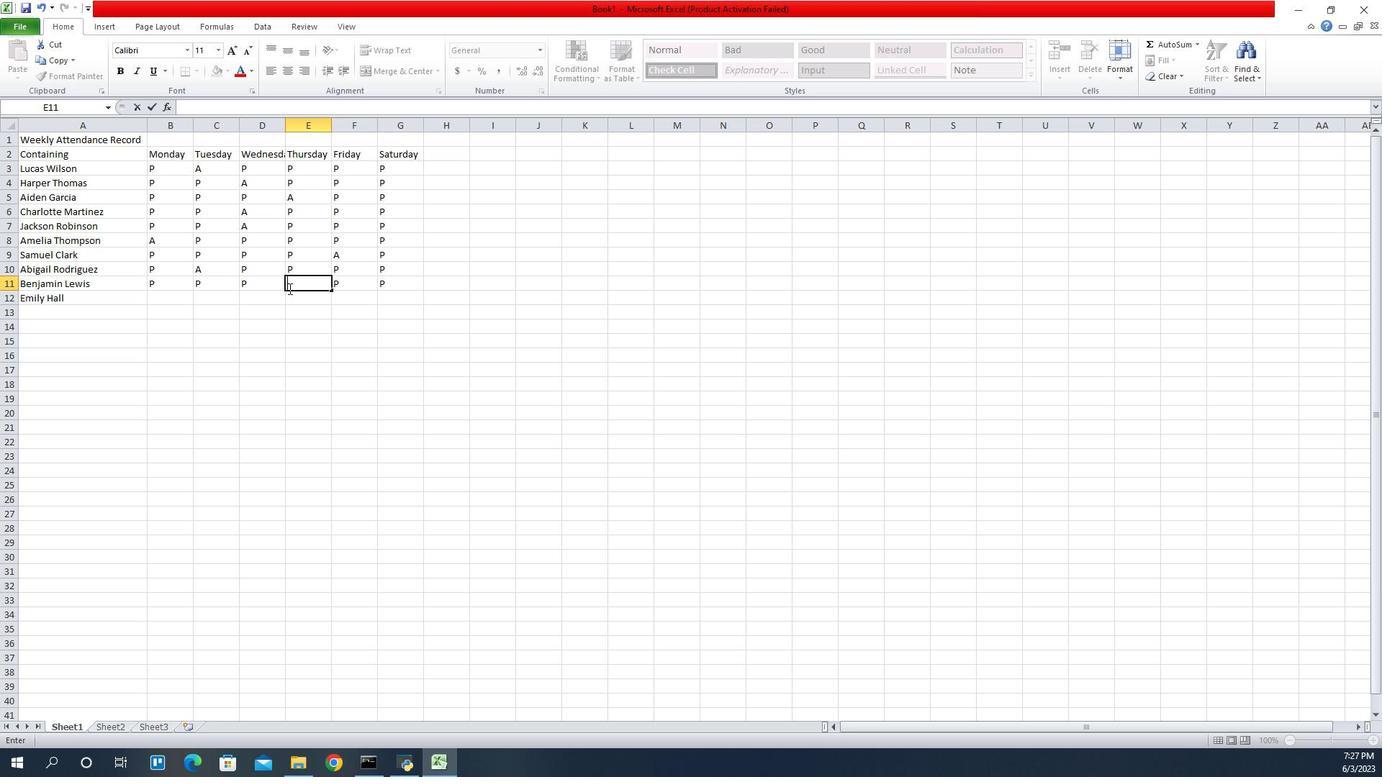
Action: Mouse moved to (1149, 294)
Screenshot: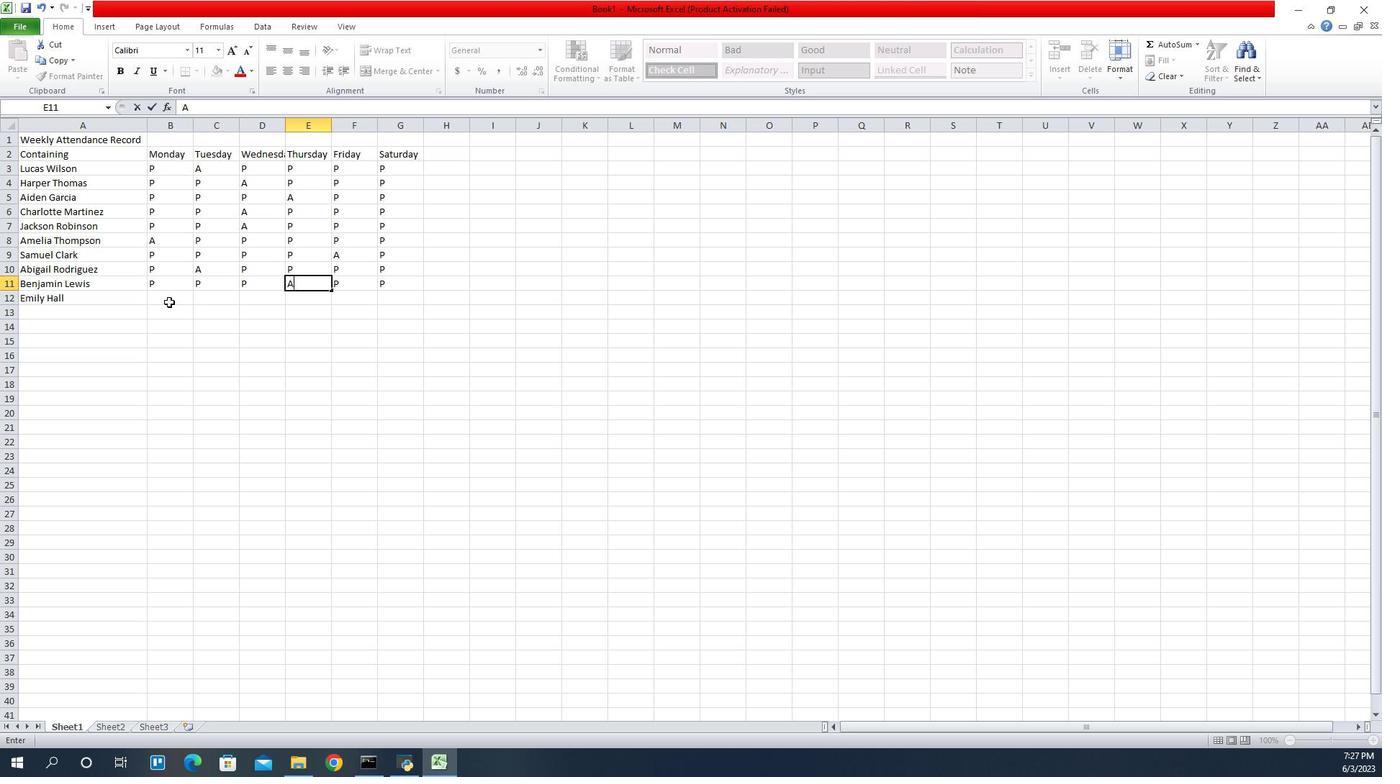 
Action: Mouse pressed left at (1149, 294)
Screenshot: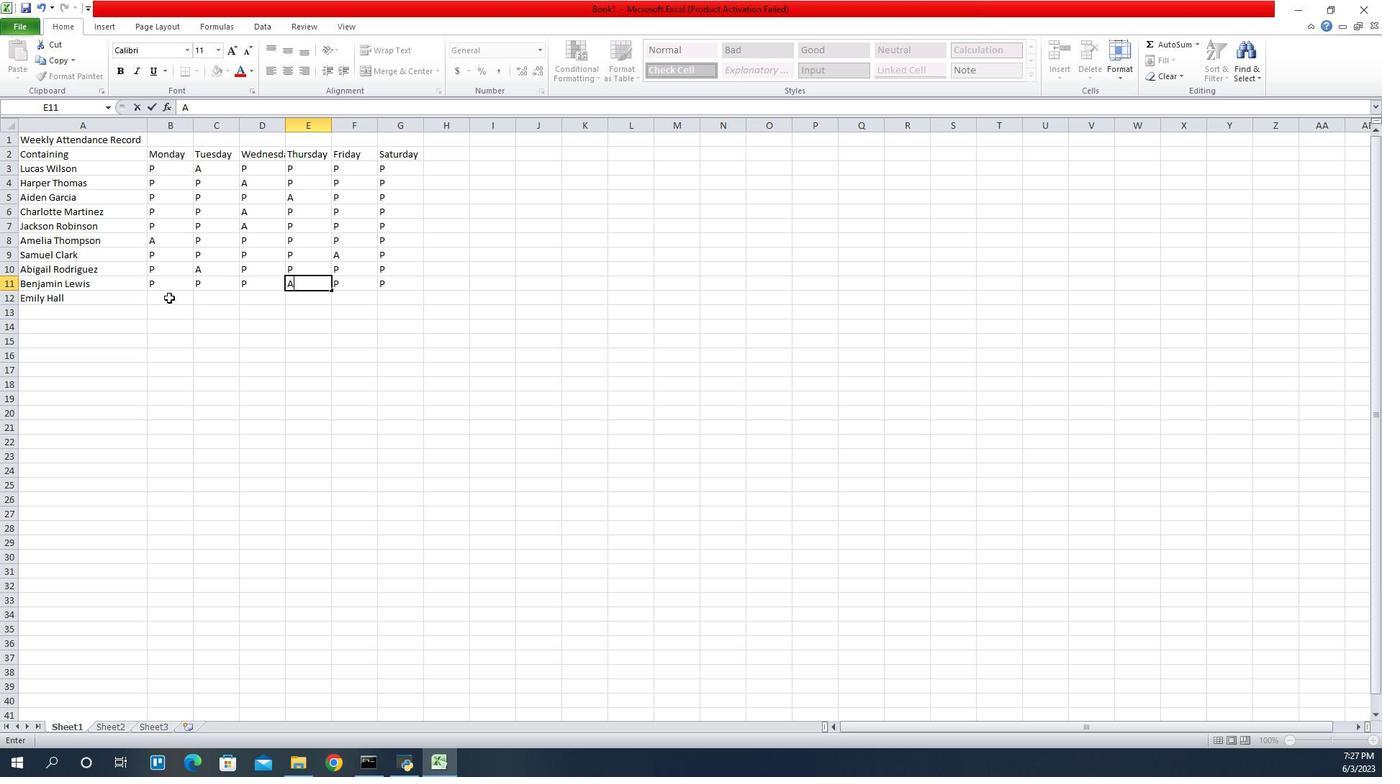 
Action: Key pressed P
Screenshot: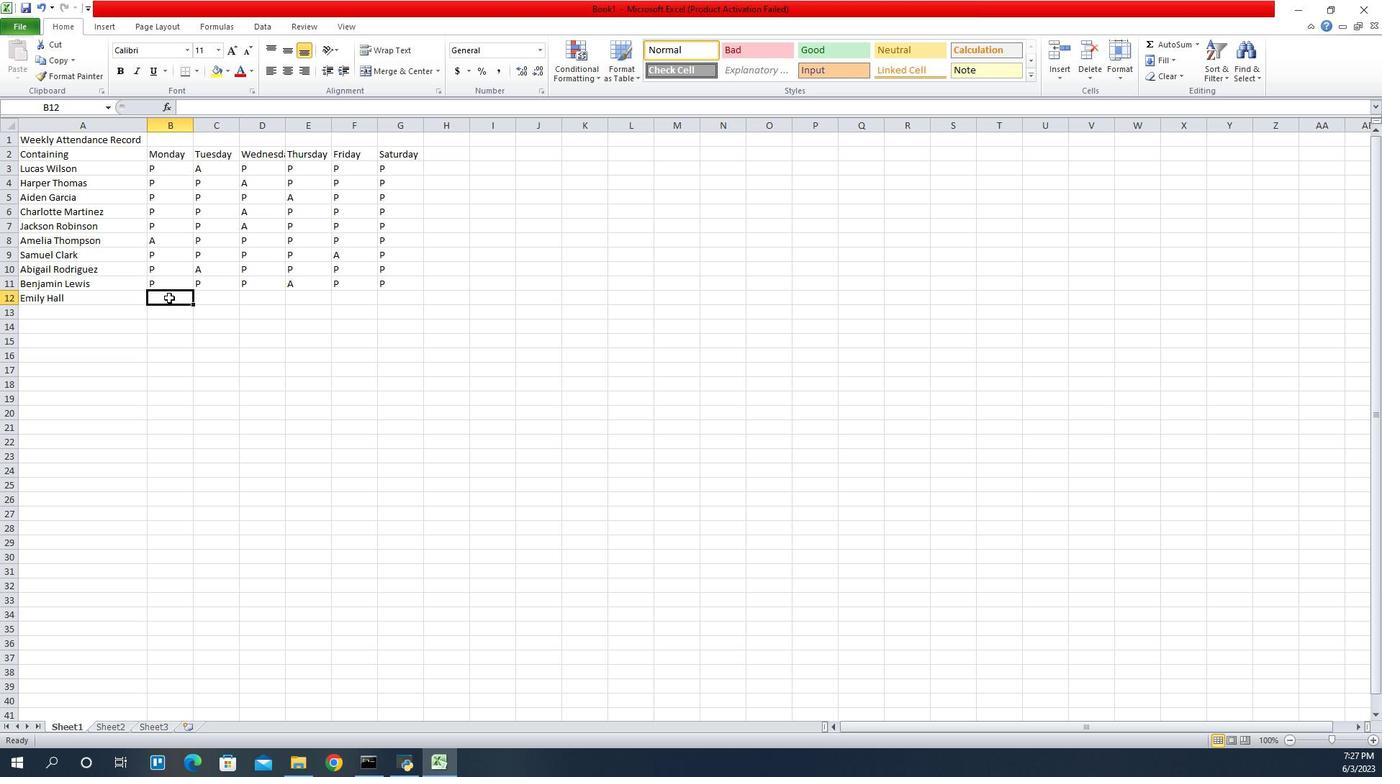 
Action: Mouse moved to (1194, 293)
Screenshot: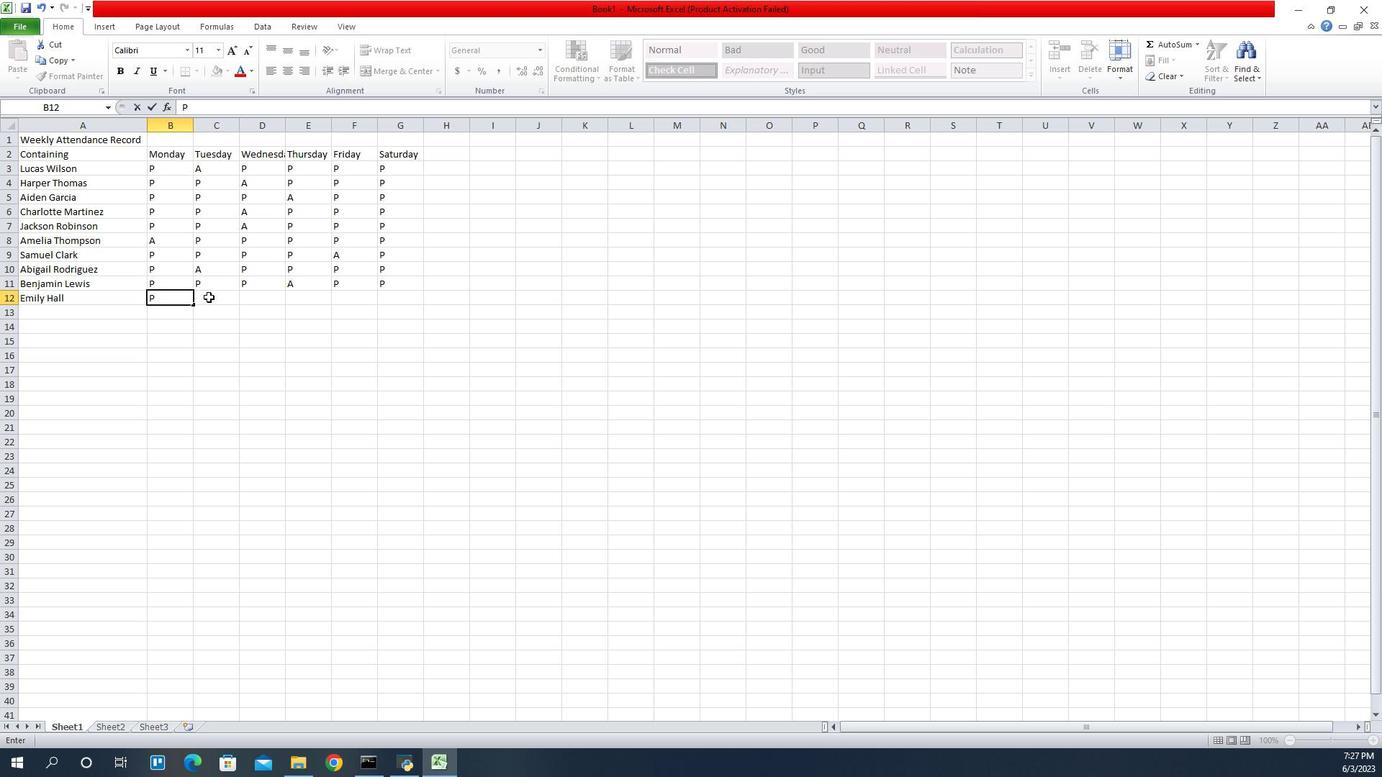 
Action: Mouse pressed left at (1194, 293)
Screenshot: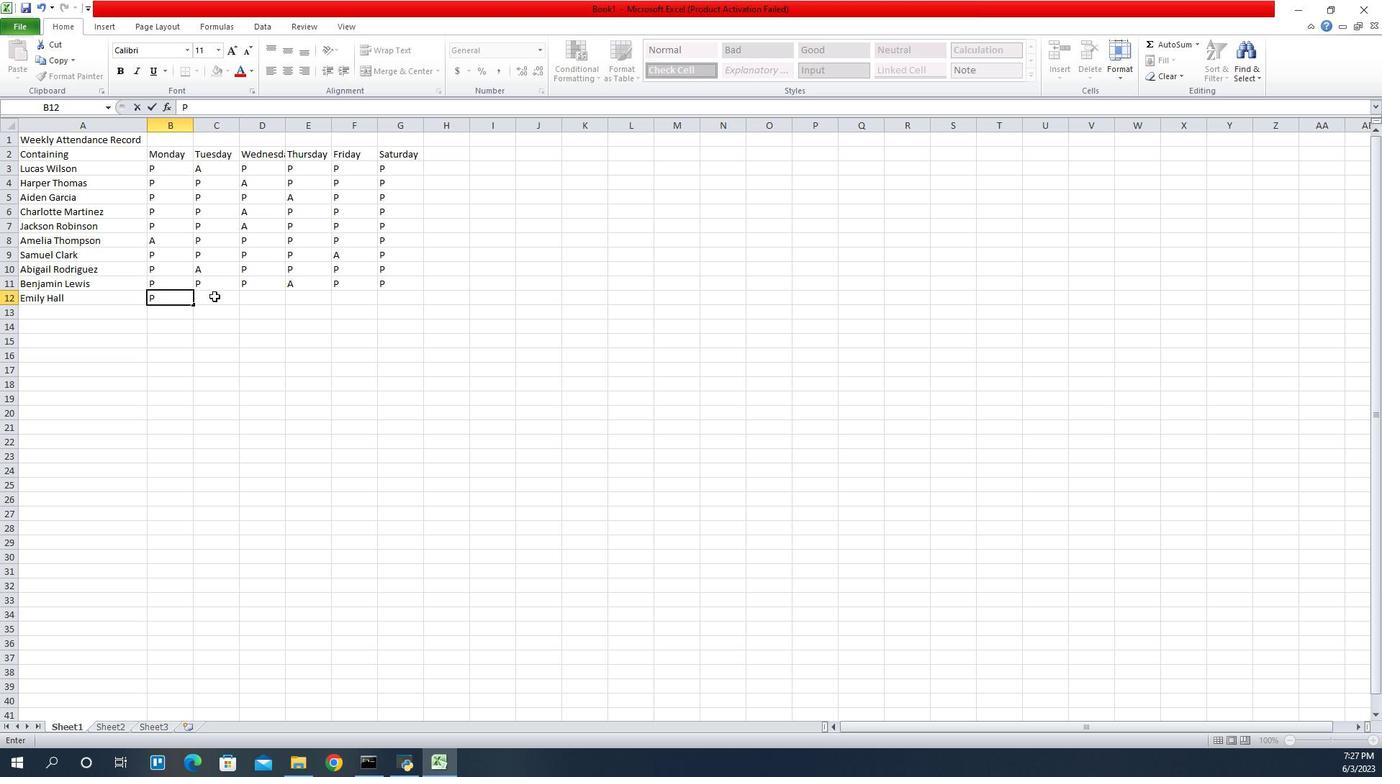 
Action: Key pressed P
Screenshot: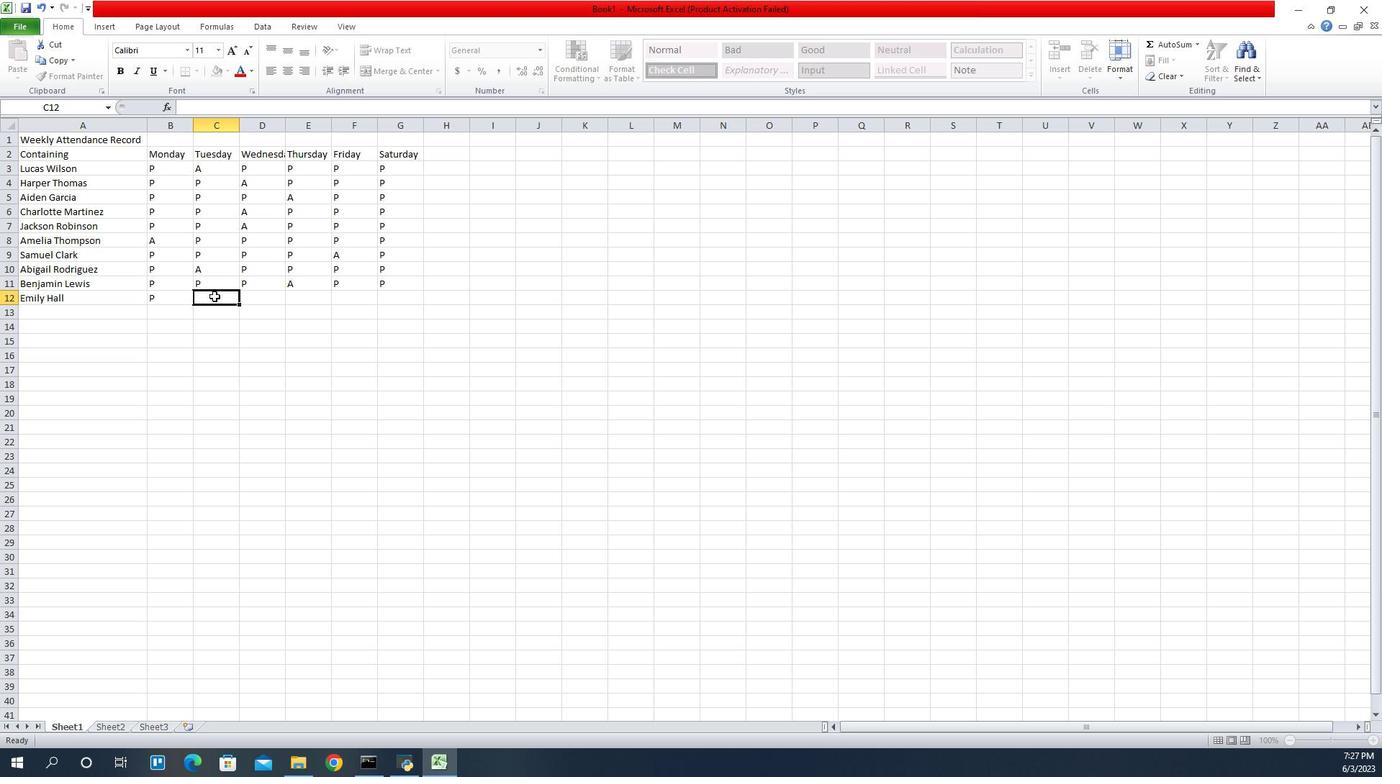 
Action: Mouse moved to (1255, 296)
Screenshot: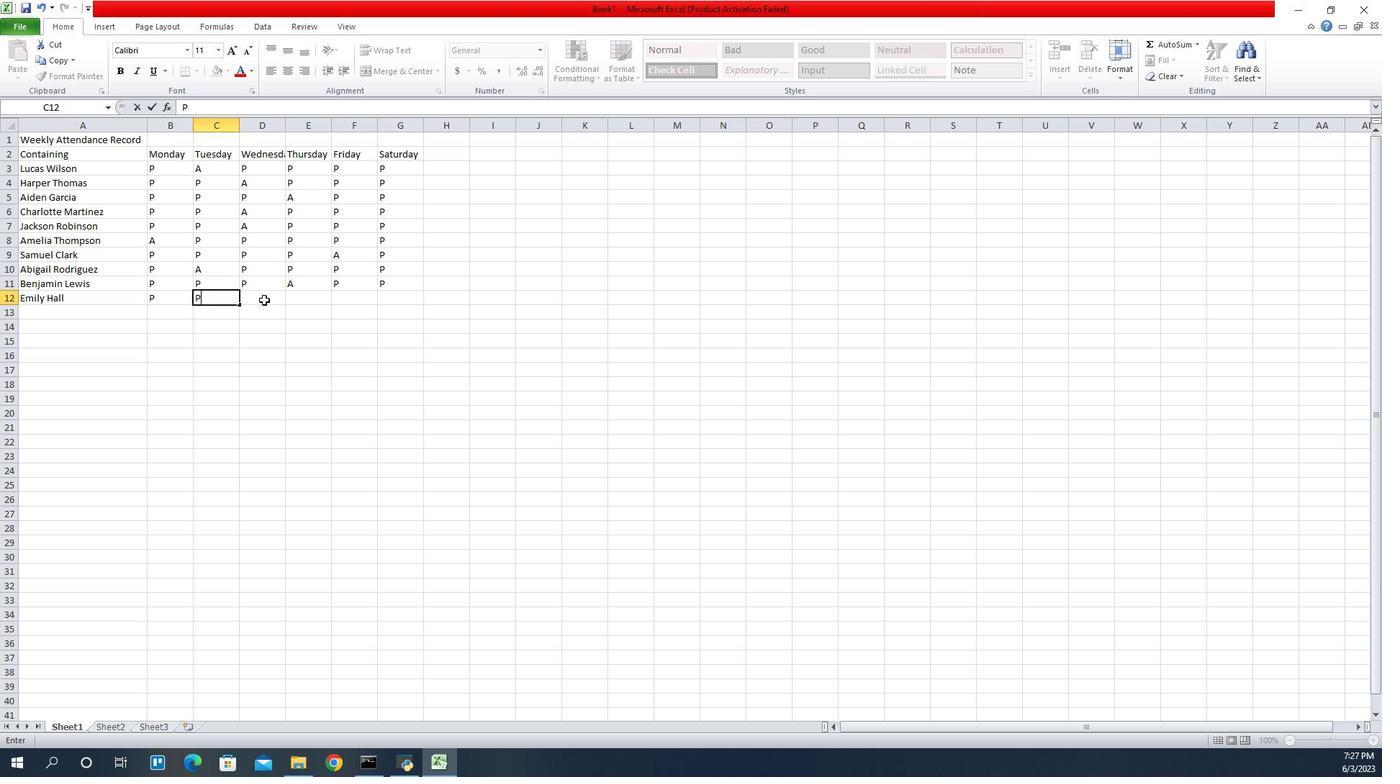 
Action: Mouse pressed left at (1255, 296)
